 Task: Look for Airbnb options in Baghdad' Iraq from 3rd November, 2023 to 9th November, 2023 for 2 adults.1  bedroom having 1 bed and 1 bathroom. Property type can be flat. Amenities needed are: washing machine. Booking option can be shelf check-in. Look for 3 properties as per requirement.
Action: Mouse moved to (544, 74)
Screenshot: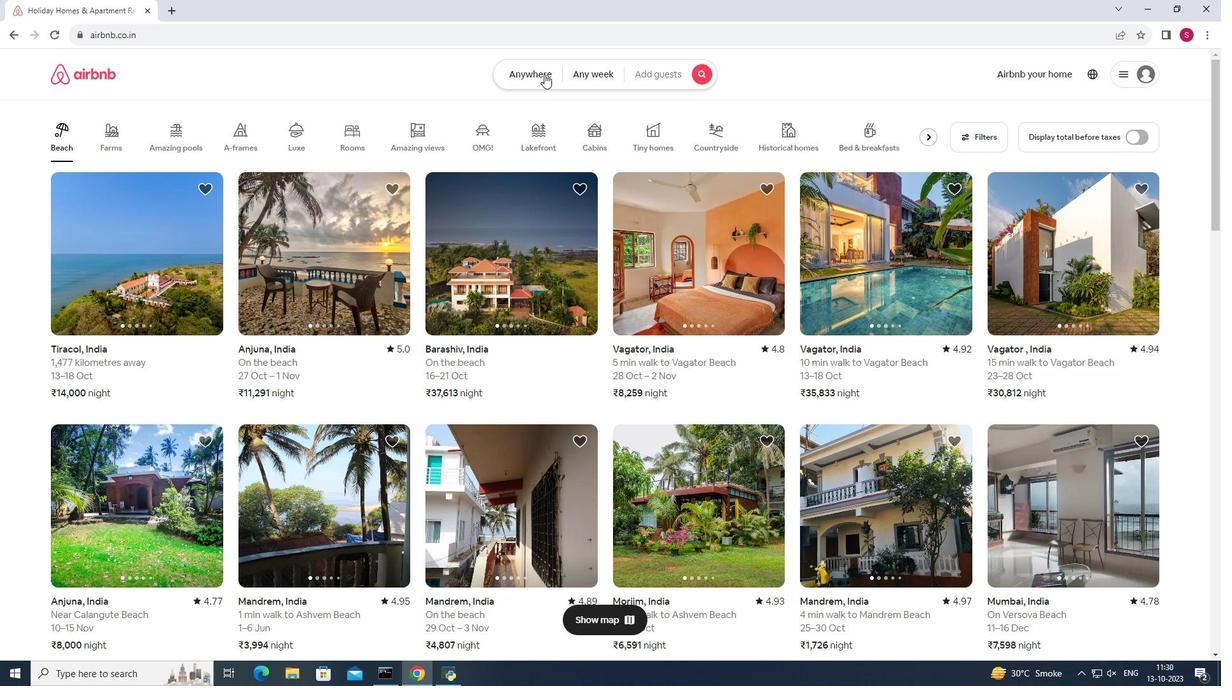 
Action: Mouse pressed left at (544, 74)
Screenshot: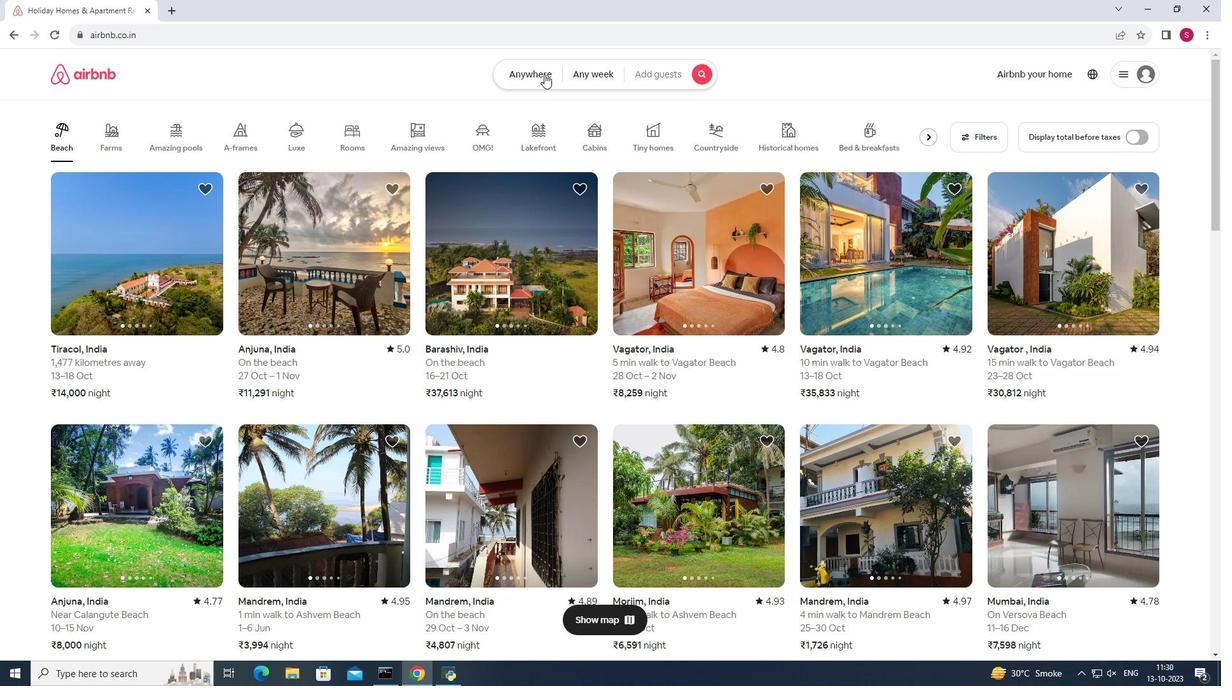 
Action: Mouse moved to (476, 117)
Screenshot: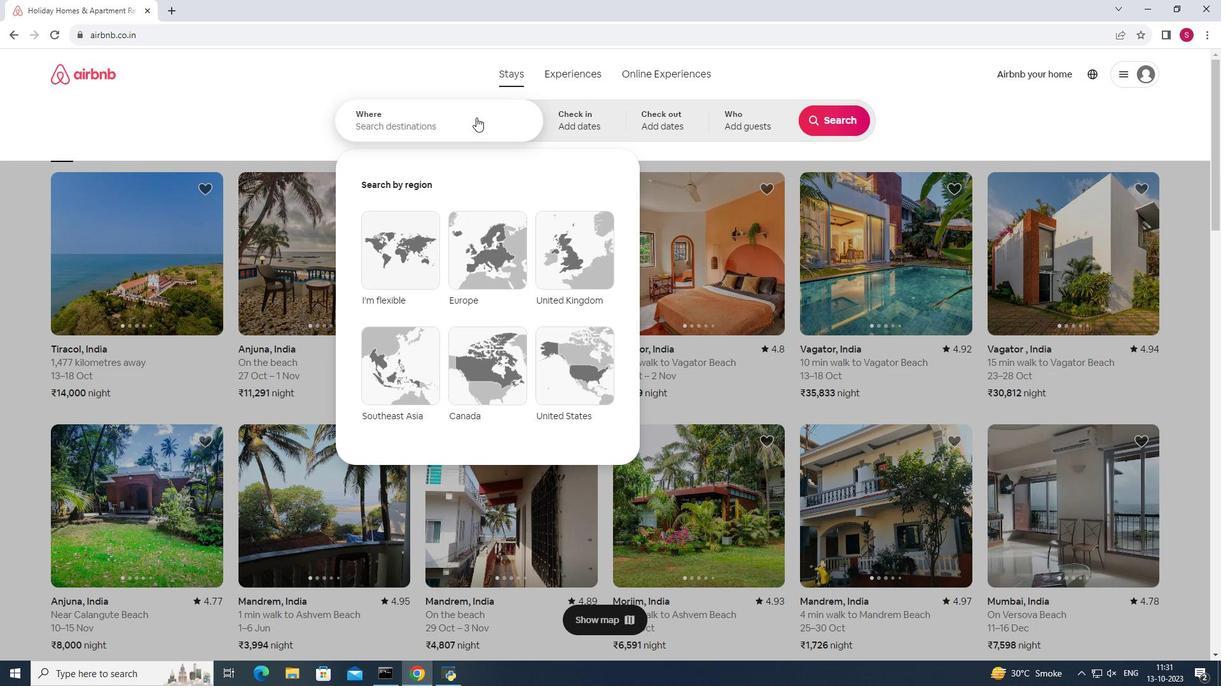 
Action: Mouse pressed left at (476, 117)
Screenshot: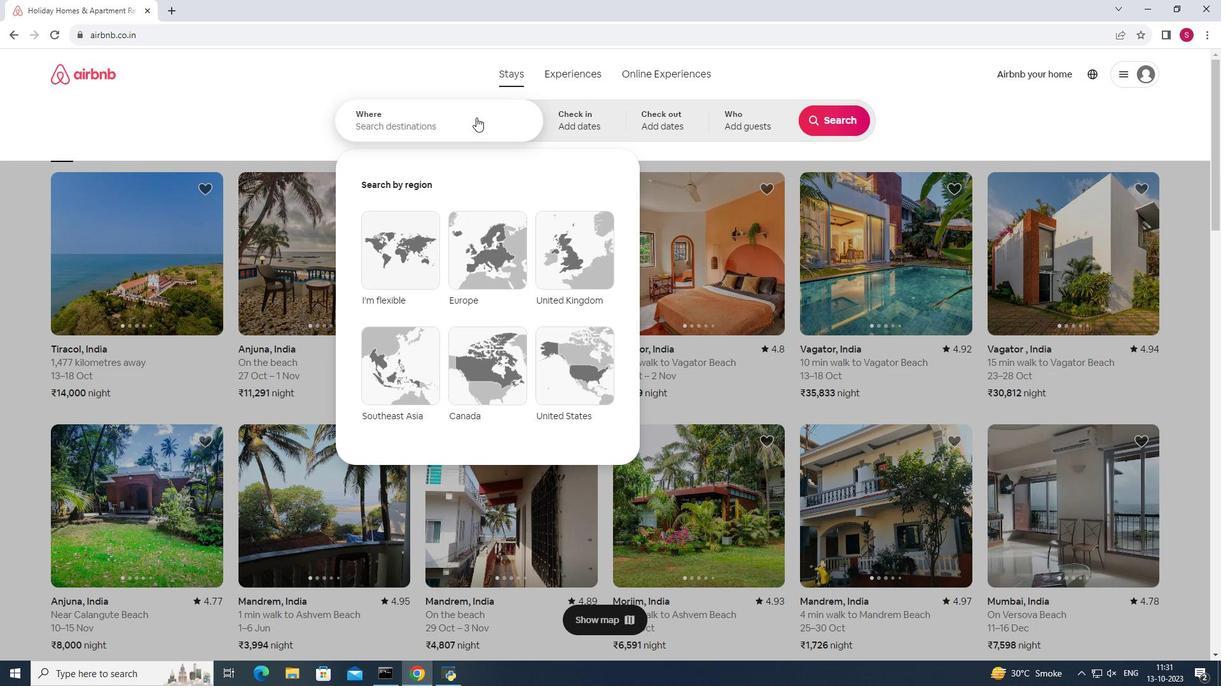 
Action: Mouse moved to (475, 121)
Screenshot: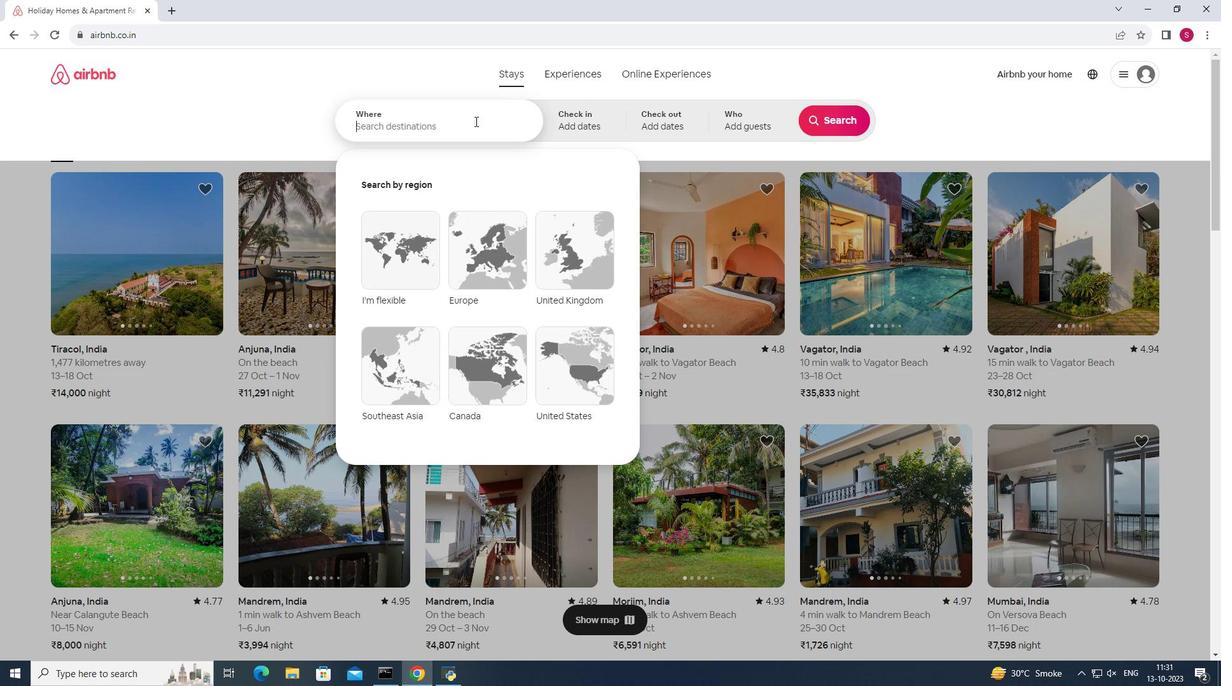 
Action: Key pressed <Key.shift><Key.shift>Baghdad
Screenshot: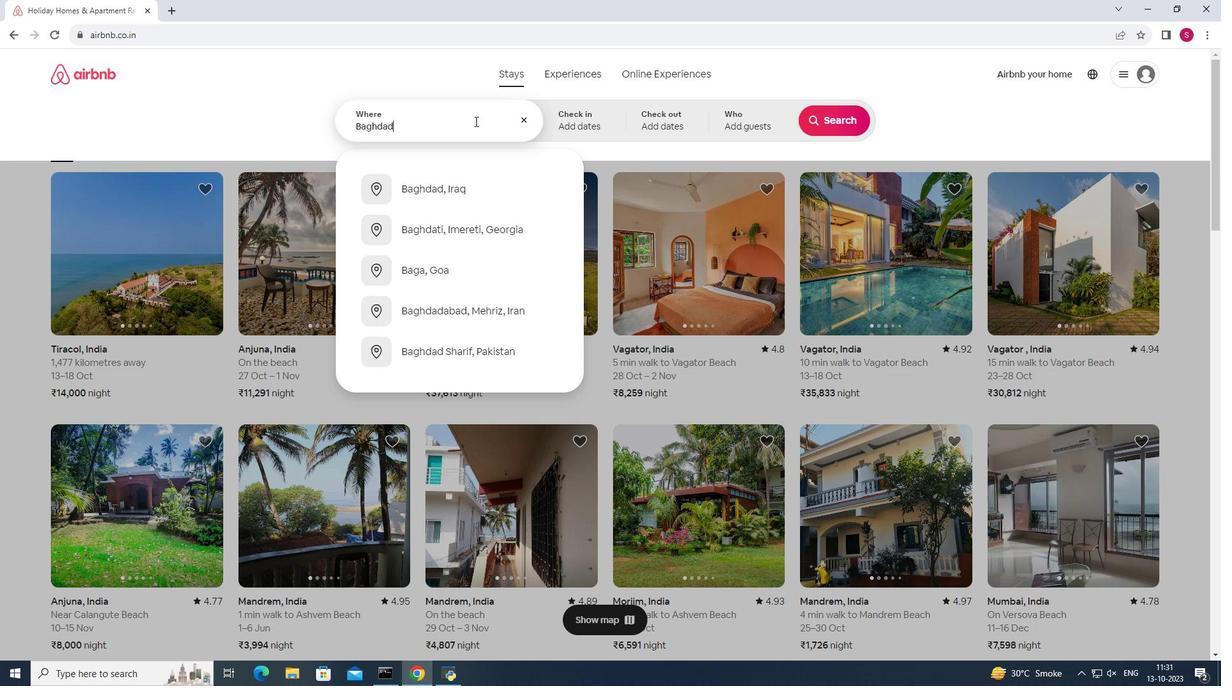 
Action: Mouse moved to (456, 185)
Screenshot: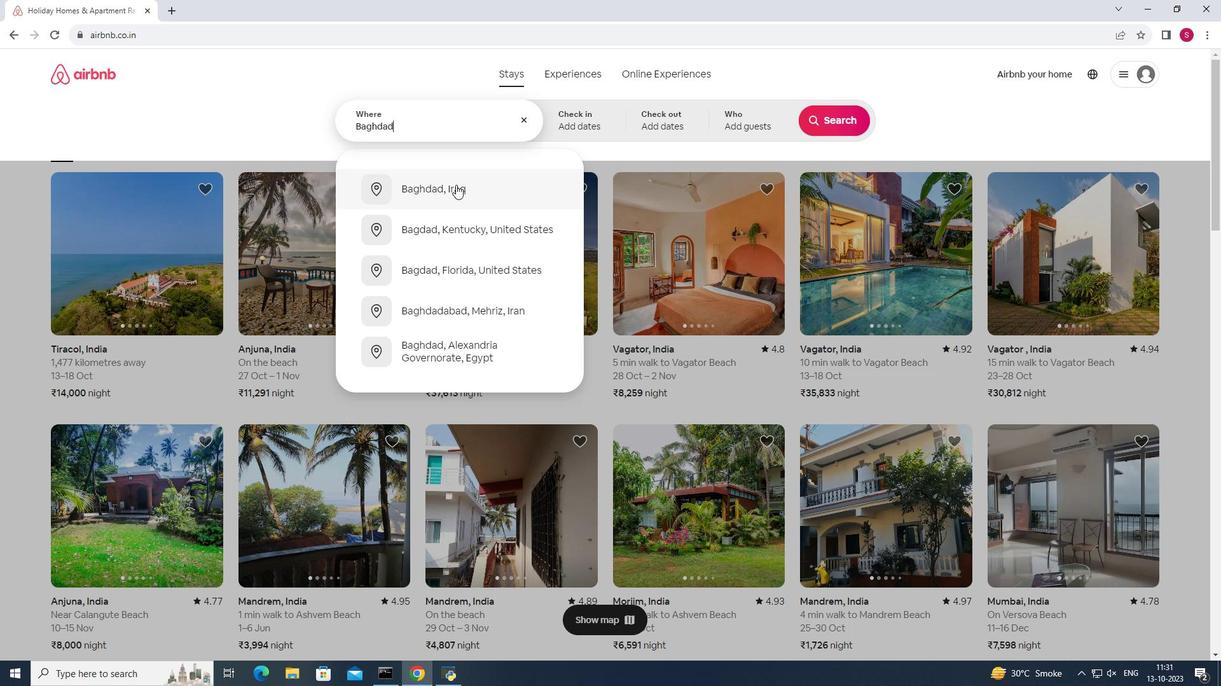 
Action: Mouse pressed left at (456, 185)
Screenshot: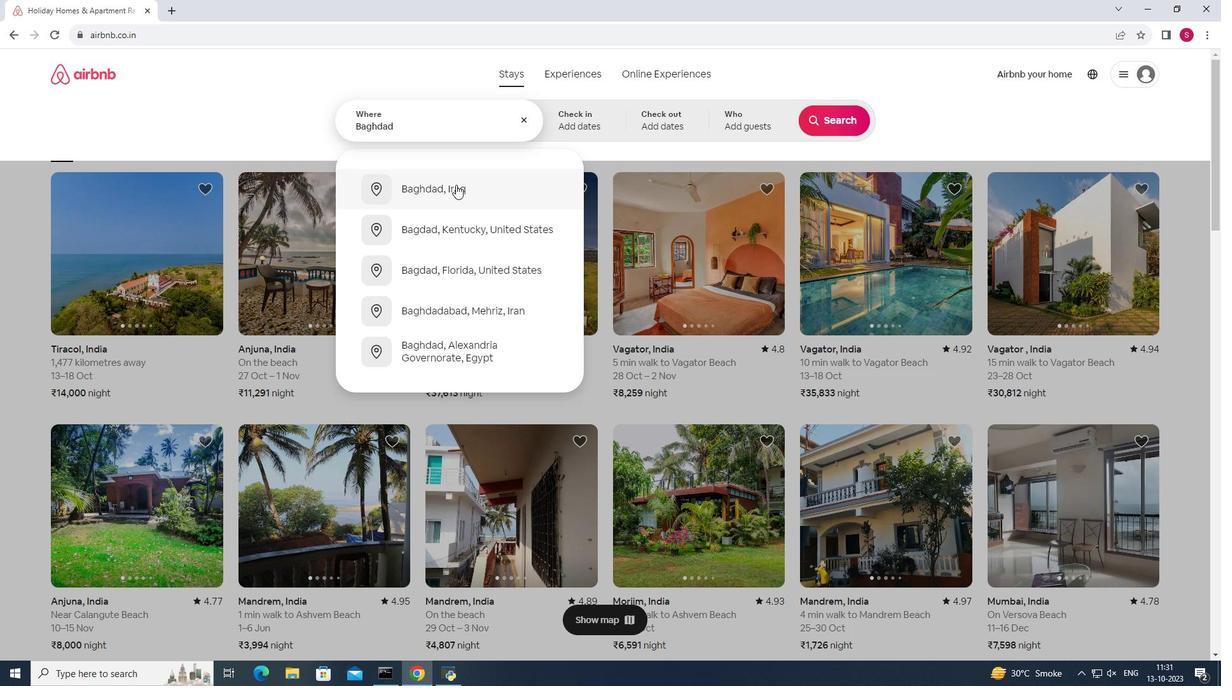 
Action: Mouse moved to (784, 274)
Screenshot: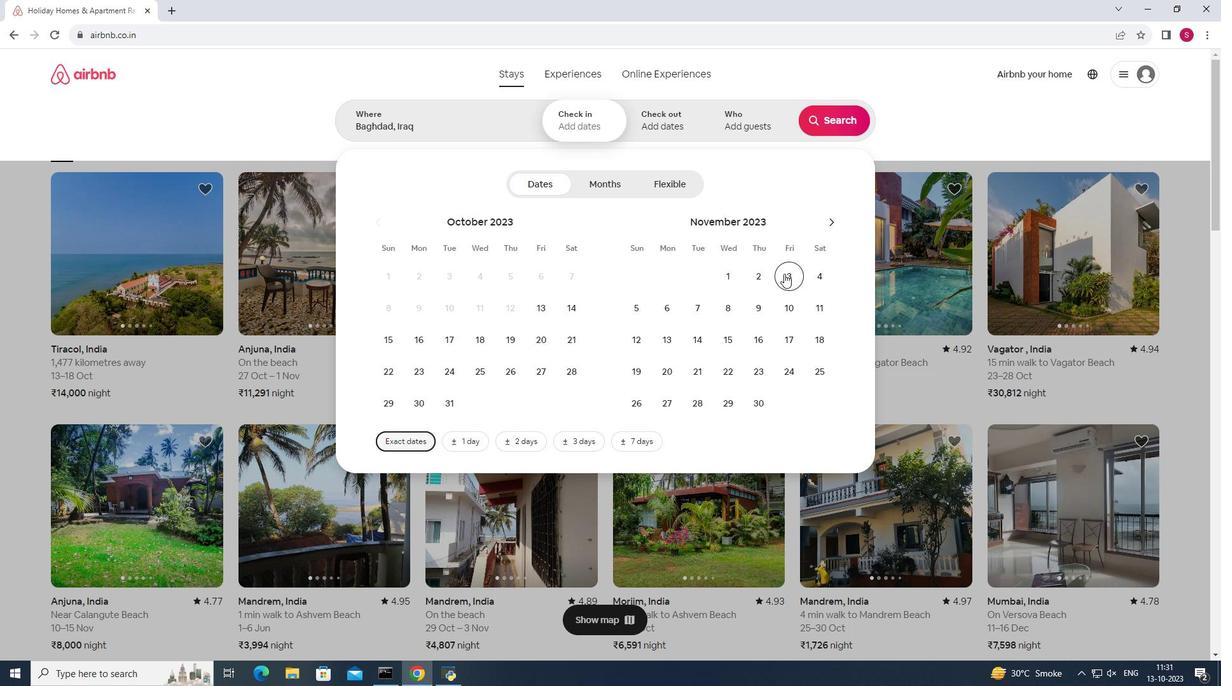 
Action: Mouse pressed left at (784, 274)
Screenshot: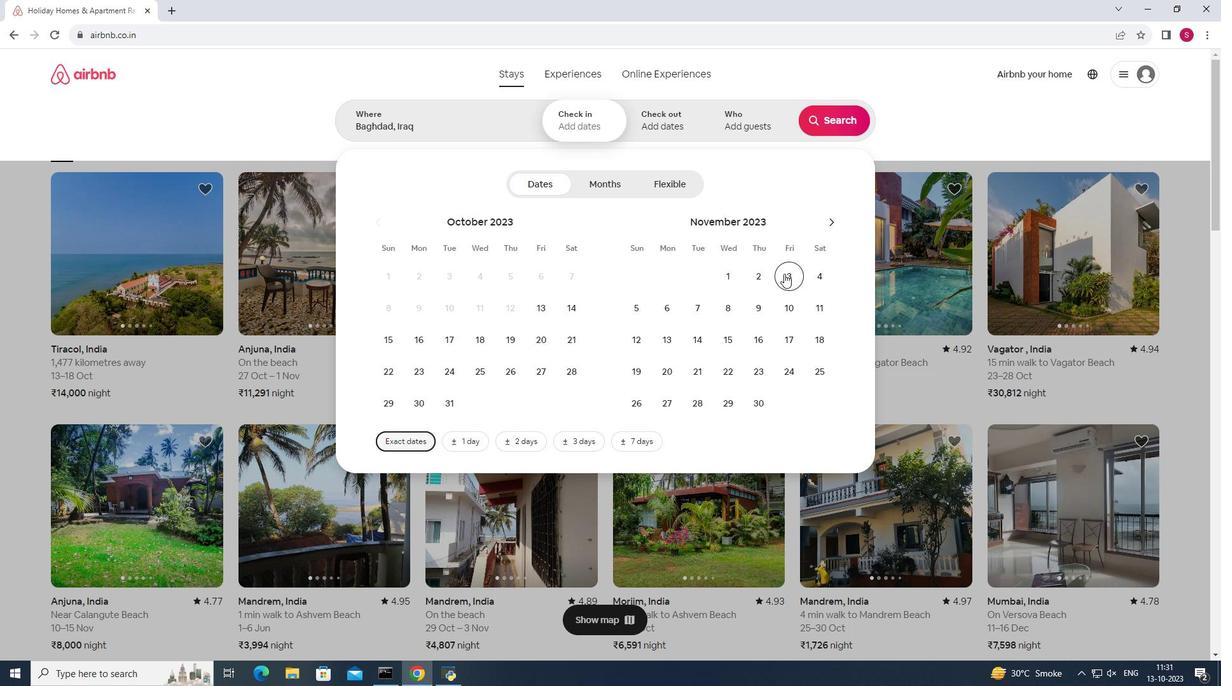
Action: Mouse pressed left at (784, 274)
Screenshot: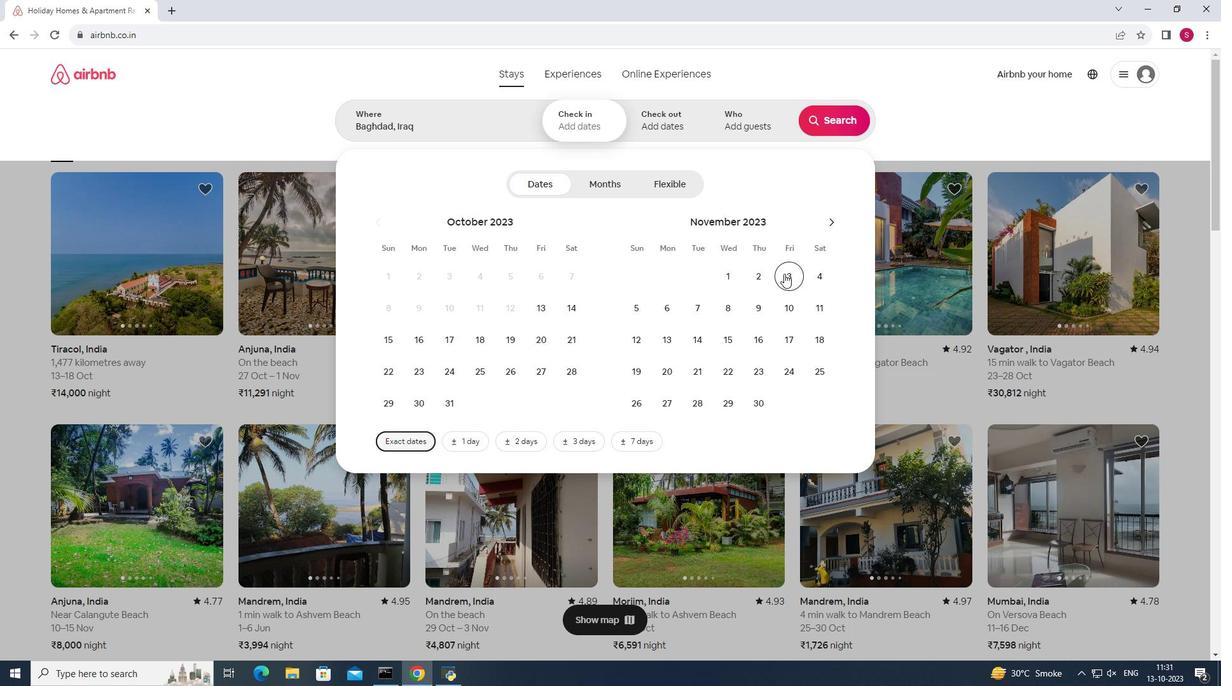 
Action: Mouse moved to (755, 304)
Screenshot: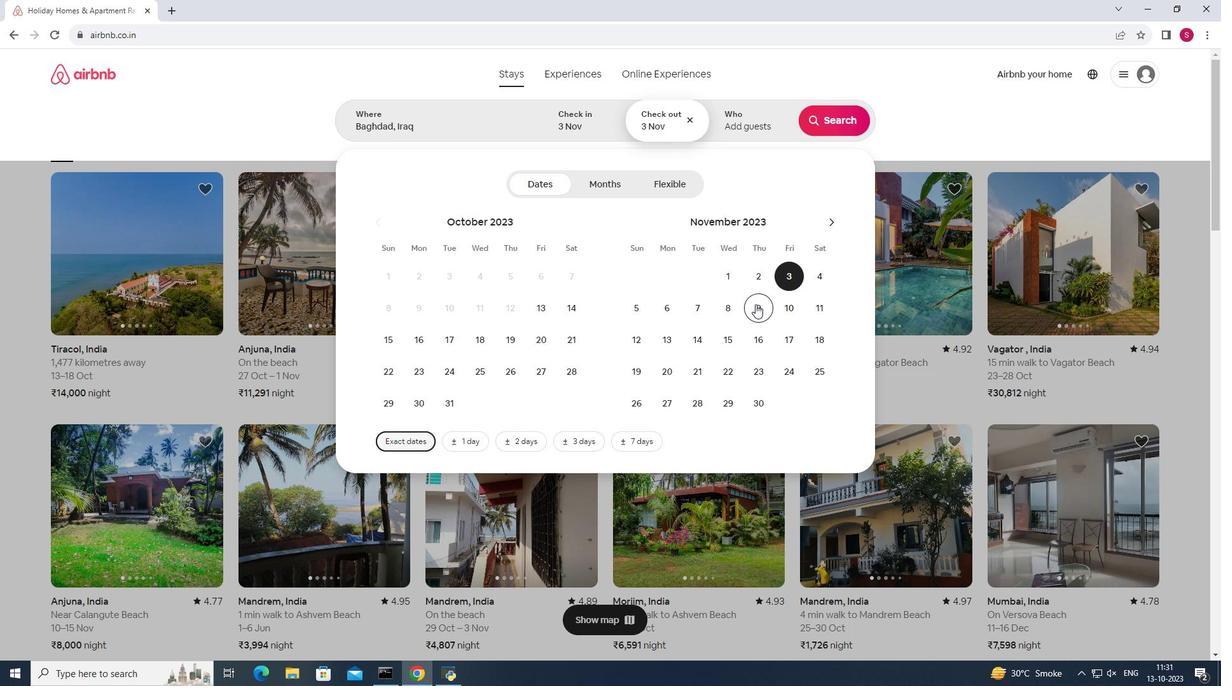 
Action: Mouse pressed left at (755, 304)
Screenshot: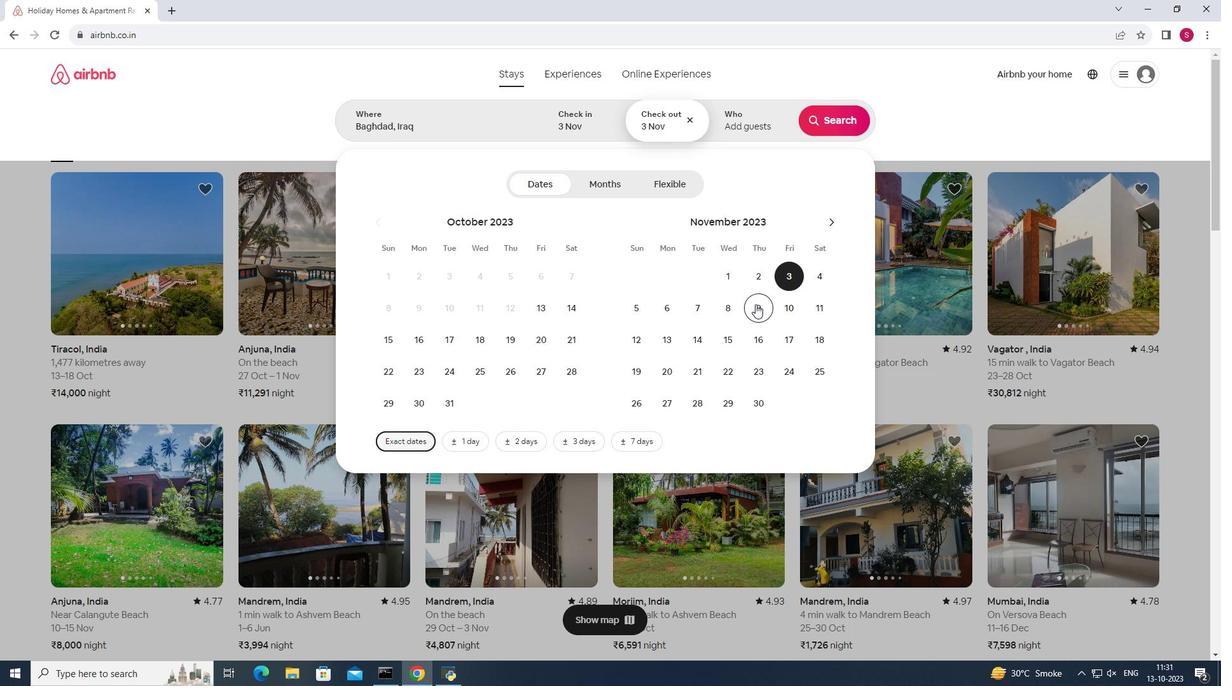 
Action: Mouse moved to (755, 304)
Screenshot: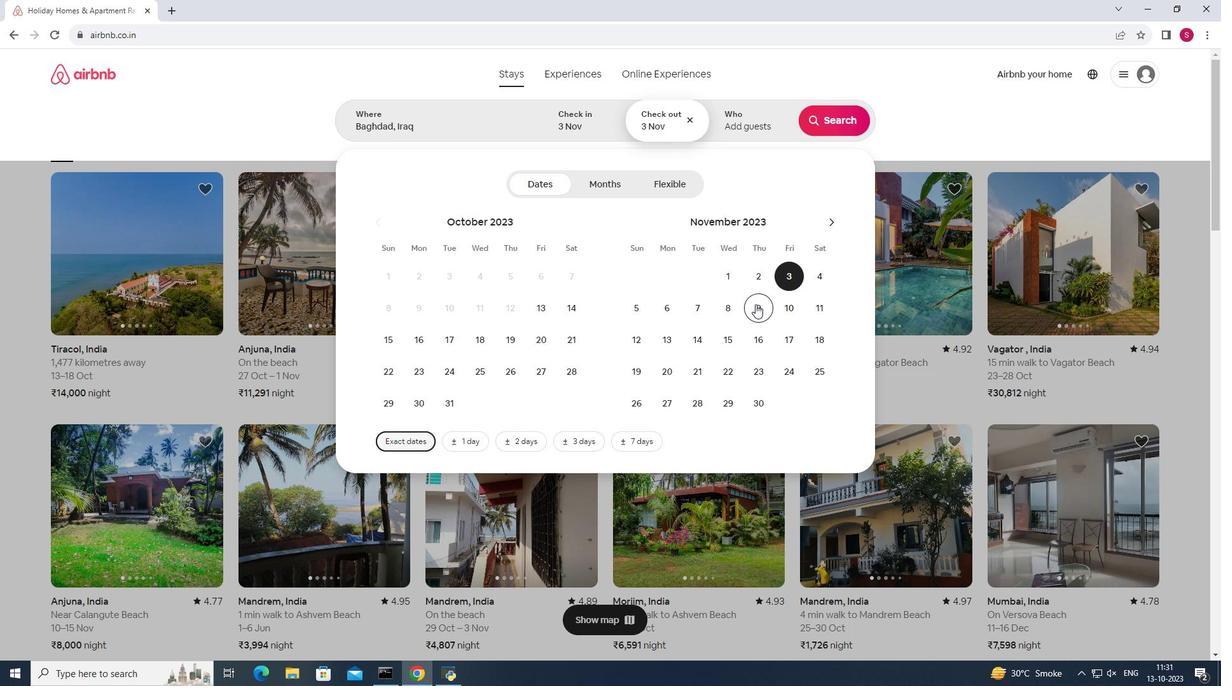 
Action: Mouse pressed left at (755, 304)
Screenshot: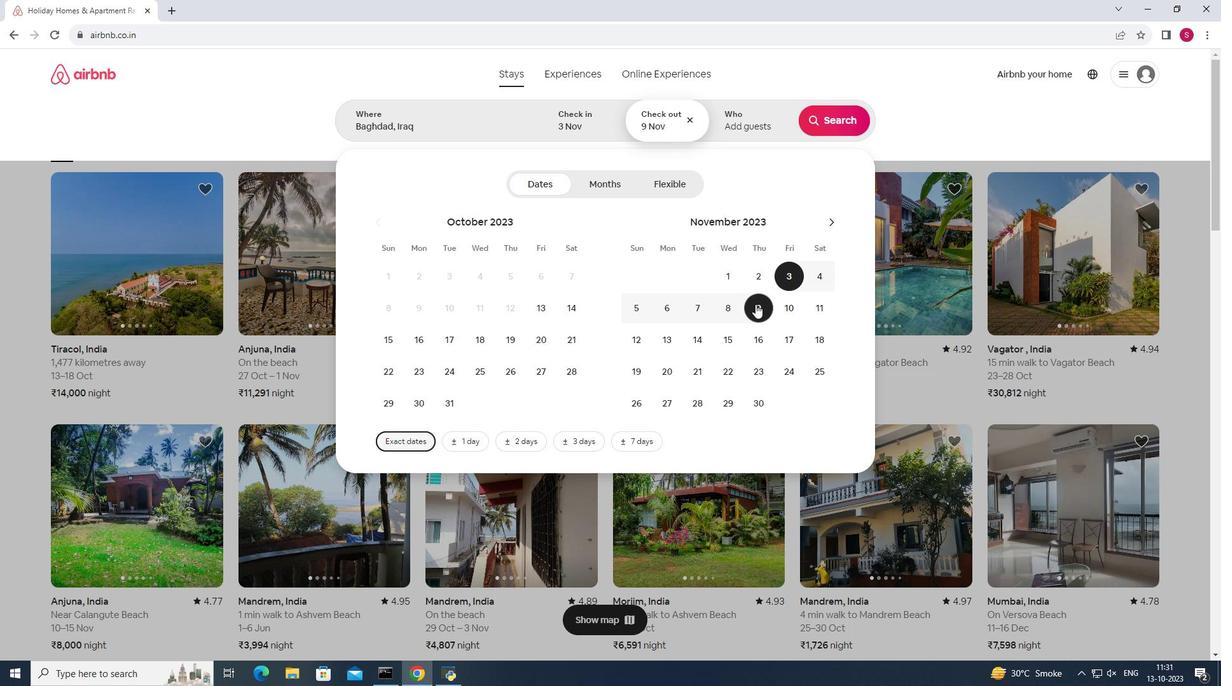 
Action: Mouse moved to (749, 123)
Screenshot: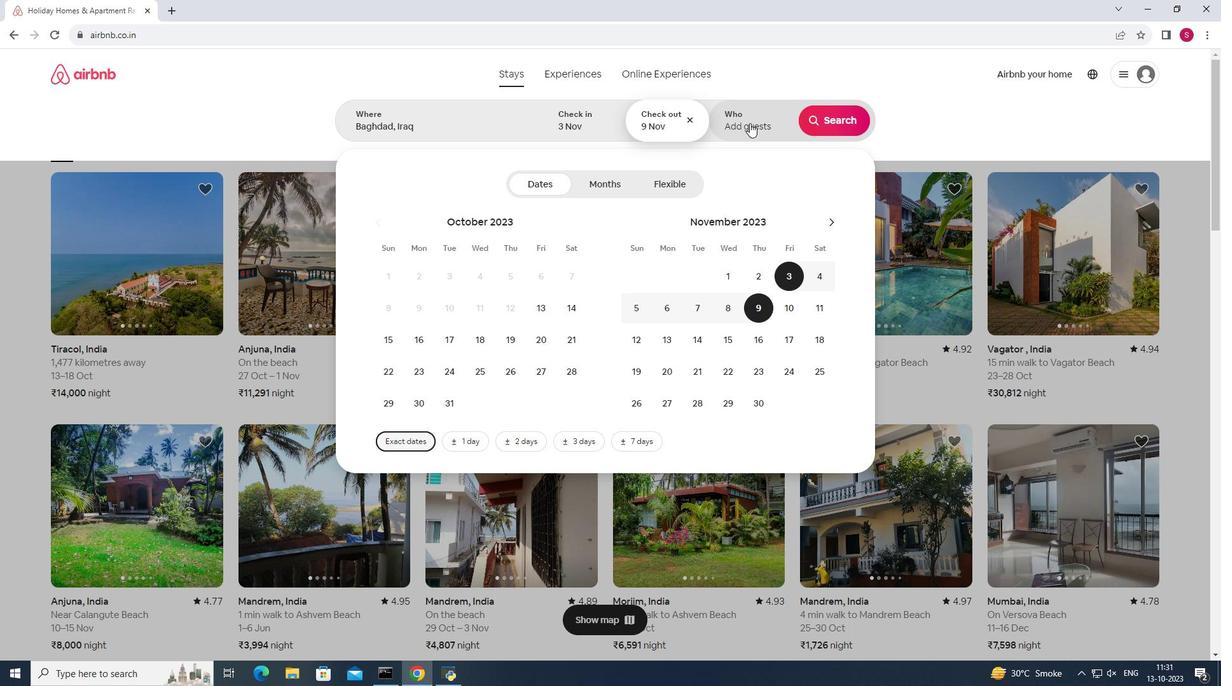 
Action: Mouse pressed left at (749, 123)
Screenshot: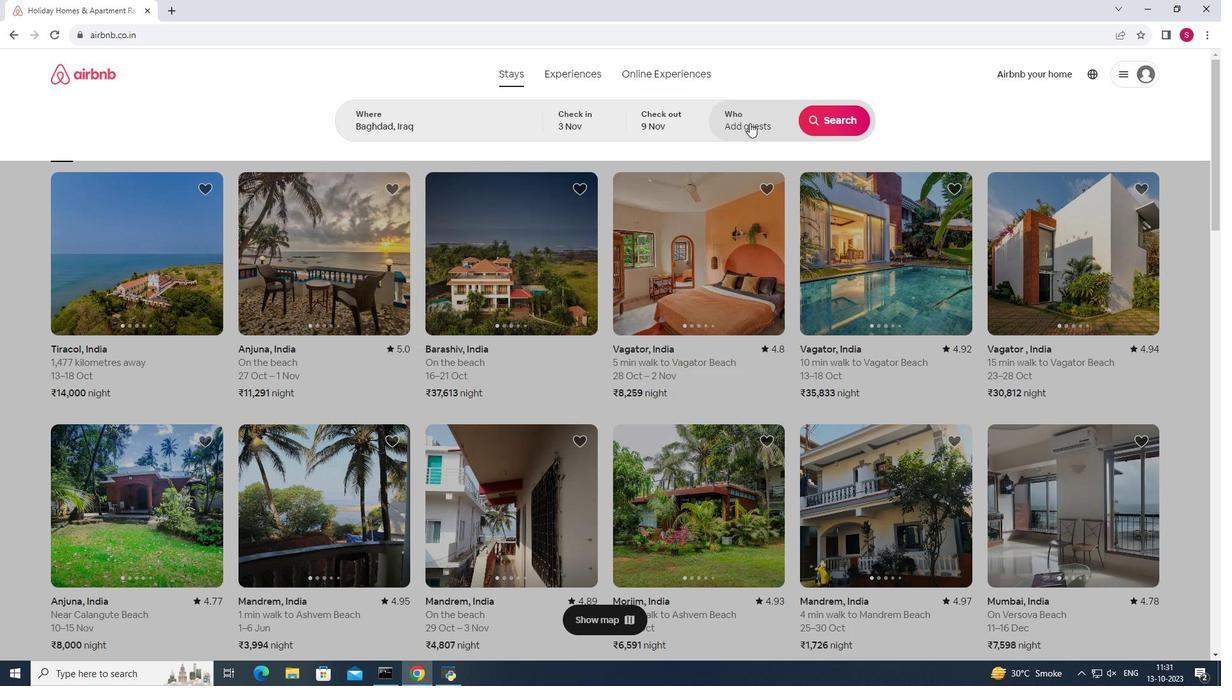 
Action: Mouse pressed left at (749, 123)
Screenshot: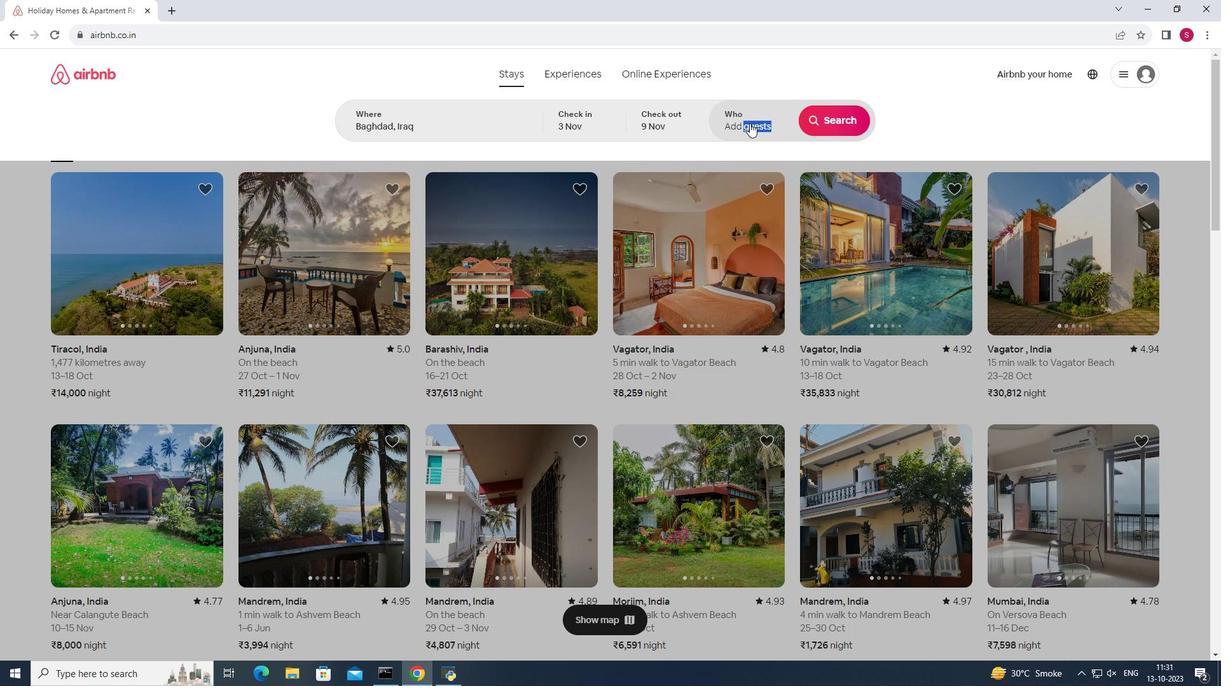 
Action: Mouse moved to (743, 113)
Screenshot: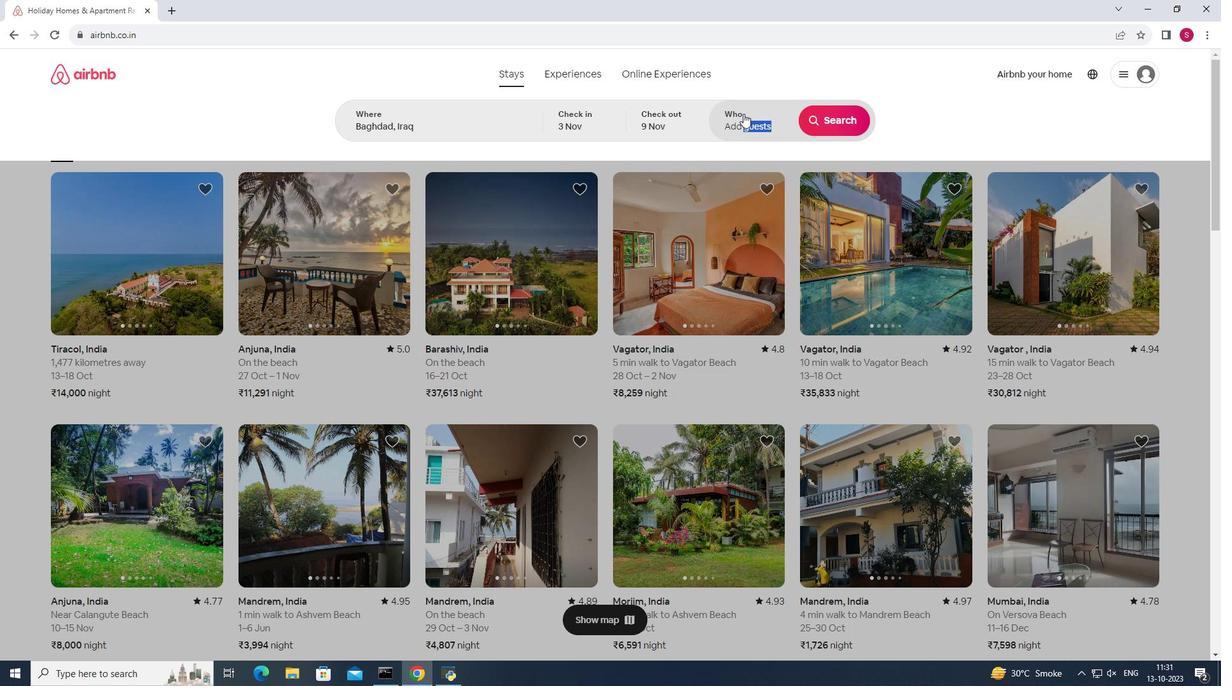 
Action: Mouse pressed left at (743, 113)
Screenshot: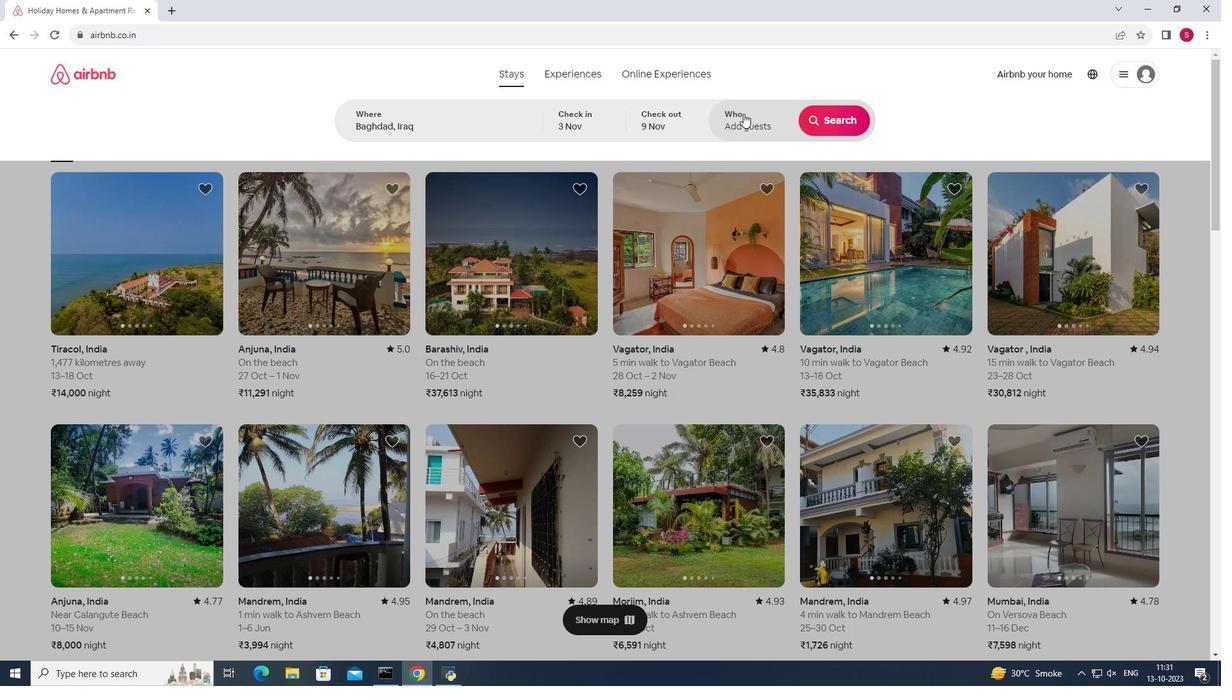 
Action: Mouse moved to (836, 190)
Screenshot: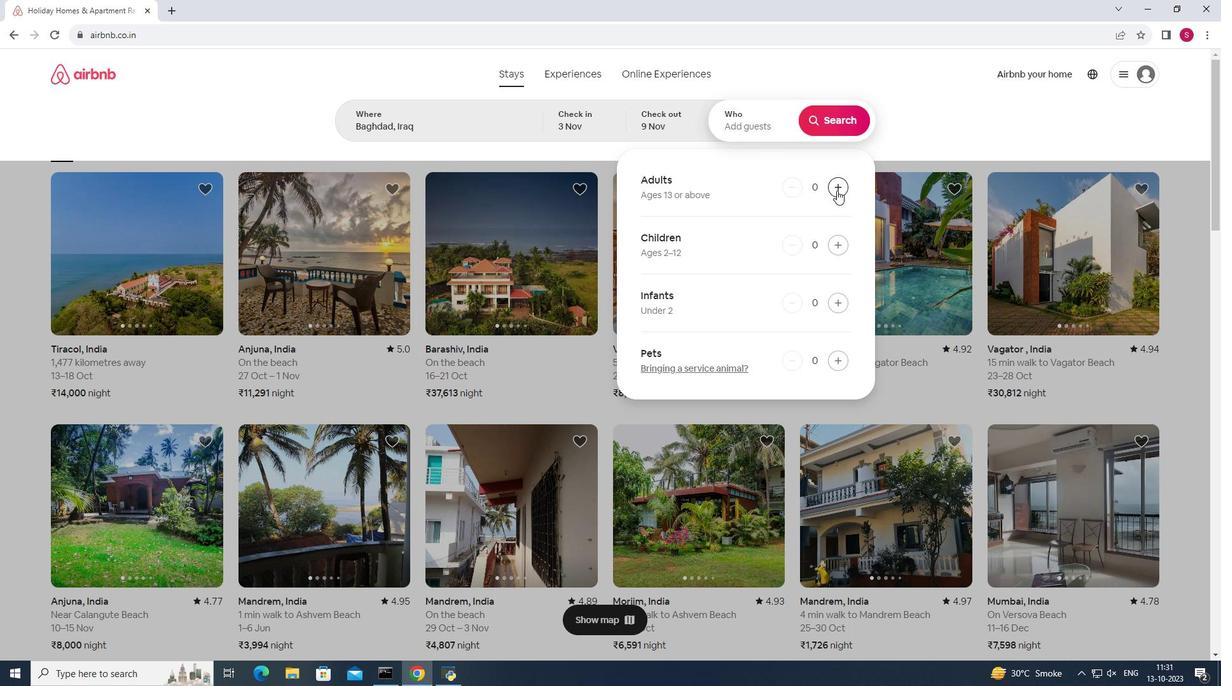 
Action: Mouse pressed left at (836, 190)
Screenshot: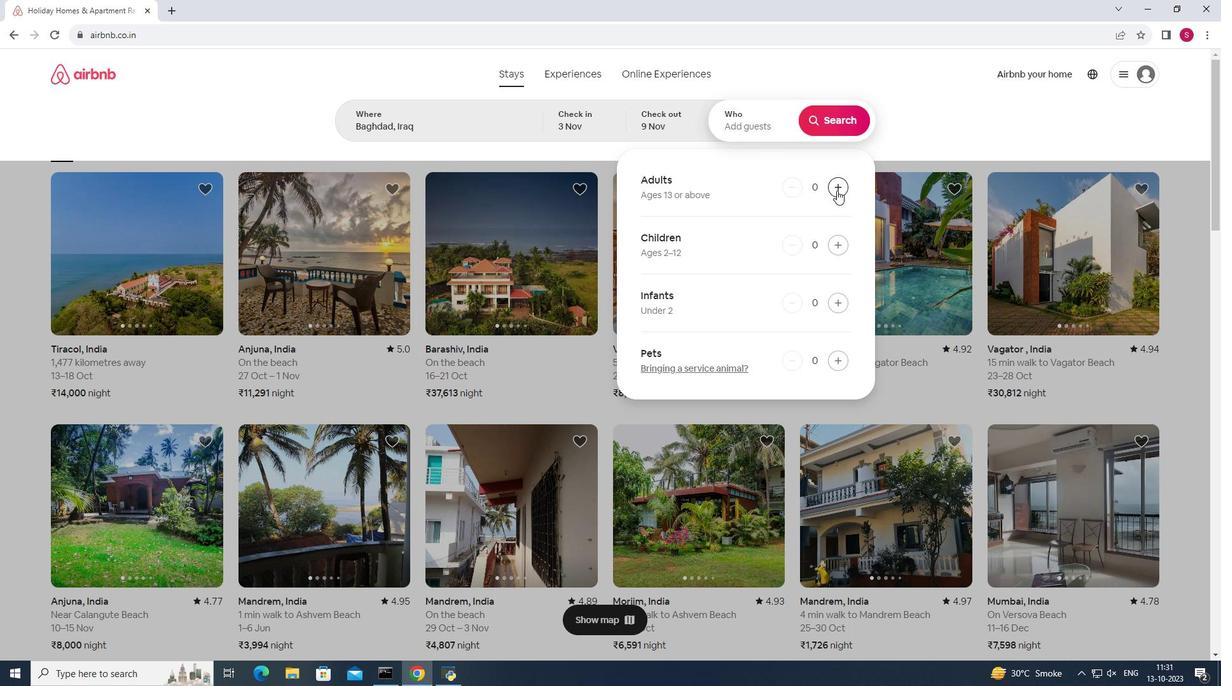 
Action: Mouse pressed left at (836, 190)
Screenshot: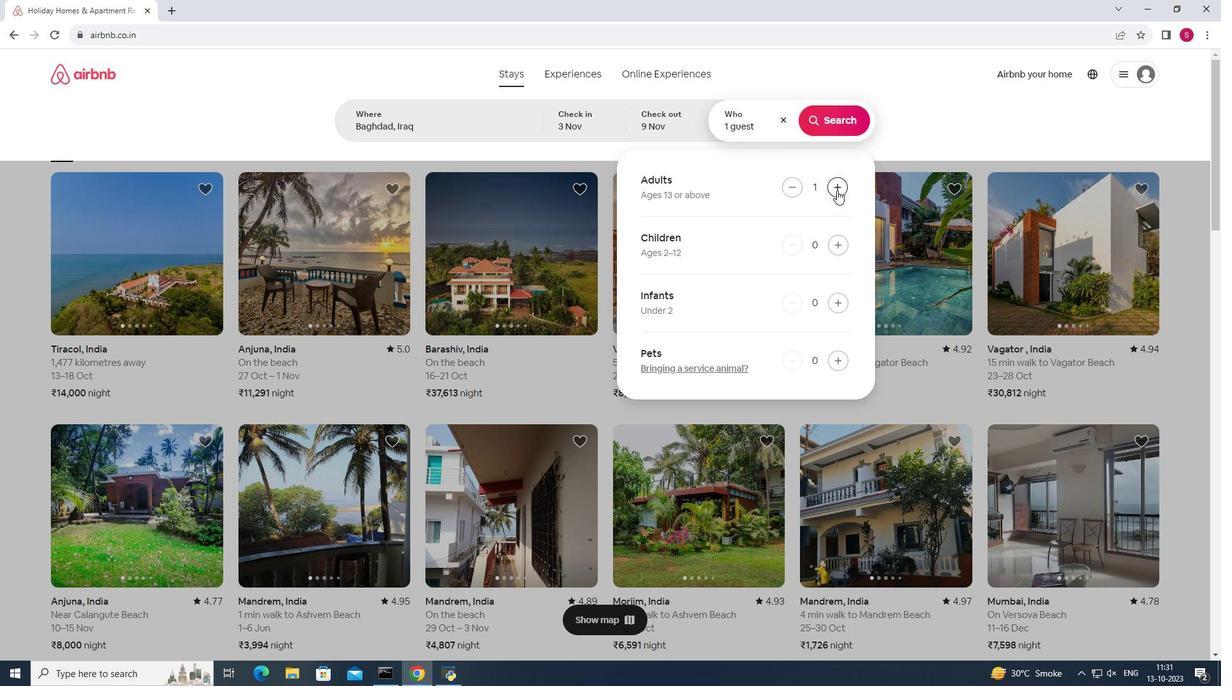 
Action: Mouse pressed left at (836, 190)
Screenshot: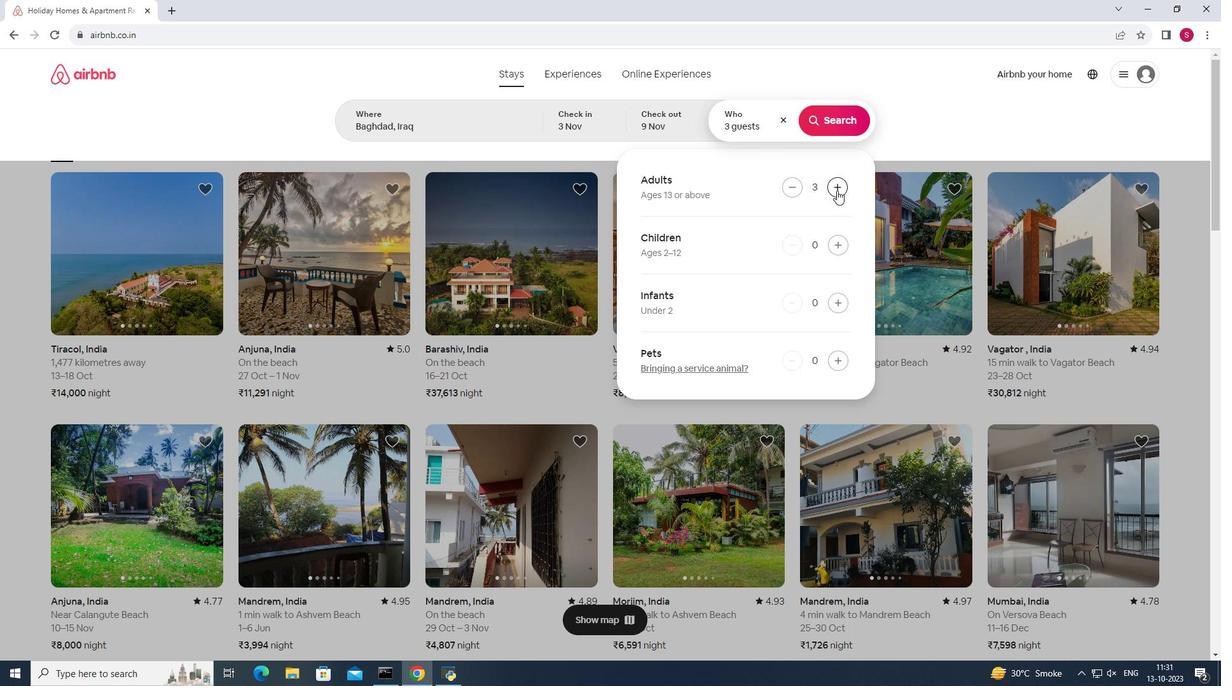 
Action: Mouse moved to (791, 190)
Screenshot: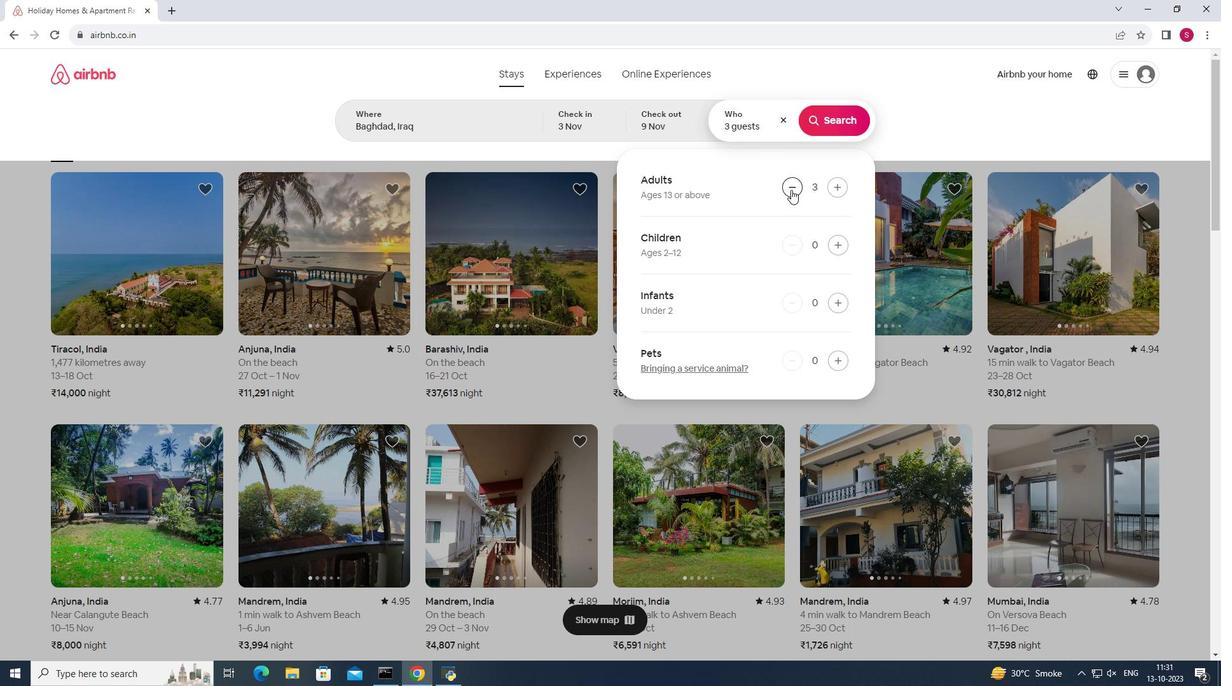 
Action: Mouse pressed left at (791, 190)
Screenshot: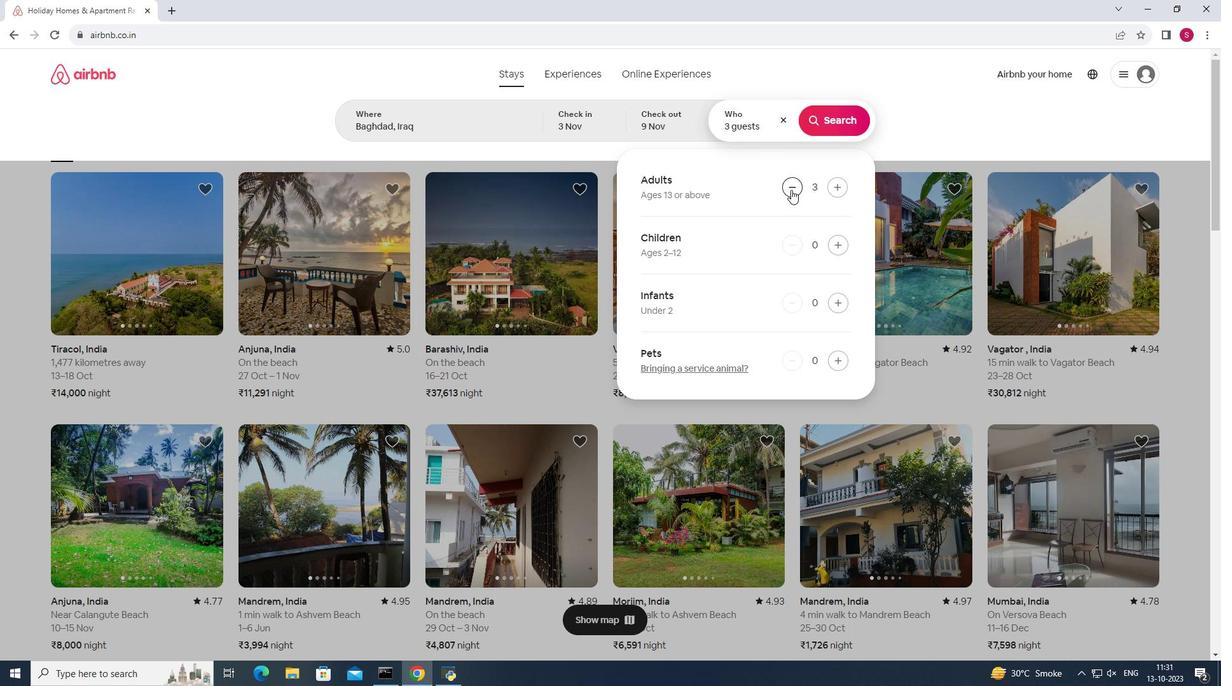 
Action: Mouse moved to (849, 123)
Screenshot: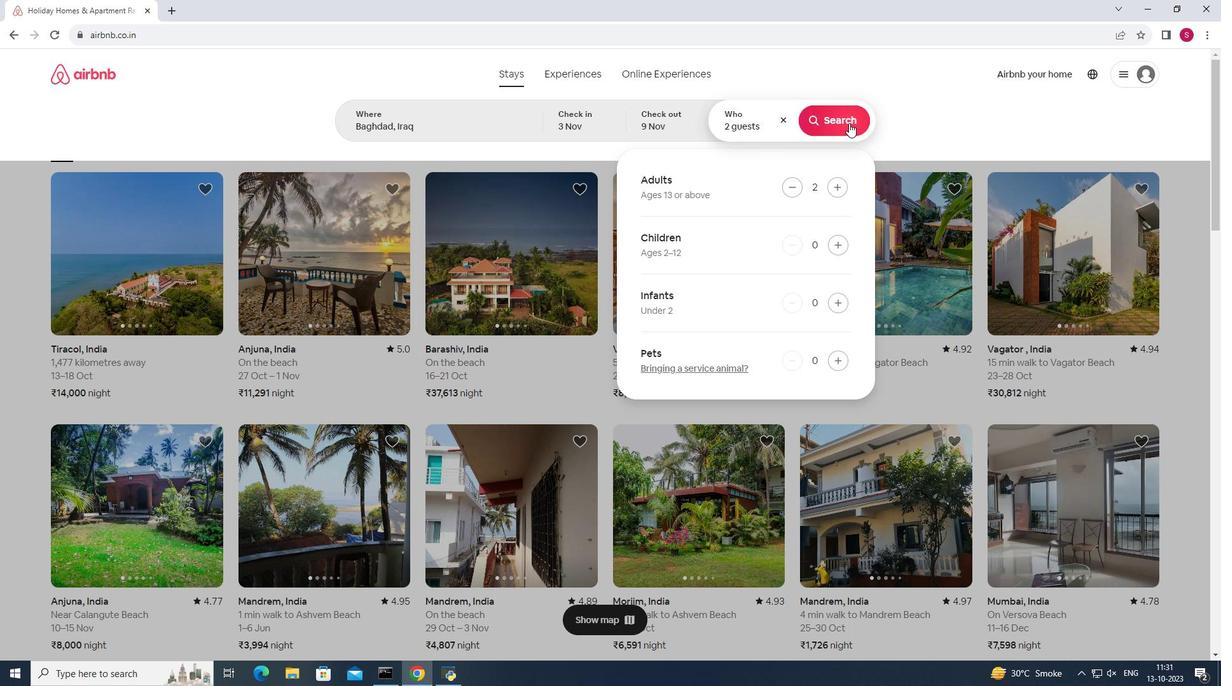 
Action: Mouse pressed left at (849, 123)
Screenshot: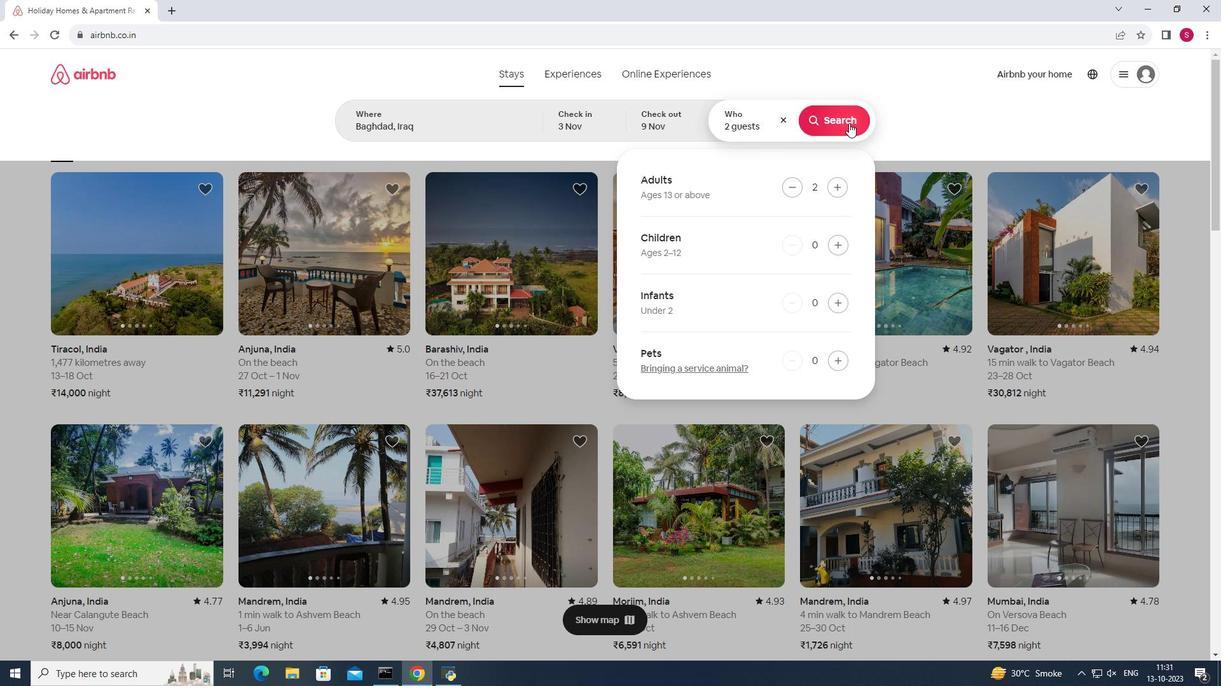 
Action: Mouse pressed left at (849, 123)
Screenshot: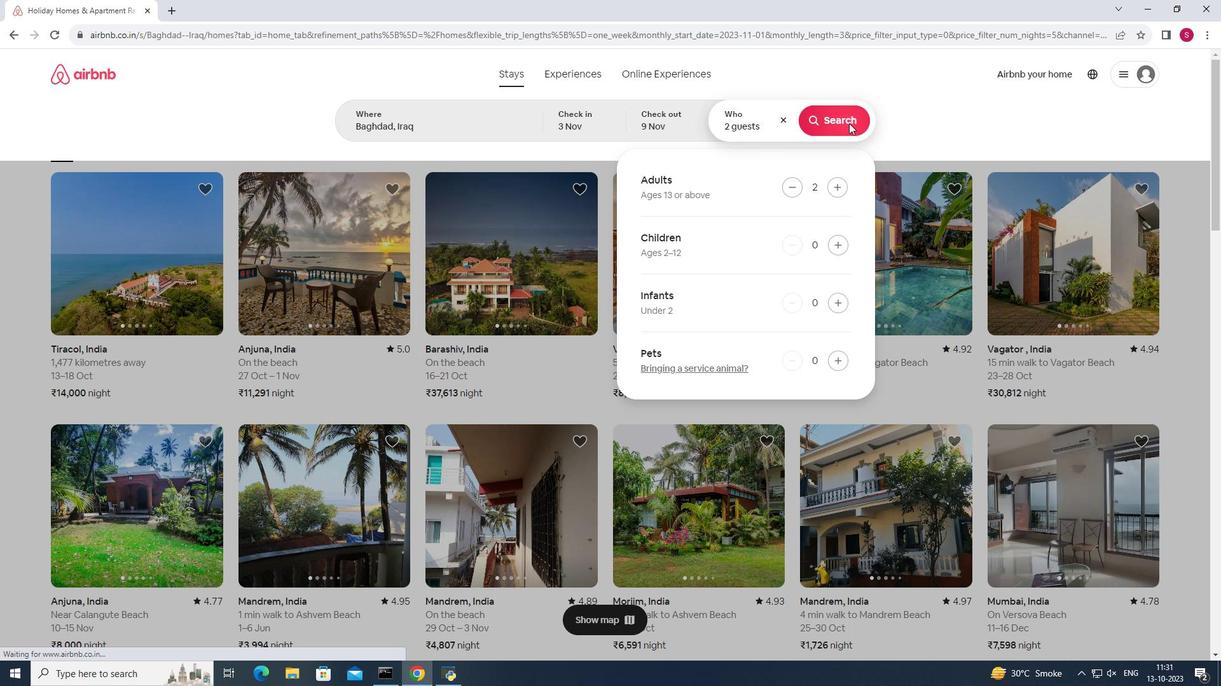 
Action: Mouse moved to (936, 89)
Screenshot: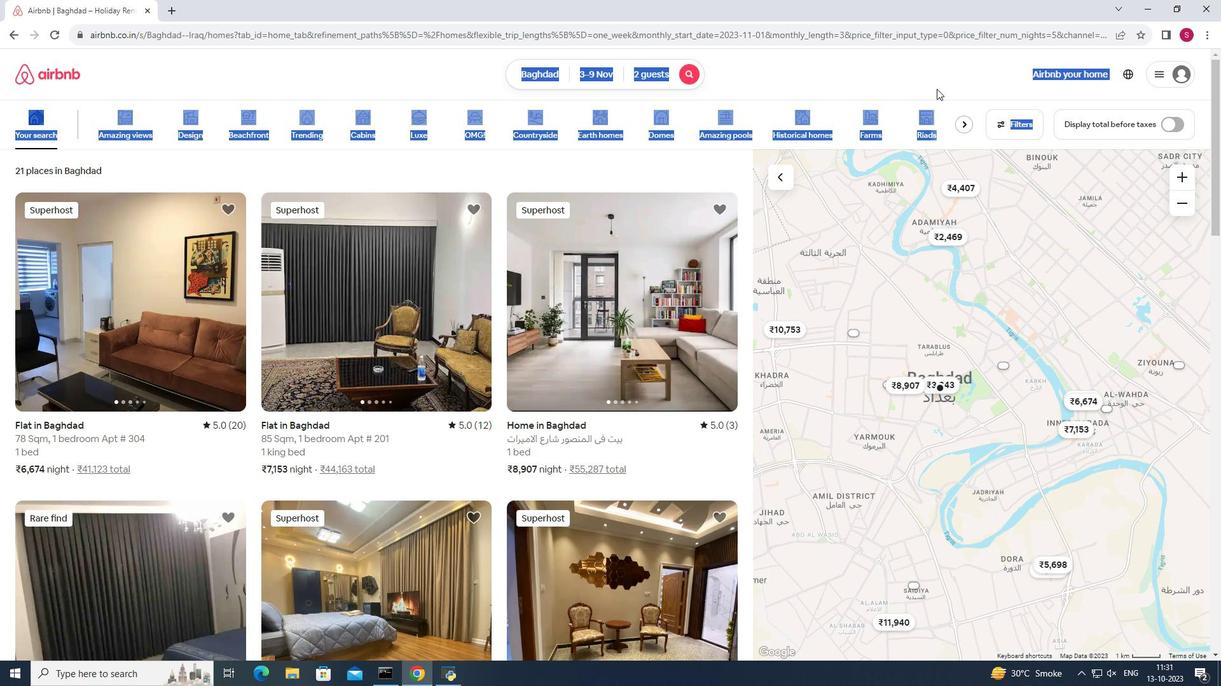 
Action: Mouse pressed left at (936, 89)
Screenshot: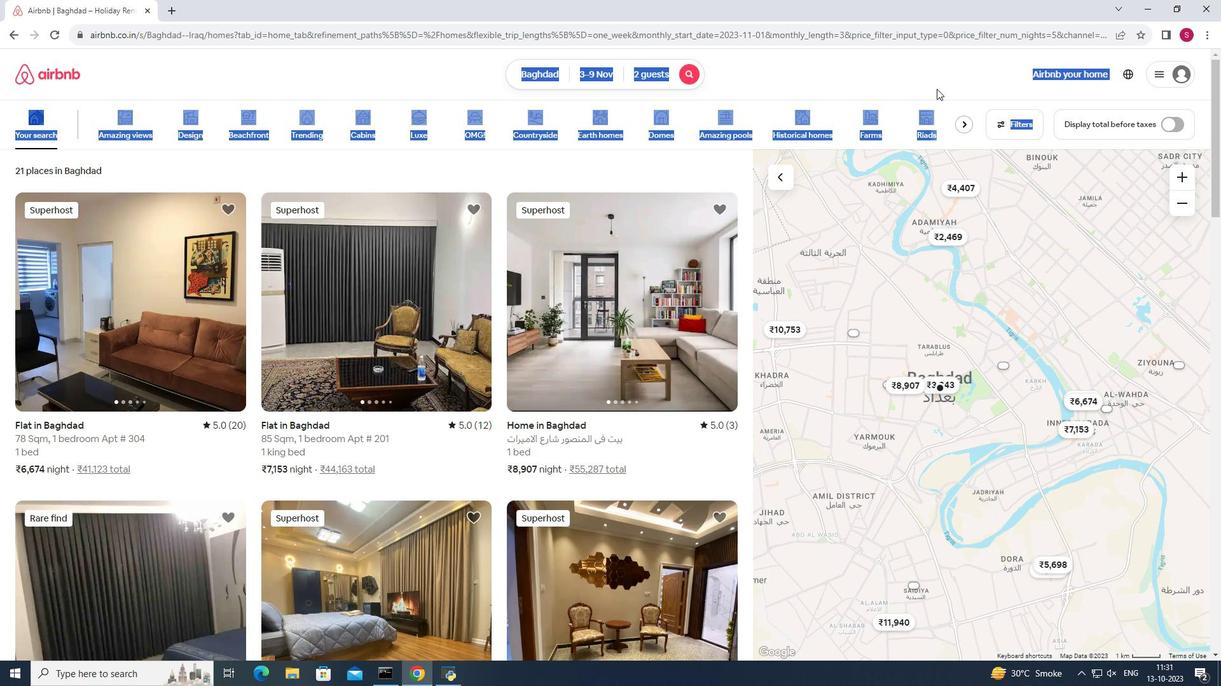
Action: Mouse moved to (1016, 128)
Screenshot: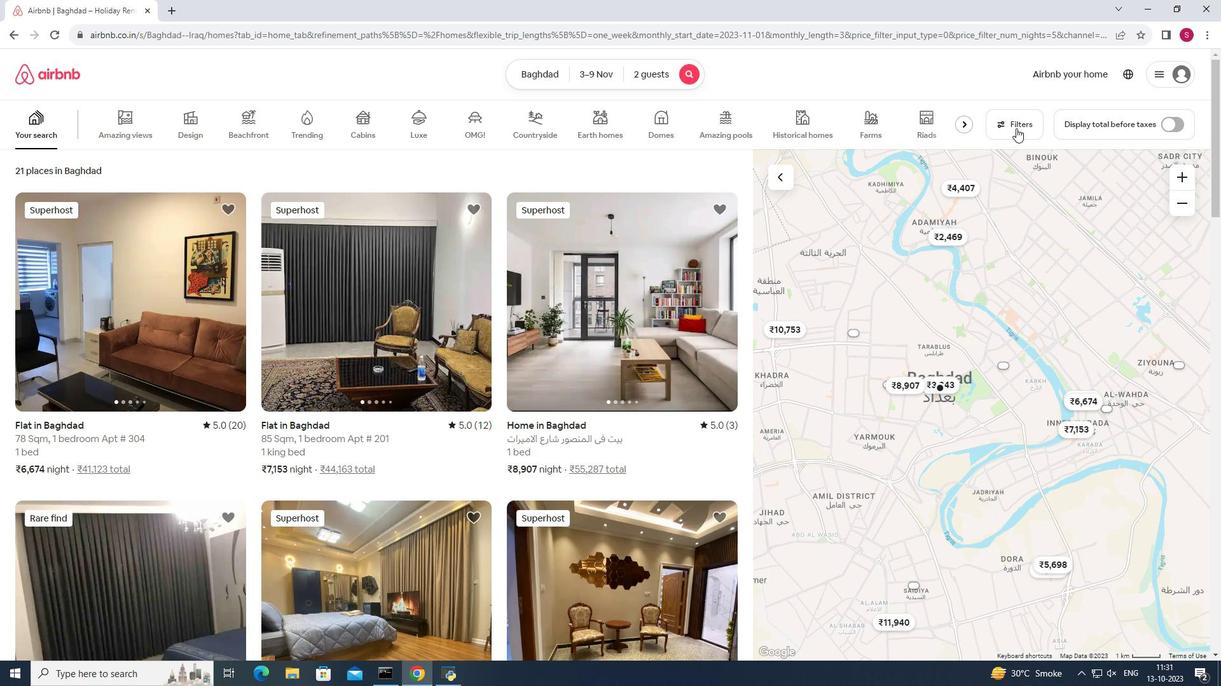 
Action: Mouse pressed left at (1016, 128)
Screenshot: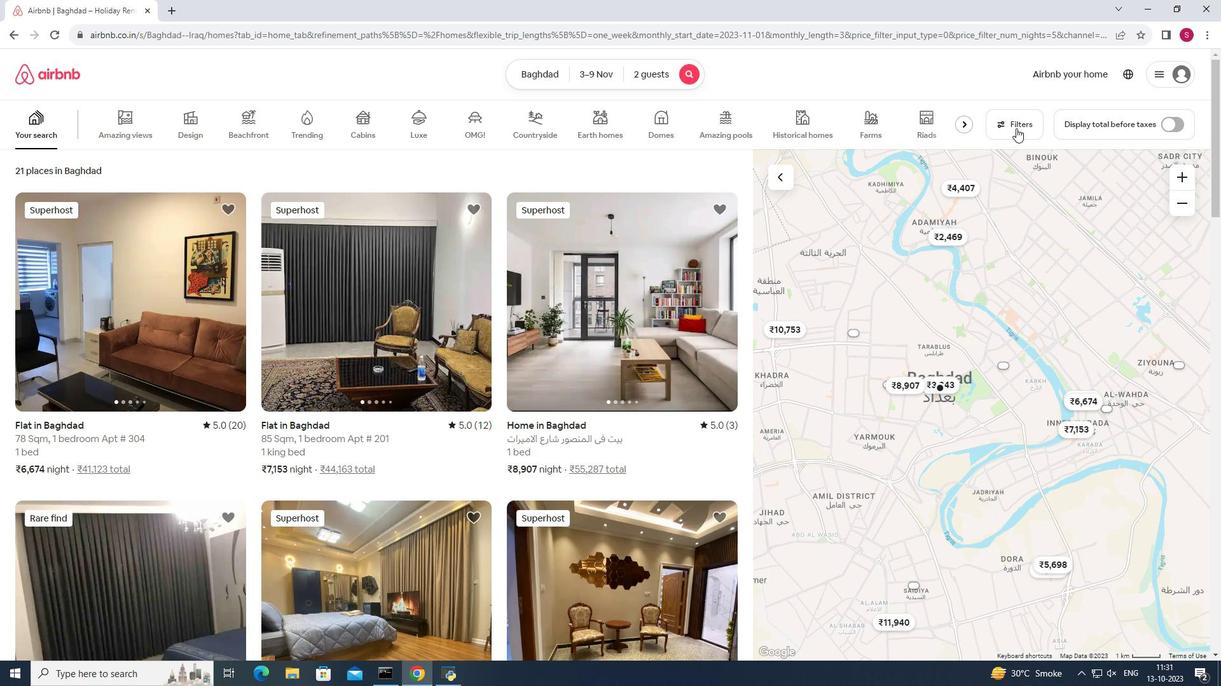 
Action: Mouse pressed left at (1016, 128)
Screenshot: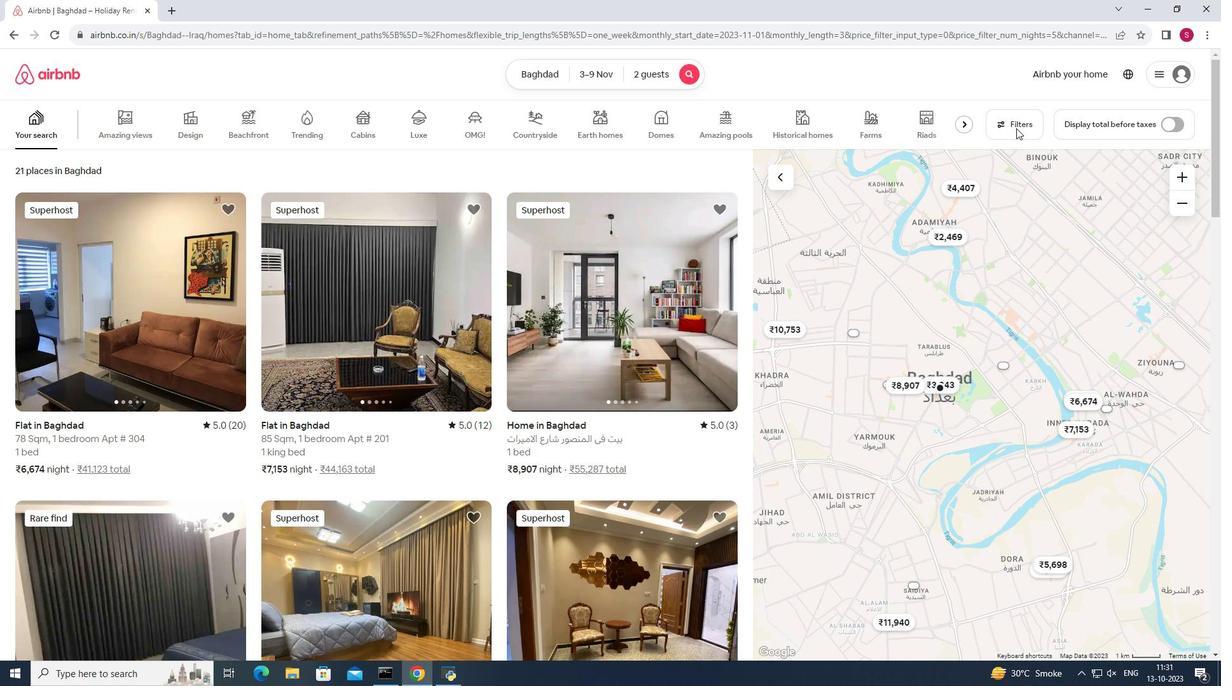 
Action: Mouse moved to (1014, 127)
Screenshot: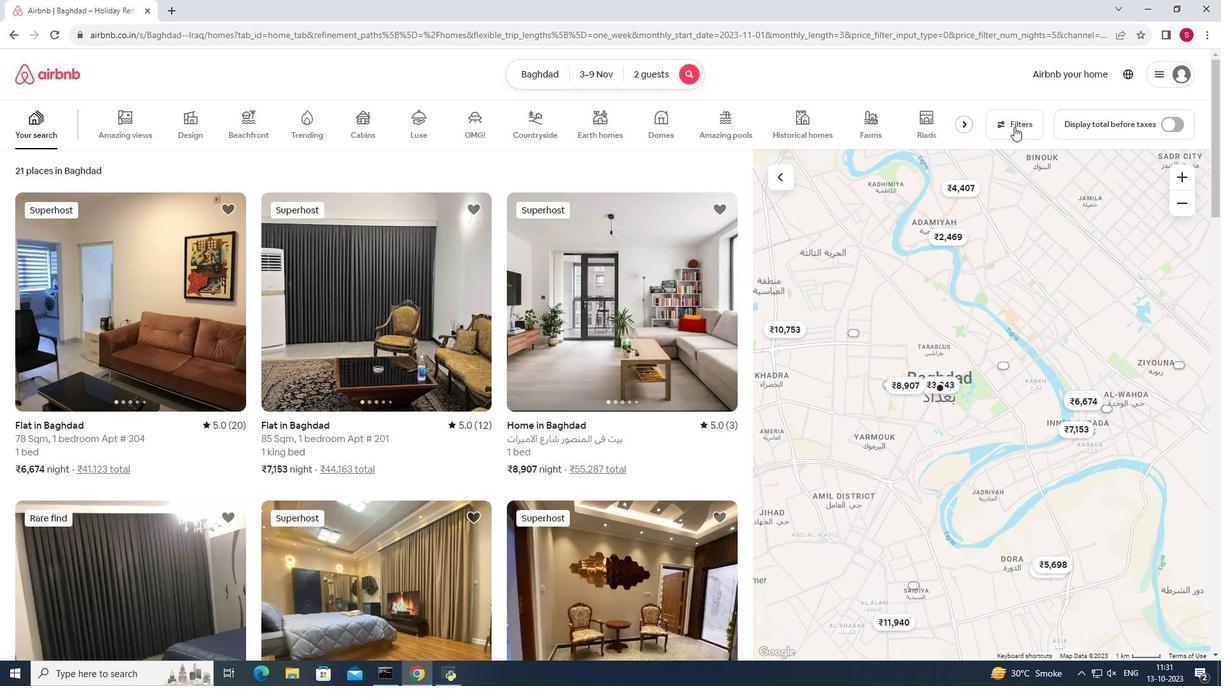 
Action: Mouse pressed left at (1014, 127)
Screenshot: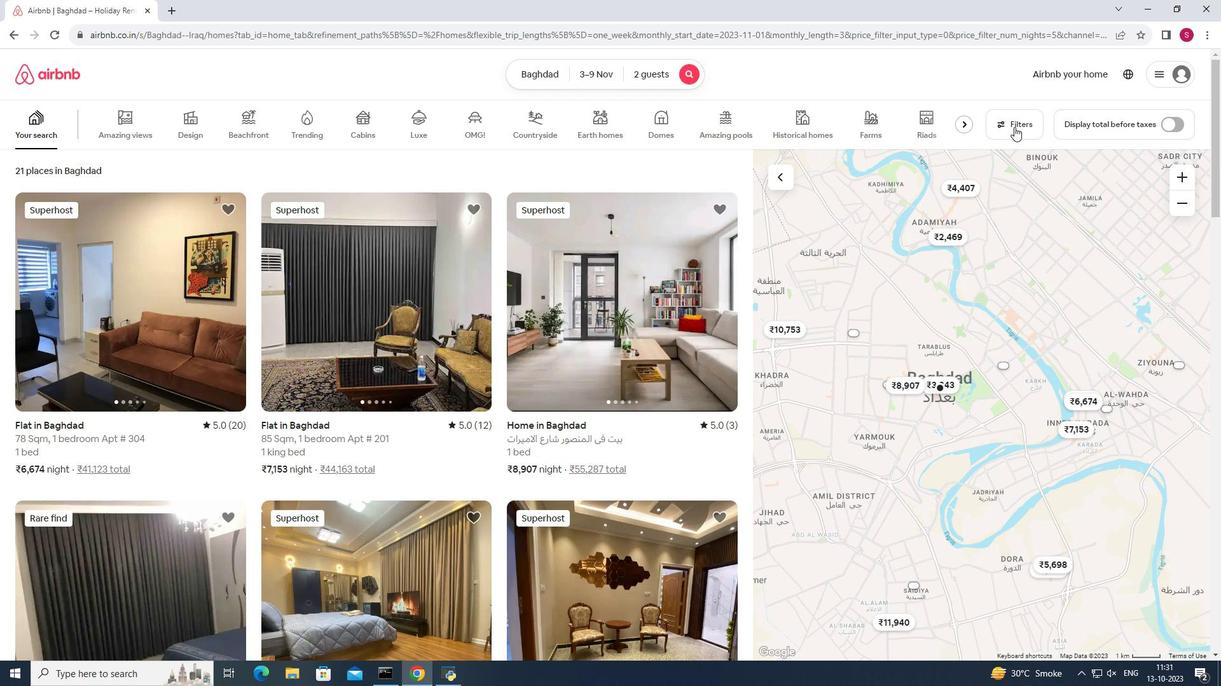 
Action: Mouse moved to (669, 405)
Screenshot: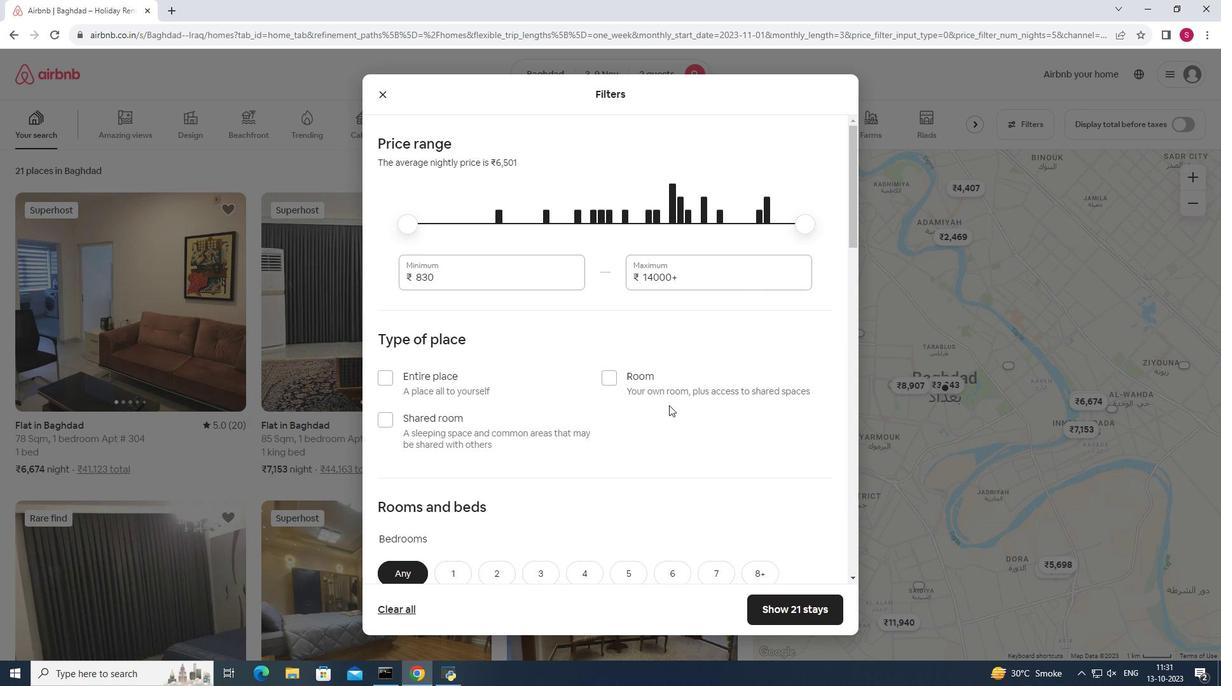 
Action: Mouse scrolled (669, 405) with delta (0, 0)
Screenshot: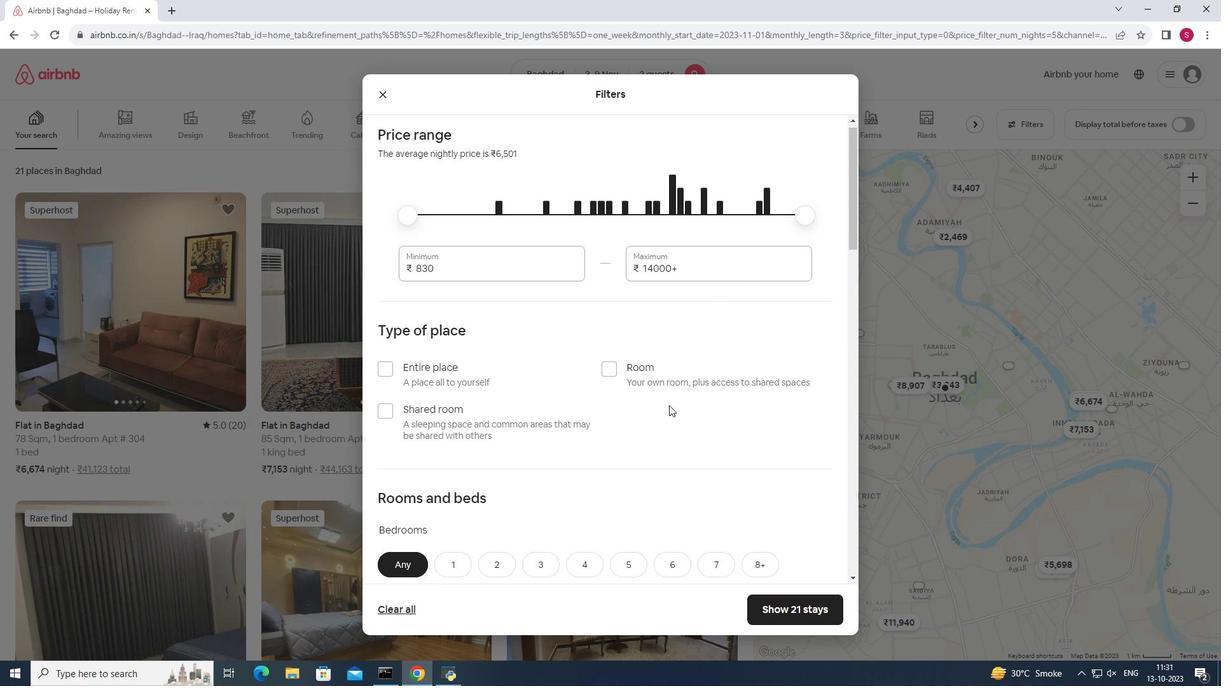 
Action: Mouse scrolled (669, 405) with delta (0, 0)
Screenshot: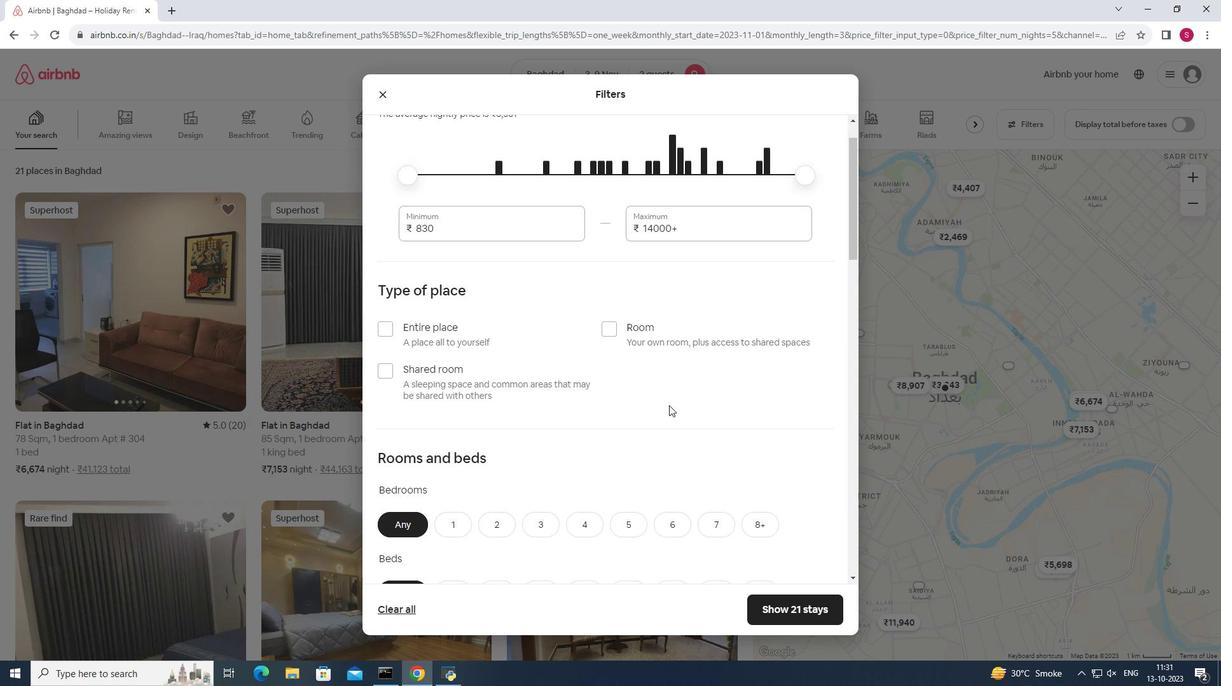 
Action: Mouse scrolled (669, 405) with delta (0, 0)
Screenshot: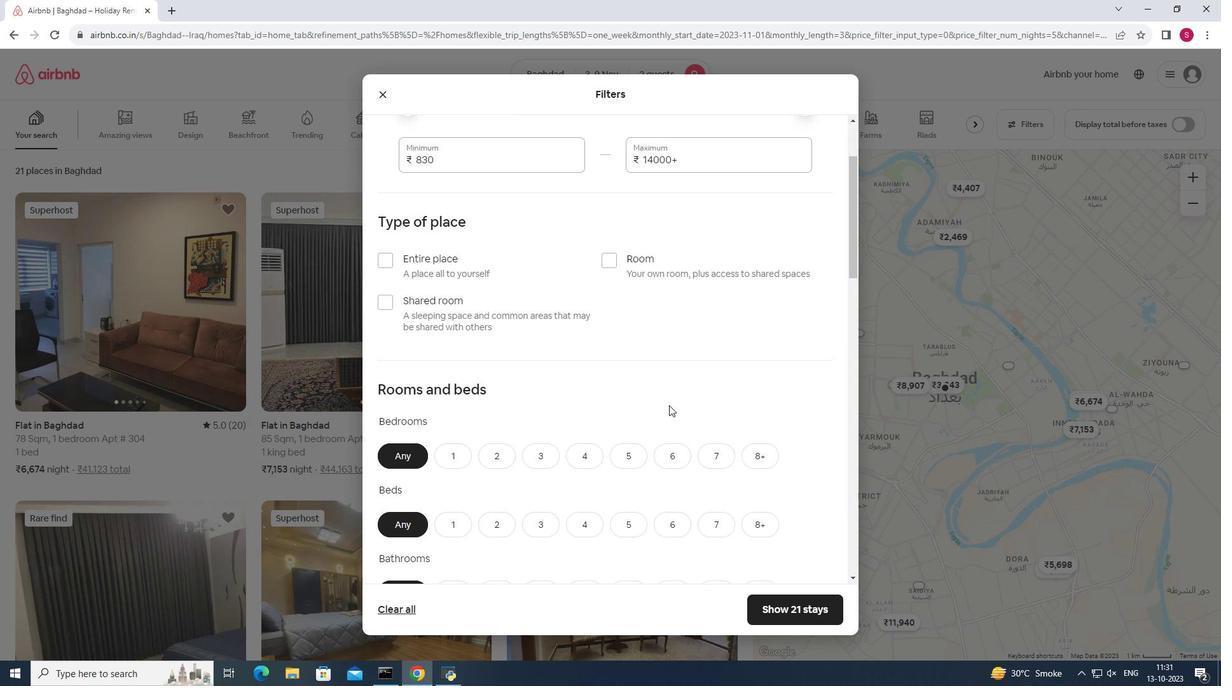 
Action: Mouse scrolled (669, 405) with delta (0, 0)
Screenshot: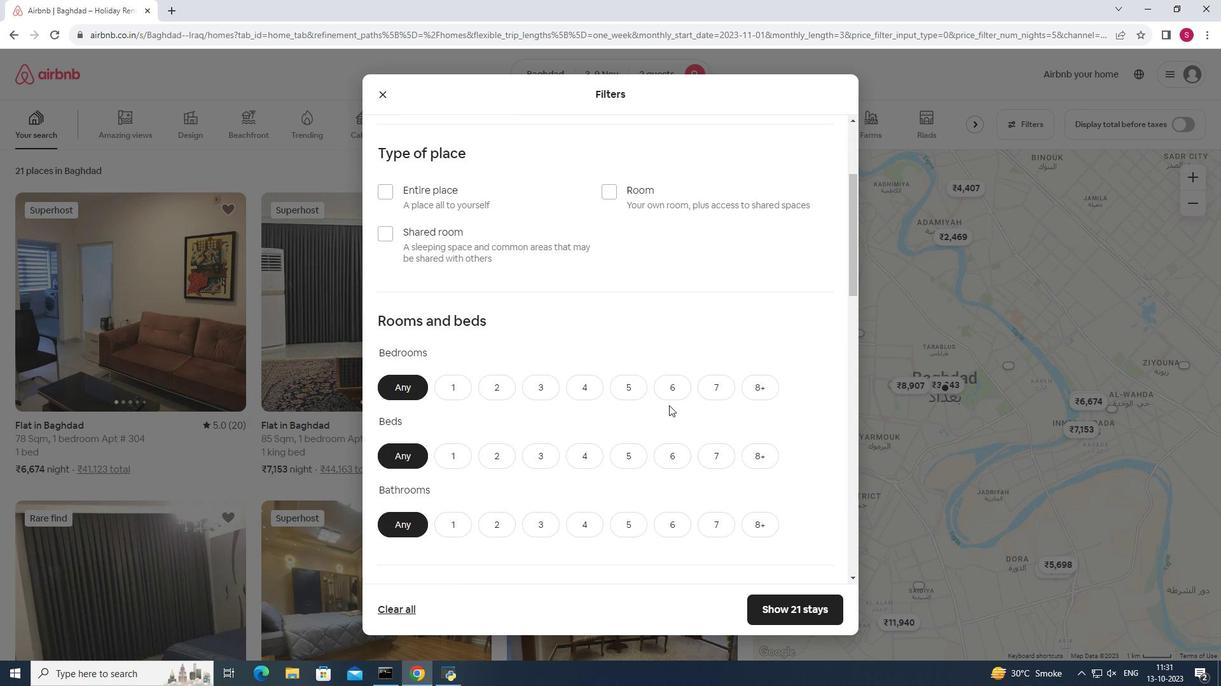 
Action: Mouse moved to (455, 318)
Screenshot: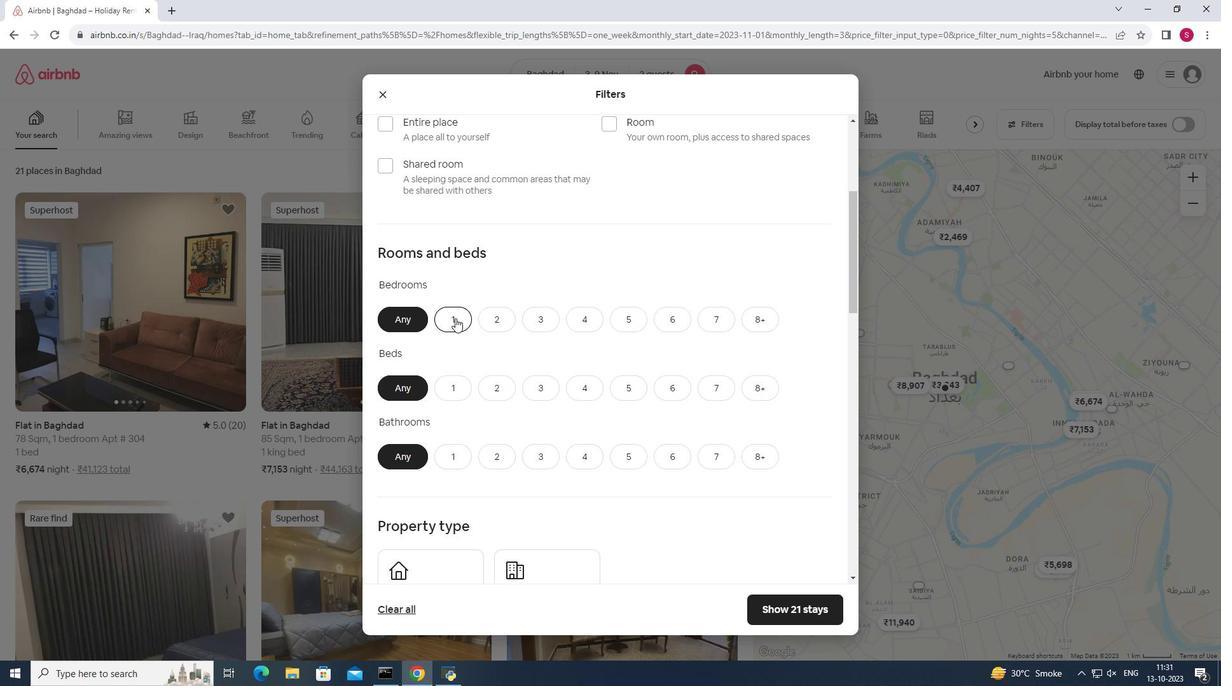 
Action: Mouse pressed left at (455, 318)
Screenshot: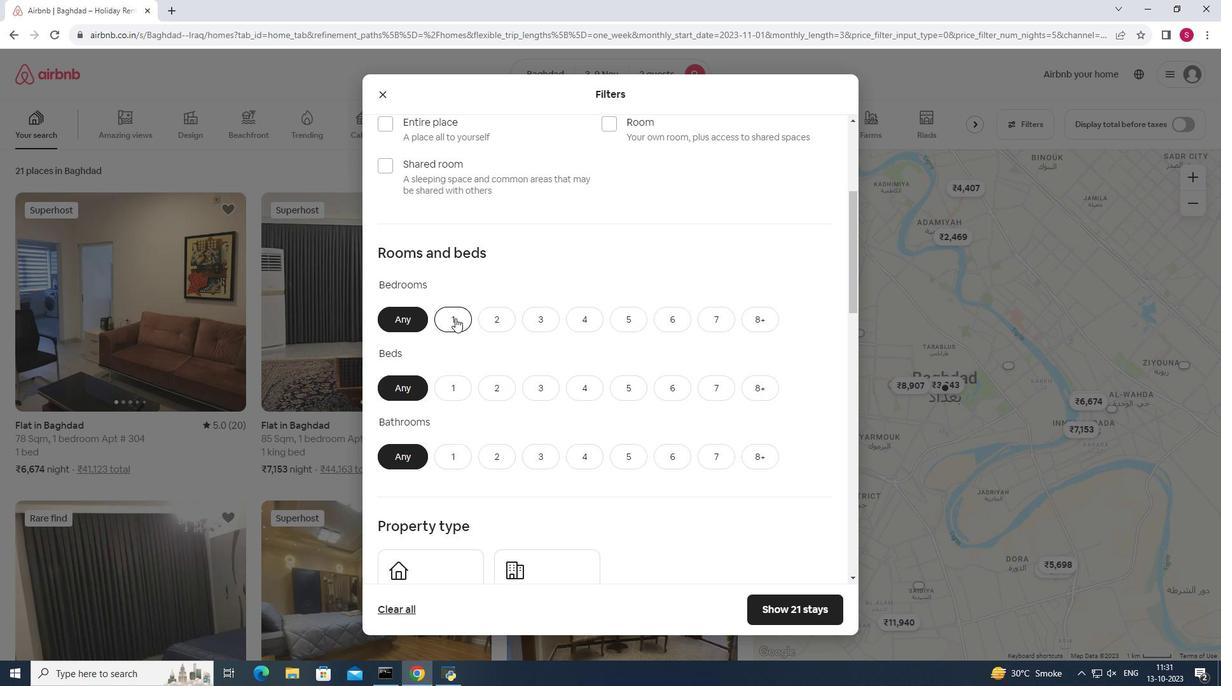 
Action: Mouse pressed left at (455, 318)
Screenshot: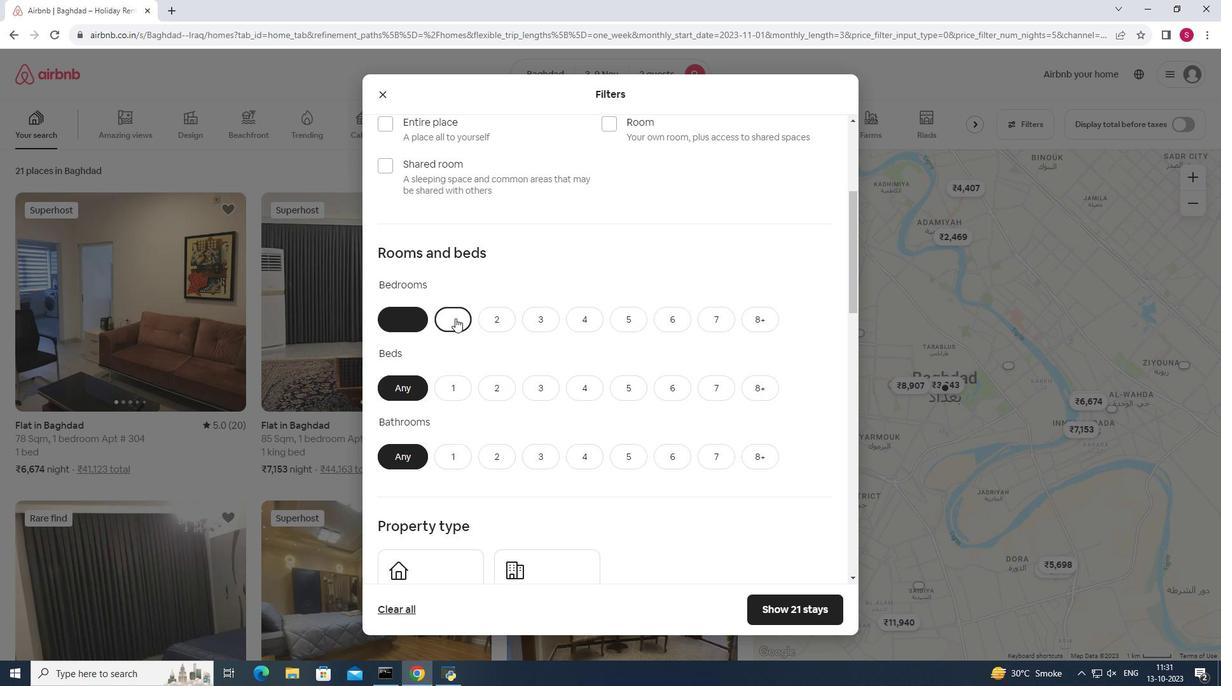 
Action: Mouse moved to (443, 316)
Screenshot: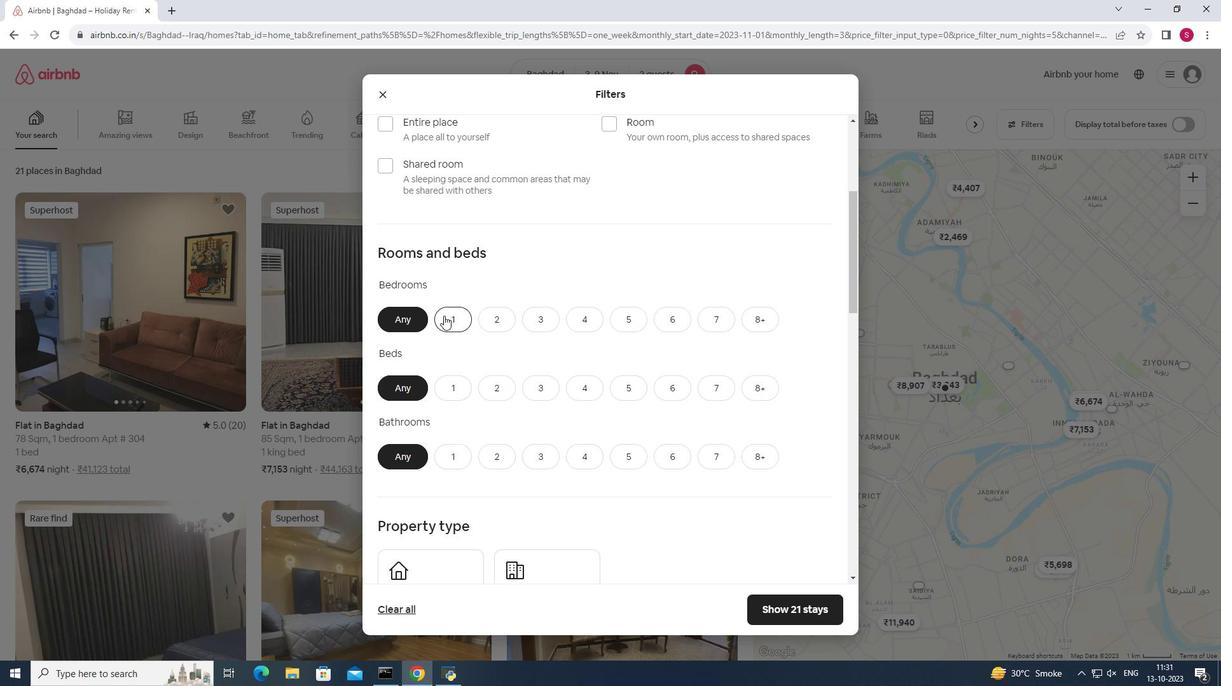 
Action: Mouse pressed left at (443, 316)
Screenshot: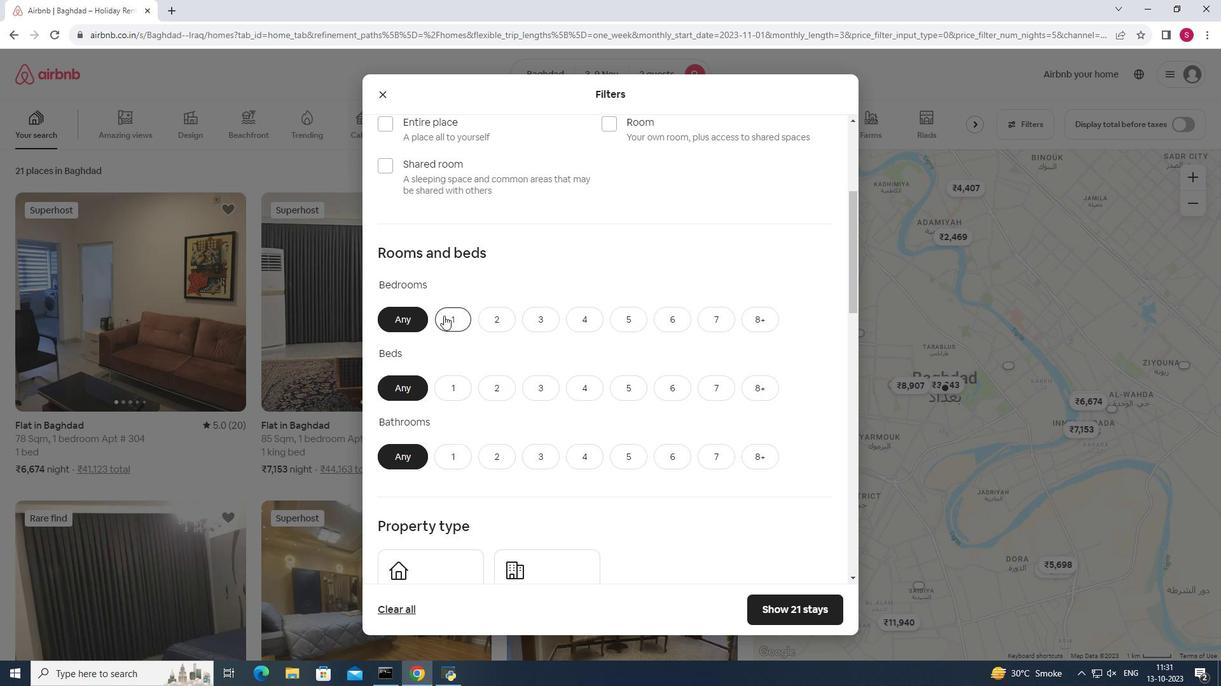 
Action: Mouse moved to (461, 389)
Screenshot: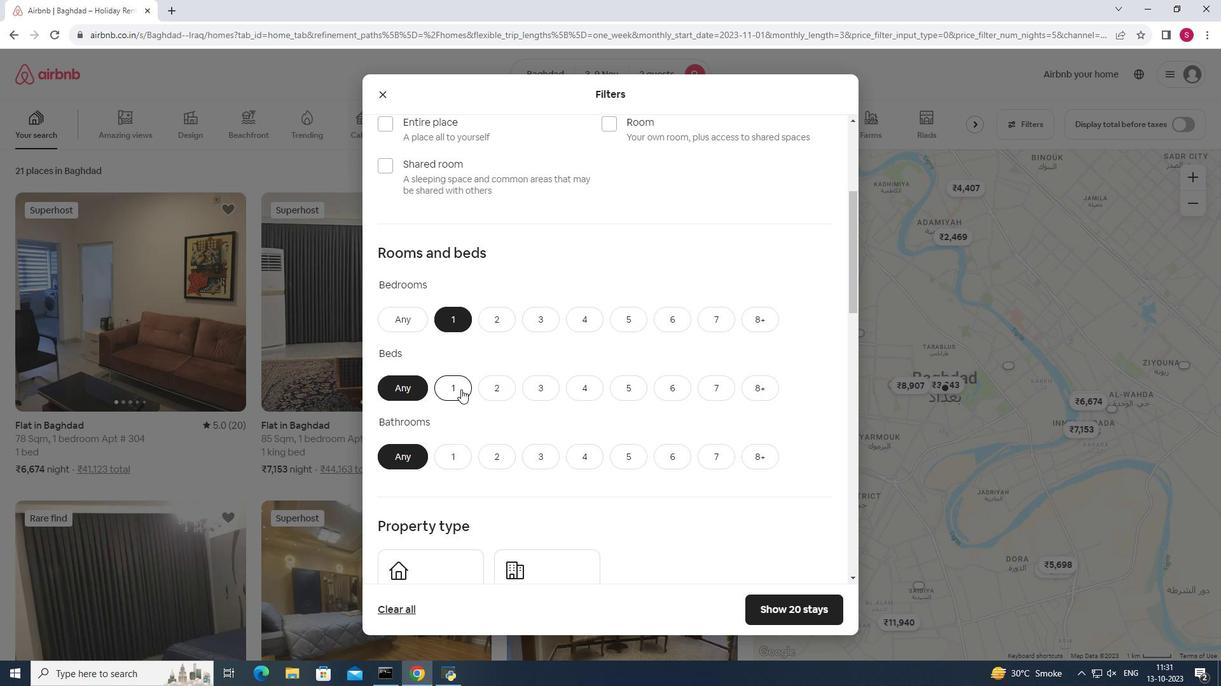 
Action: Mouse pressed left at (461, 389)
Screenshot: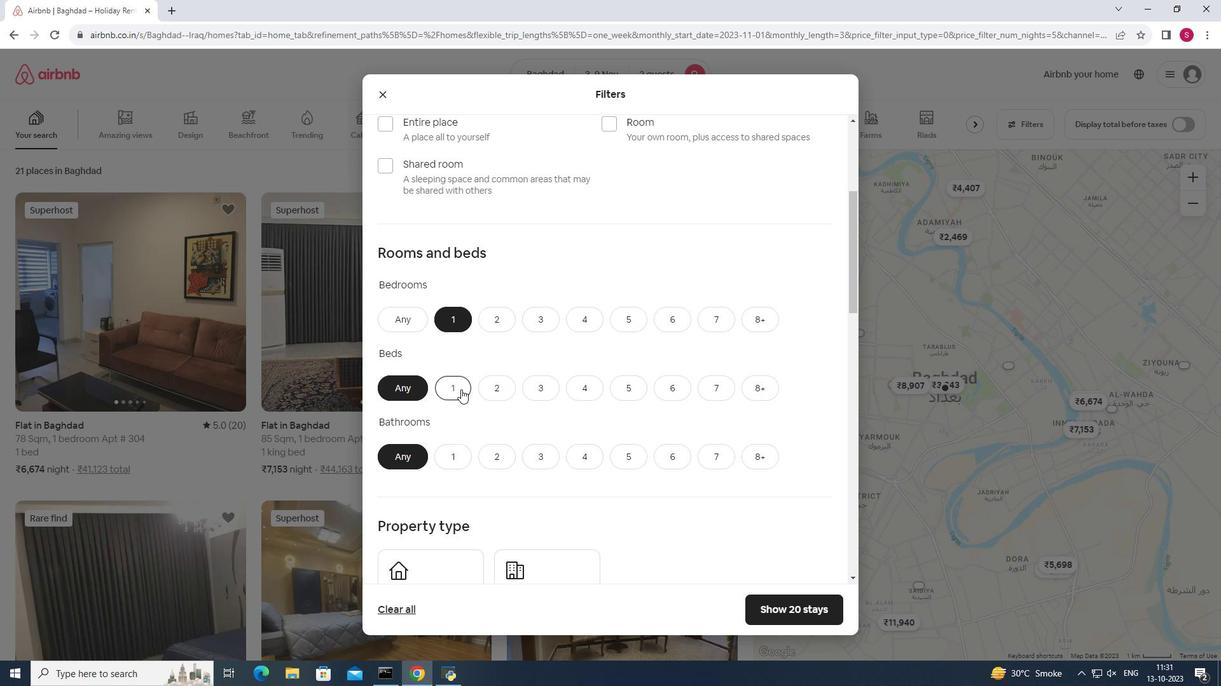 
Action: Mouse moved to (450, 462)
Screenshot: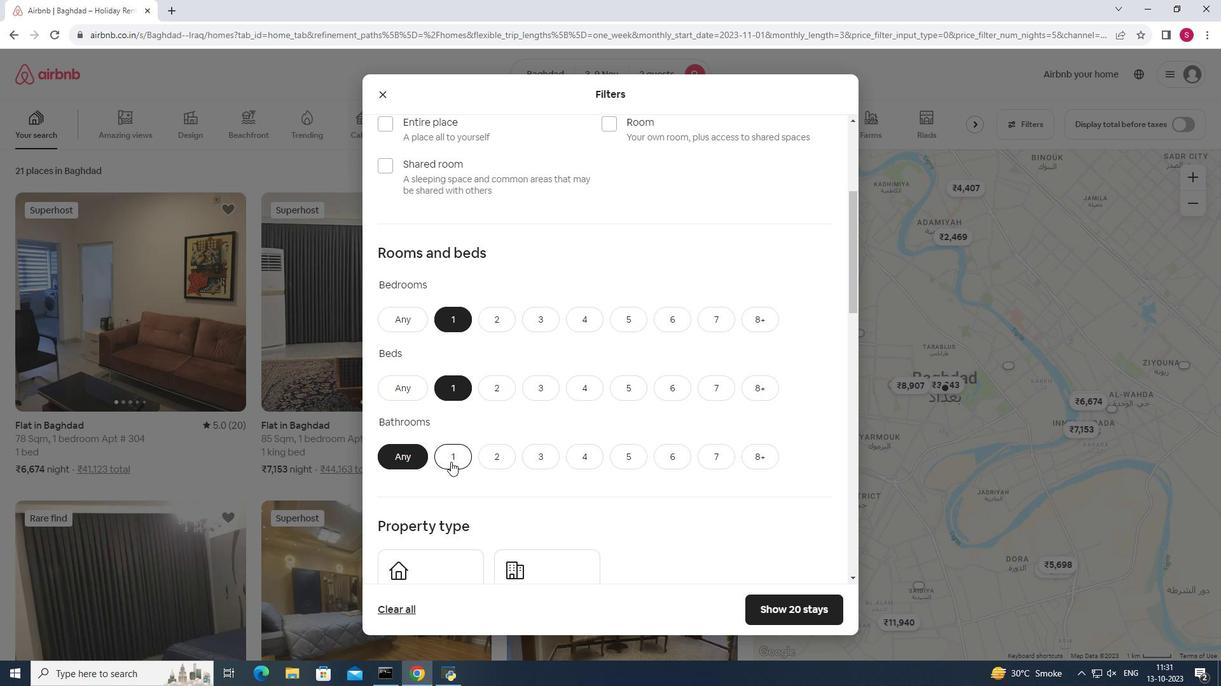 
Action: Mouse pressed left at (450, 462)
Screenshot: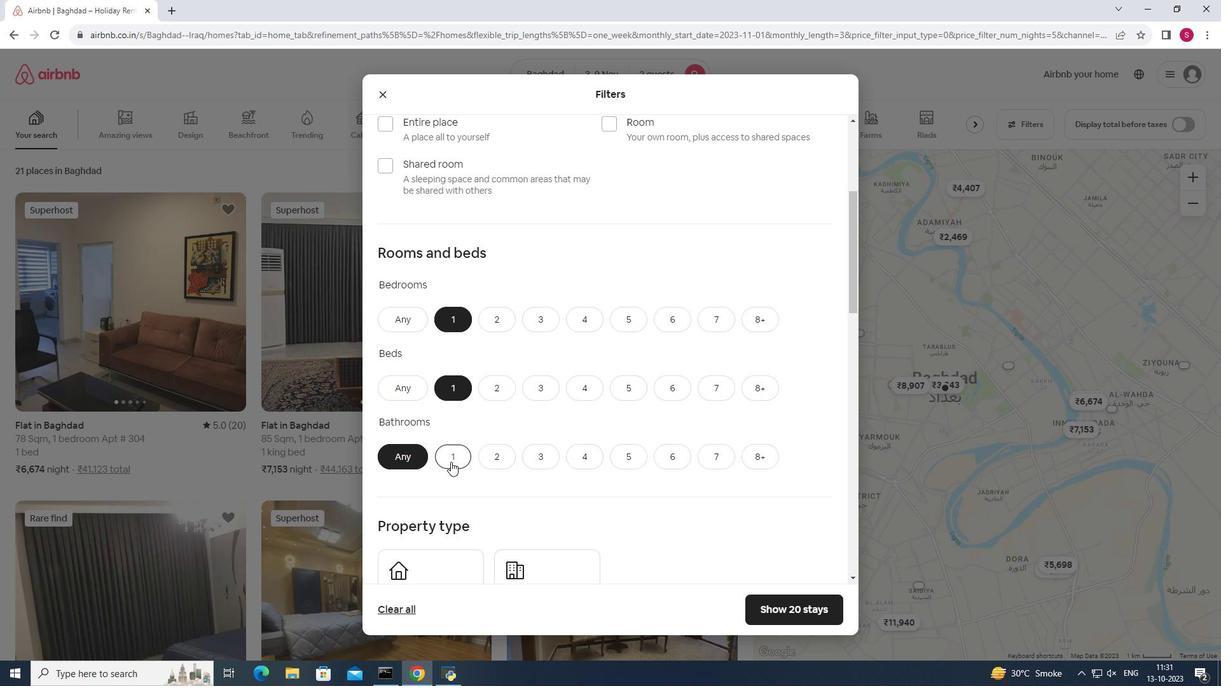 
Action: Mouse moved to (730, 484)
Screenshot: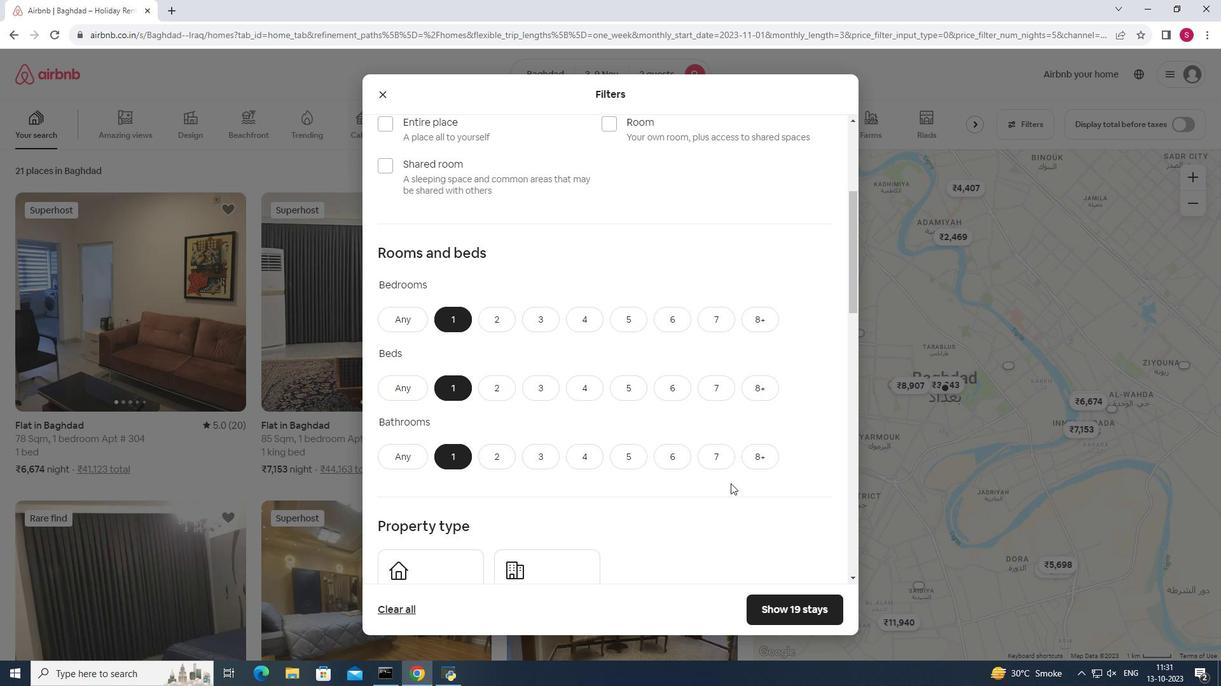 
Action: Mouse scrolled (730, 483) with delta (0, 0)
Screenshot: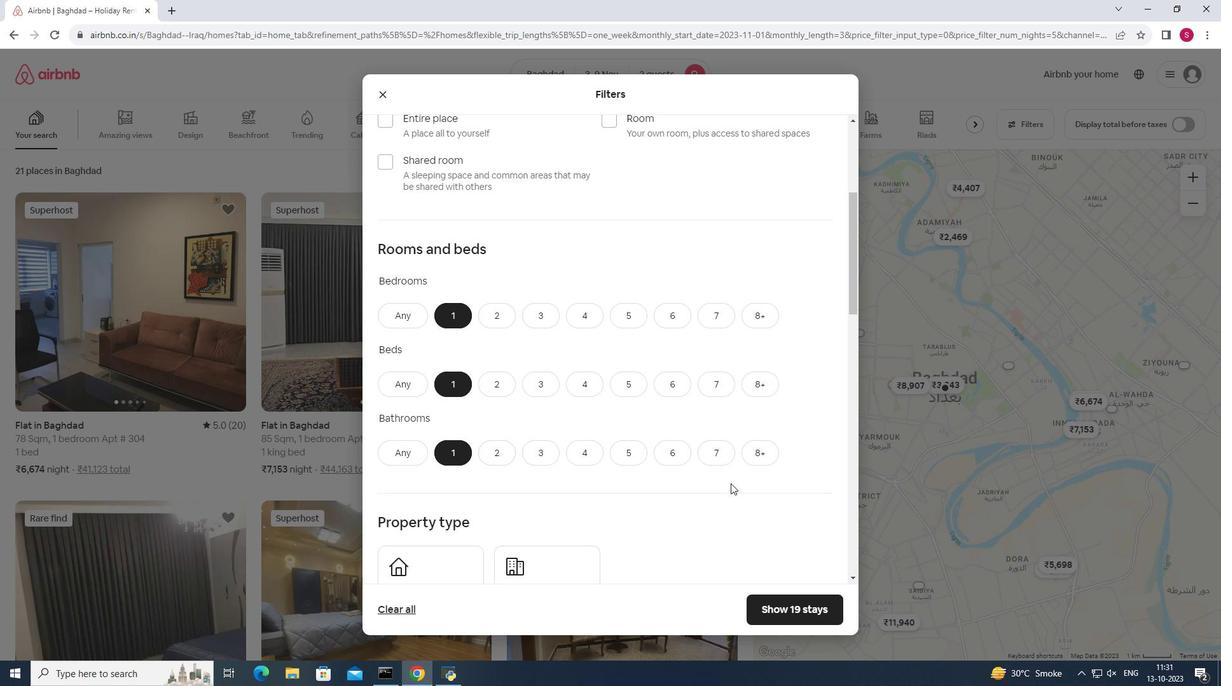 
Action: Mouse scrolled (730, 483) with delta (0, 0)
Screenshot: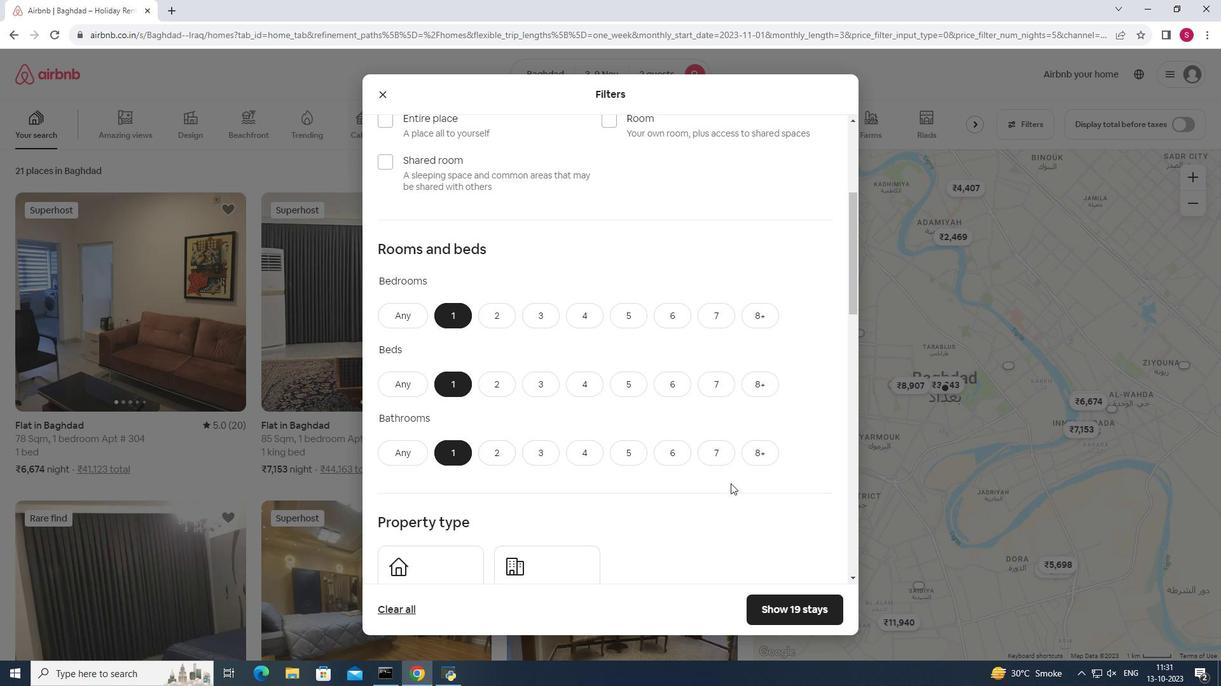 
Action: Mouse scrolled (730, 483) with delta (0, 0)
Screenshot: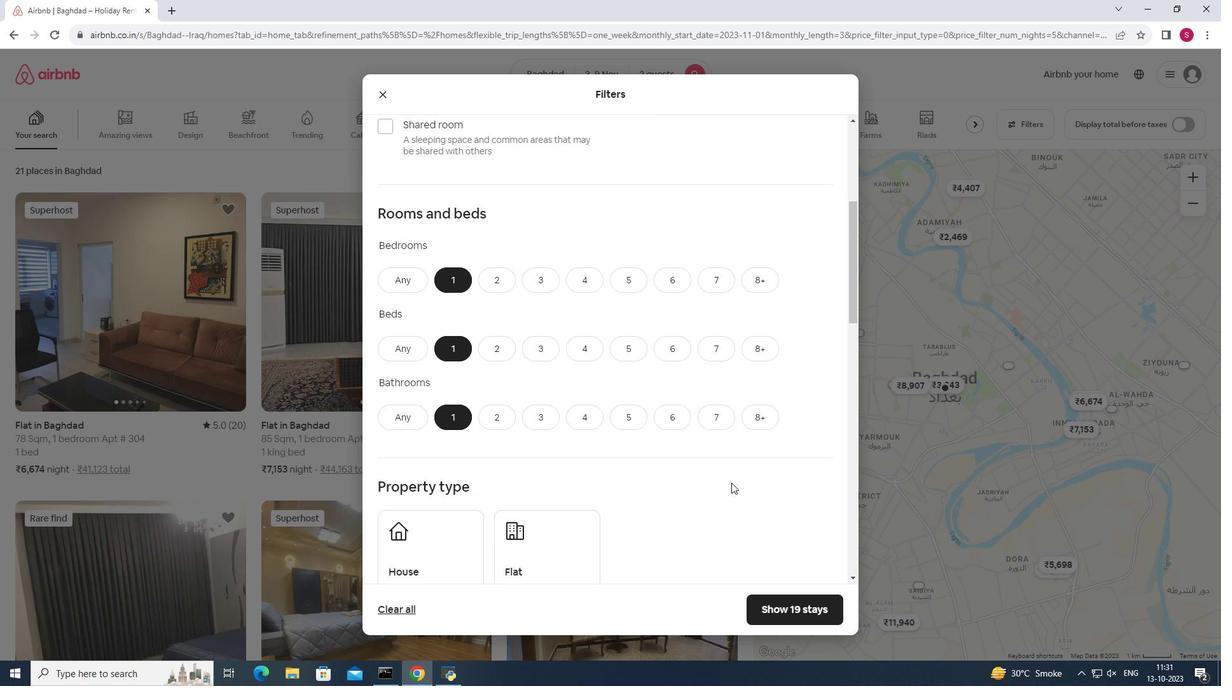 
Action: Mouse moved to (558, 411)
Screenshot: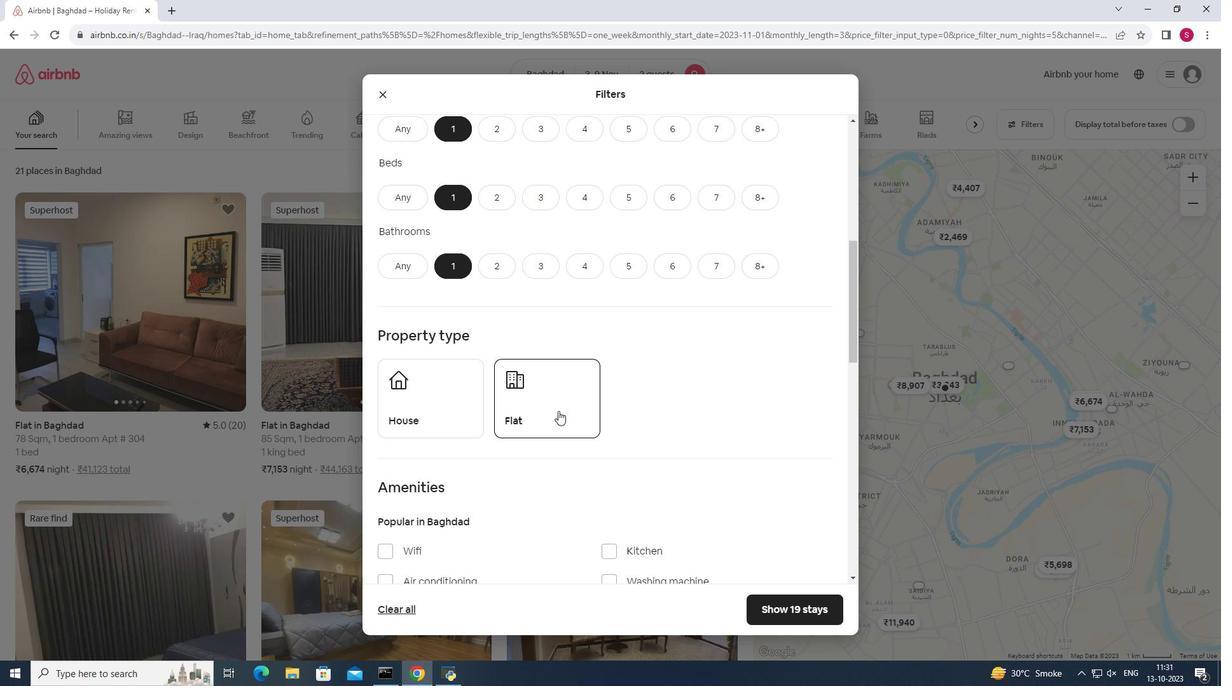 
Action: Mouse pressed left at (558, 411)
Screenshot: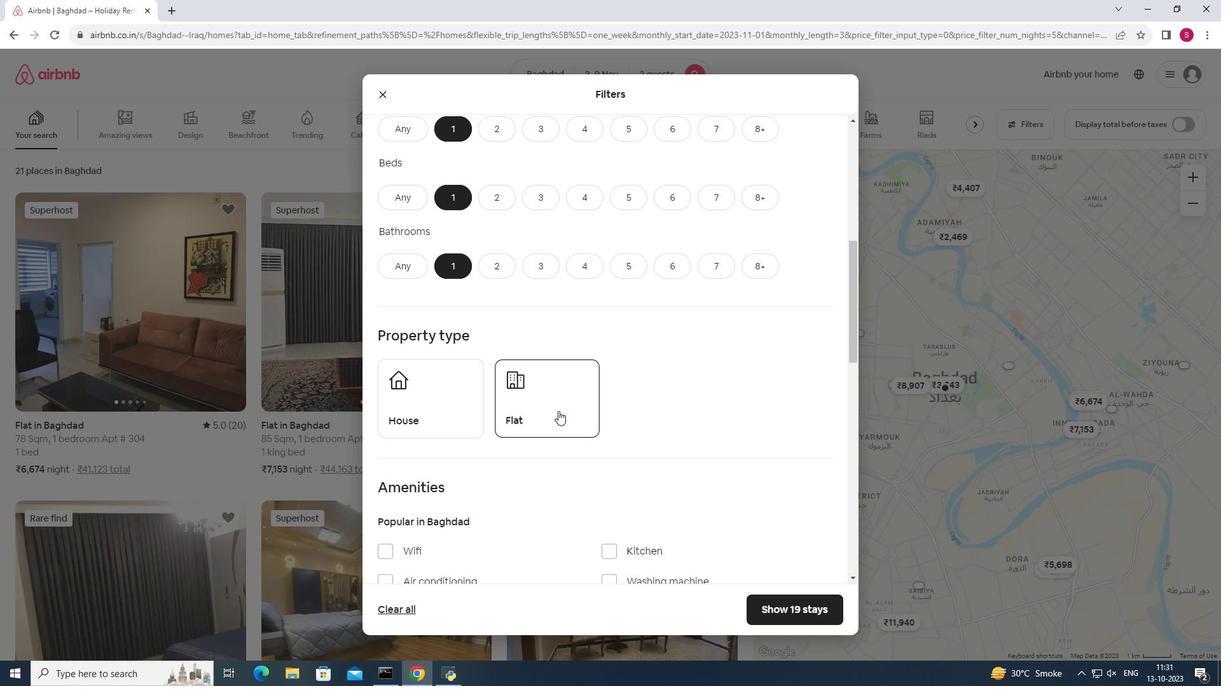 
Action: Mouse moved to (645, 421)
Screenshot: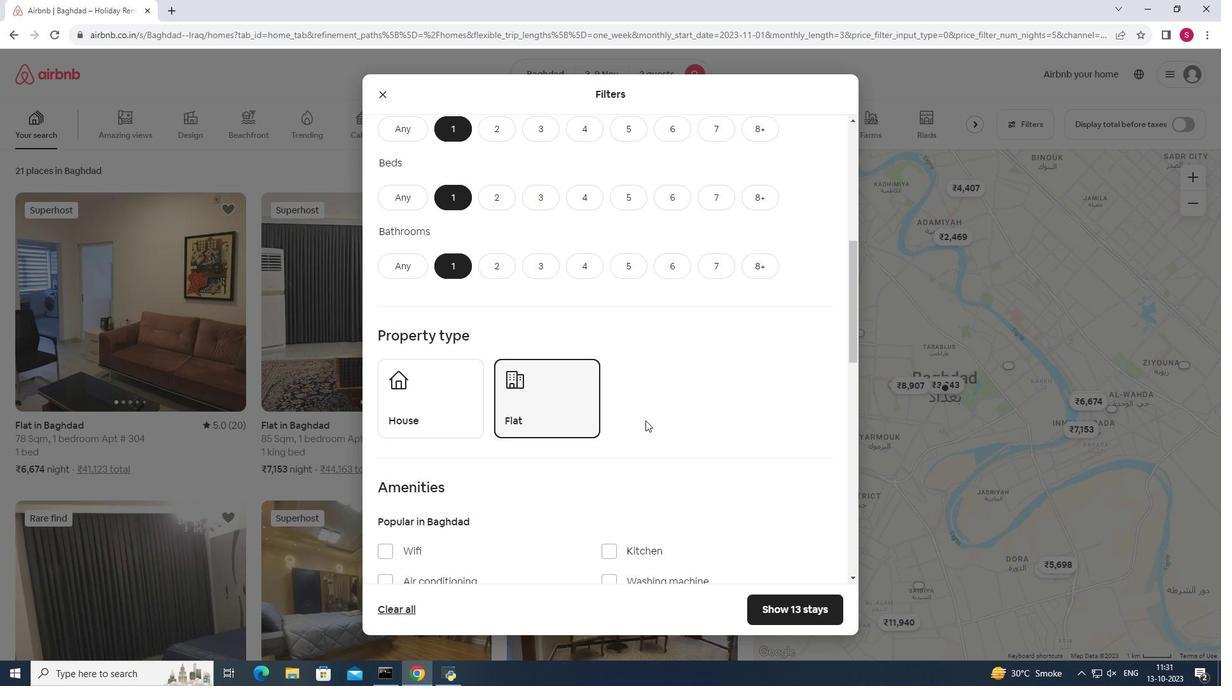 
Action: Mouse scrolled (645, 420) with delta (0, 0)
Screenshot: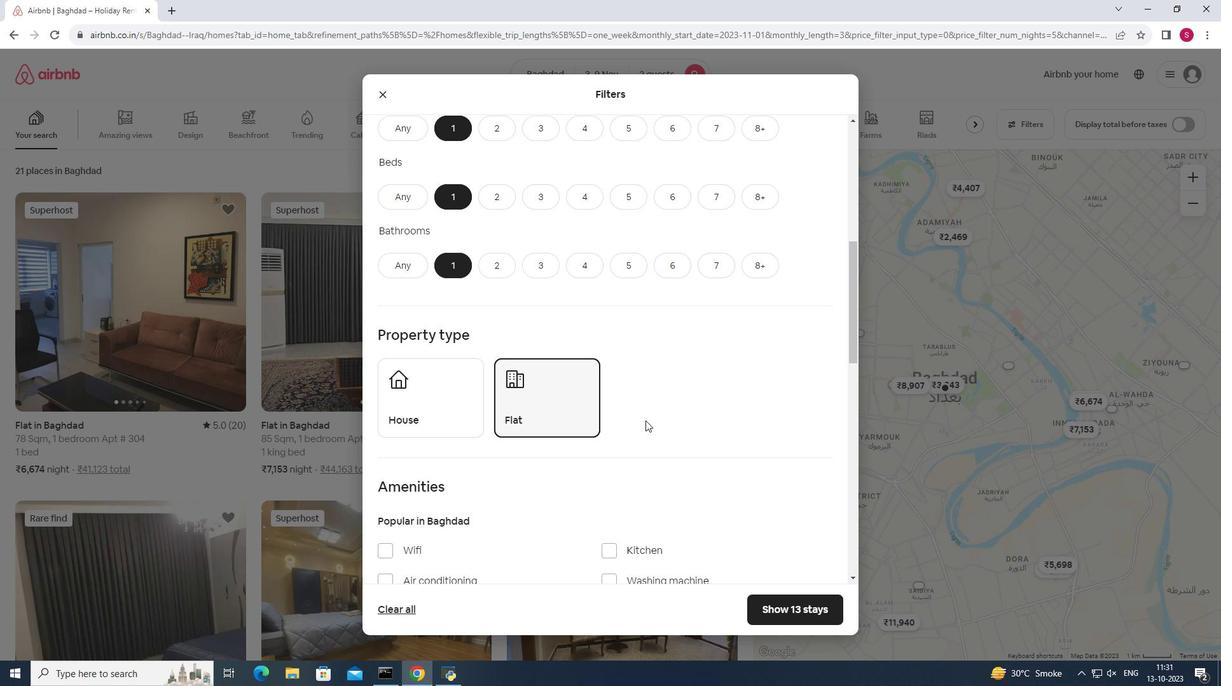 
Action: Mouse scrolled (645, 420) with delta (0, 0)
Screenshot: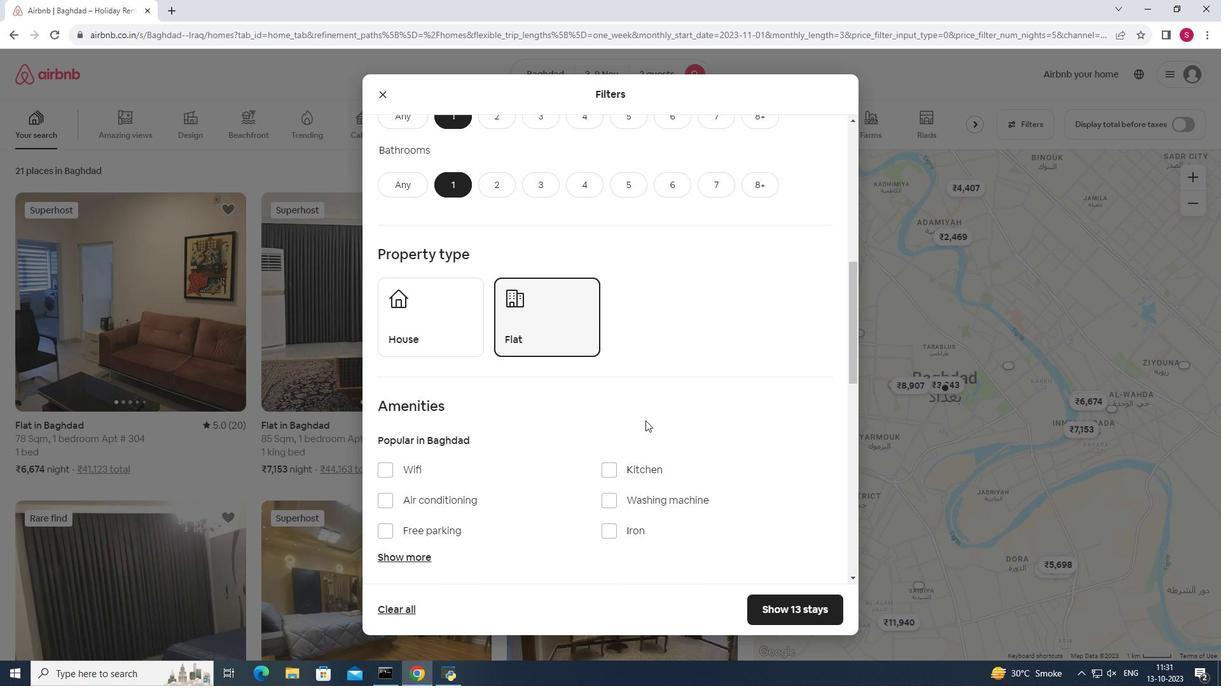 
Action: Mouse scrolled (645, 420) with delta (0, 0)
Screenshot: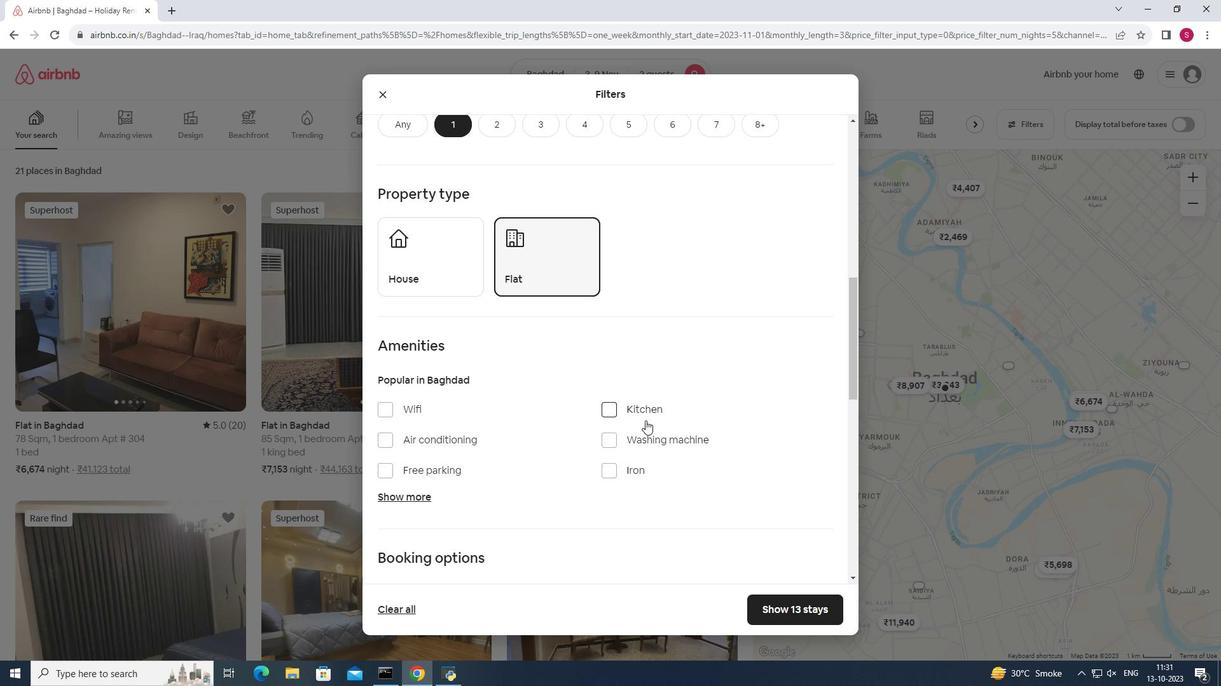 
Action: Mouse moved to (603, 391)
Screenshot: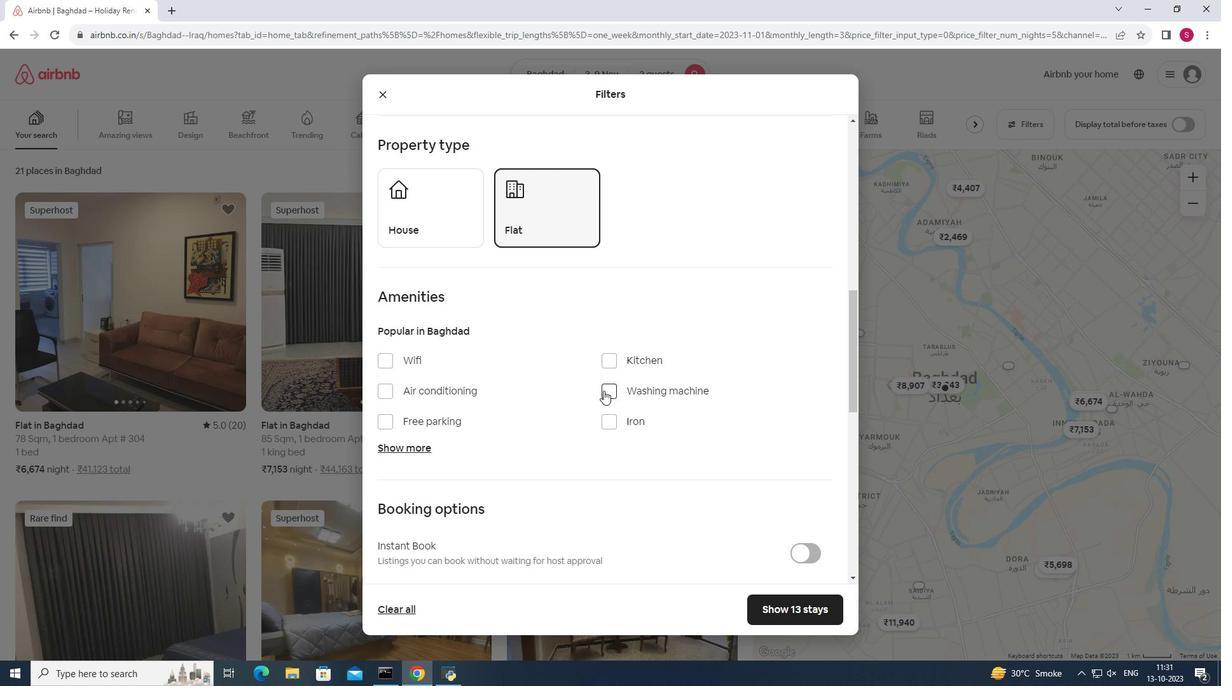 
Action: Mouse pressed left at (603, 391)
Screenshot: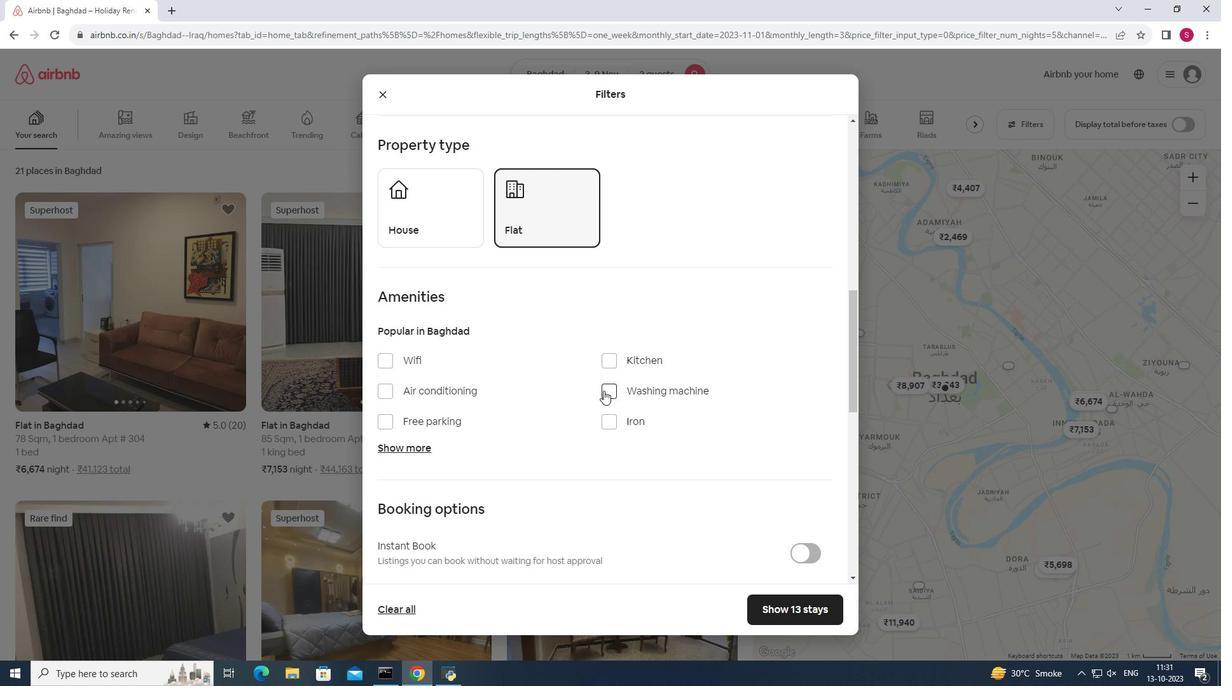 
Action: Mouse moved to (684, 434)
Screenshot: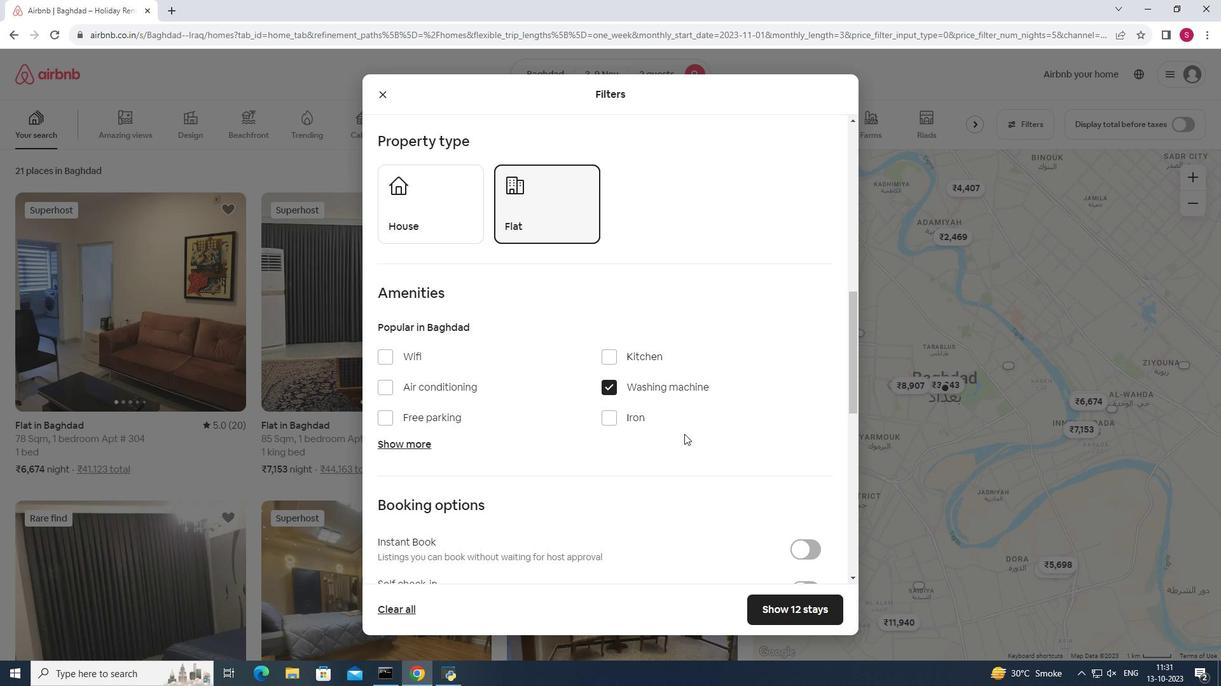 
Action: Mouse scrolled (684, 433) with delta (0, 0)
Screenshot: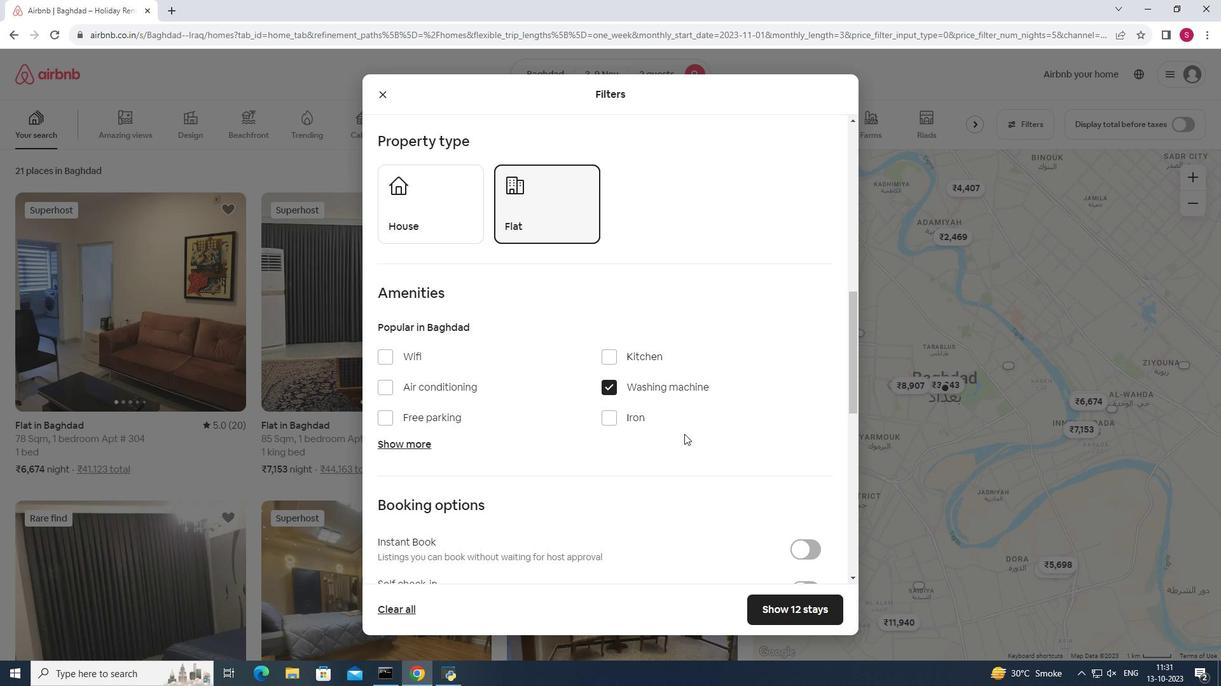 
Action: Mouse scrolled (684, 433) with delta (0, 0)
Screenshot: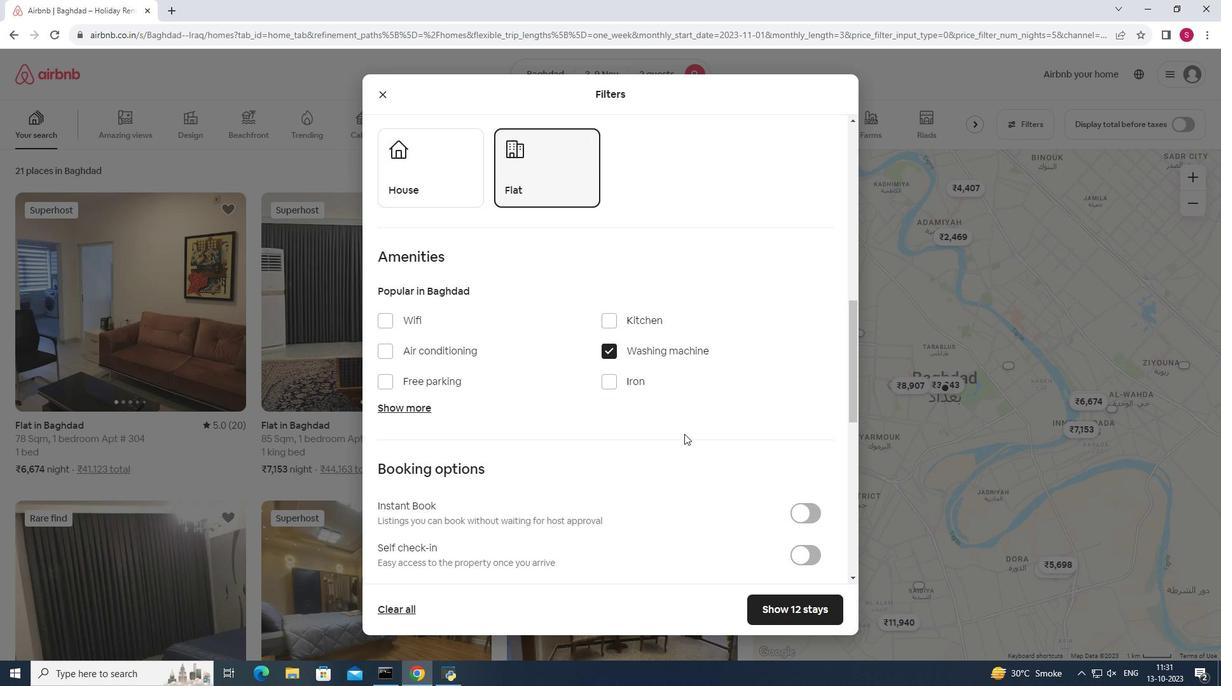 
Action: Mouse moved to (807, 470)
Screenshot: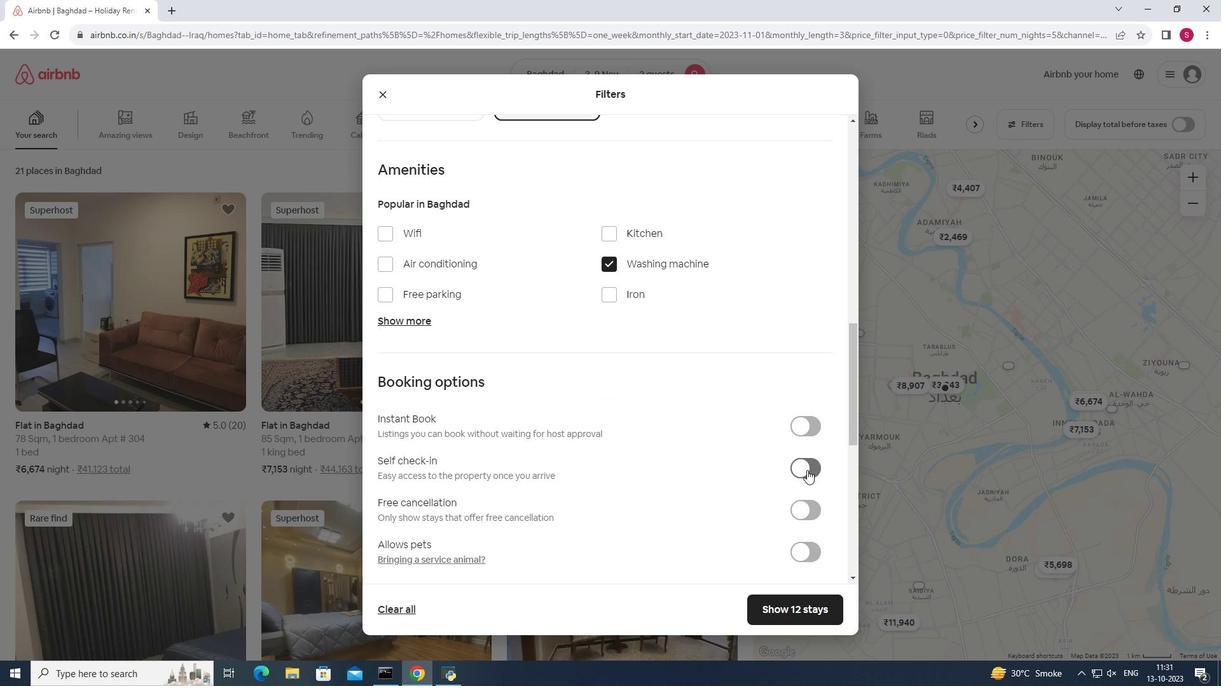 
Action: Mouse pressed left at (807, 470)
Screenshot: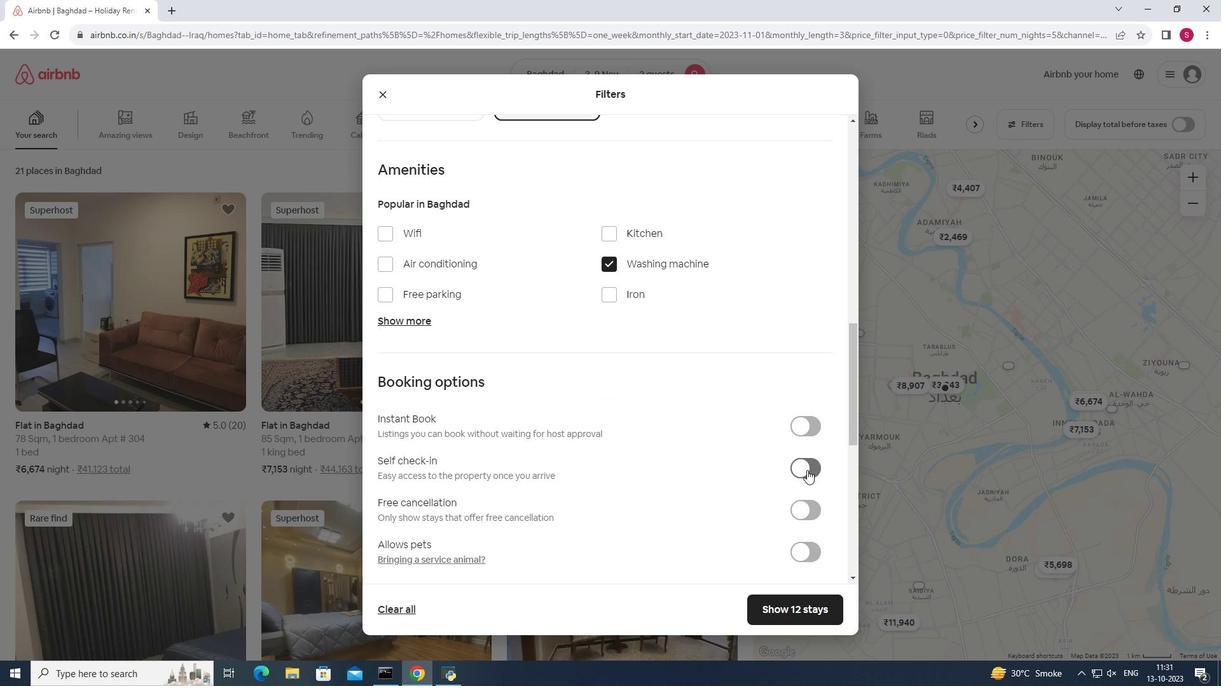 
Action: Mouse moved to (752, 490)
Screenshot: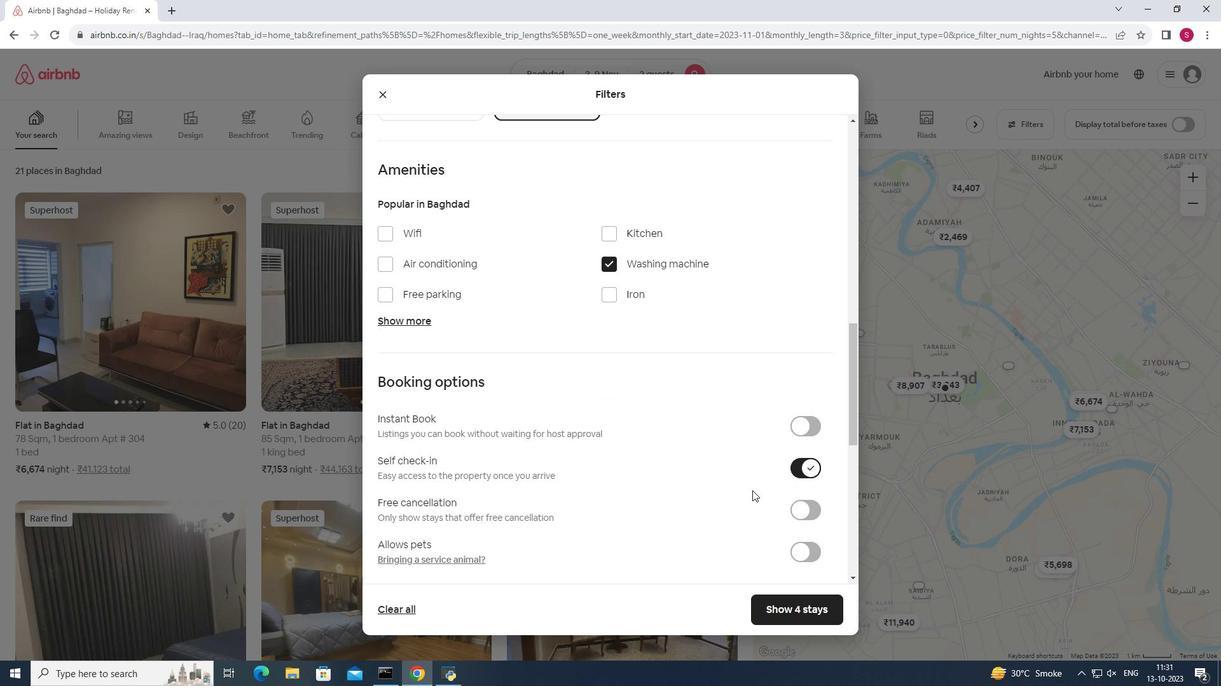 
Action: Mouse scrolled (752, 490) with delta (0, 0)
Screenshot: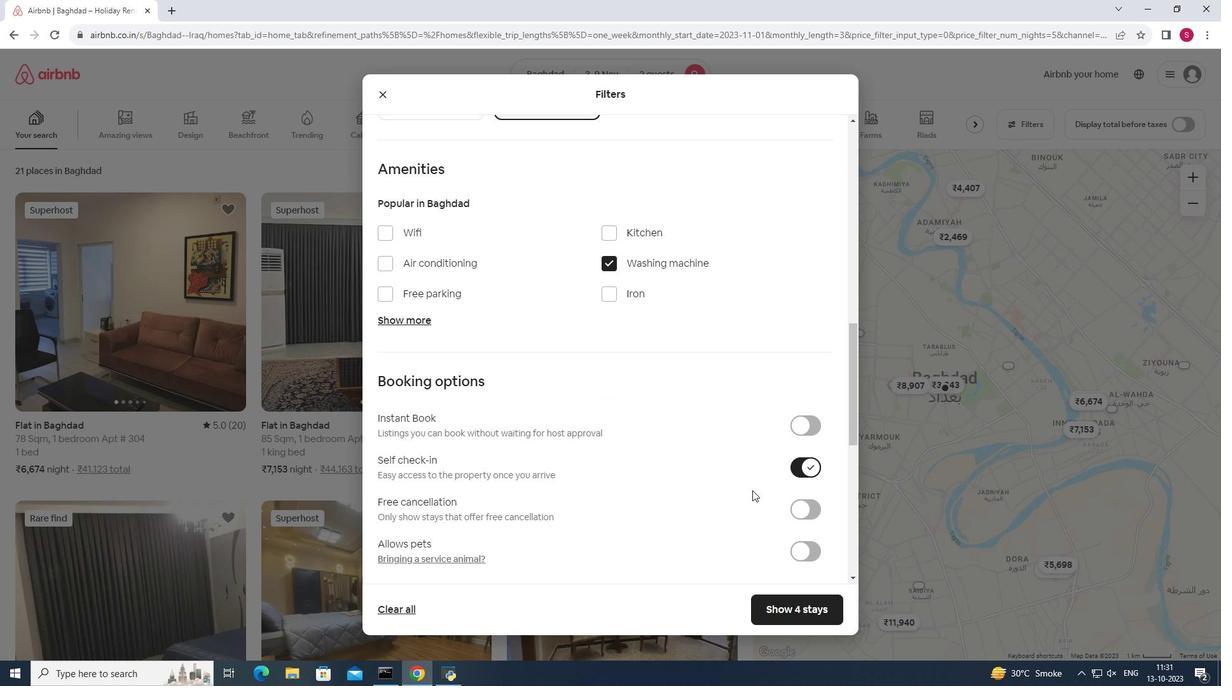 
Action: Mouse scrolled (752, 490) with delta (0, 0)
Screenshot: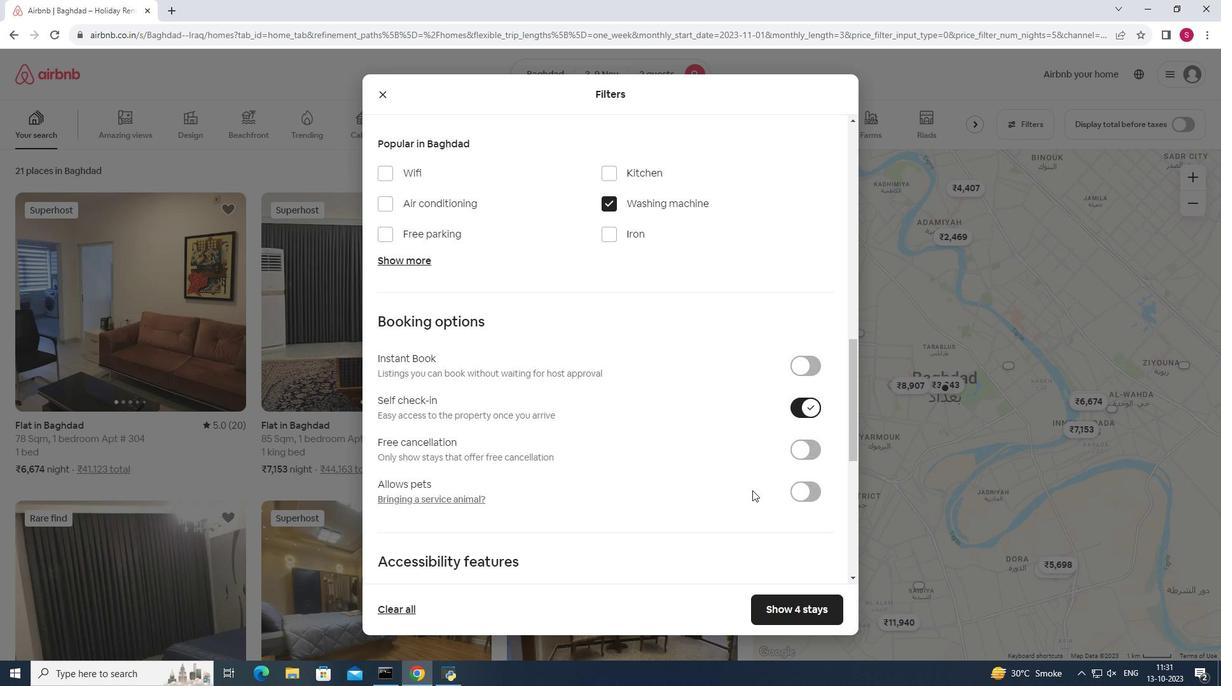 
Action: Mouse moved to (791, 612)
Screenshot: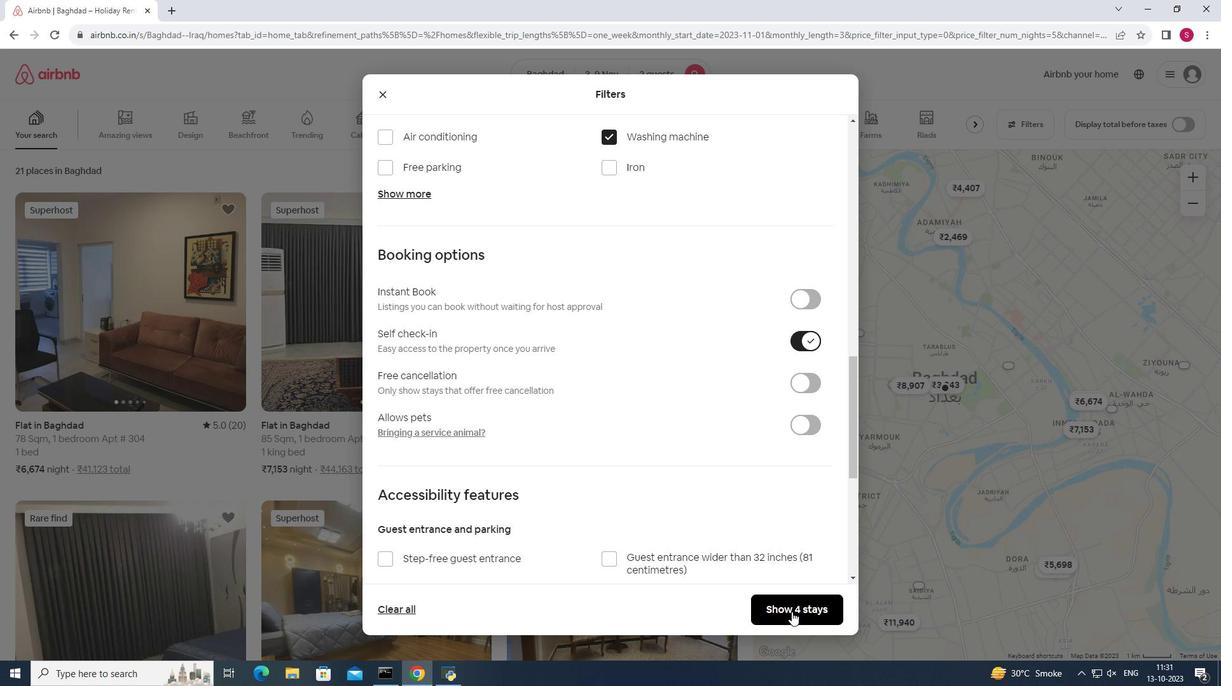 
Action: Mouse pressed left at (791, 612)
Screenshot: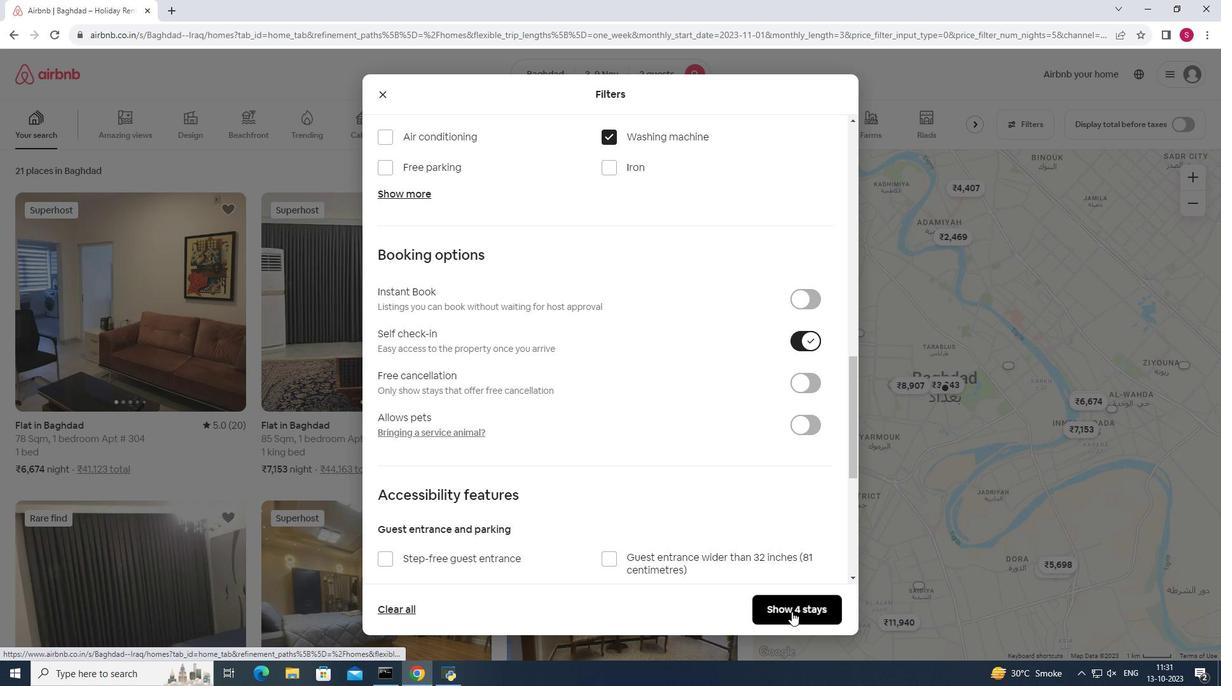 
Action: Mouse moved to (132, 314)
Screenshot: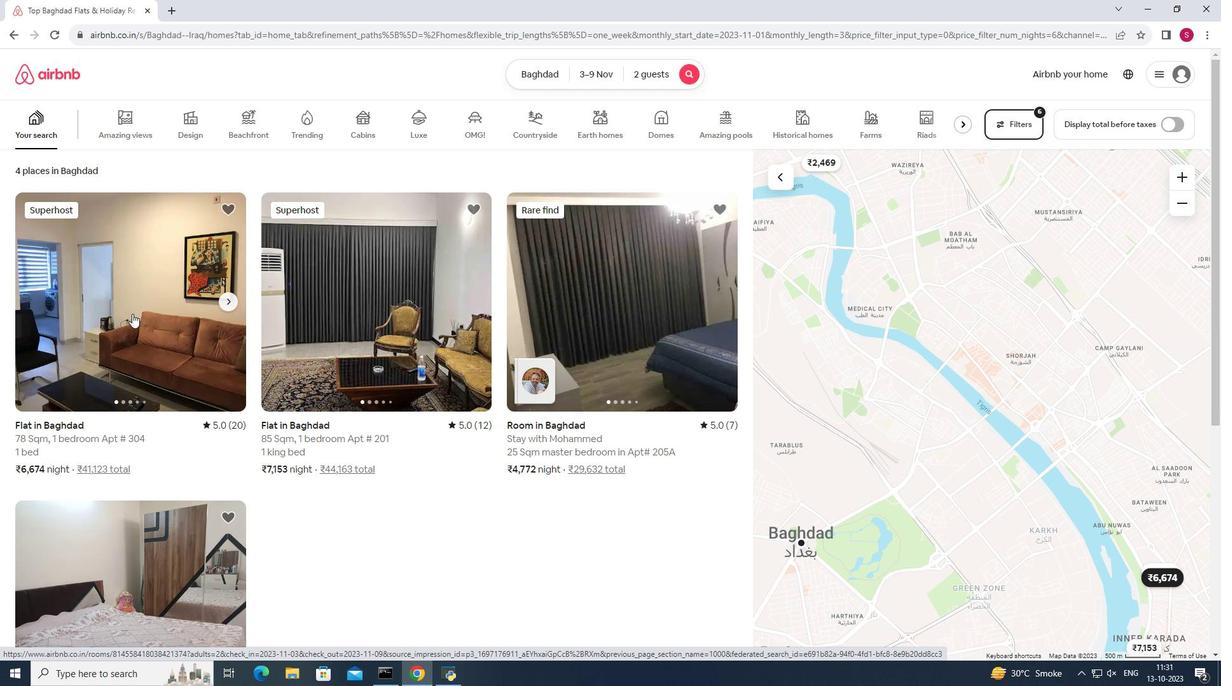 
Action: Mouse pressed left at (132, 314)
Screenshot: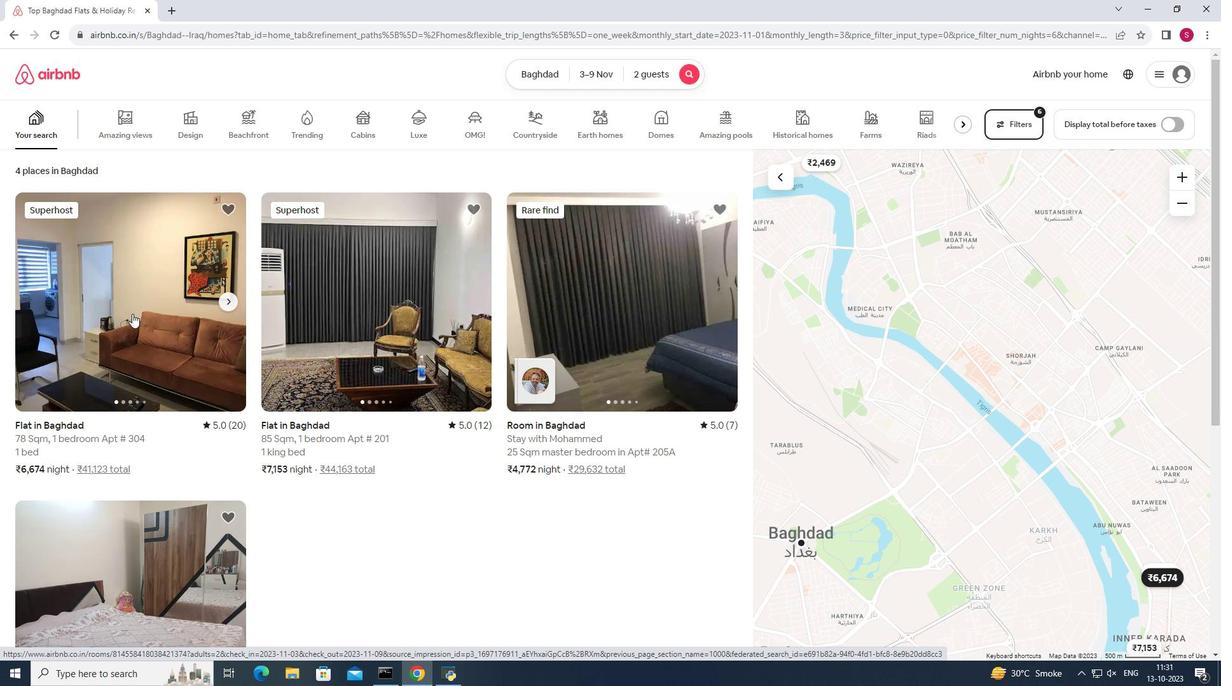 
Action: Mouse moved to (885, 469)
Screenshot: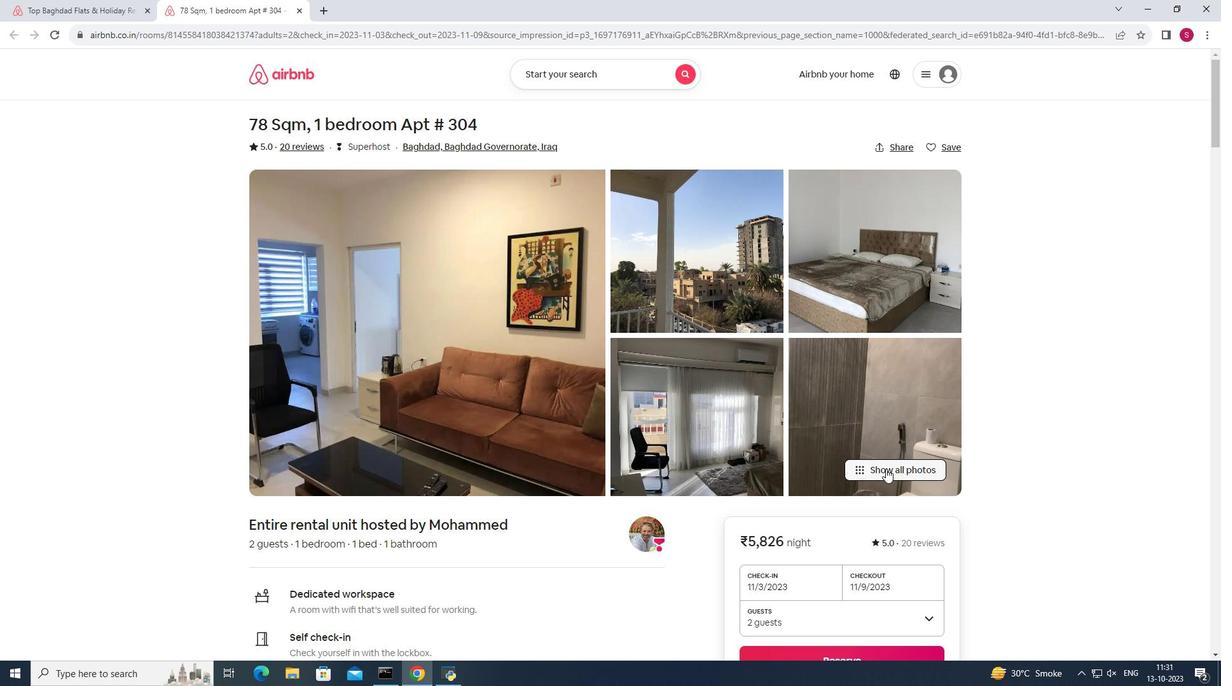 
Action: Mouse pressed left at (885, 469)
Screenshot: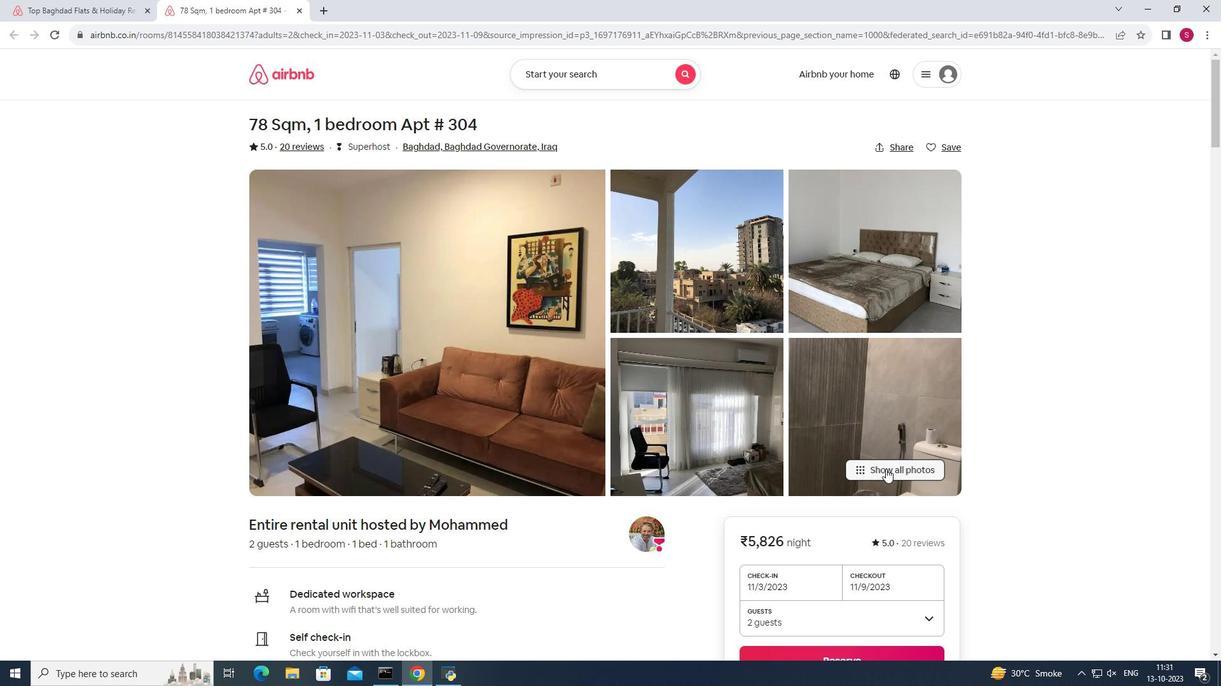 
Action: Mouse moved to (1048, 351)
Screenshot: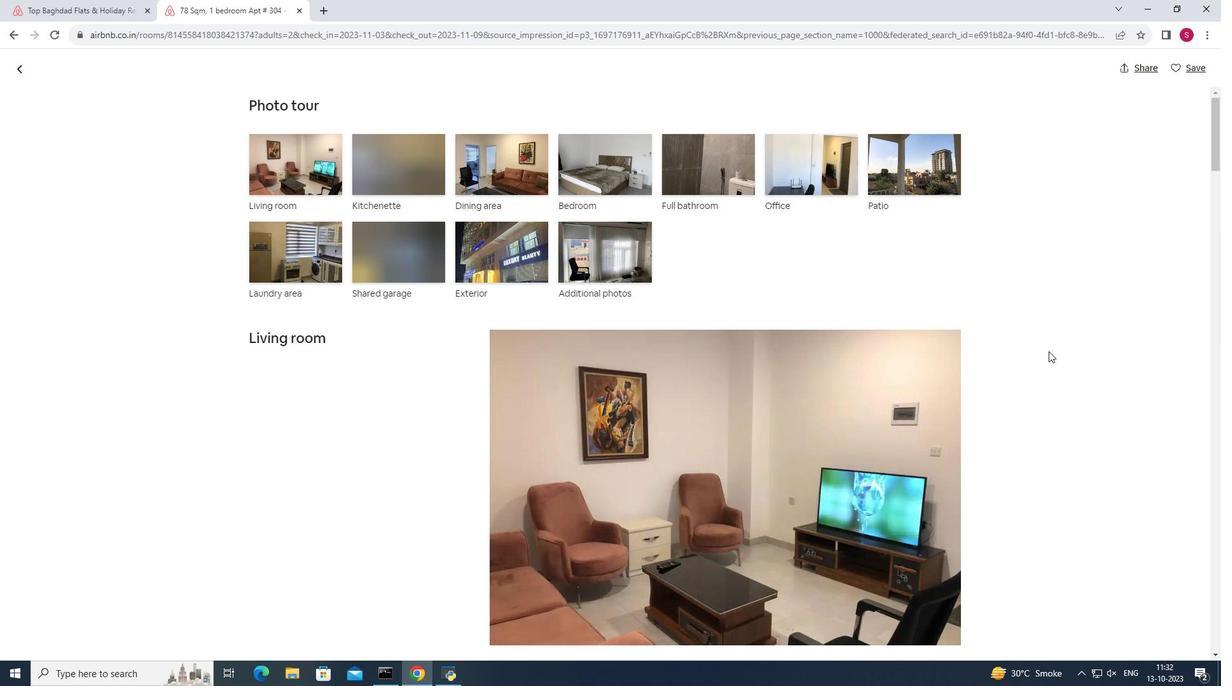
Action: Mouse scrolled (1048, 351) with delta (0, 0)
Screenshot: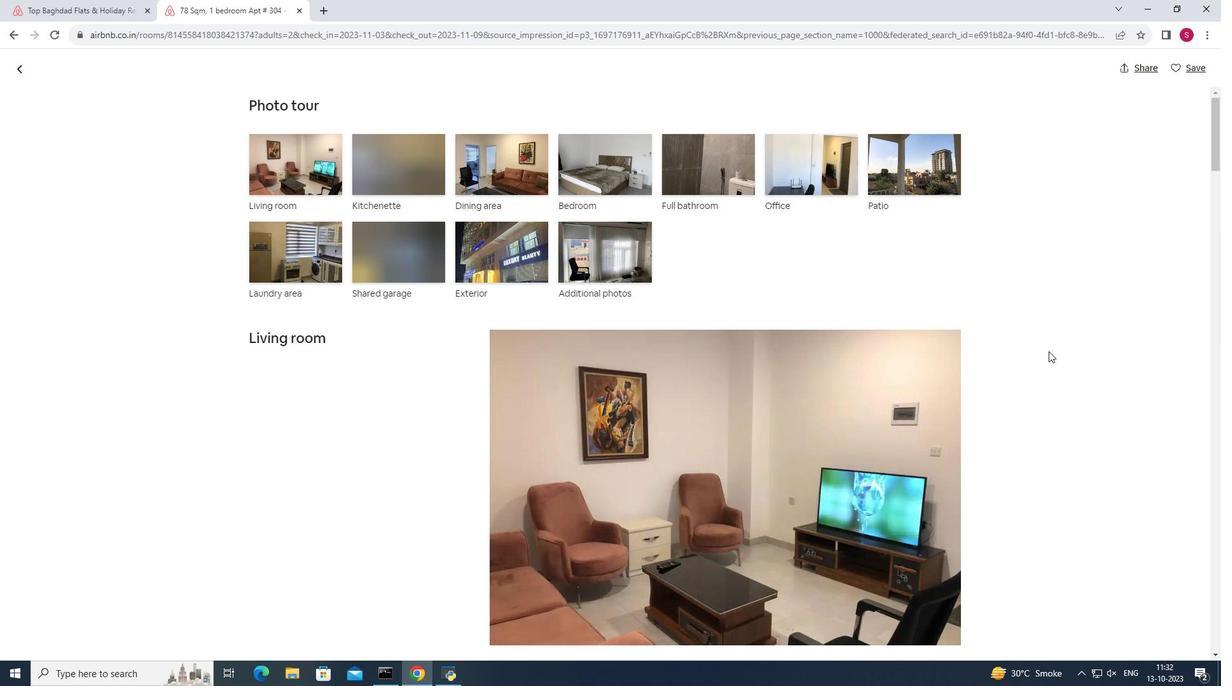 
Action: Mouse moved to (1050, 351)
Screenshot: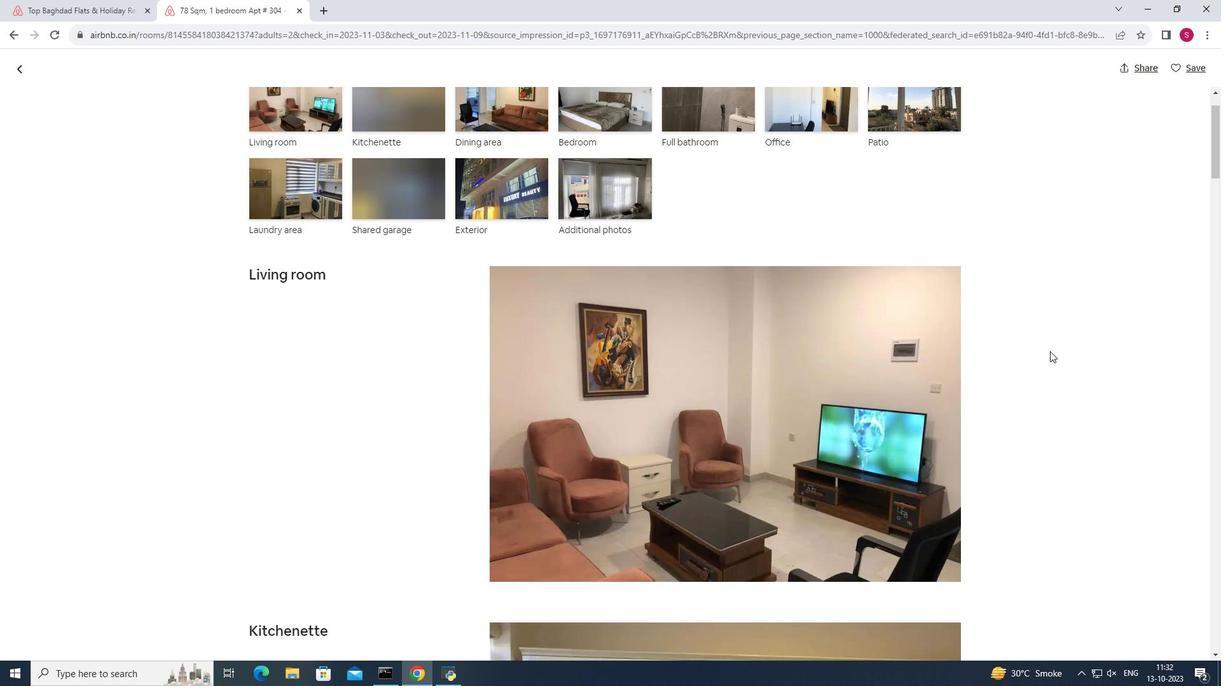 
Action: Mouse scrolled (1050, 351) with delta (0, 0)
Screenshot: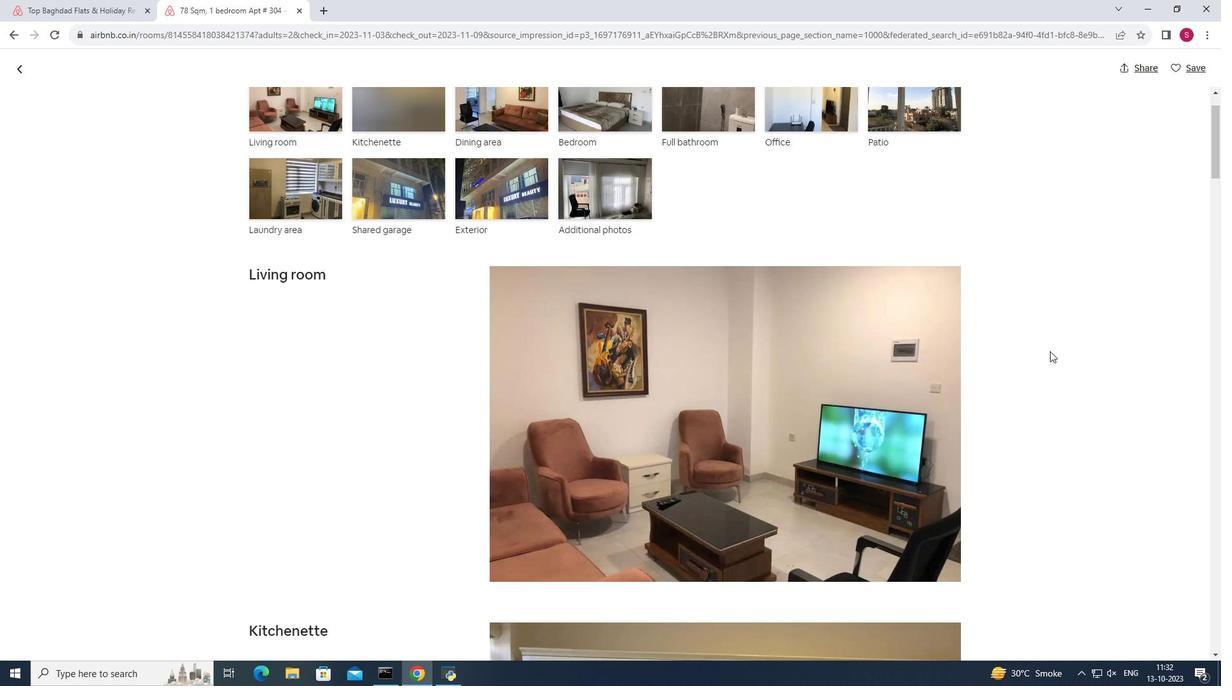 
Action: Mouse scrolled (1050, 351) with delta (0, 0)
Screenshot: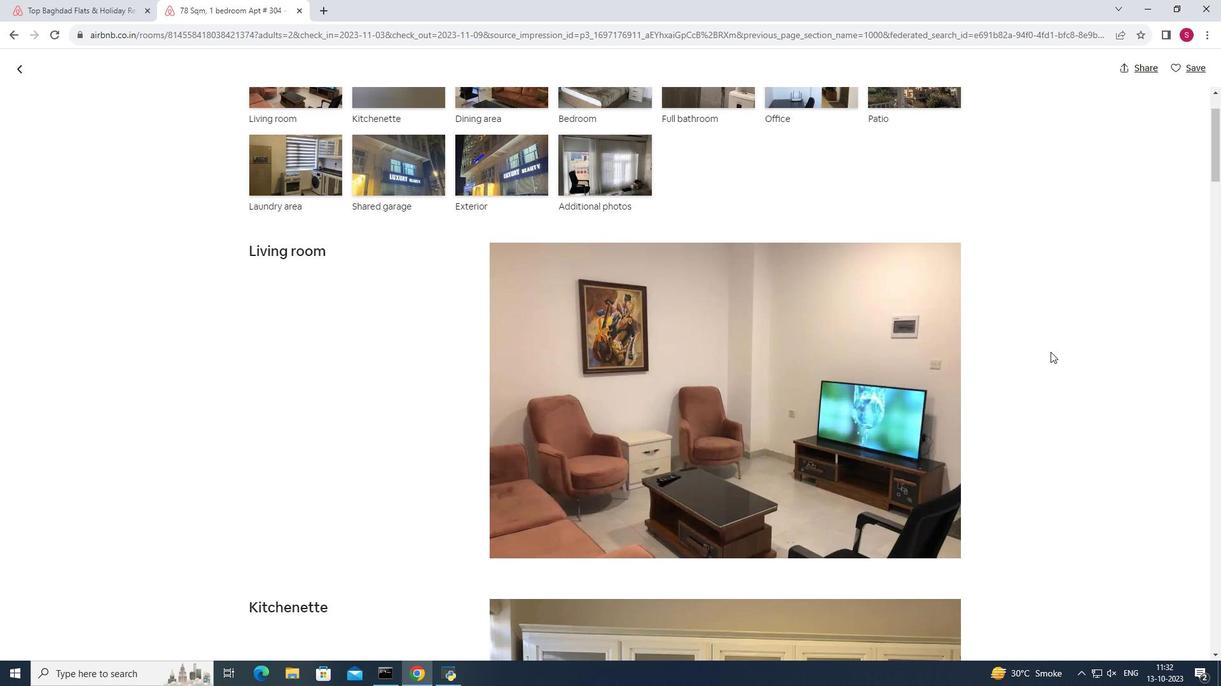 
Action: Mouse moved to (1050, 352)
Screenshot: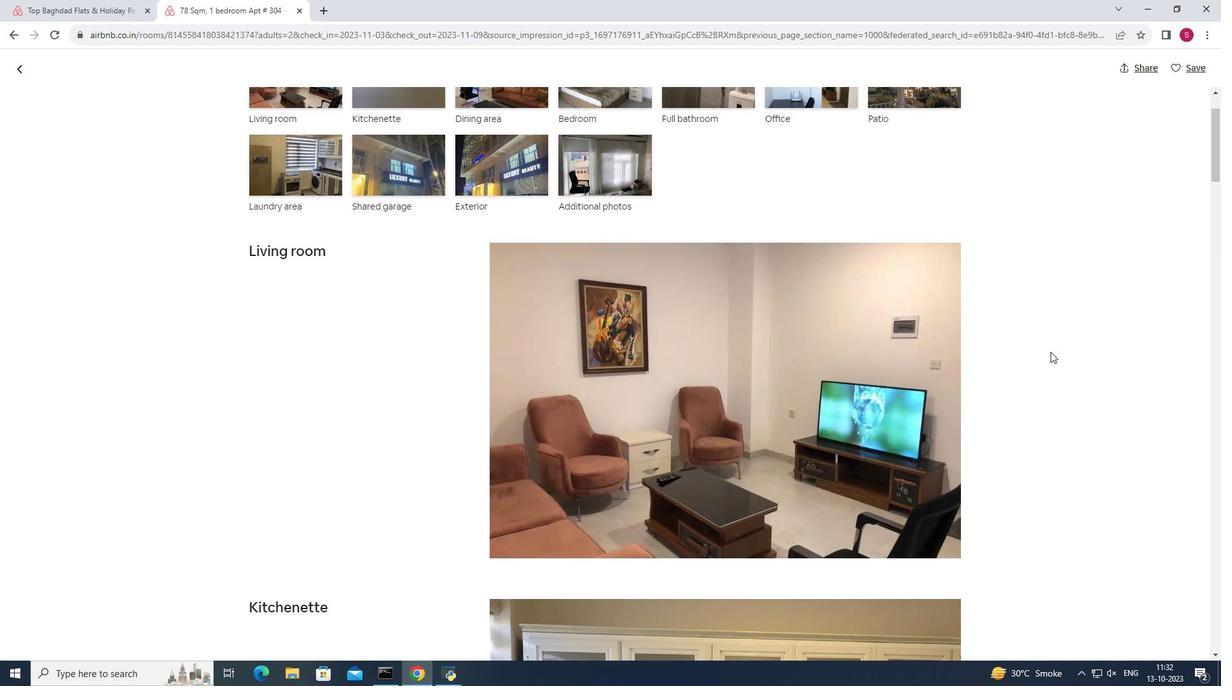 
Action: Mouse scrolled (1050, 351) with delta (0, 0)
Screenshot: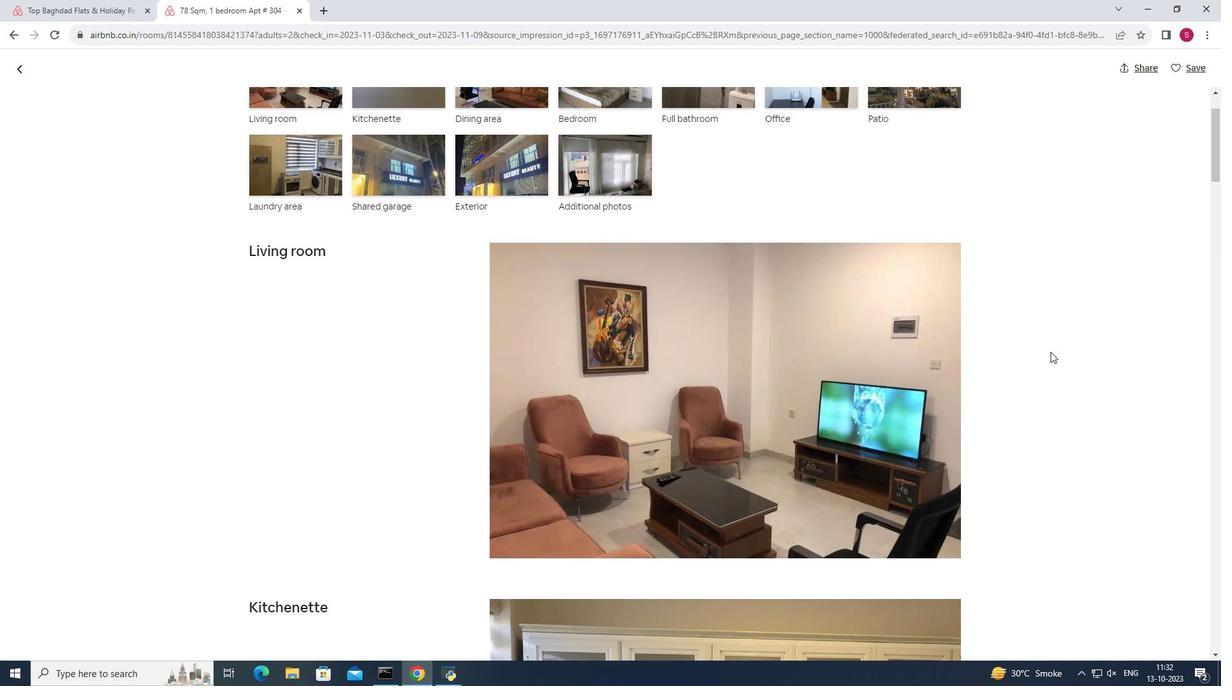 
Action: Mouse moved to (1050, 352)
Screenshot: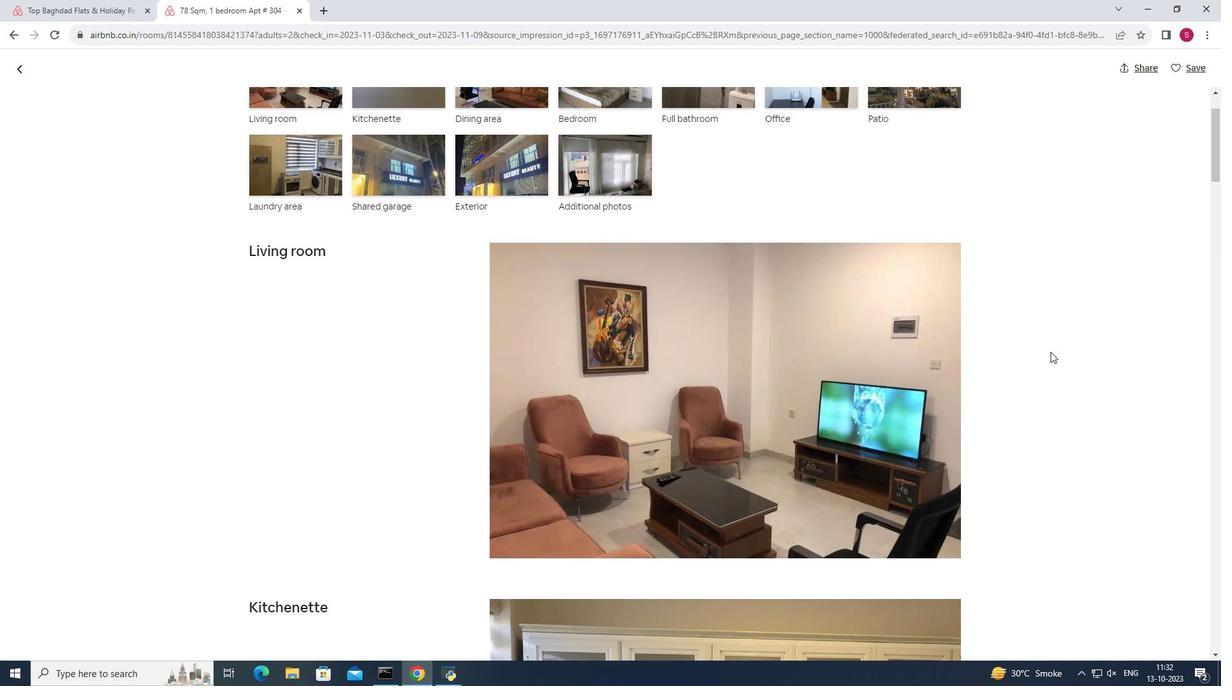 
Action: Mouse scrolled (1050, 351) with delta (0, 0)
Screenshot: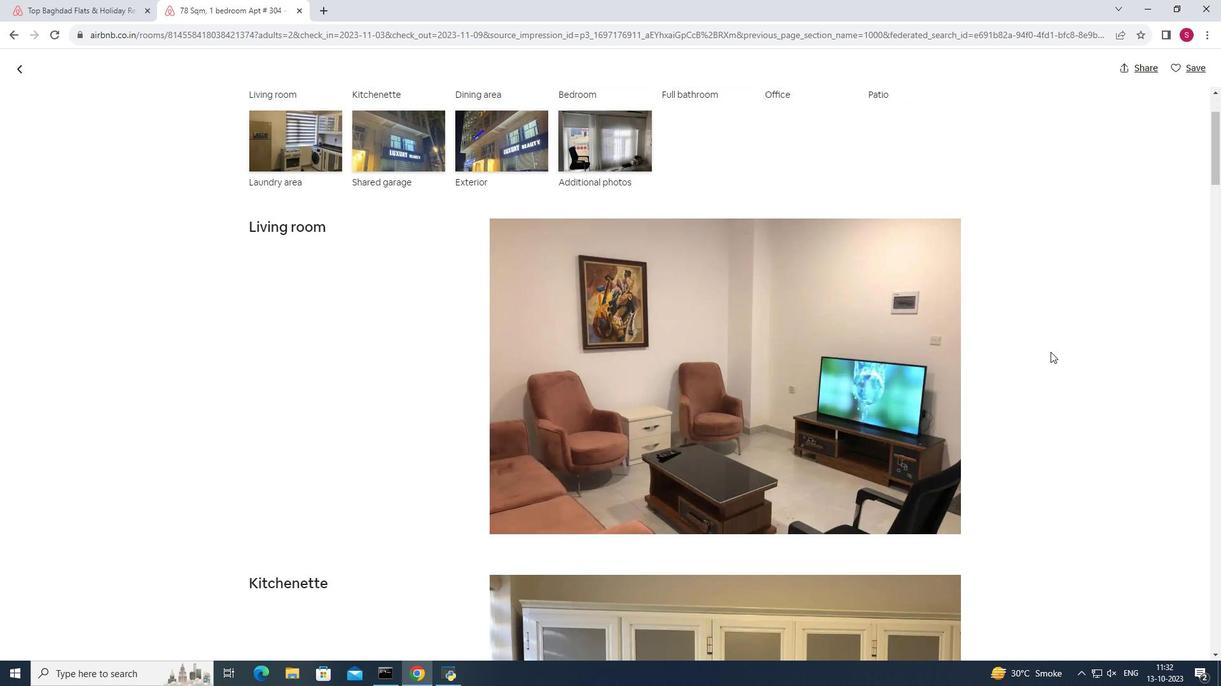 
Action: Mouse moved to (1050, 352)
Screenshot: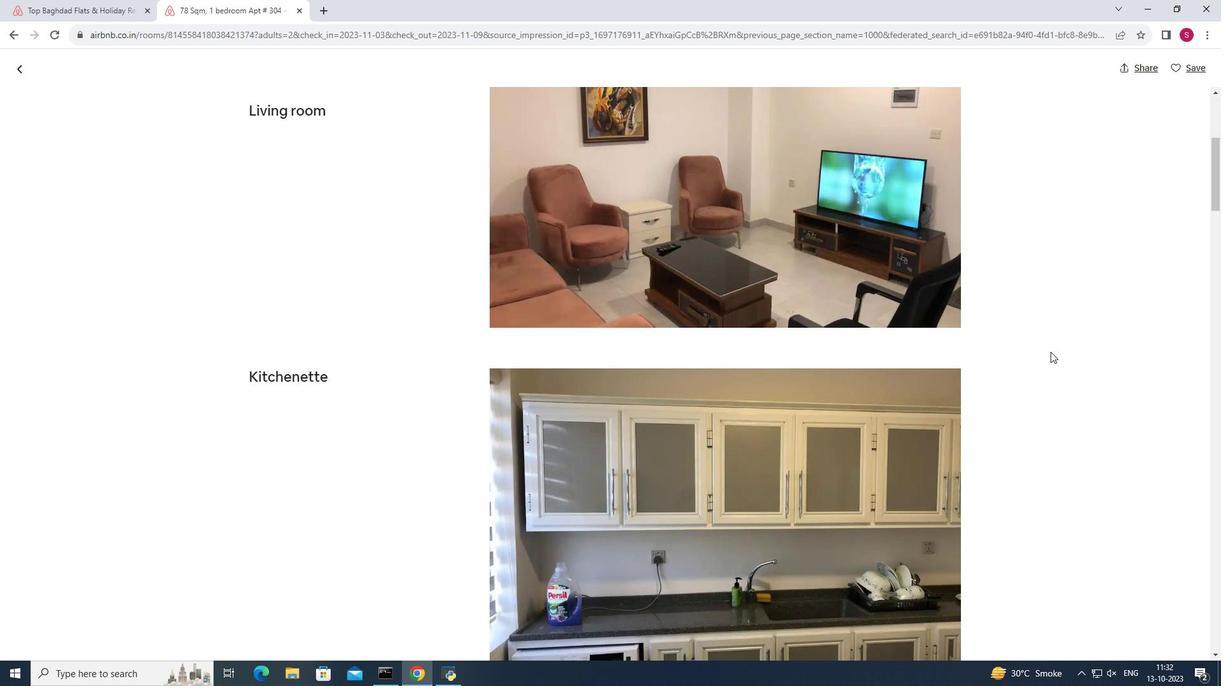 
Action: Mouse scrolled (1050, 351) with delta (0, 0)
Screenshot: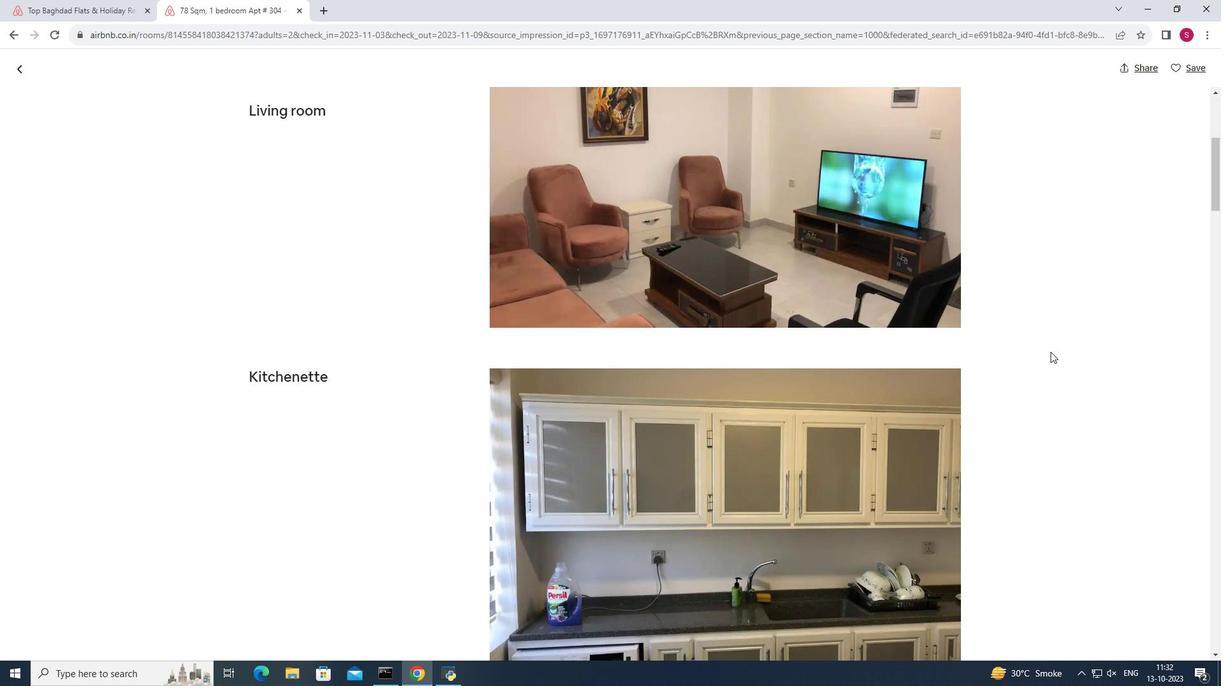 
Action: Mouse scrolled (1050, 351) with delta (0, 0)
Screenshot: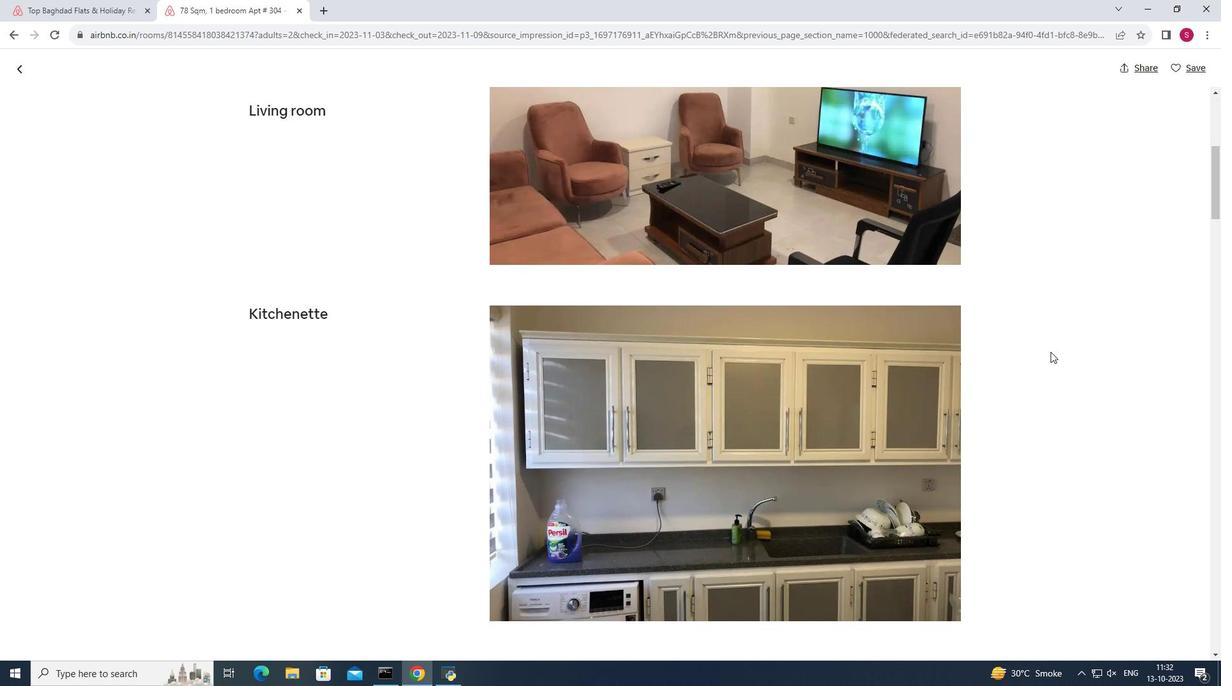 
Action: Mouse scrolled (1050, 351) with delta (0, 0)
Screenshot: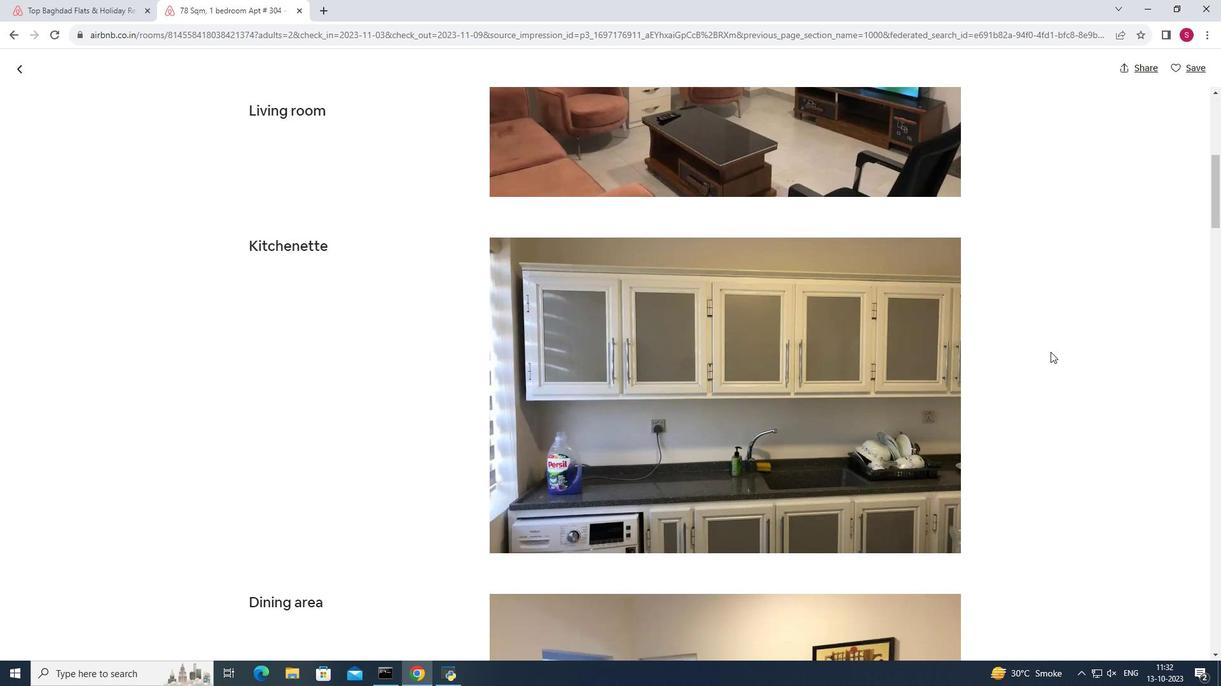 
Action: Mouse scrolled (1050, 351) with delta (0, 0)
Screenshot: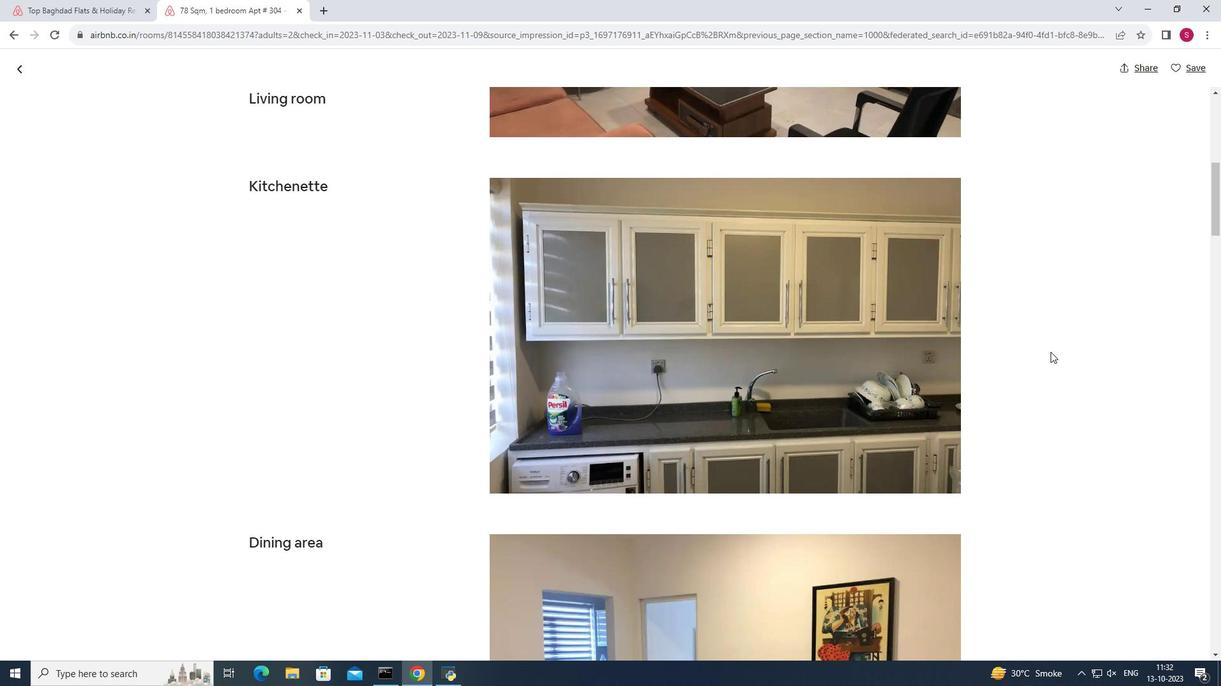 
Action: Mouse scrolled (1050, 351) with delta (0, 0)
Screenshot: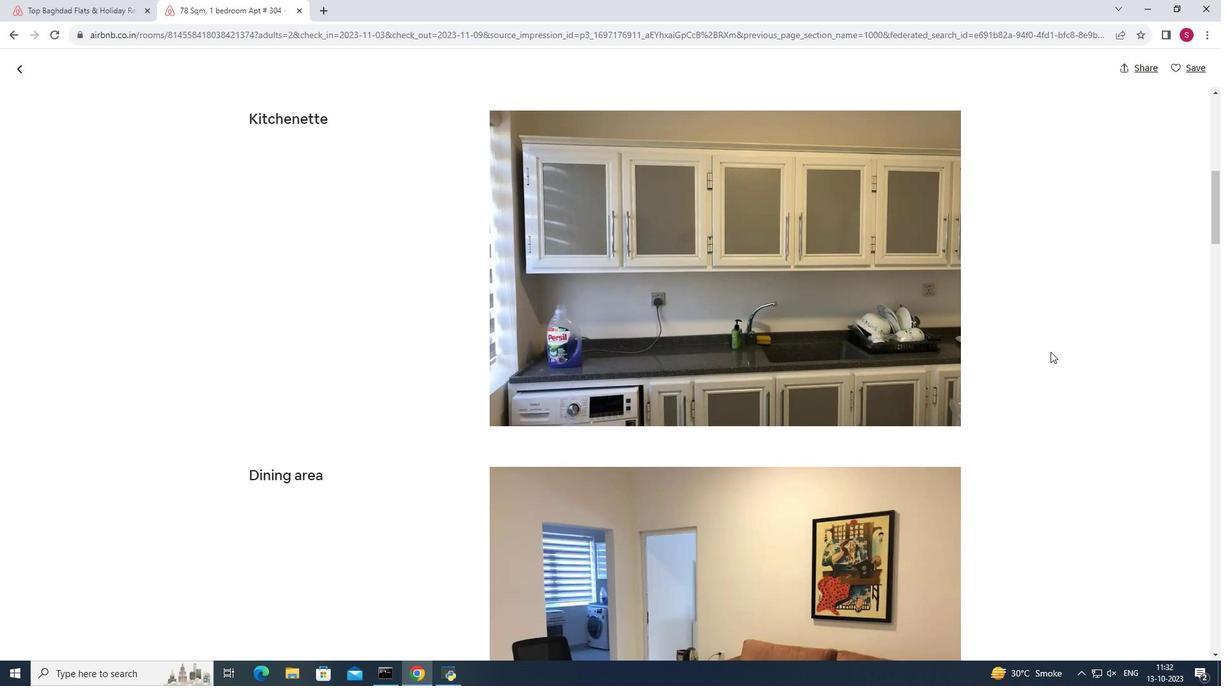 
Action: Mouse scrolled (1050, 351) with delta (0, 0)
Screenshot: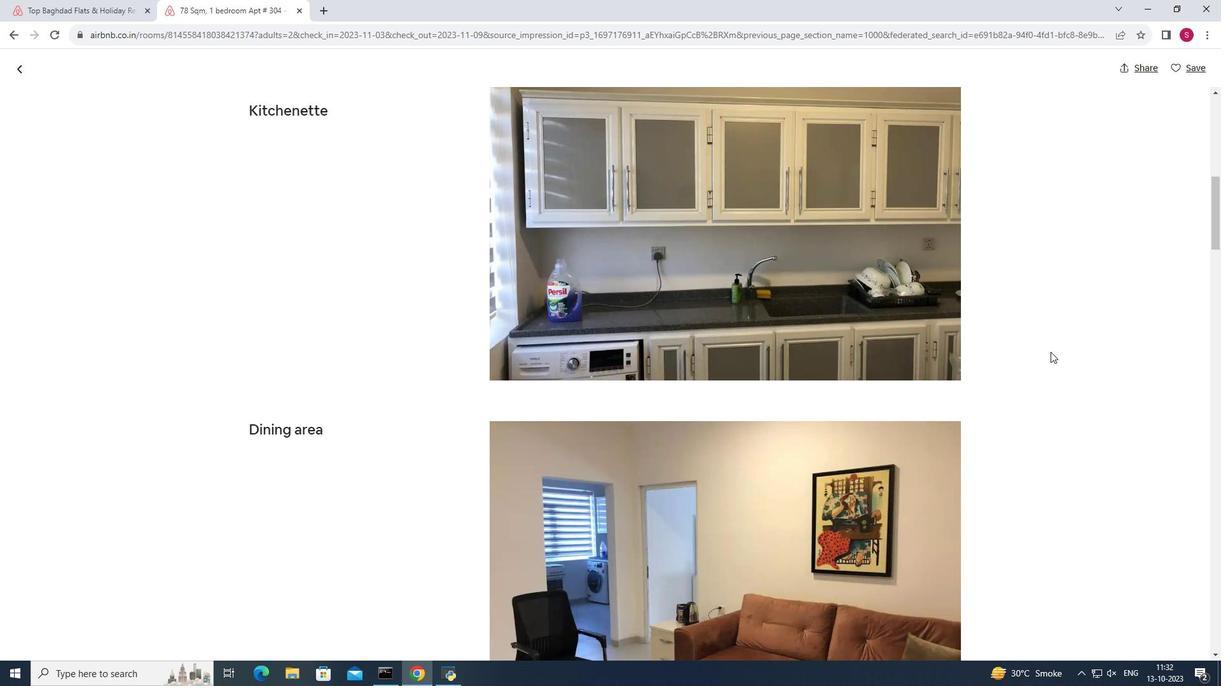 
Action: Mouse moved to (1050, 352)
Screenshot: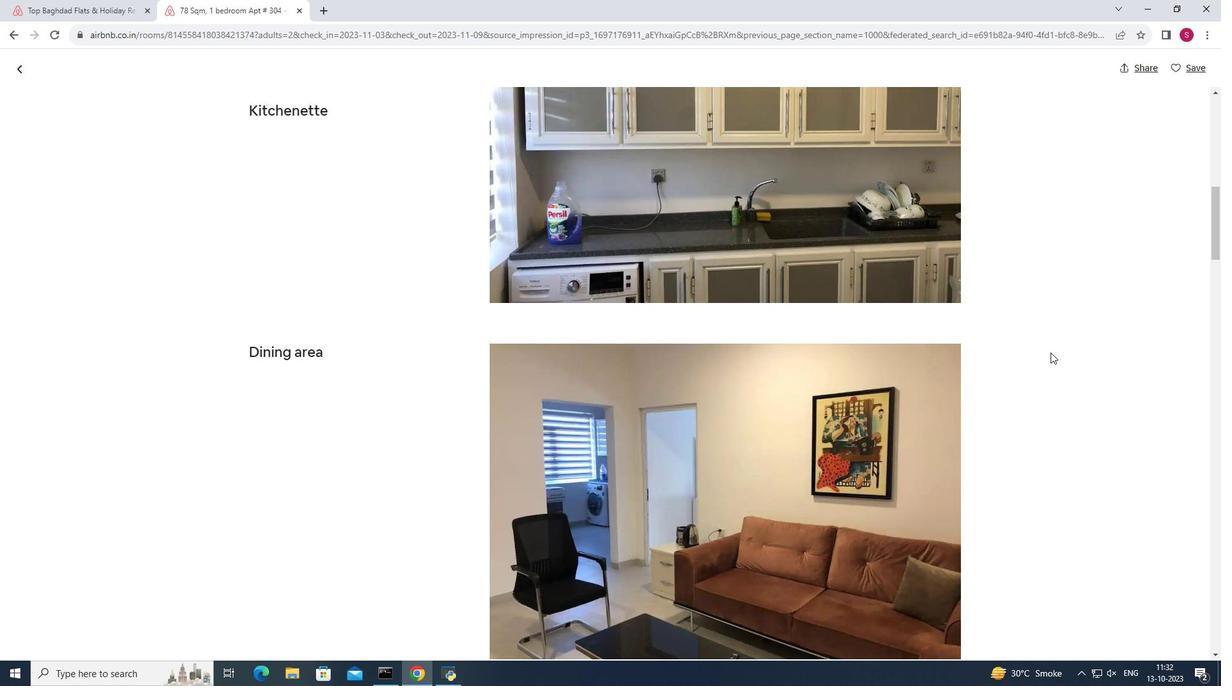 
Action: Mouse scrolled (1050, 352) with delta (0, 0)
Screenshot: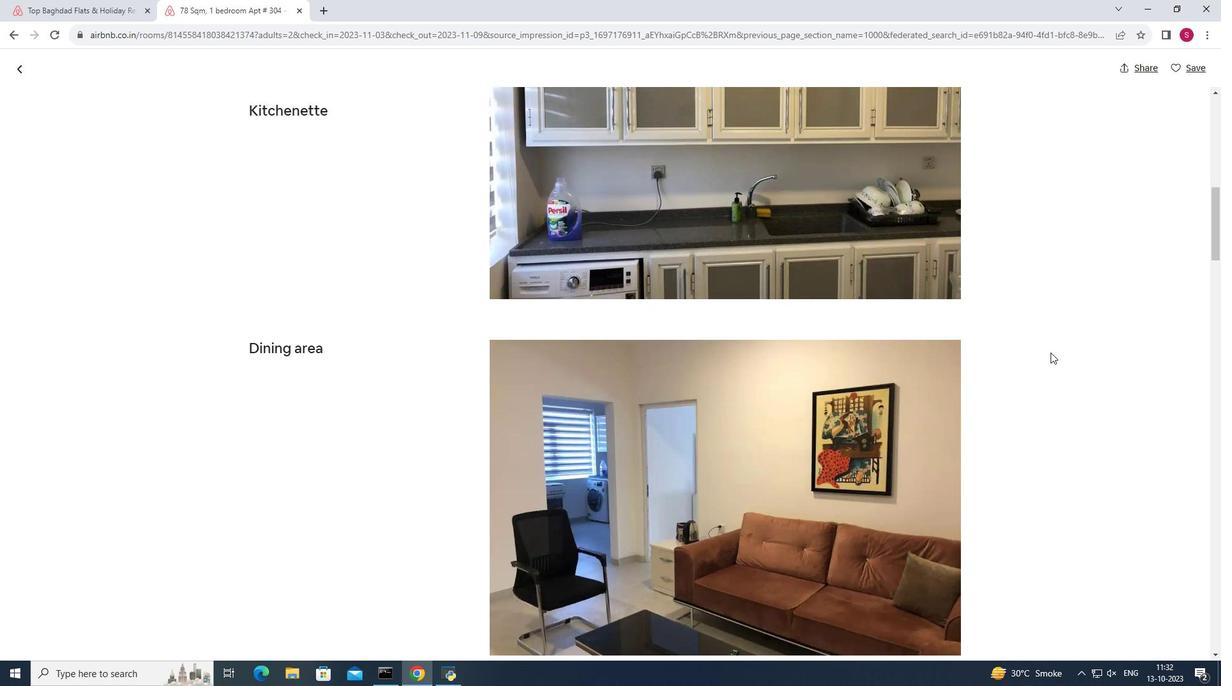 
Action: Mouse scrolled (1050, 352) with delta (0, 0)
Screenshot: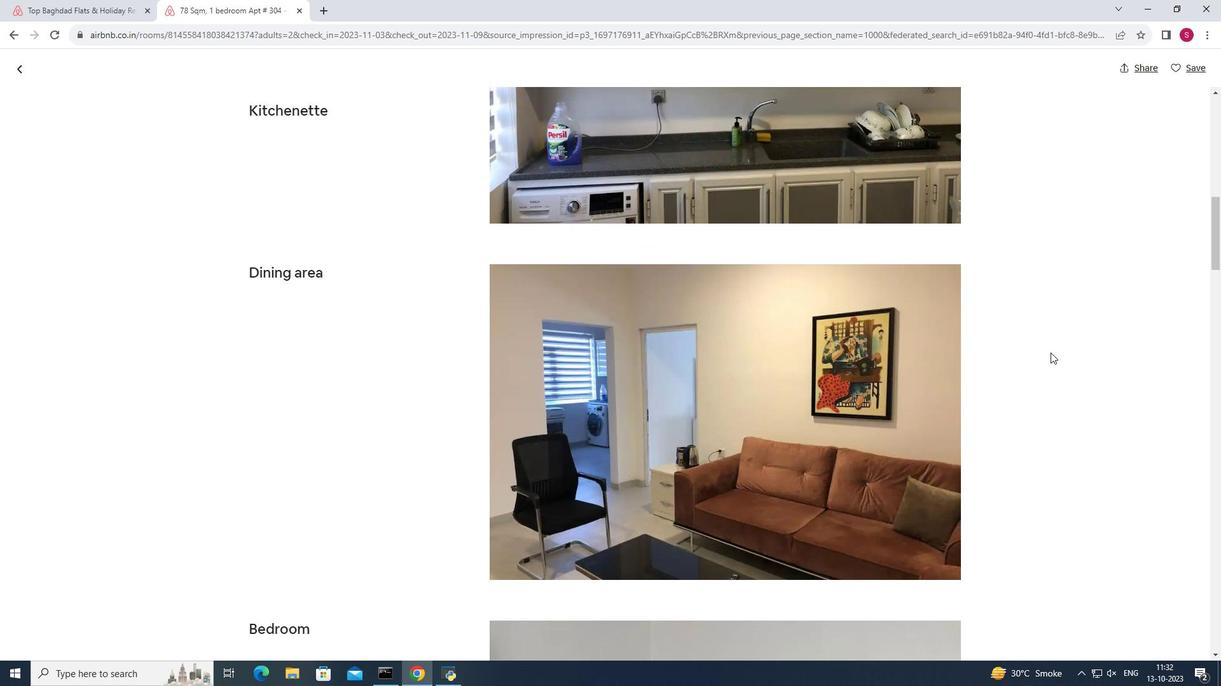 
Action: Mouse scrolled (1050, 352) with delta (0, 0)
Screenshot: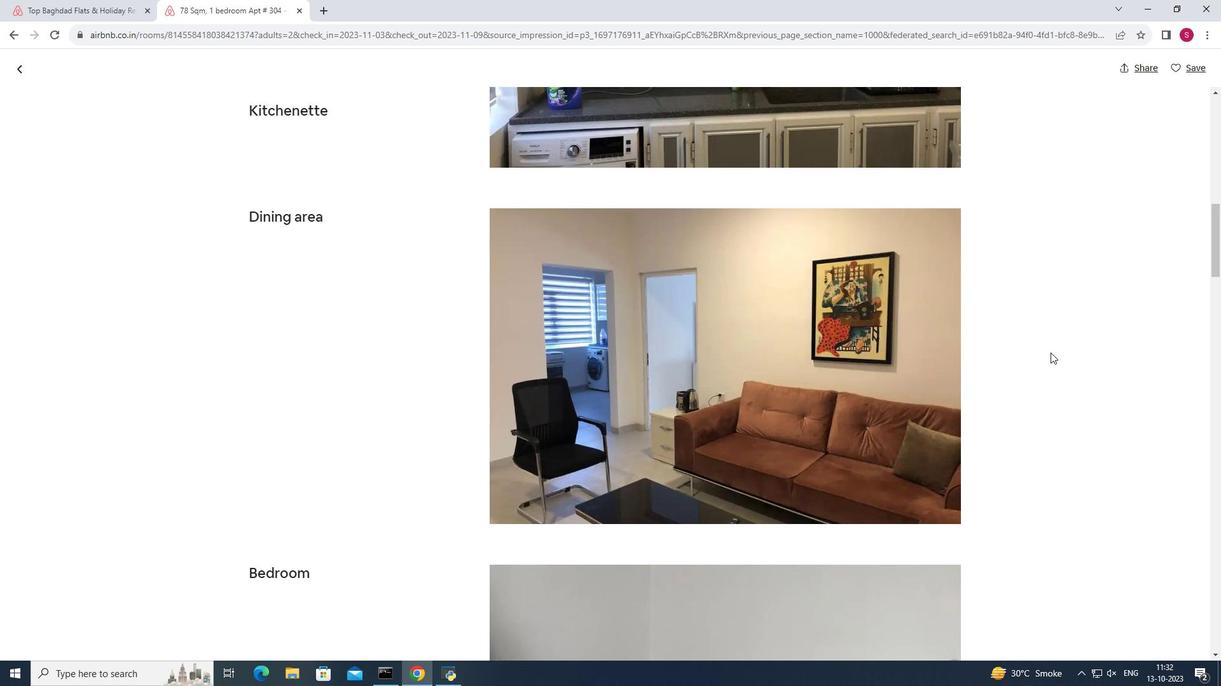 
Action: Mouse scrolled (1050, 352) with delta (0, 0)
Screenshot: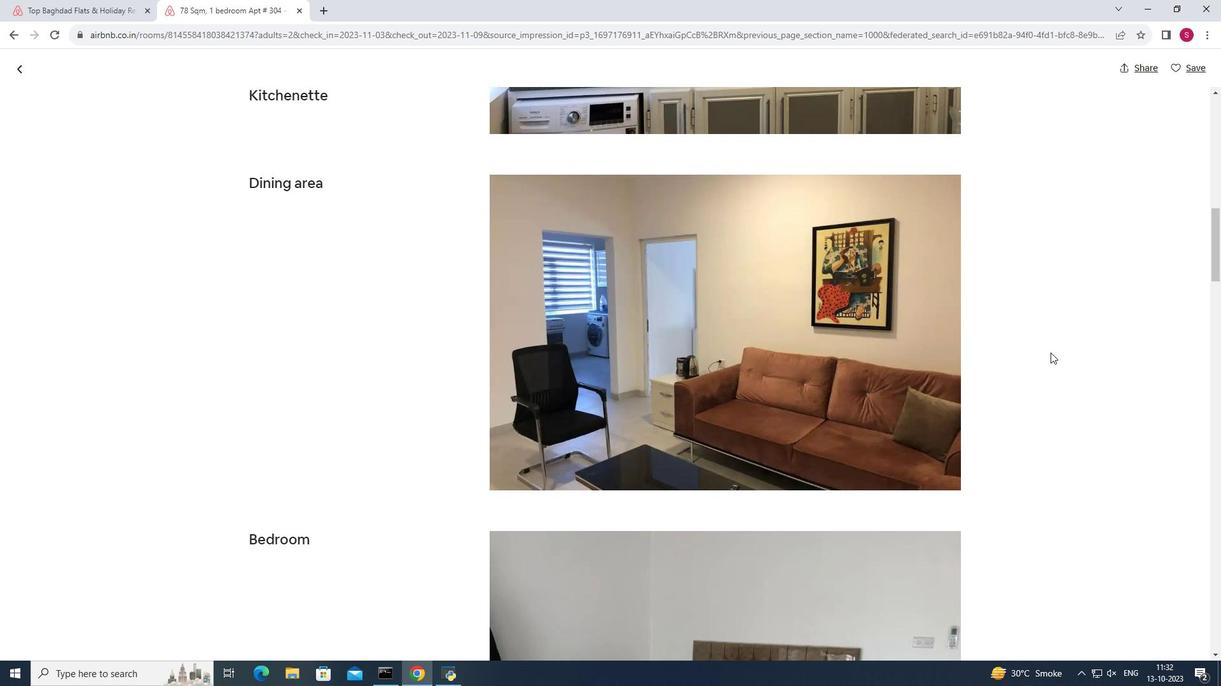 
Action: Mouse scrolled (1050, 352) with delta (0, 0)
Screenshot: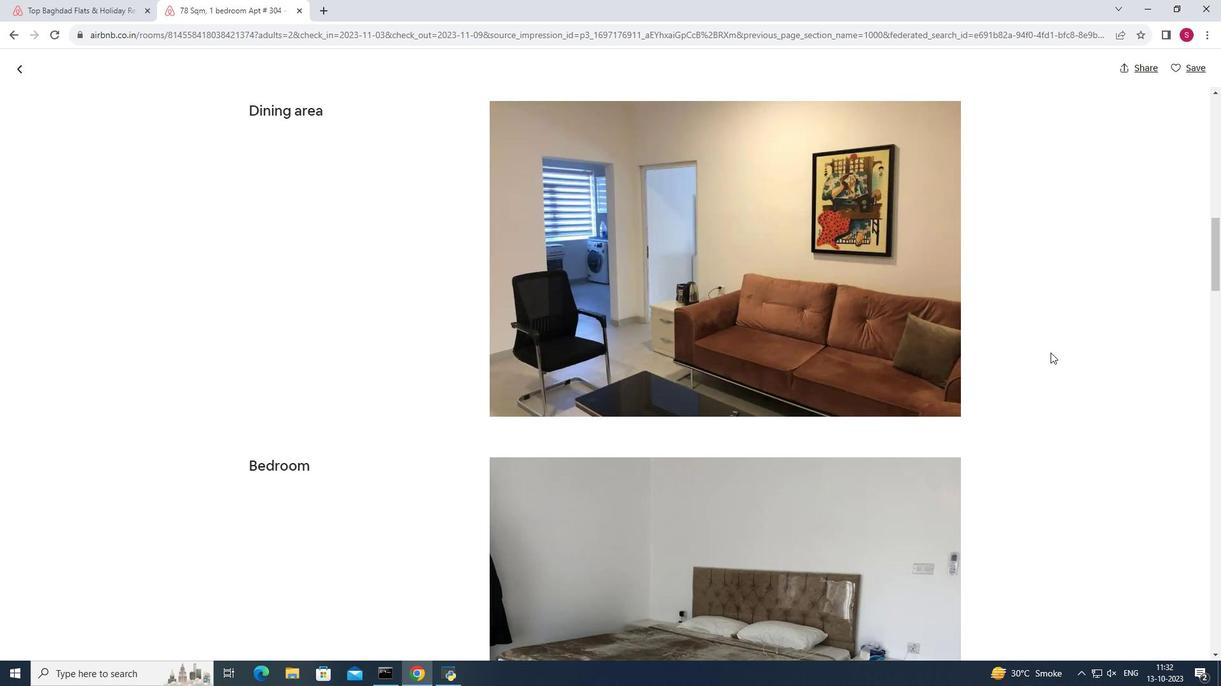 
Action: Mouse scrolled (1050, 352) with delta (0, 0)
Screenshot: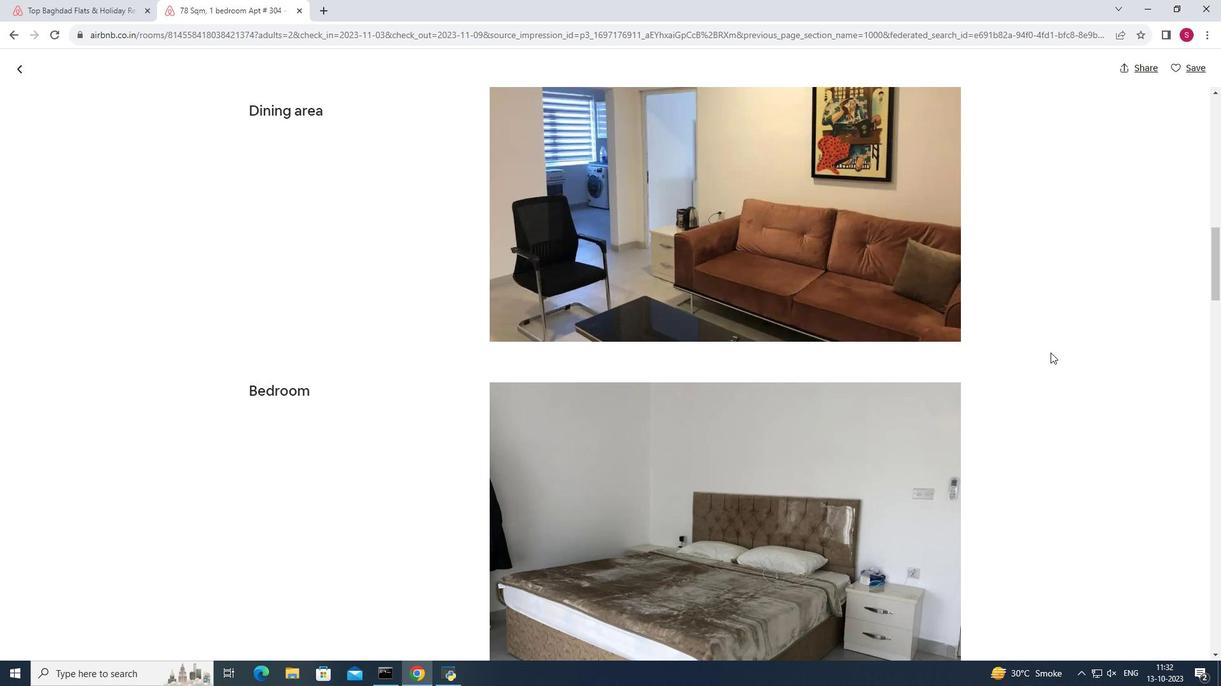 
Action: Mouse scrolled (1050, 352) with delta (0, 0)
Screenshot: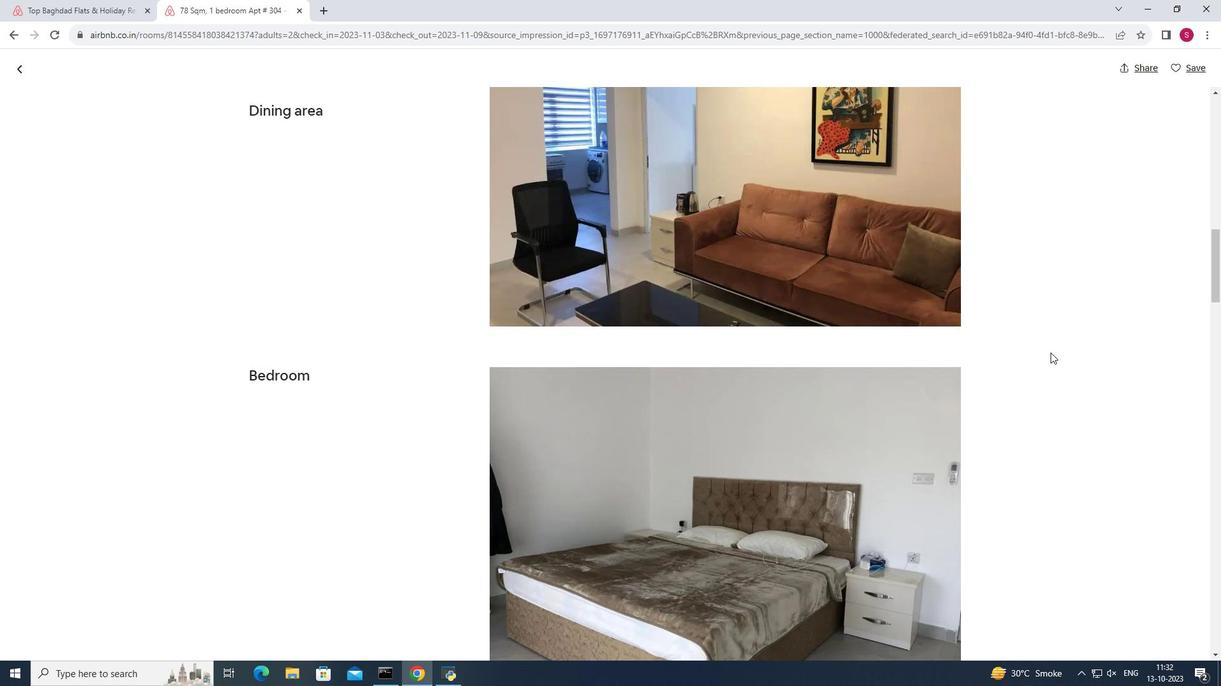 
Action: Mouse scrolled (1050, 352) with delta (0, 0)
Screenshot: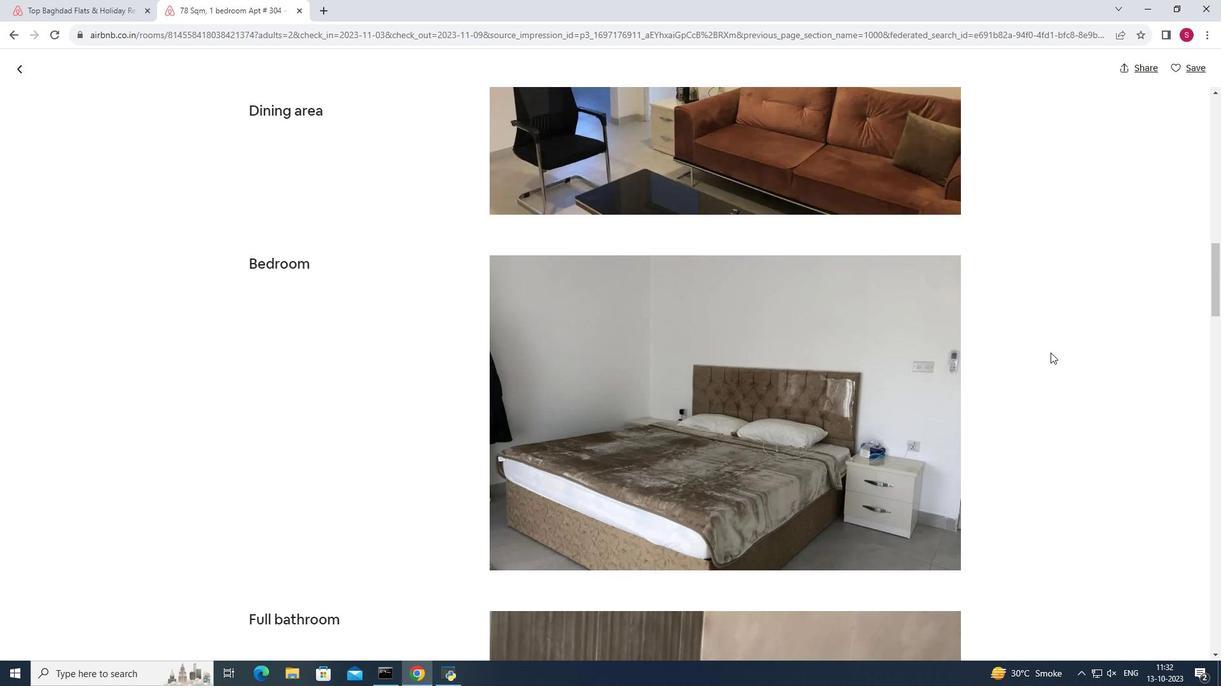 
Action: Mouse scrolled (1050, 352) with delta (0, 0)
Screenshot: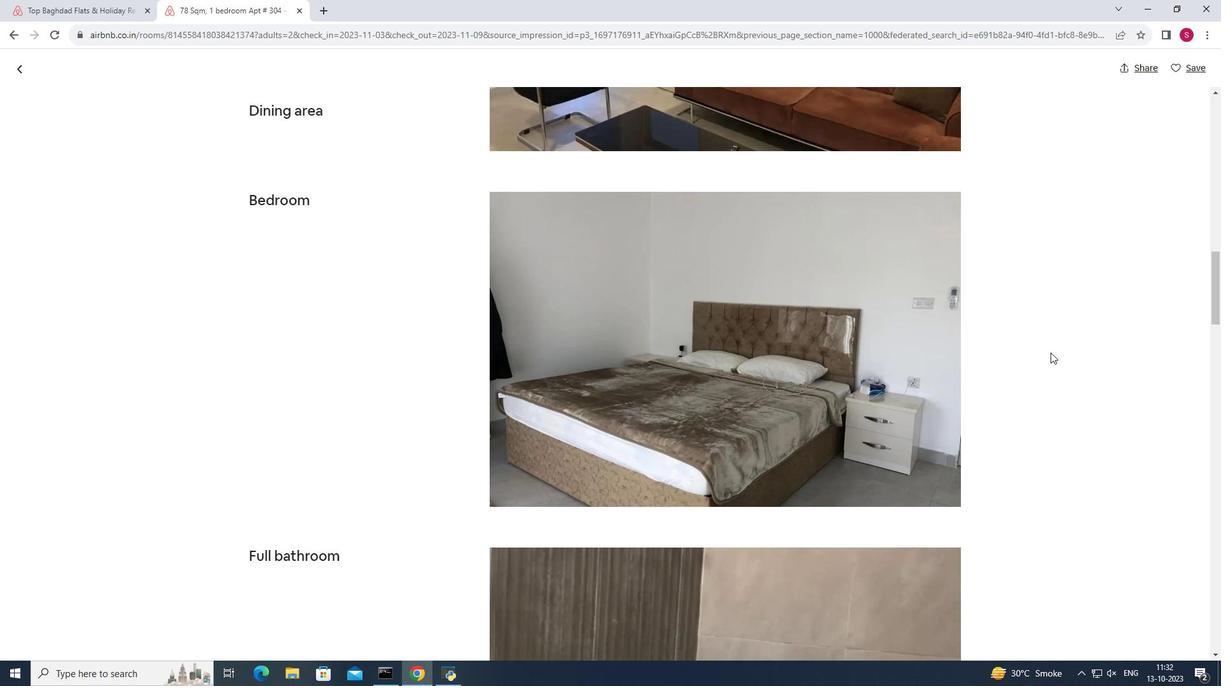 
Action: Mouse scrolled (1050, 352) with delta (0, 0)
Screenshot: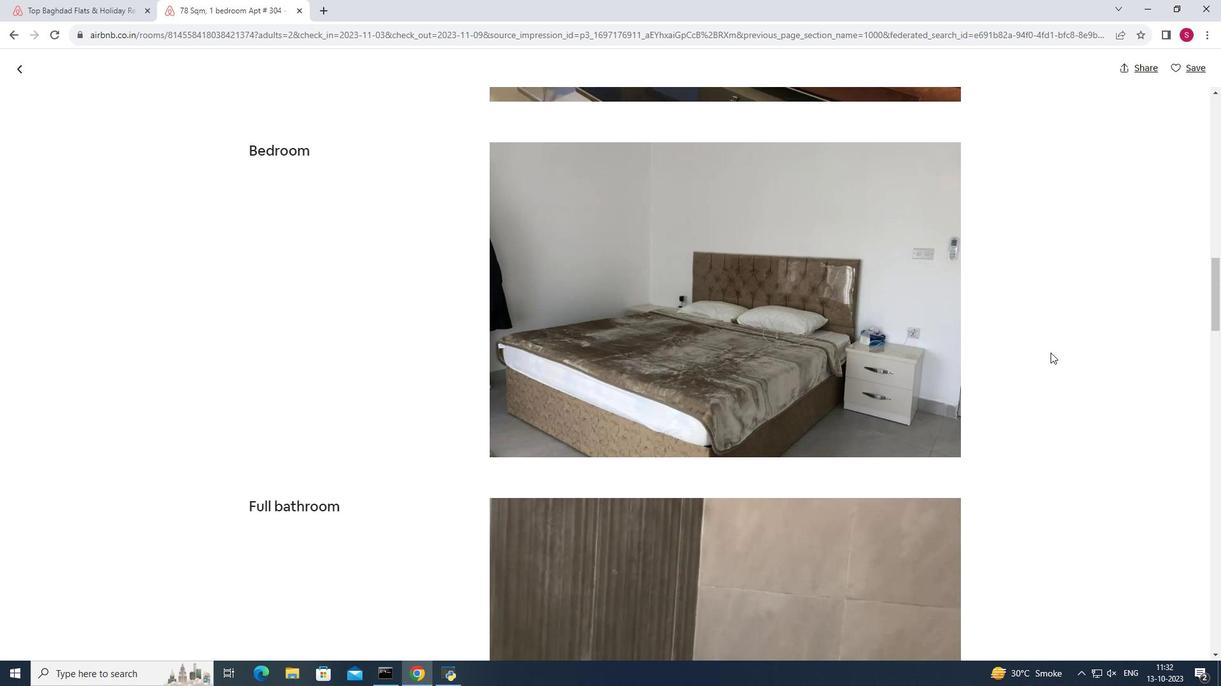 
Action: Mouse scrolled (1050, 352) with delta (0, 0)
Screenshot: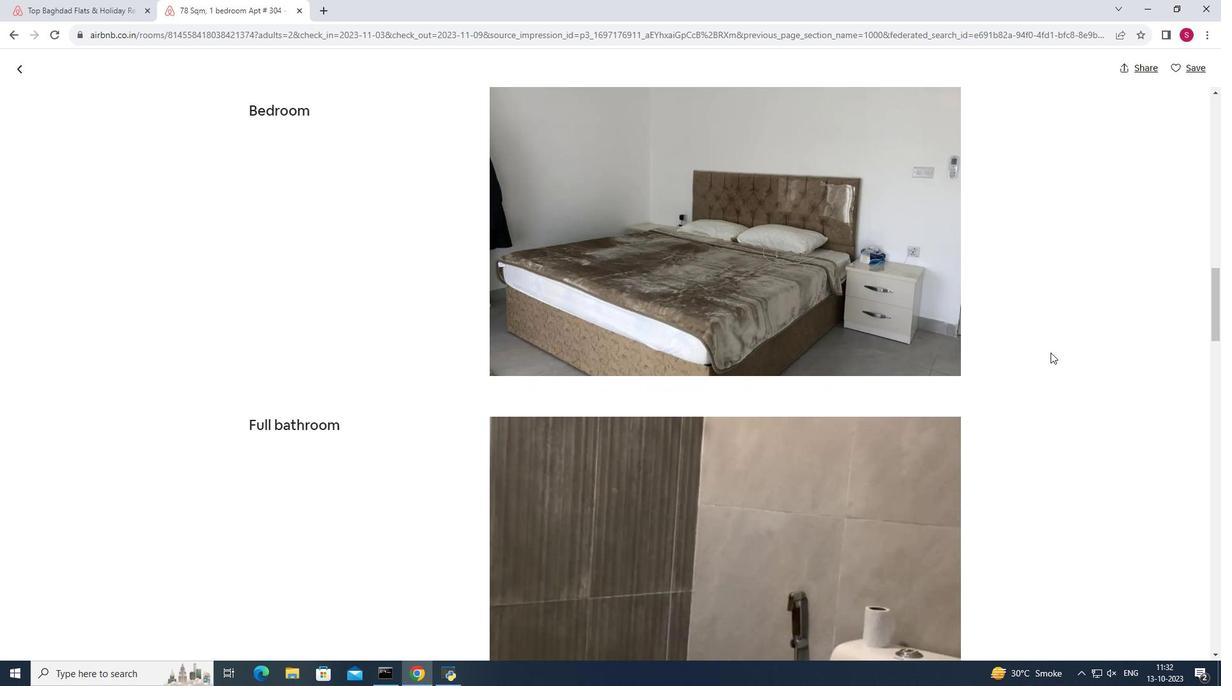 
Action: Mouse scrolled (1050, 352) with delta (0, 0)
Screenshot: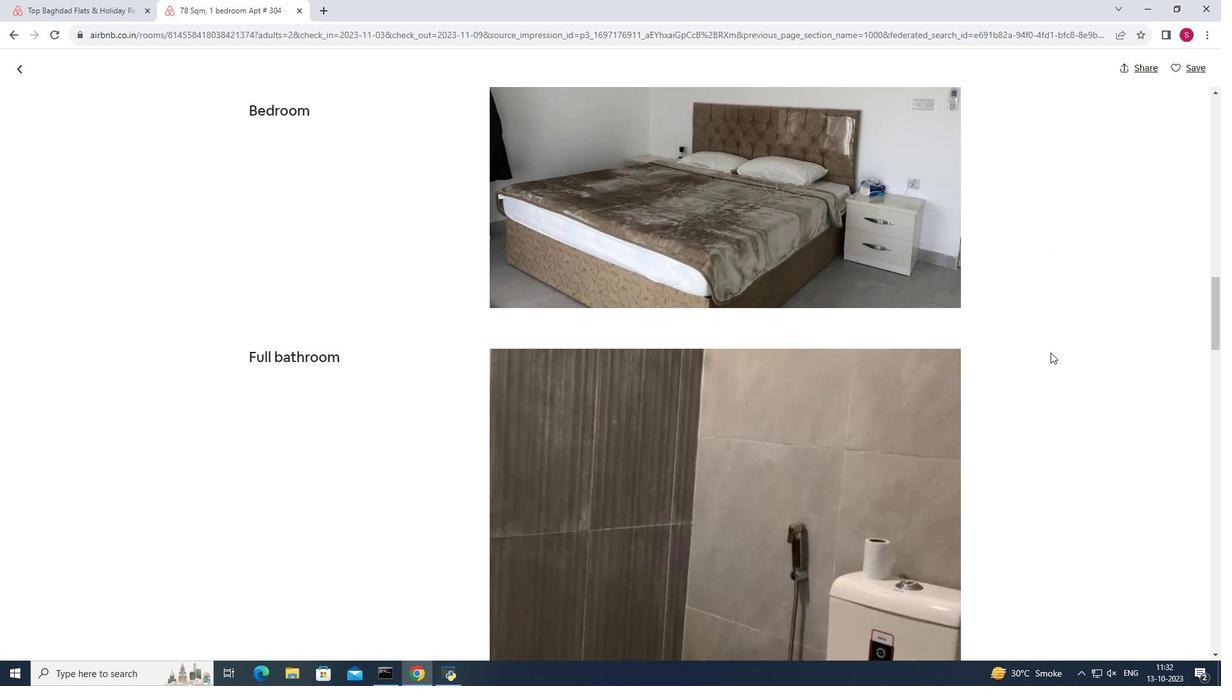 
Action: Mouse moved to (1055, 352)
Screenshot: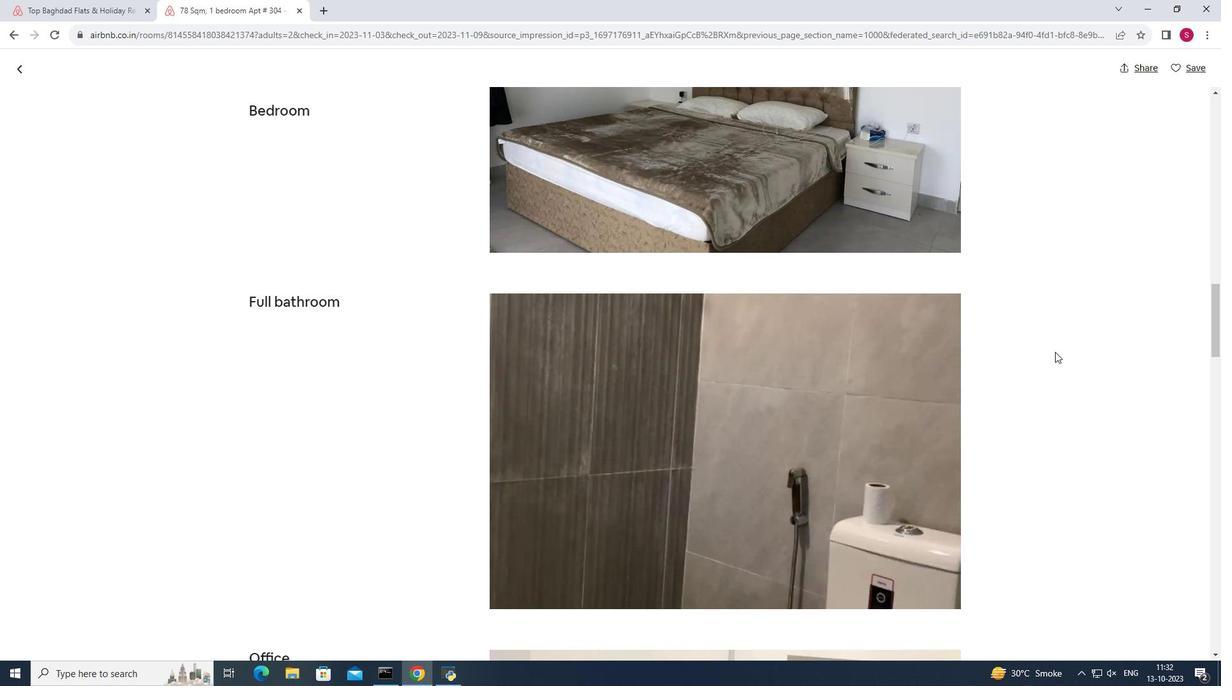 
Action: Mouse scrolled (1055, 351) with delta (0, 0)
Screenshot: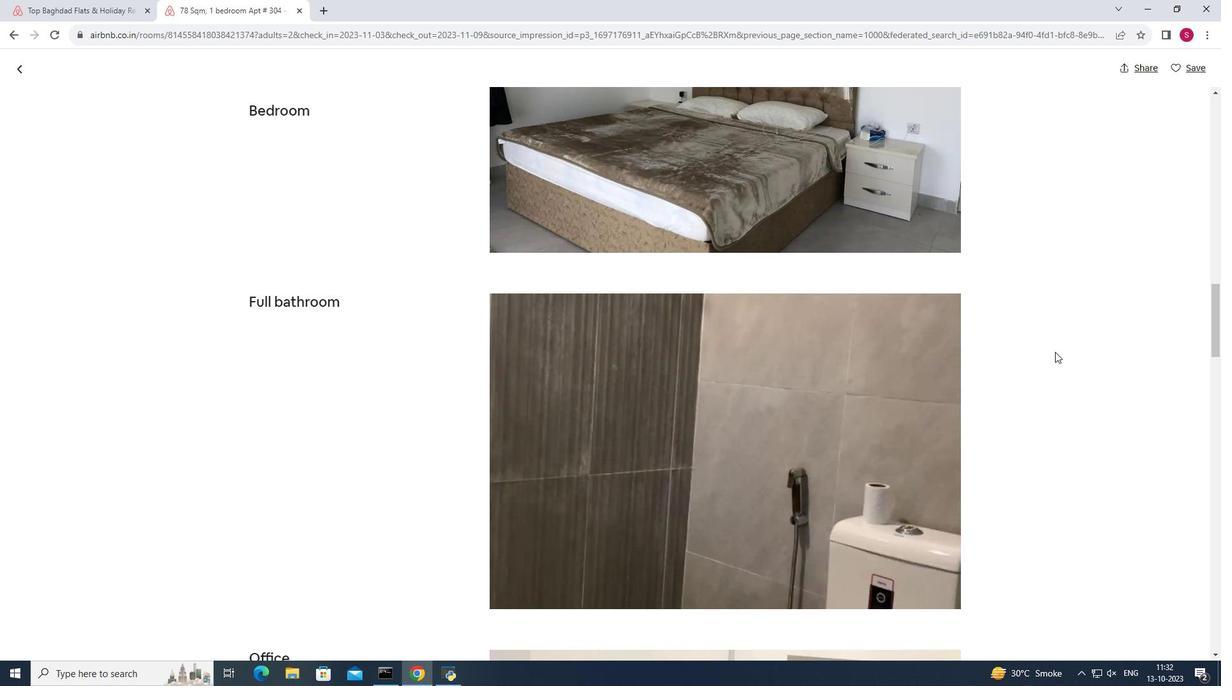 
Action: Mouse scrolled (1055, 351) with delta (0, 0)
Screenshot: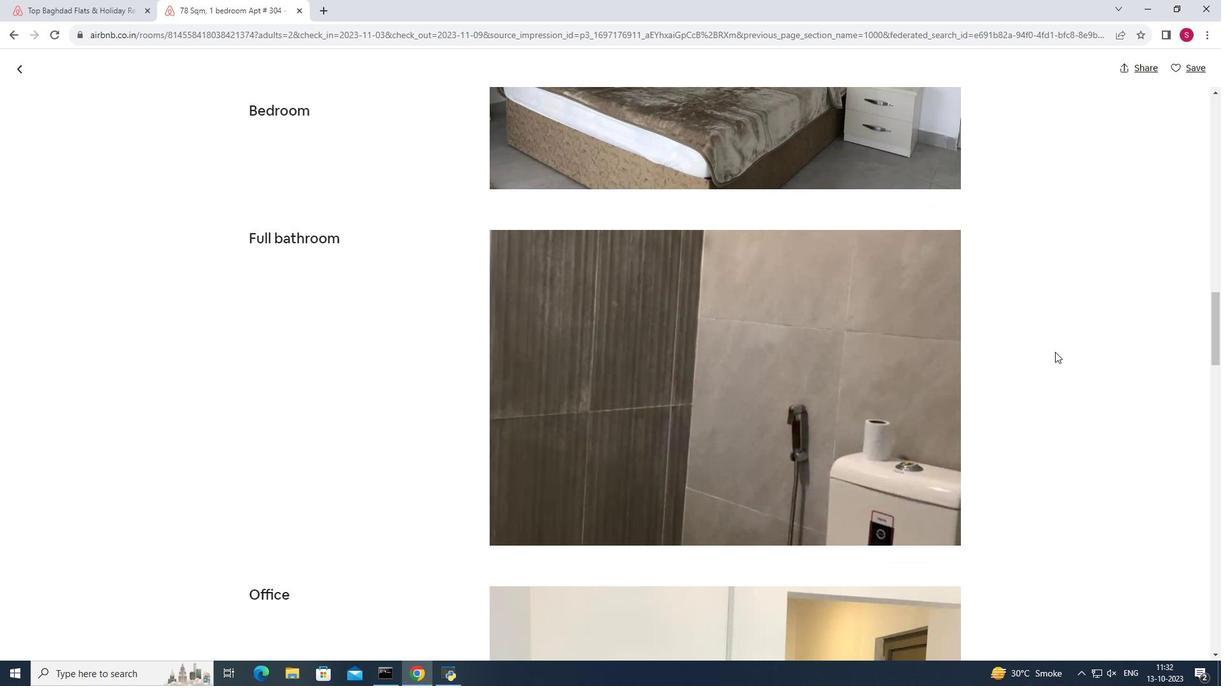 
Action: Mouse scrolled (1055, 351) with delta (0, 0)
Screenshot: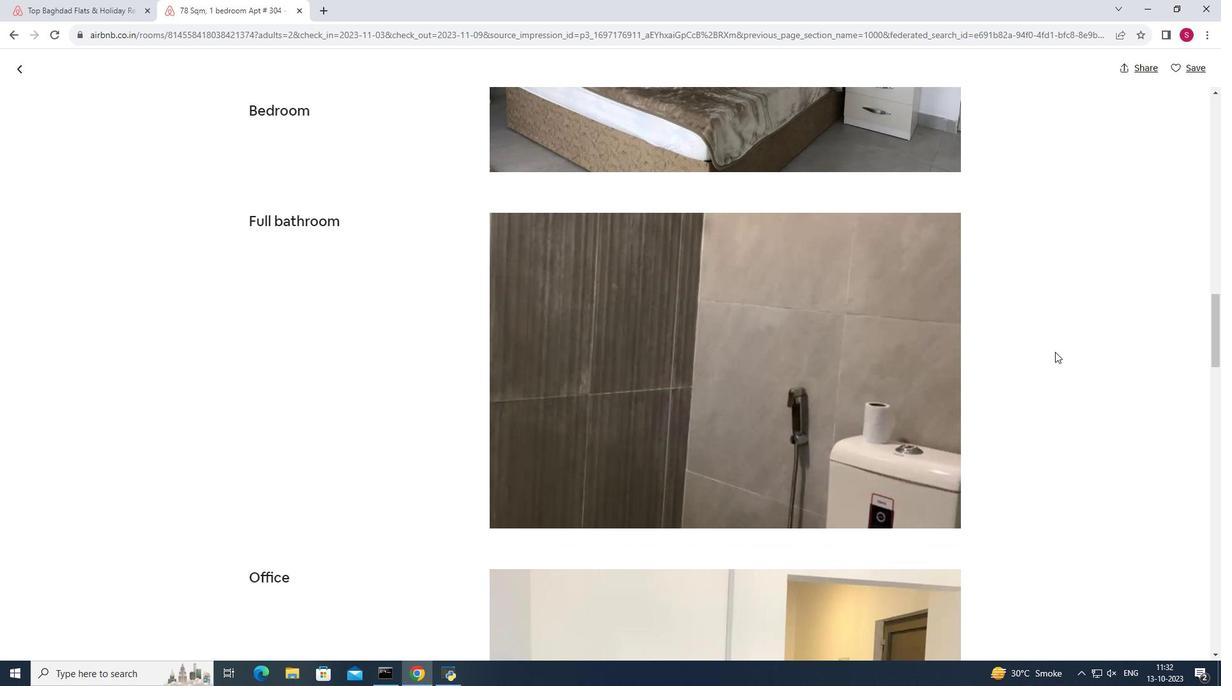 
Action: Mouse scrolled (1055, 351) with delta (0, 0)
Screenshot: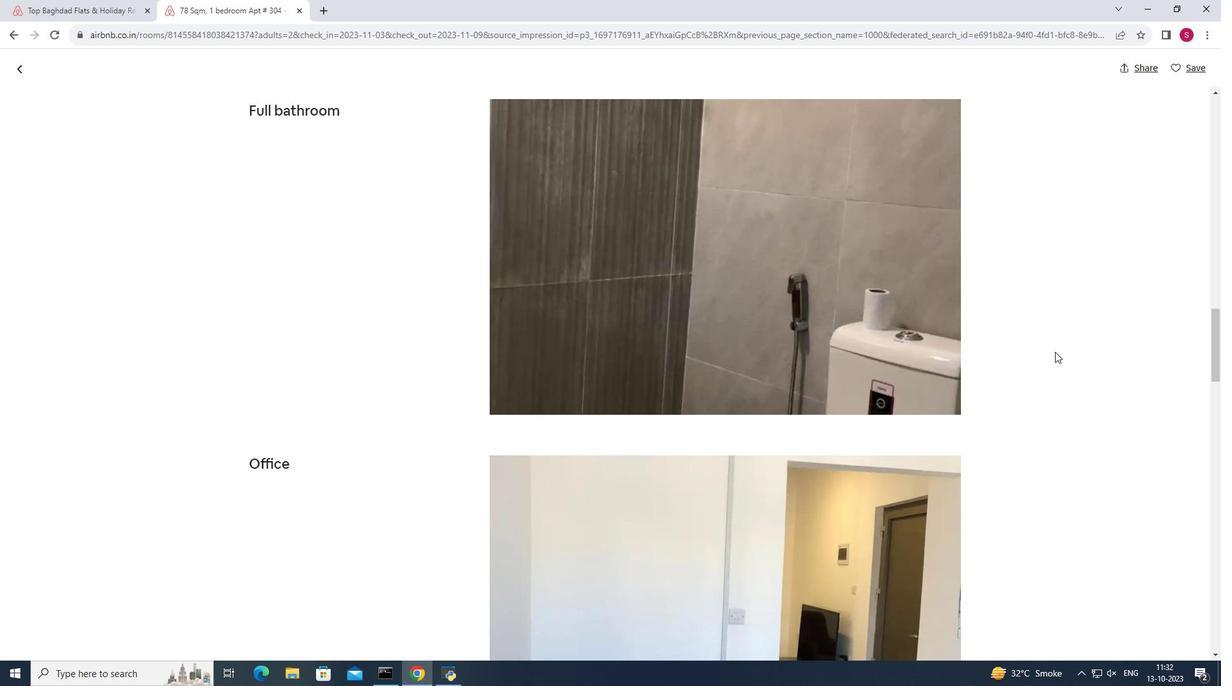 
Action: Mouse scrolled (1055, 351) with delta (0, 0)
Screenshot: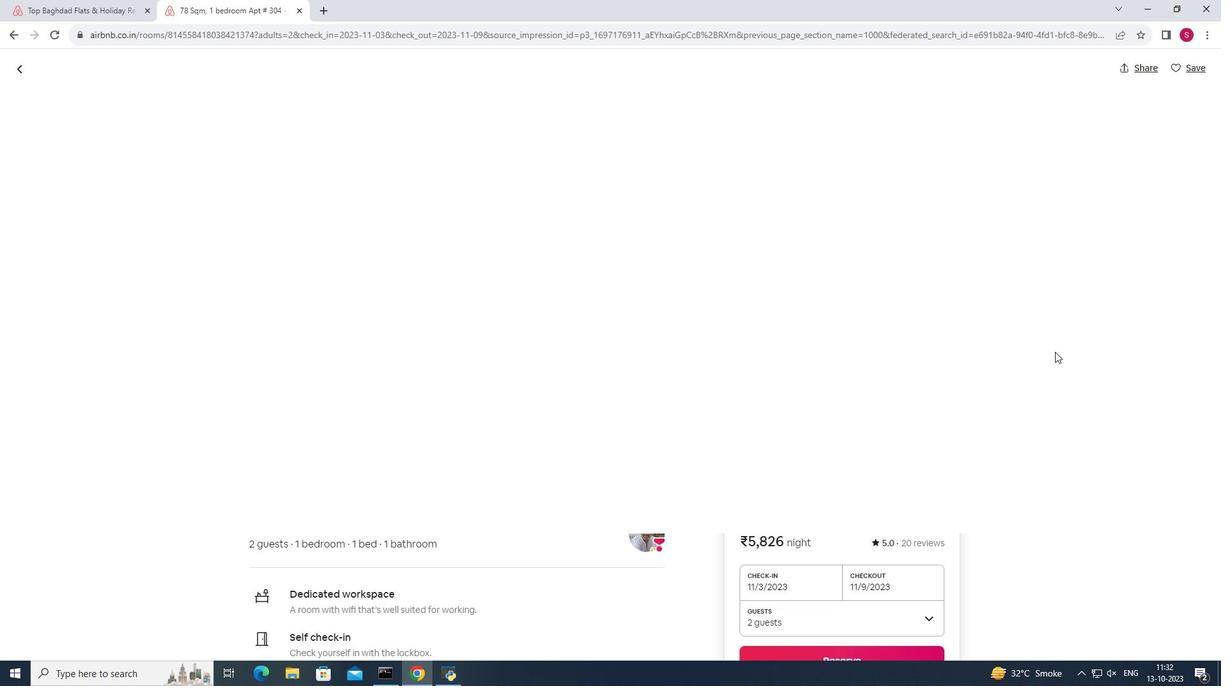 
Action: Mouse moved to (1057, 348)
Screenshot: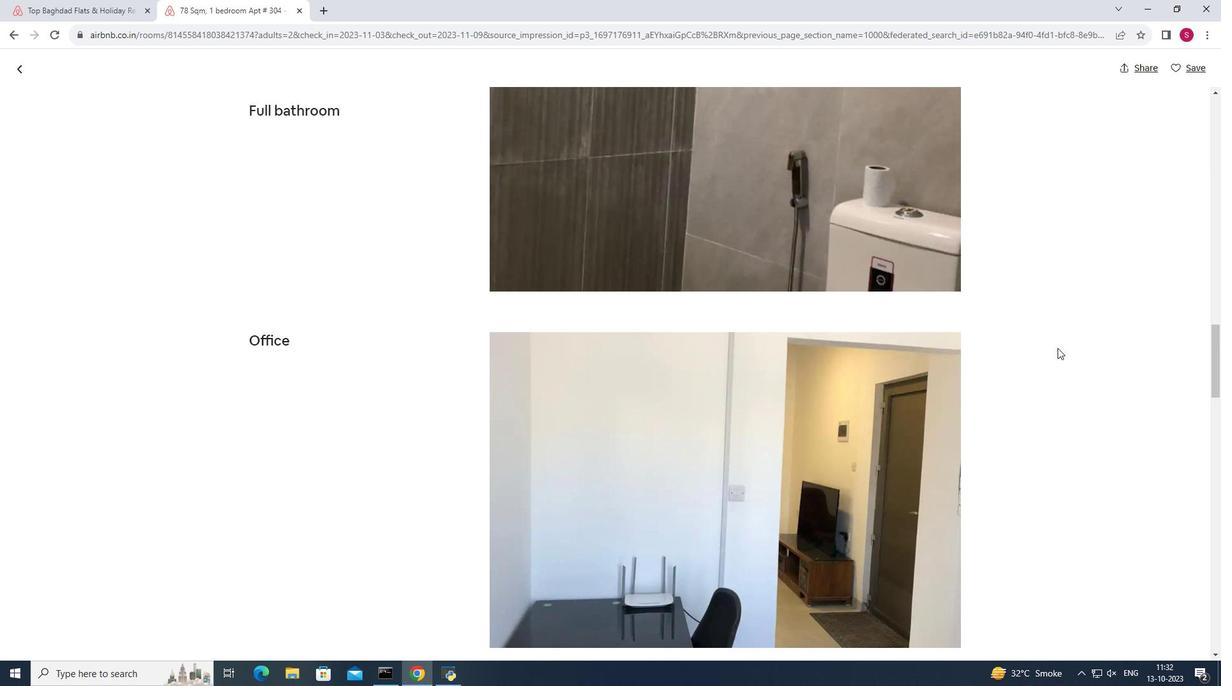 
Action: Mouse scrolled (1057, 347) with delta (0, 0)
Screenshot: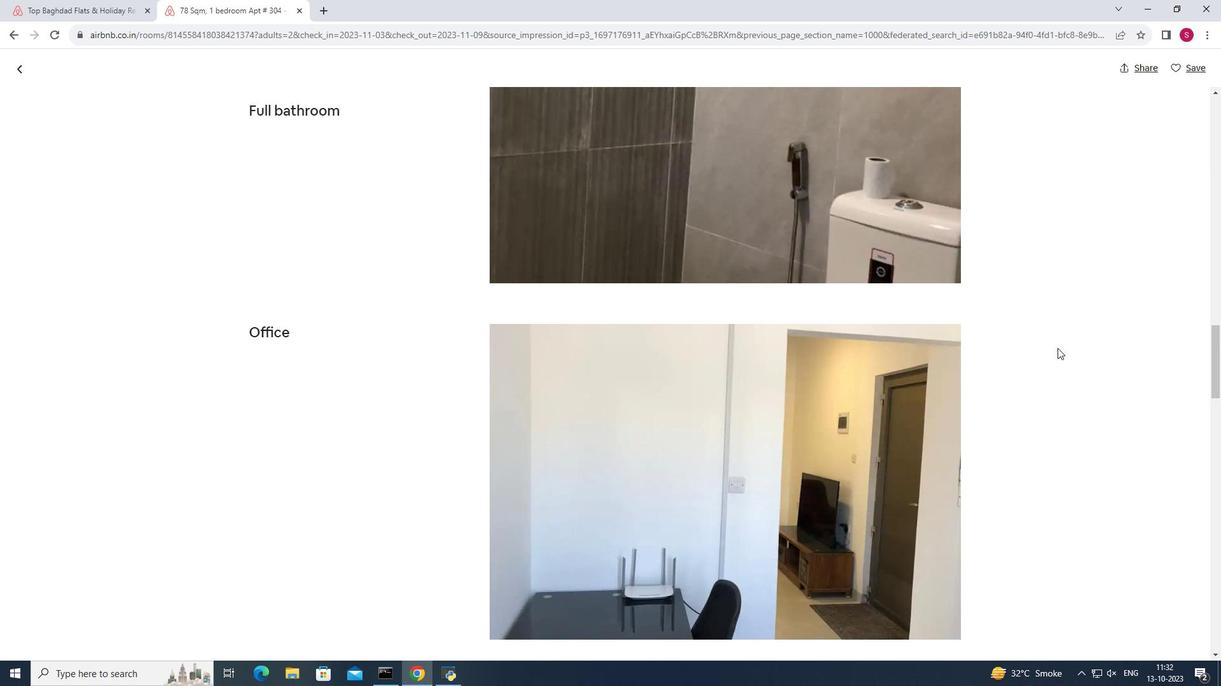 
Action: Mouse scrolled (1057, 347) with delta (0, 0)
Screenshot: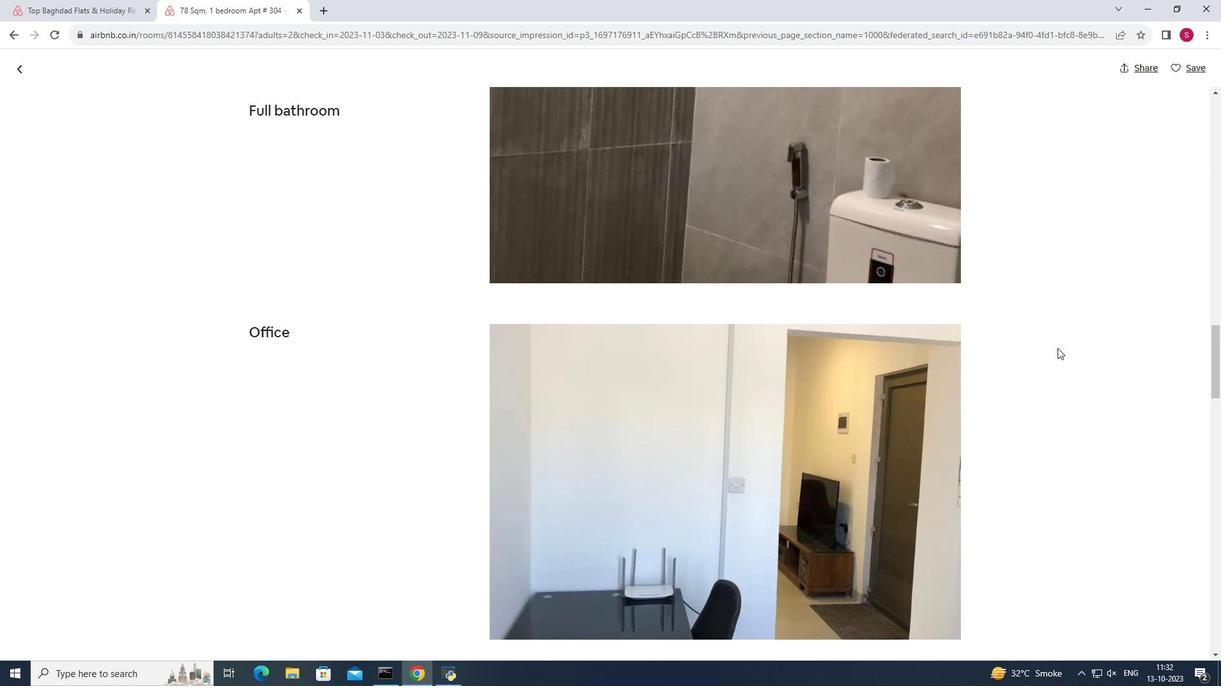 
Action: Mouse scrolled (1057, 347) with delta (0, 0)
Screenshot: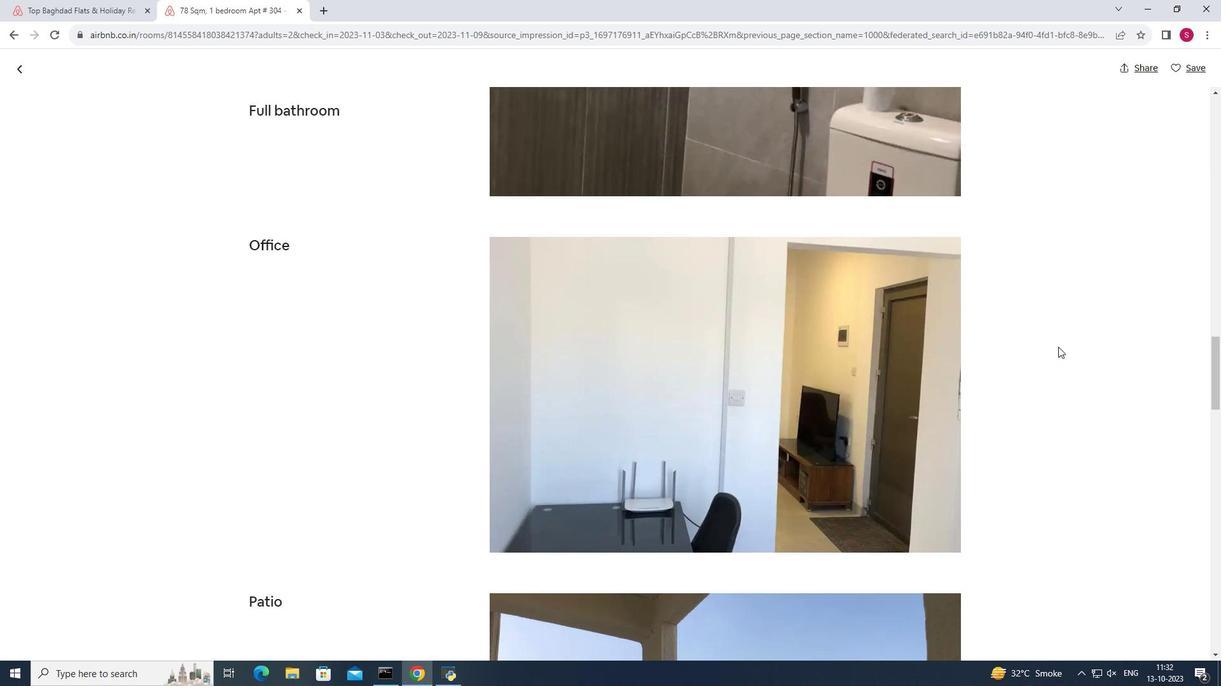 
Action: Mouse moved to (1059, 344)
Screenshot: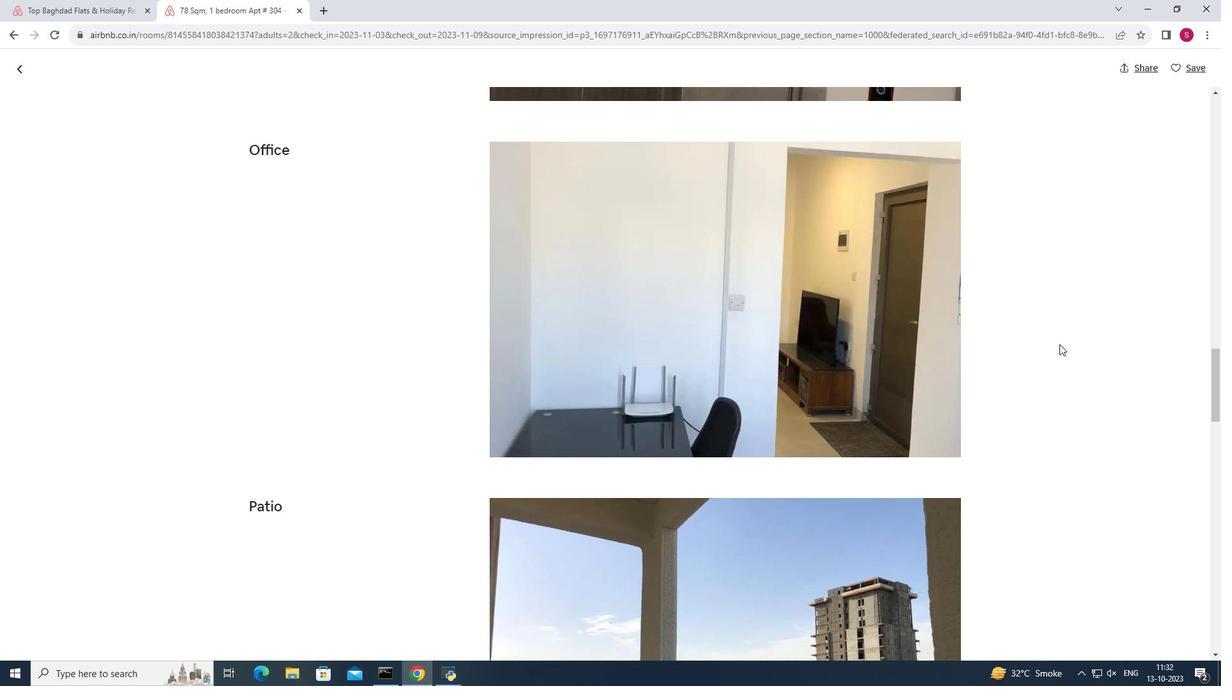
Action: Mouse scrolled (1059, 344) with delta (0, 0)
Screenshot: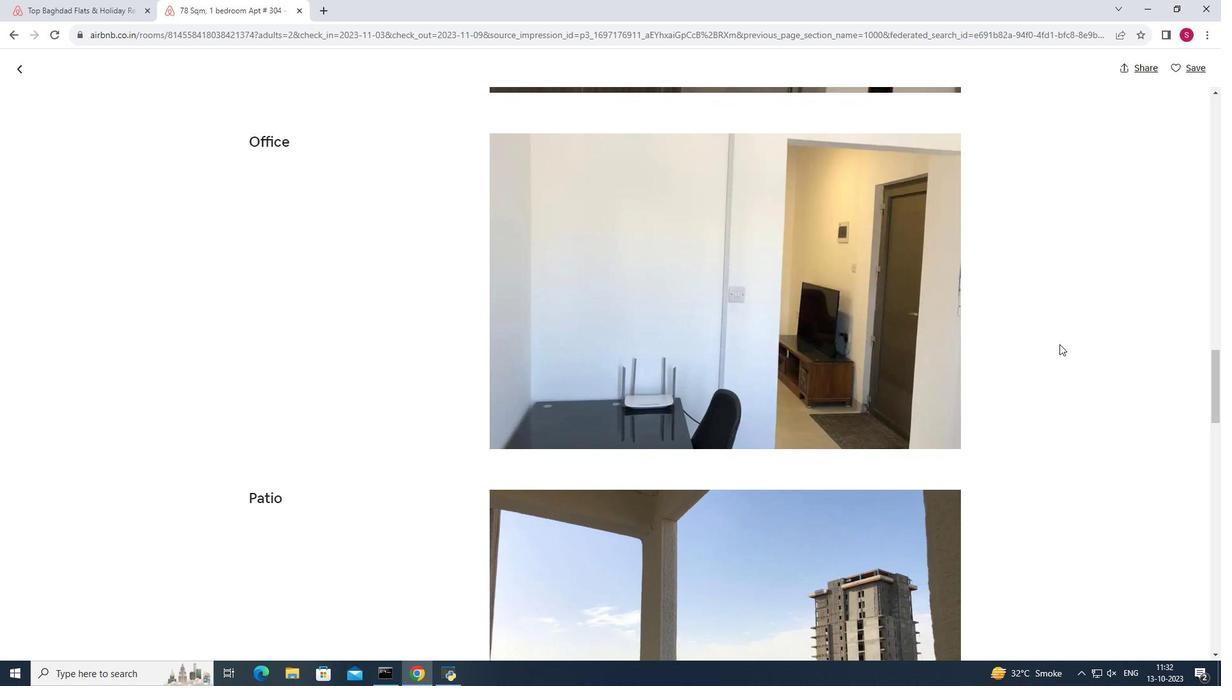 
Action: Mouse scrolled (1059, 344) with delta (0, 0)
Screenshot: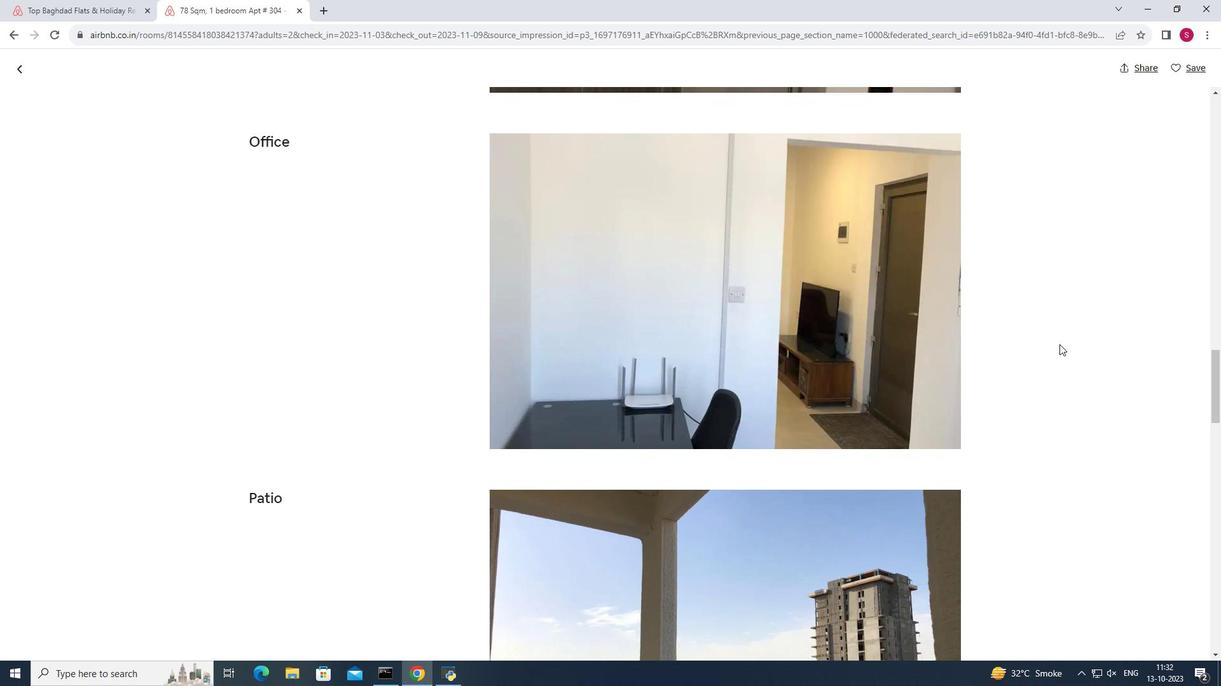 
Action: Mouse scrolled (1059, 344) with delta (0, 0)
Screenshot: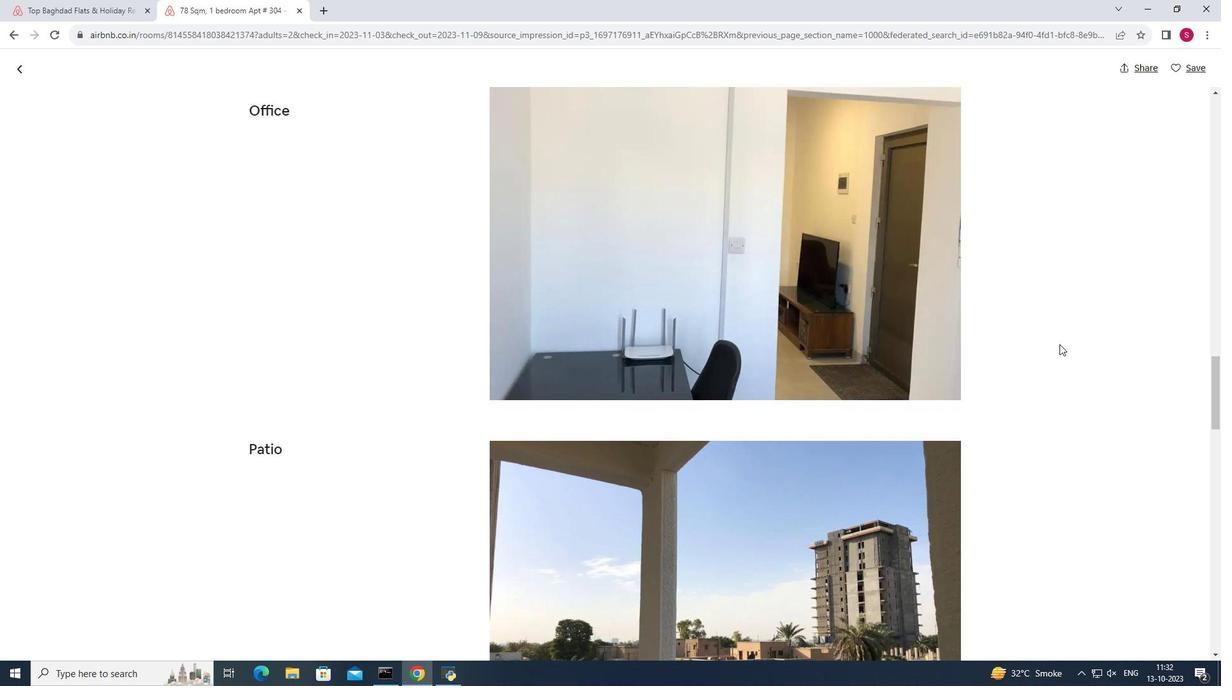 
Action: Mouse moved to (17, 69)
Screenshot: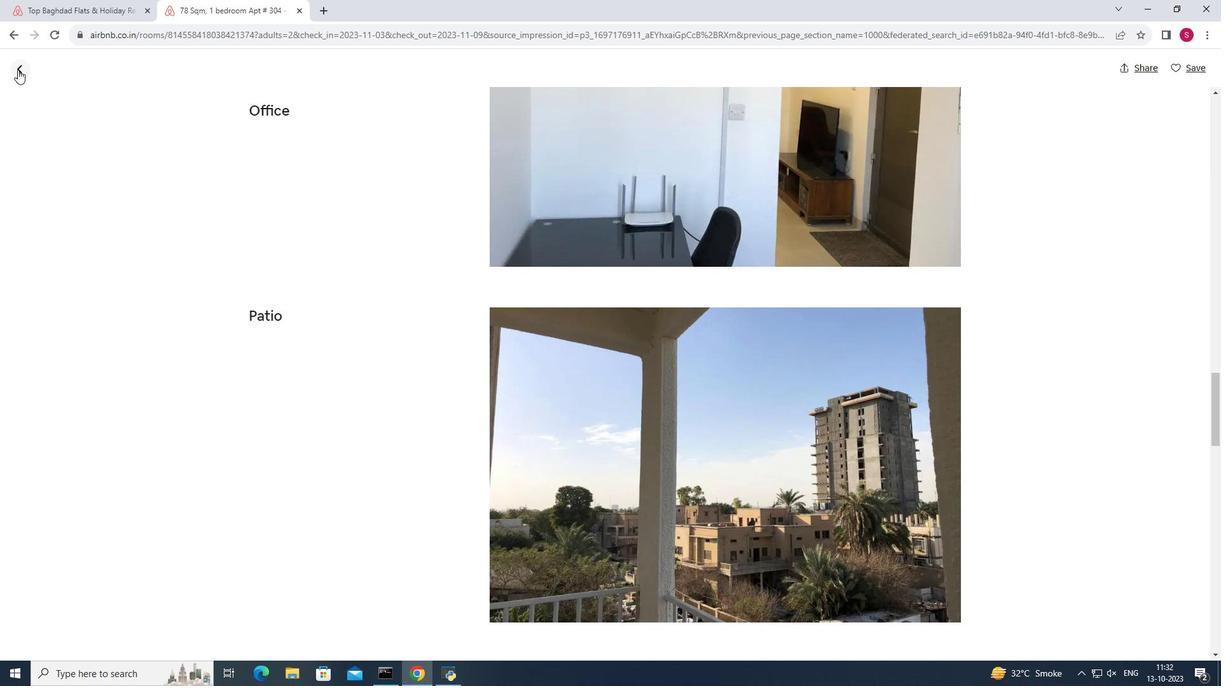 
Action: Mouse pressed left at (17, 69)
Screenshot: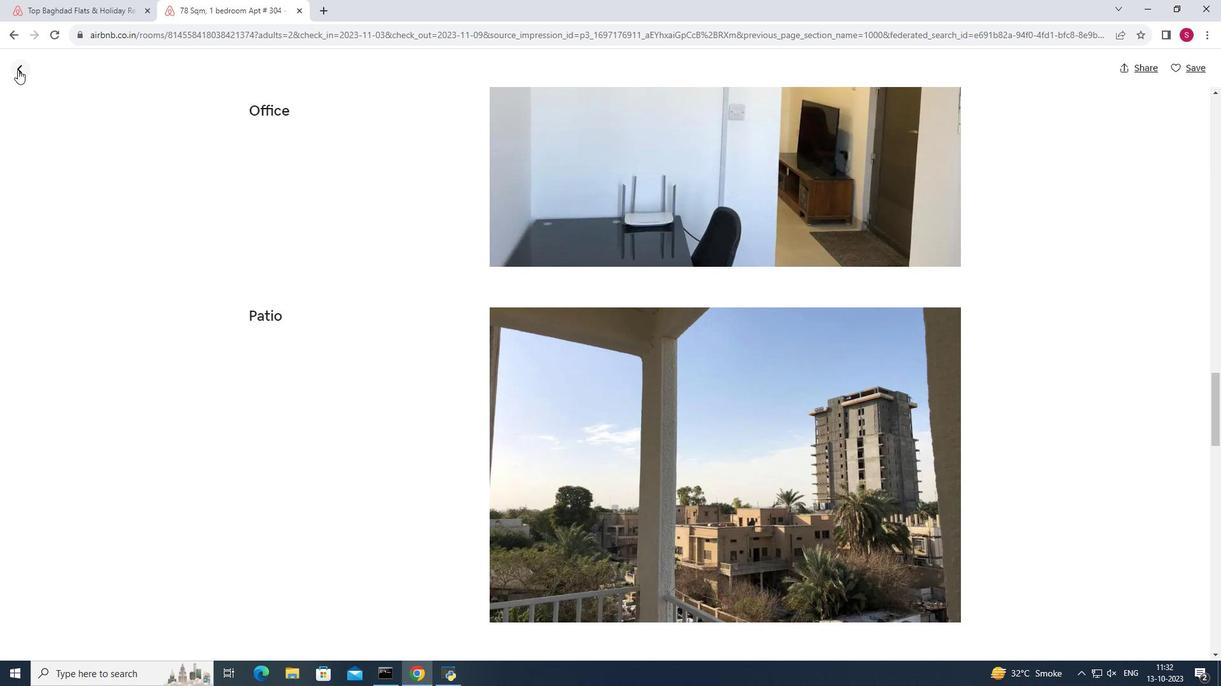 
Action: Mouse moved to (1051, 317)
Screenshot: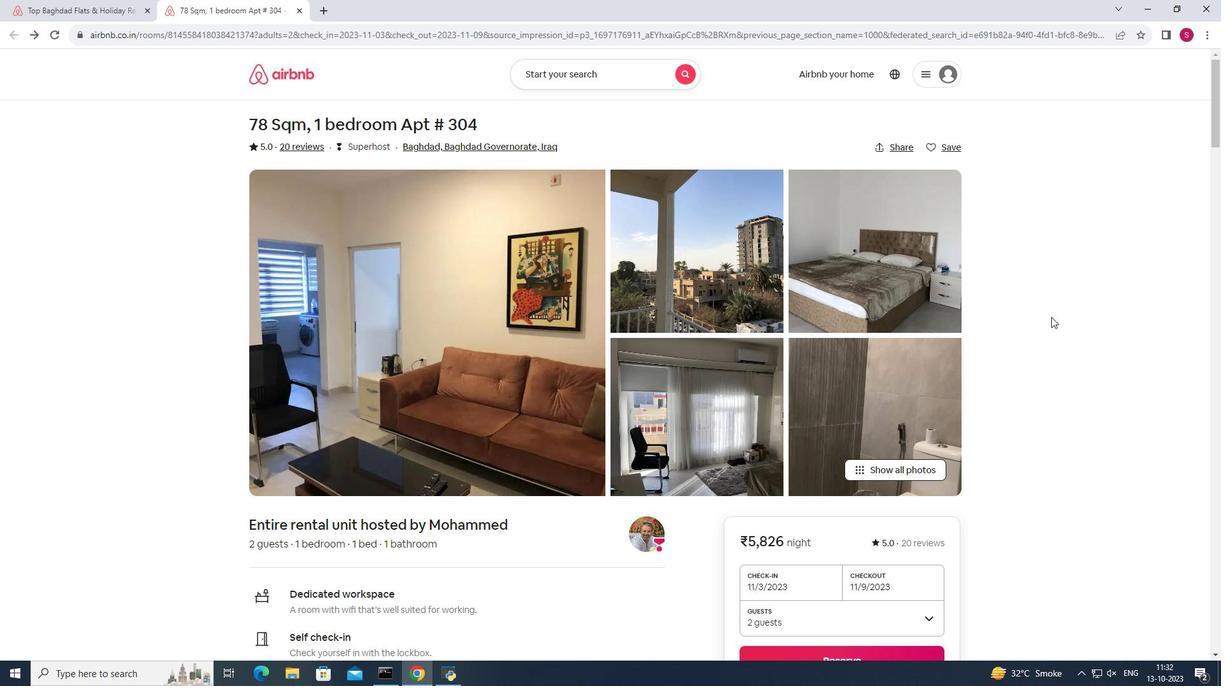 
Action: Mouse scrolled (1051, 316) with delta (0, 0)
Screenshot: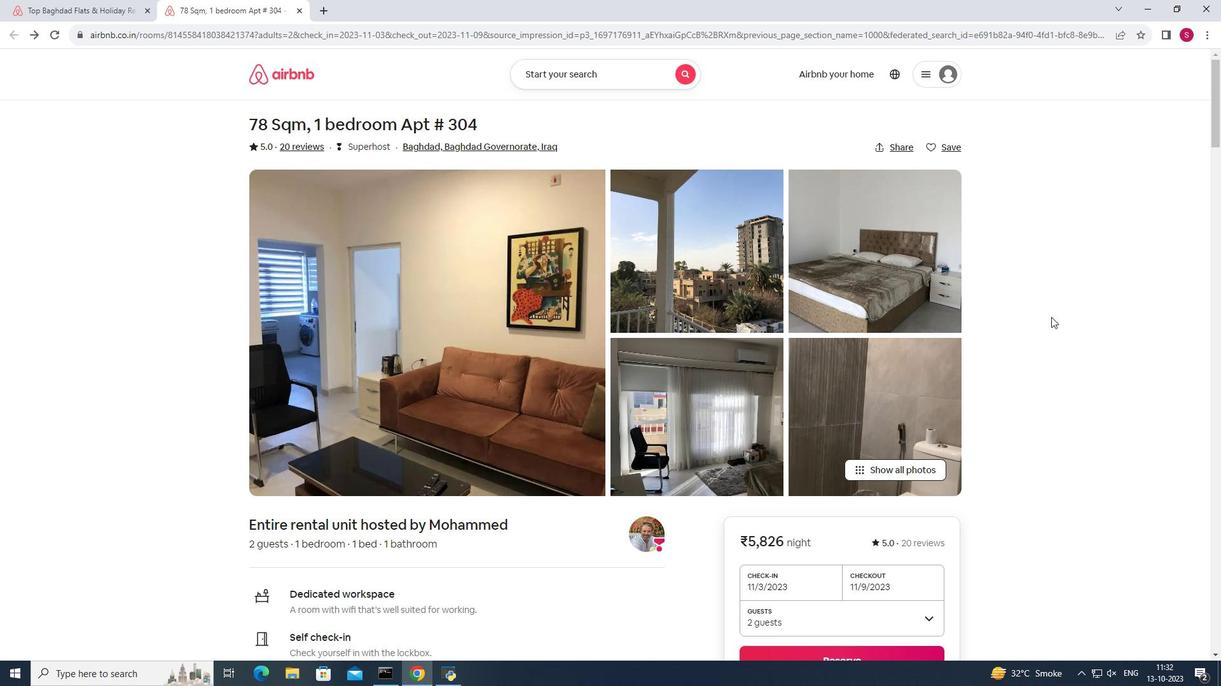 
Action: Mouse moved to (1053, 318)
Screenshot: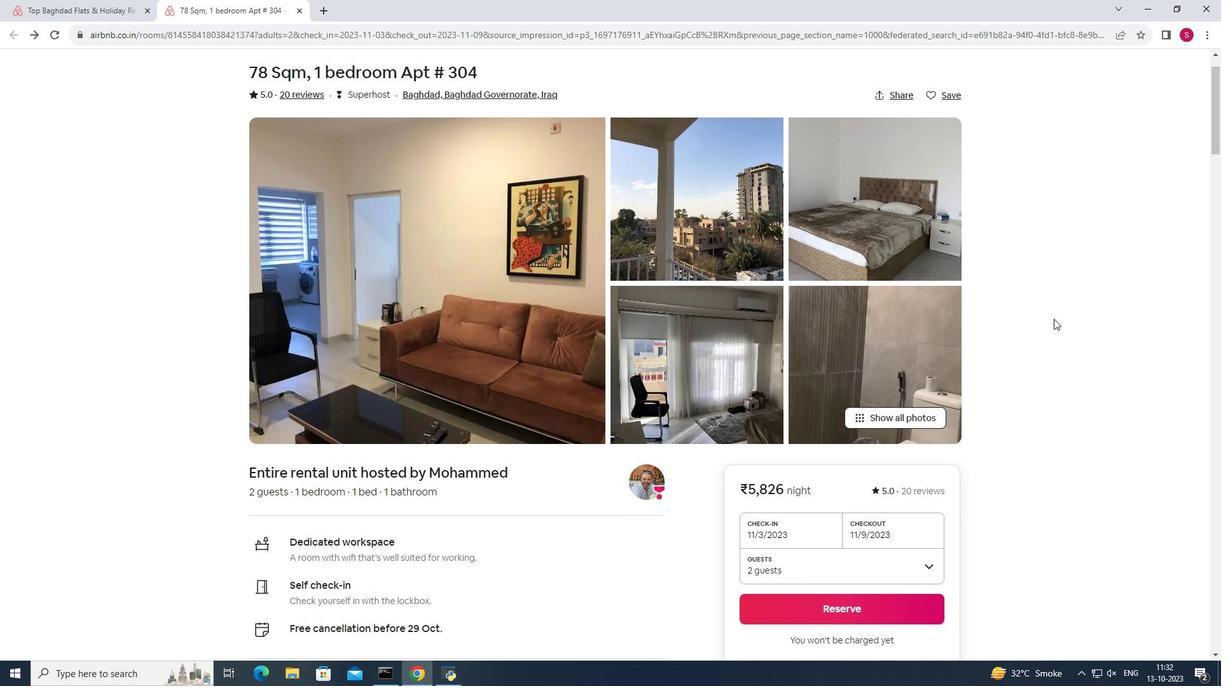 
Action: Mouse scrolled (1053, 317) with delta (0, 0)
Screenshot: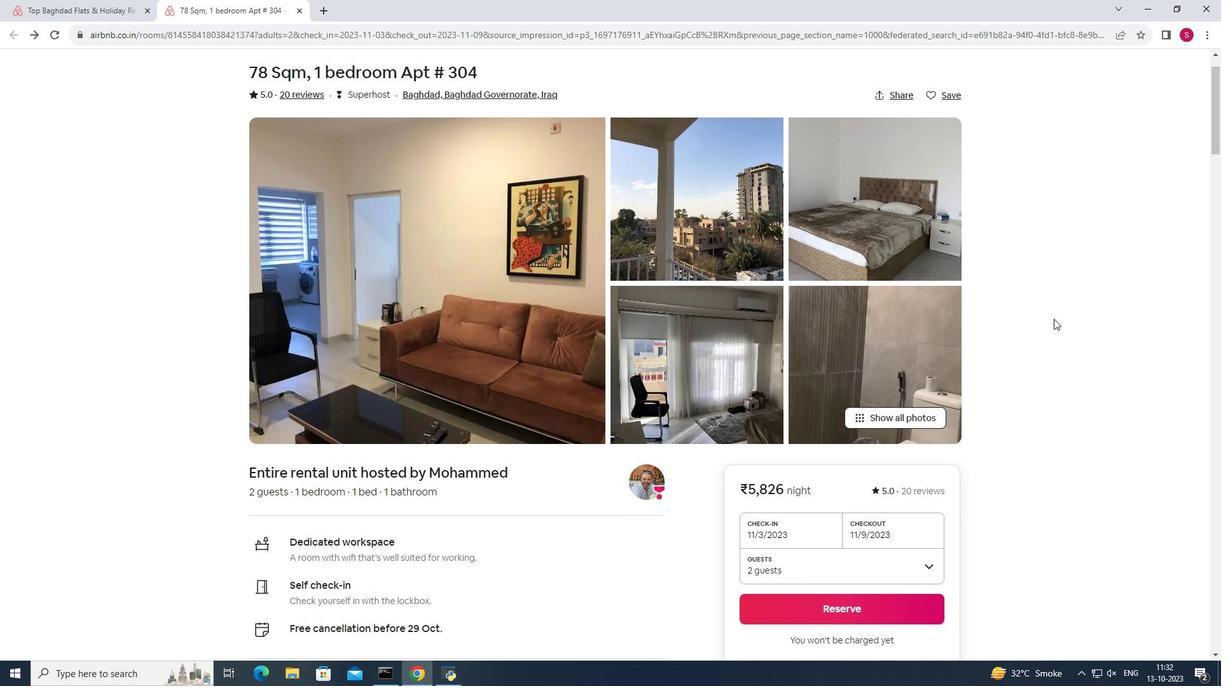 
Action: Mouse moved to (1053, 319)
Screenshot: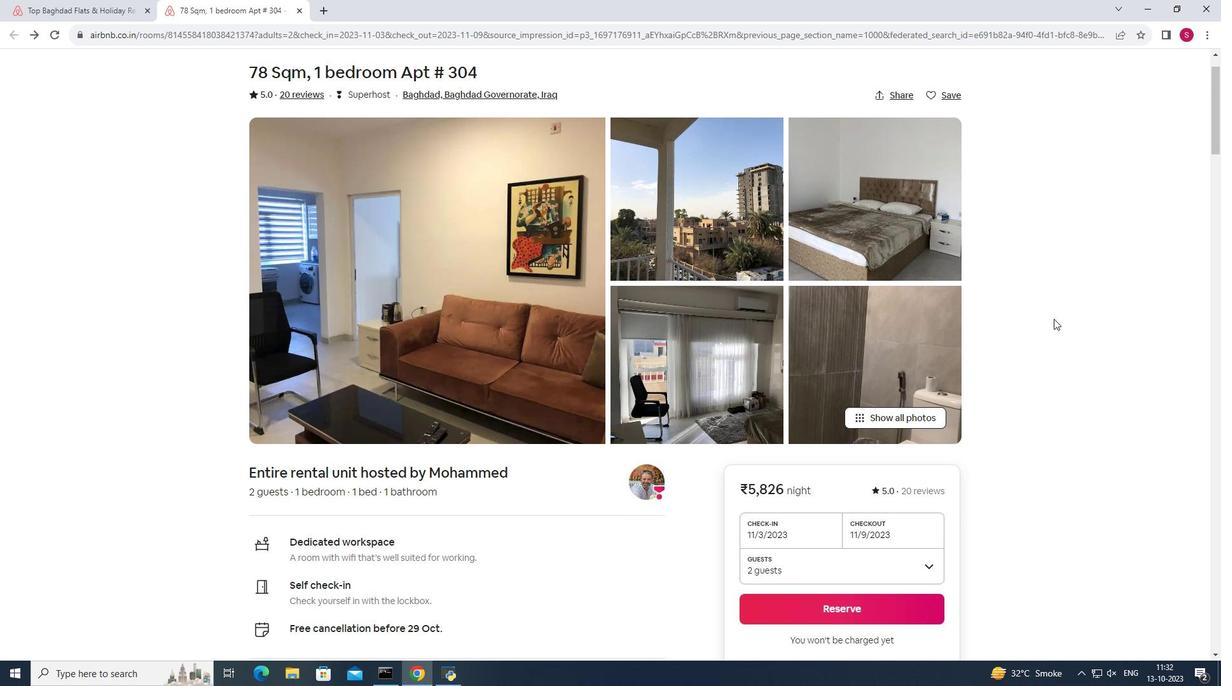 
Action: Mouse scrolled (1053, 318) with delta (0, 0)
Screenshot: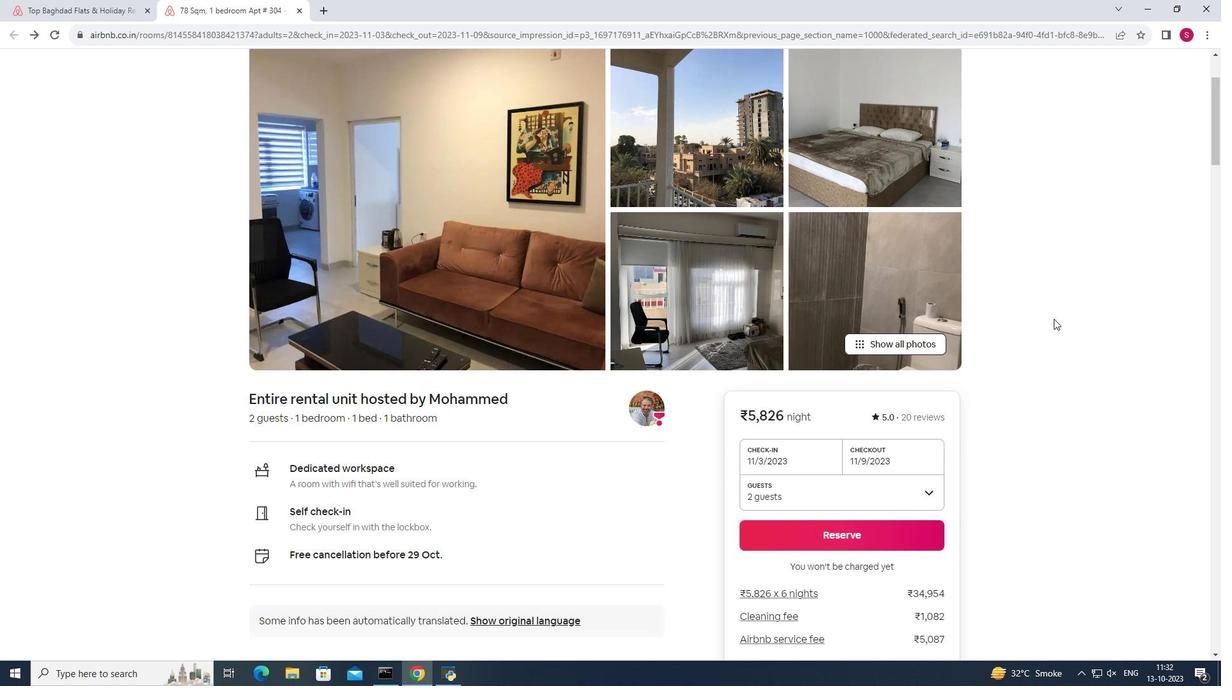
Action: Mouse scrolled (1053, 318) with delta (0, 0)
Screenshot: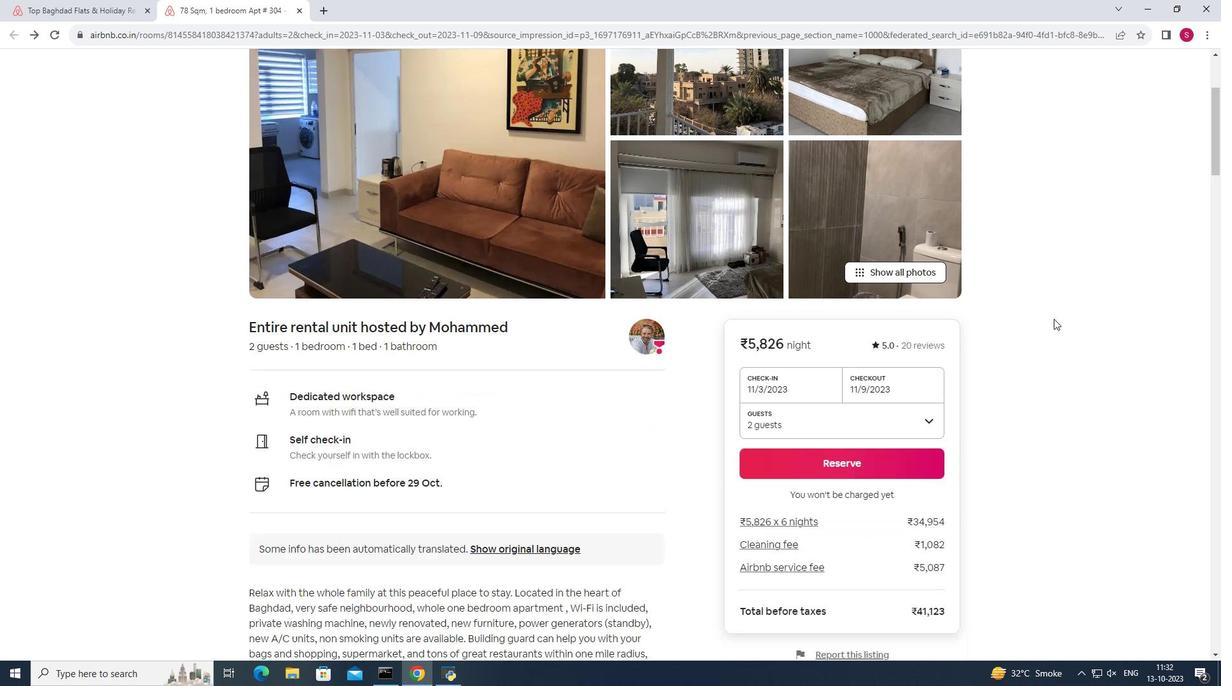 
Action: Mouse moved to (1055, 321)
Screenshot: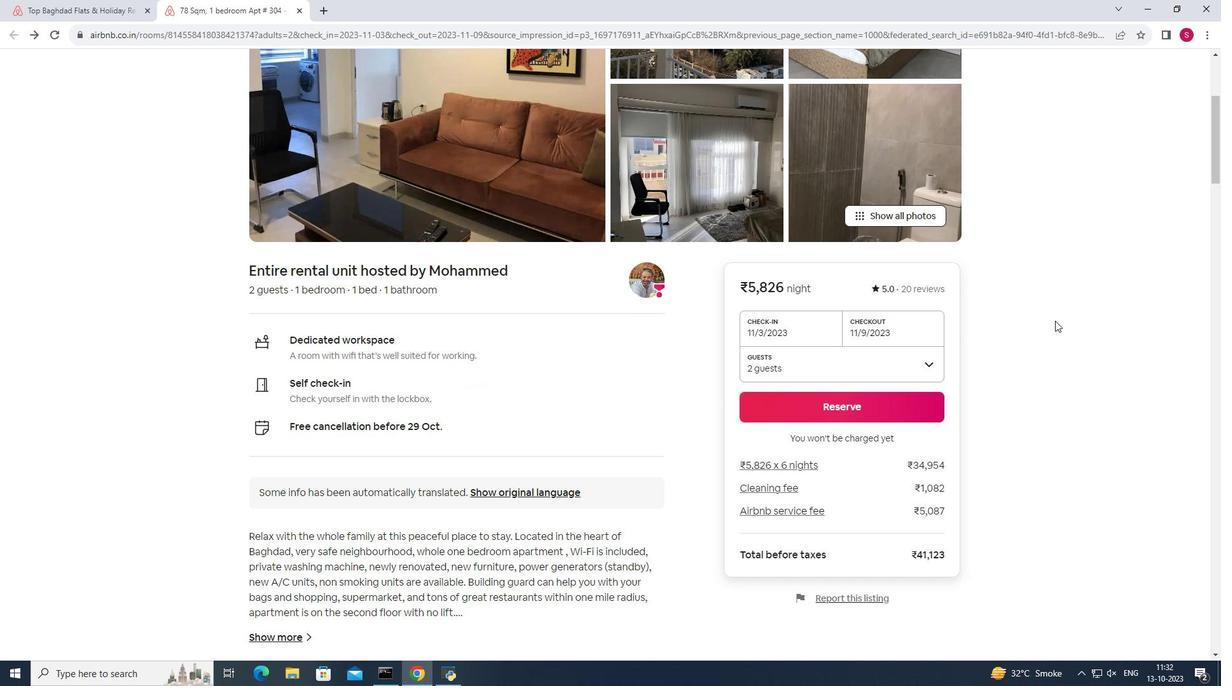 
Action: Mouse scrolled (1055, 320) with delta (0, 0)
Screenshot: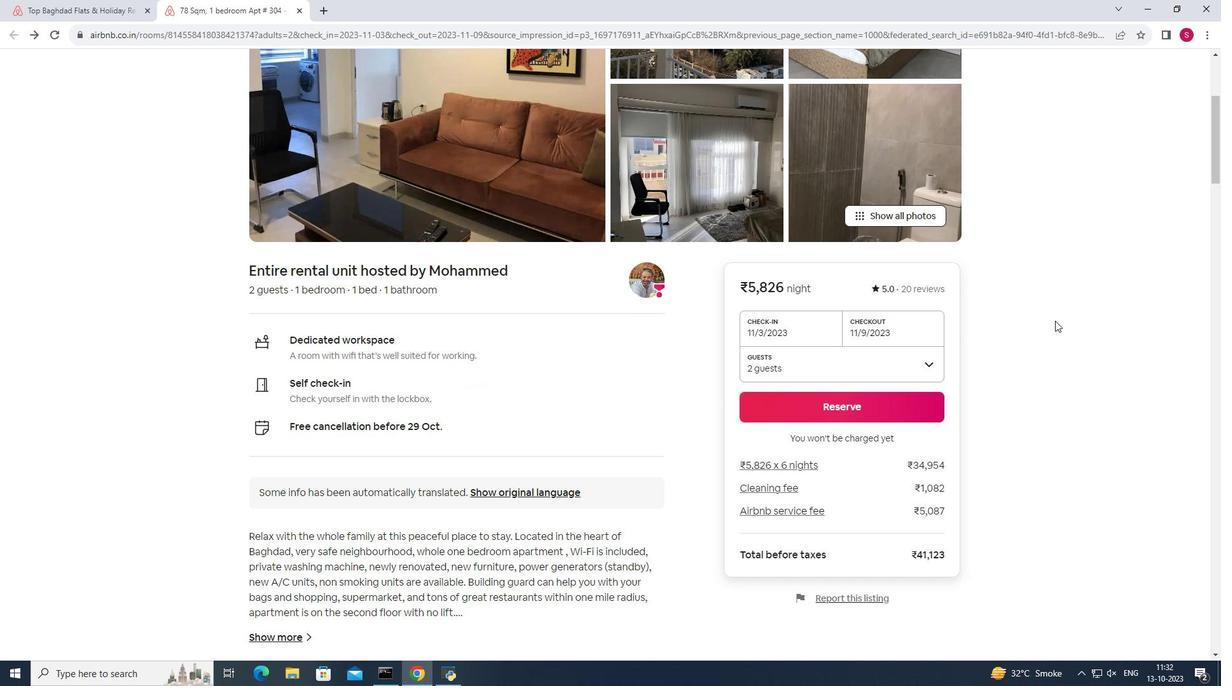 
Action: Mouse scrolled (1055, 320) with delta (0, 0)
Screenshot: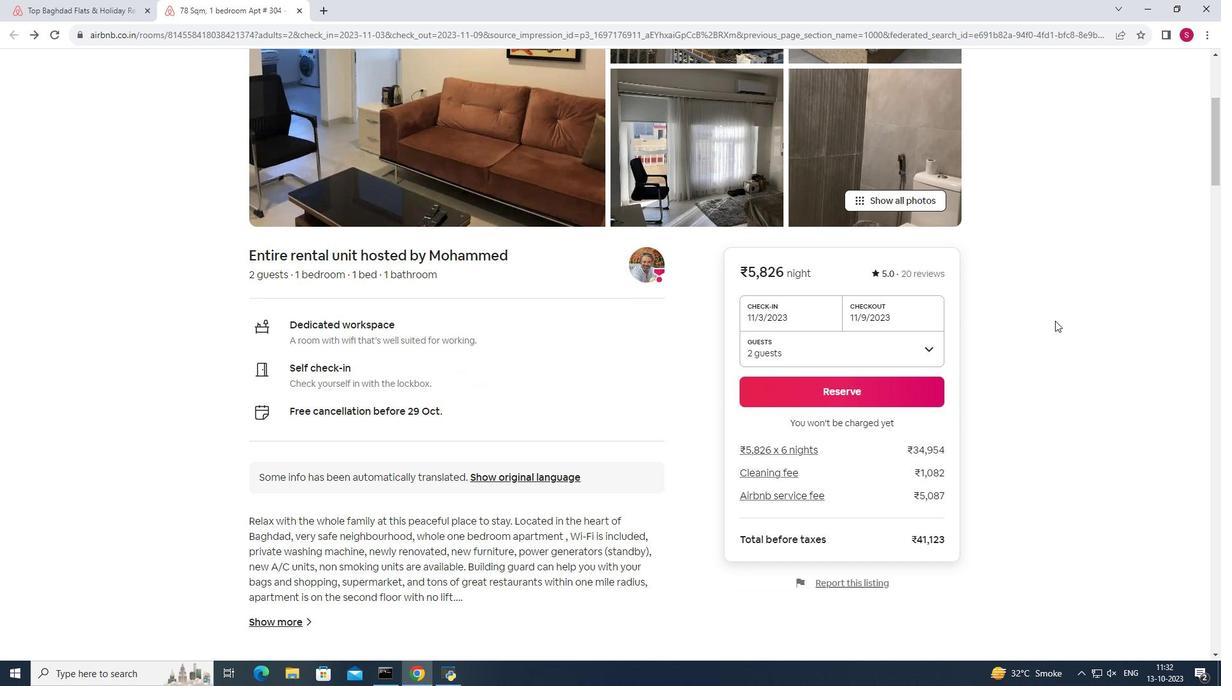 
Action: Mouse moved to (1049, 332)
Screenshot: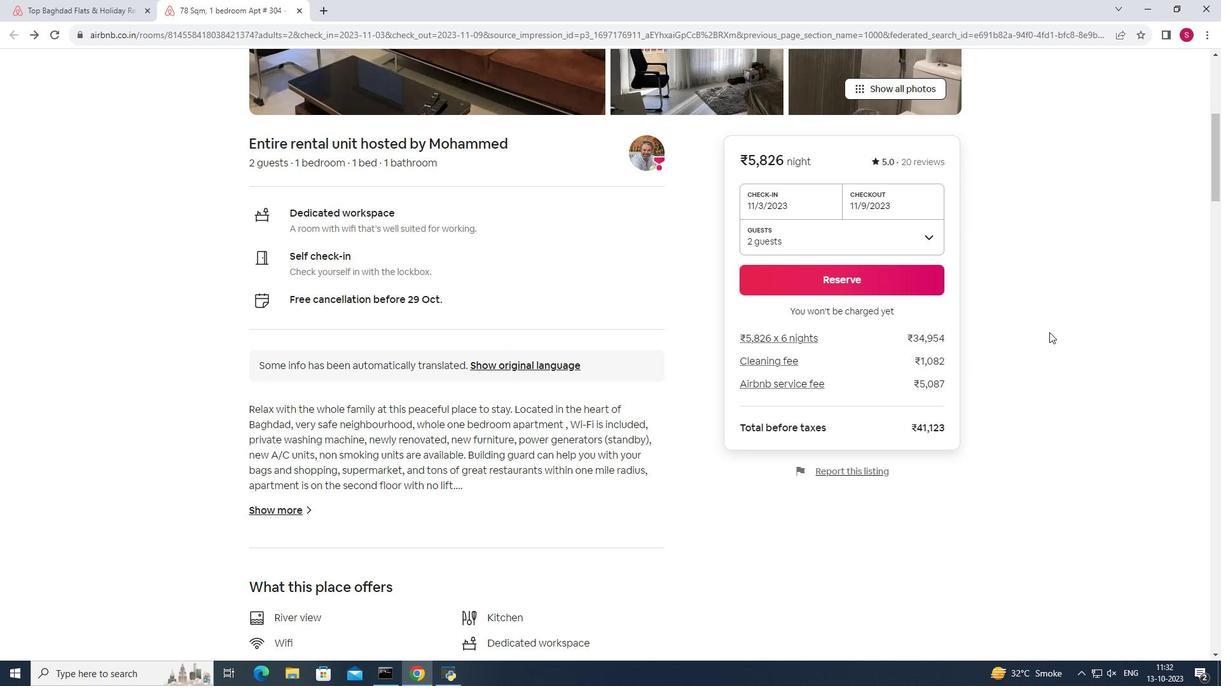 
Action: Mouse scrolled (1049, 331) with delta (0, 0)
Screenshot: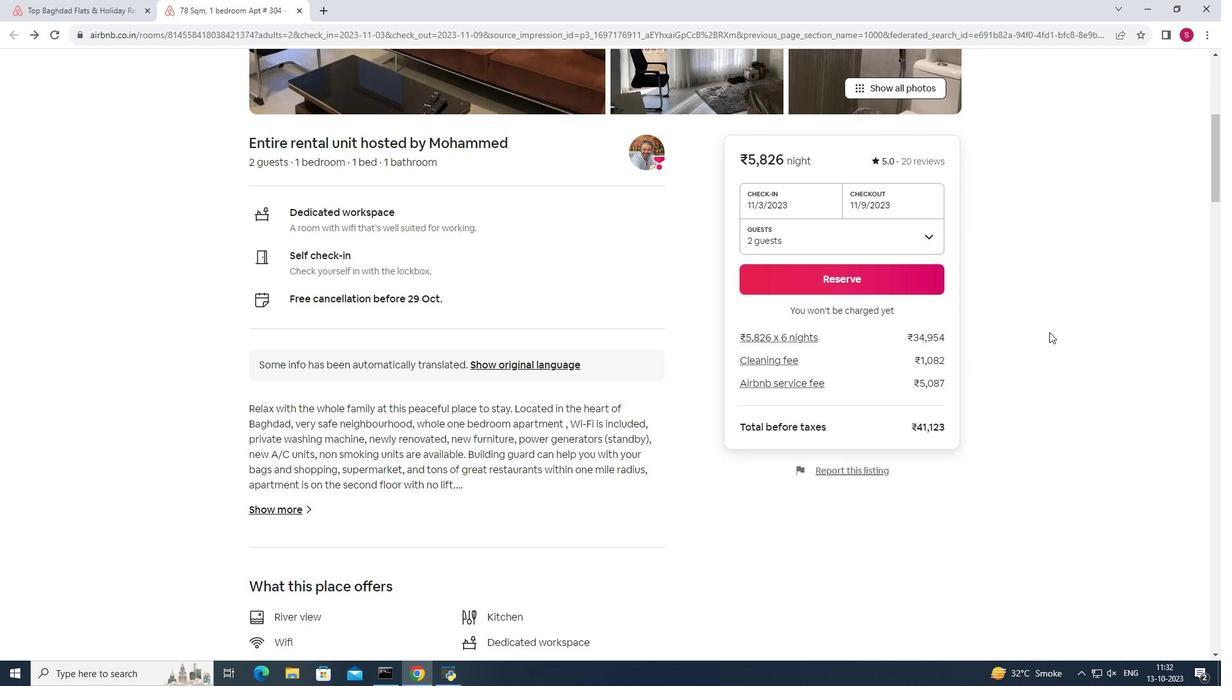 
Action: Mouse scrolled (1049, 331) with delta (0, 0)
Screenshot: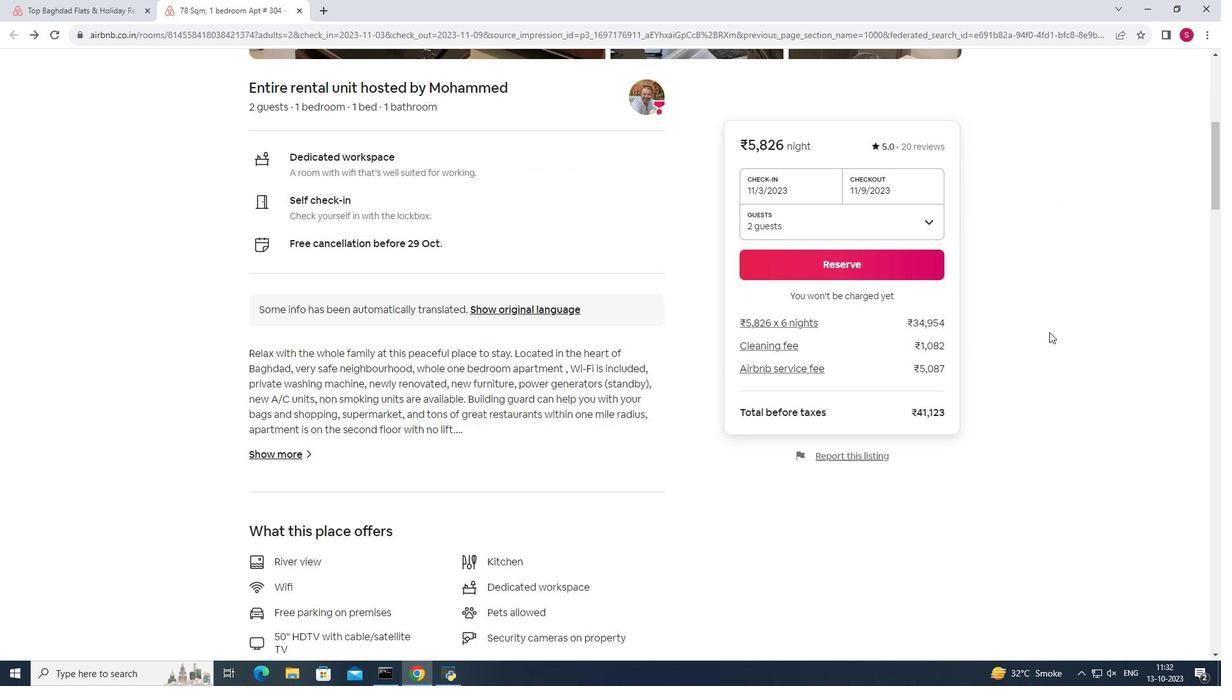 
Action: Mouse scrolled (1049, 331) with delta (0, 0)
Screenshot: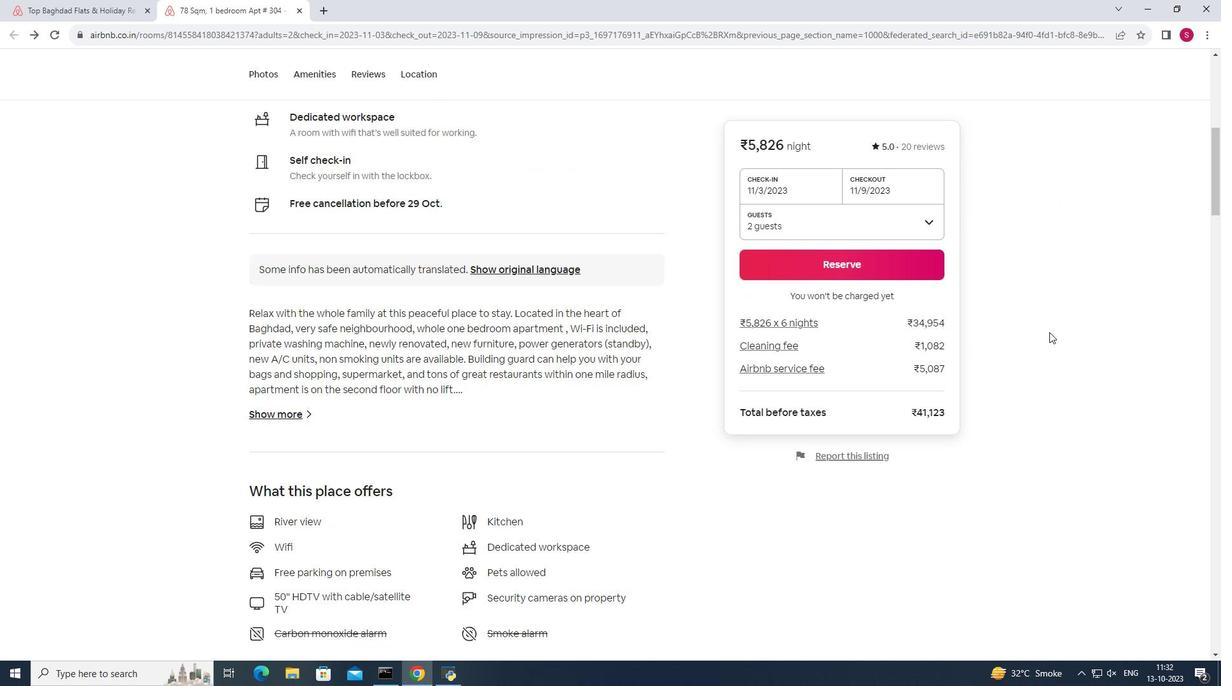 
Action: Mouse moved to (290, 317)
Screenshot: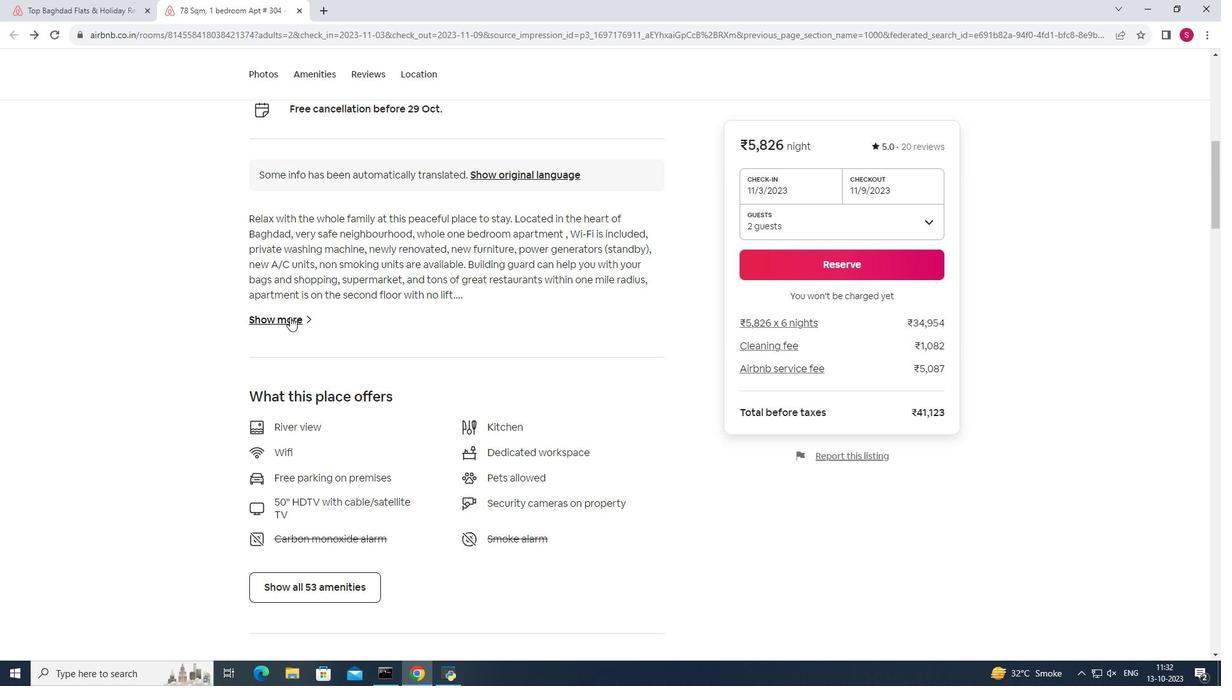 
Action: Mouse pressed left at (290, 317)
Screenshot: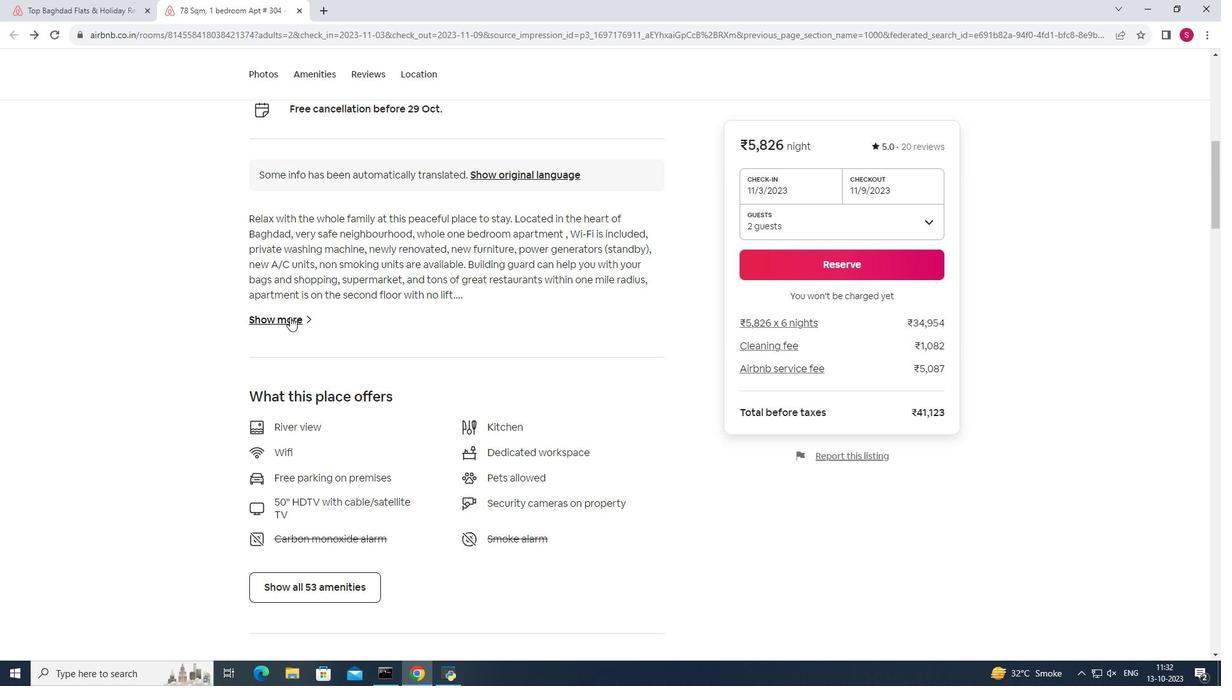 
Action: Mouse moved to (775, 387)
Screenshot: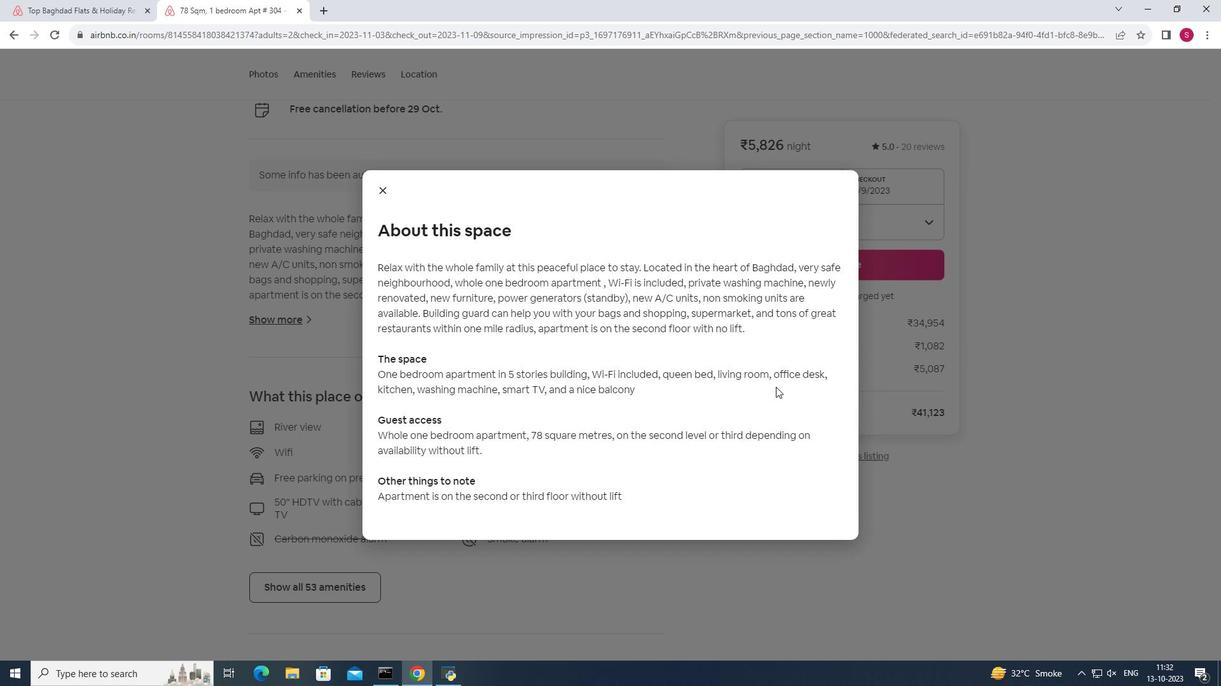 
Action: Mouse scrolled (775, 386) with delta (0, 0)
Screenshot: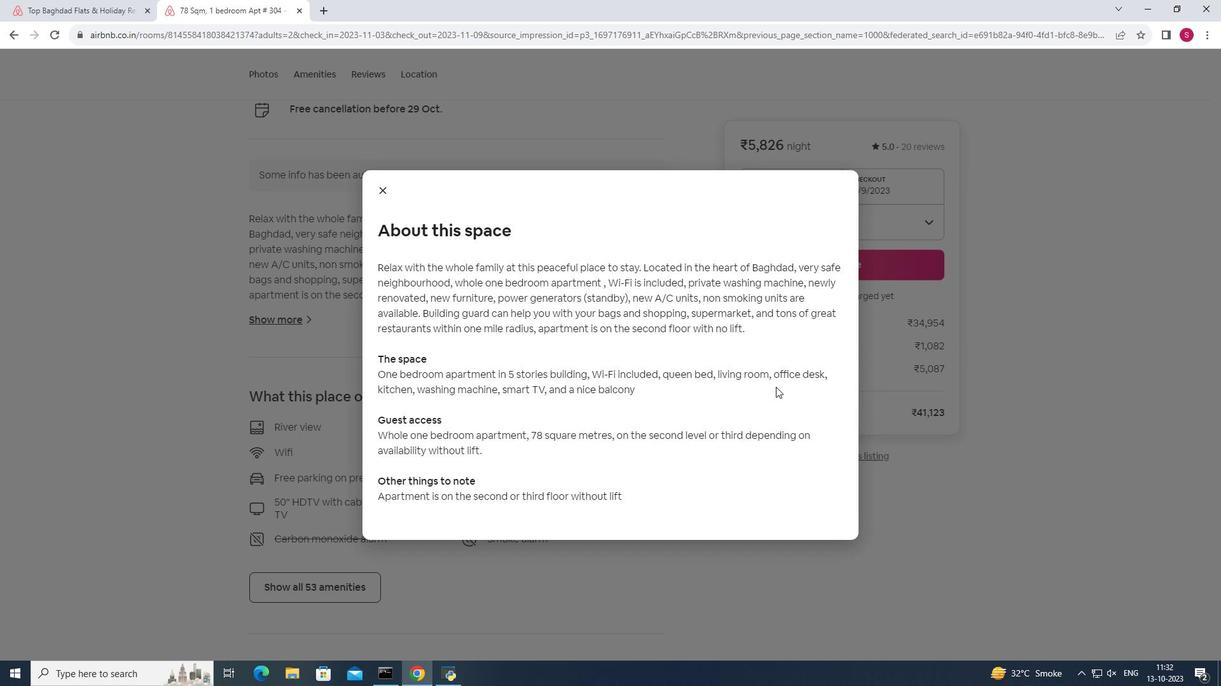 
Action: Mouse scrolled (775, 386) with delta (0, 0)
Screenshot: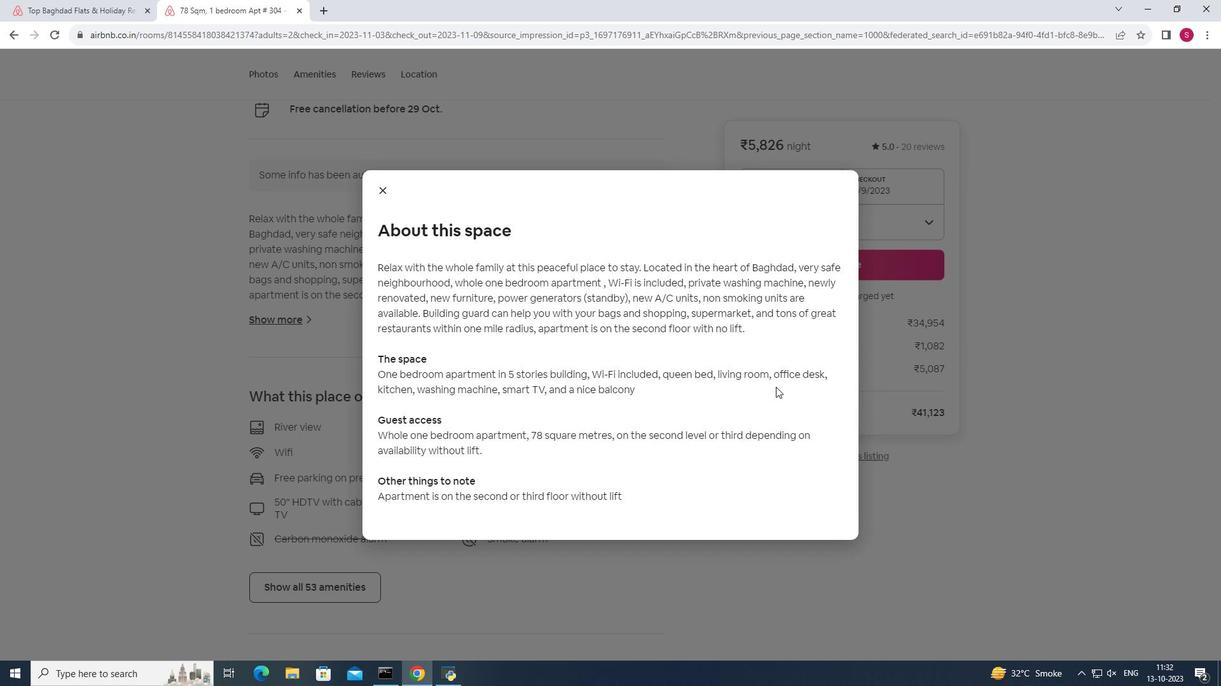 
Action: Mouse moved to (384, 190)
Screenshot: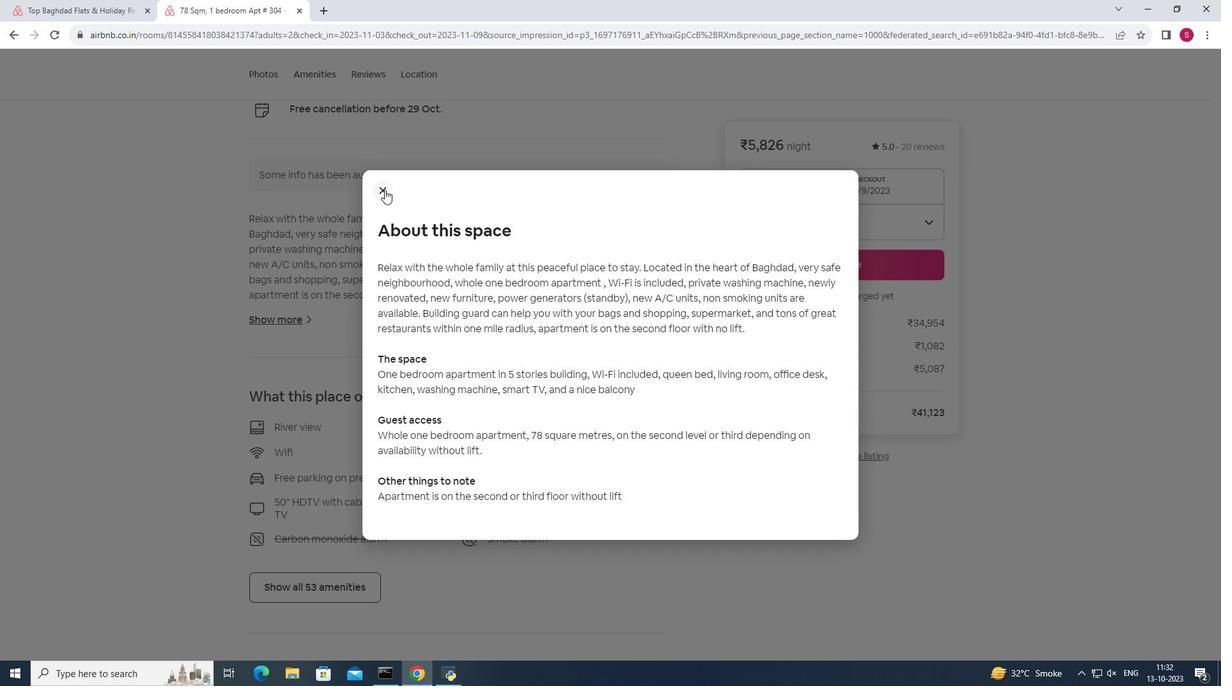 
Action: Mouse pressed left at (384, 190)
Screenshot: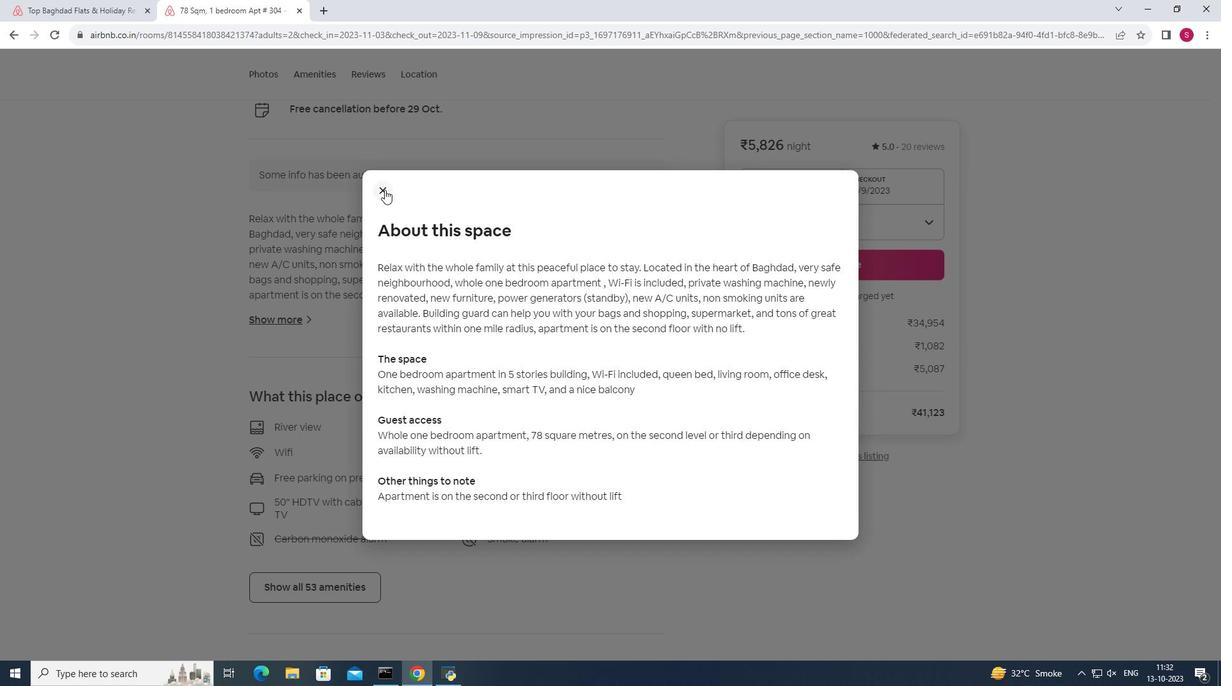 
Action: Mouse moved to (1108, 505)
Screenshot: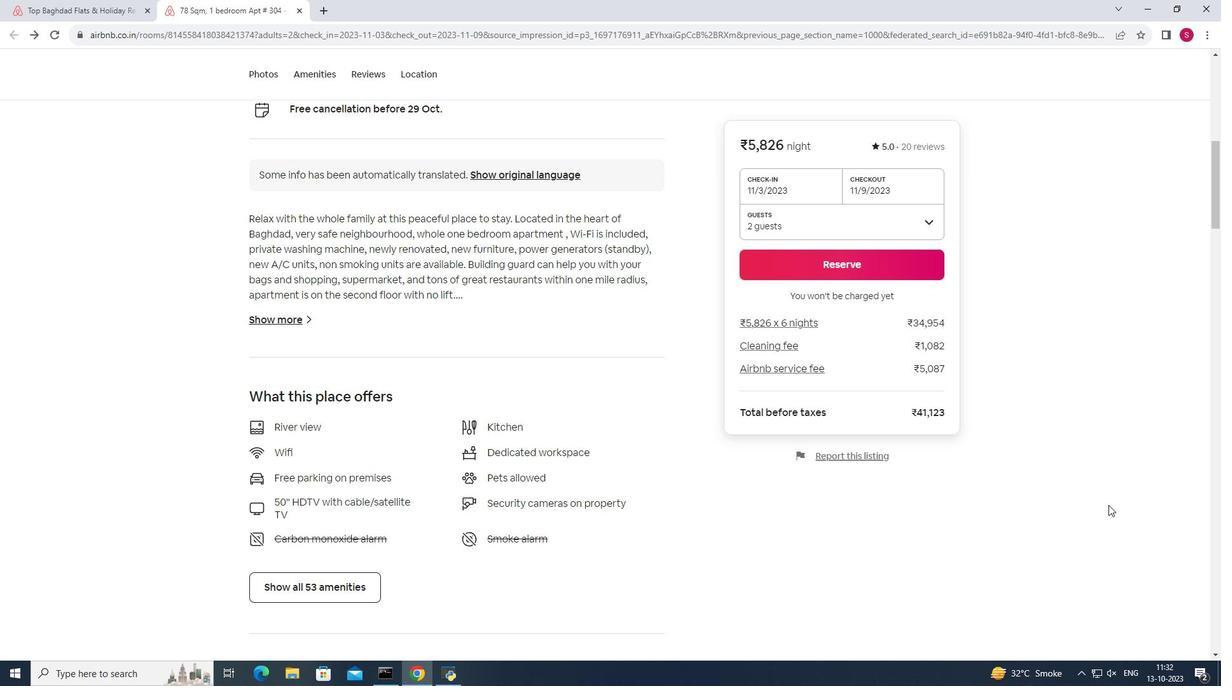 
Action: Mouse scrolled (1108, 504) with delta (0, 0)
Screenshot: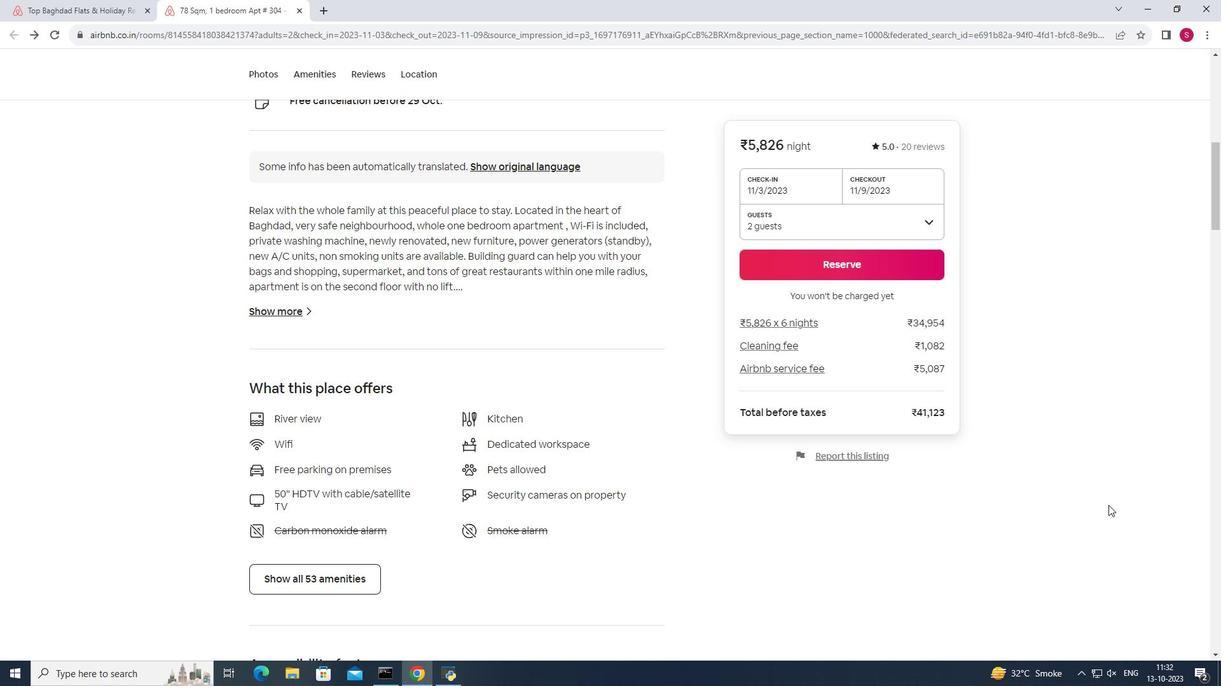 
Action: Mouse scrolled (1108, 504) with delta (0, 0)
Screenshot: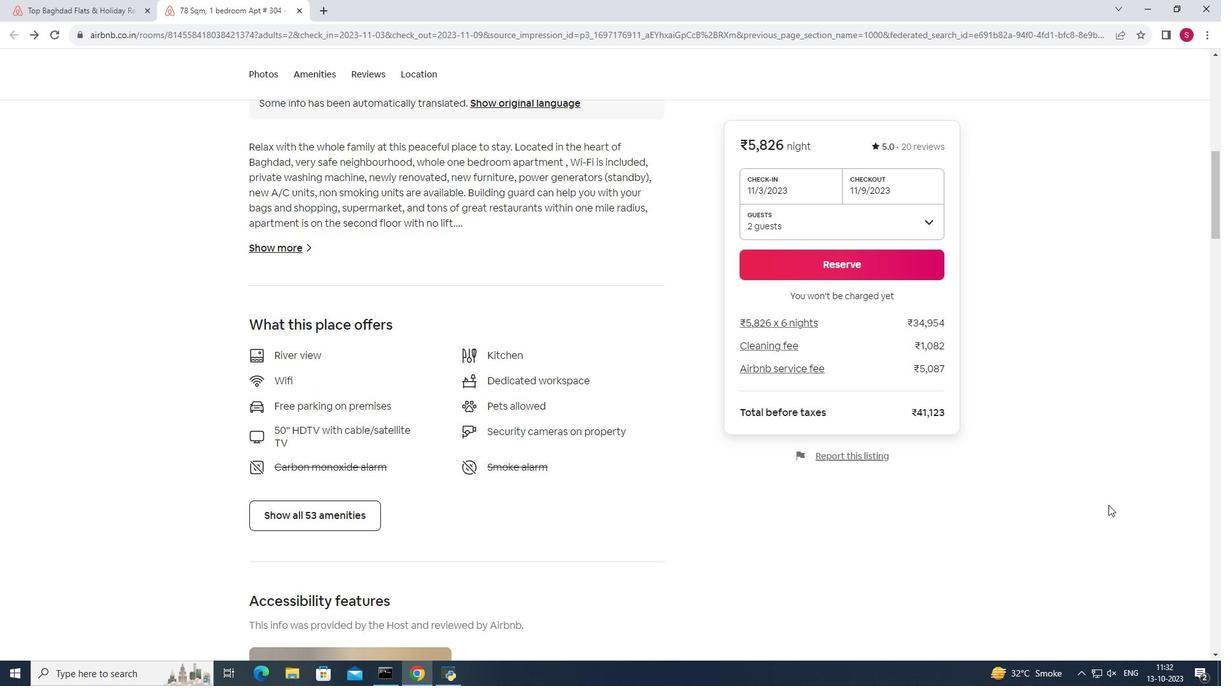 
Action: Mouse scrolled (1108, 504) with delta (0, 0)
Screenshot: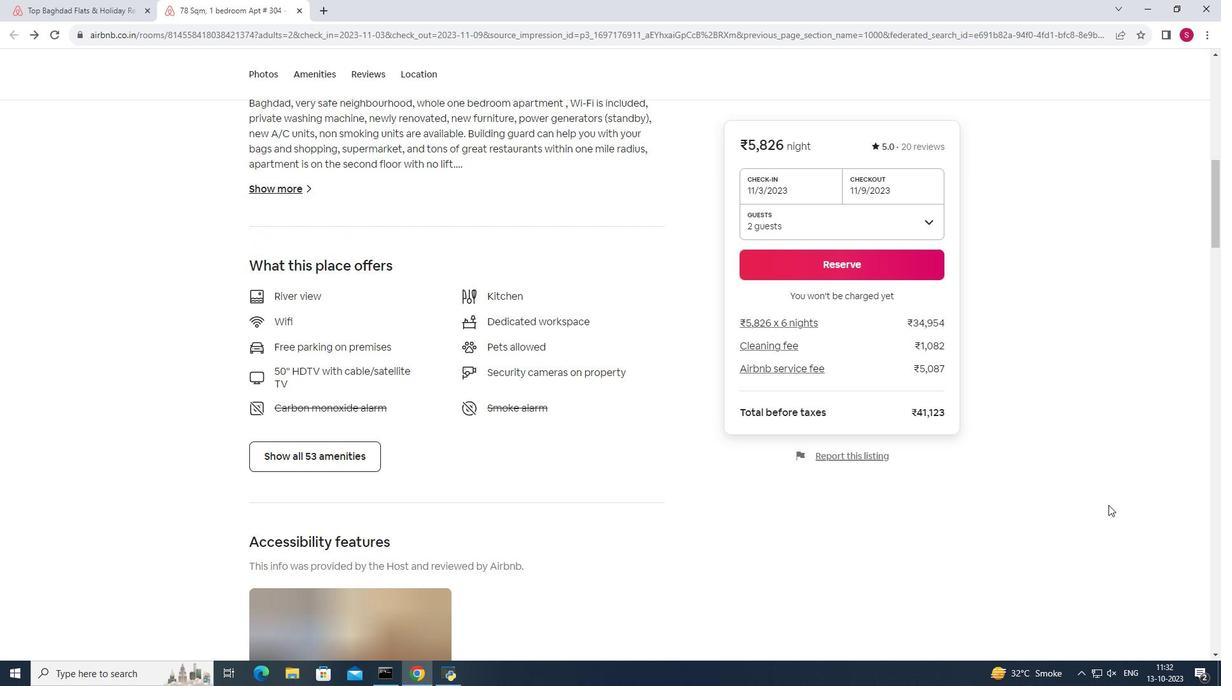 
Action: Mouse moved to (350, 398)
Screenshot: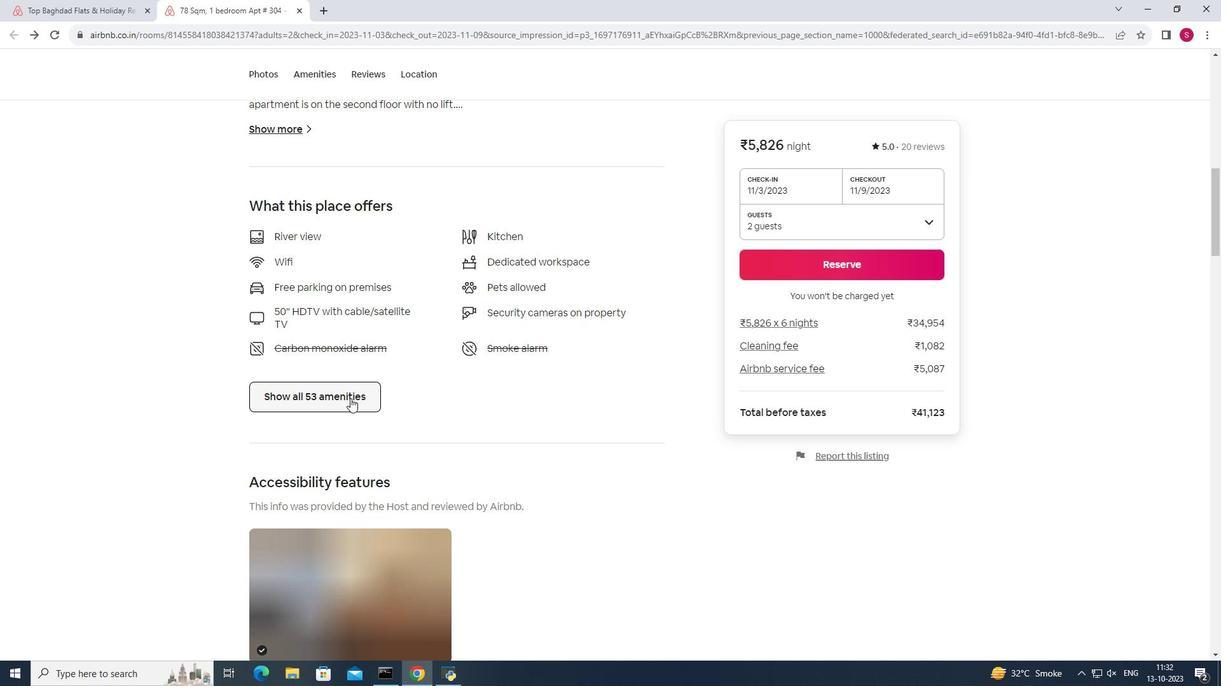
Action: Mouse pressed left at (350, 398)
Screenshot: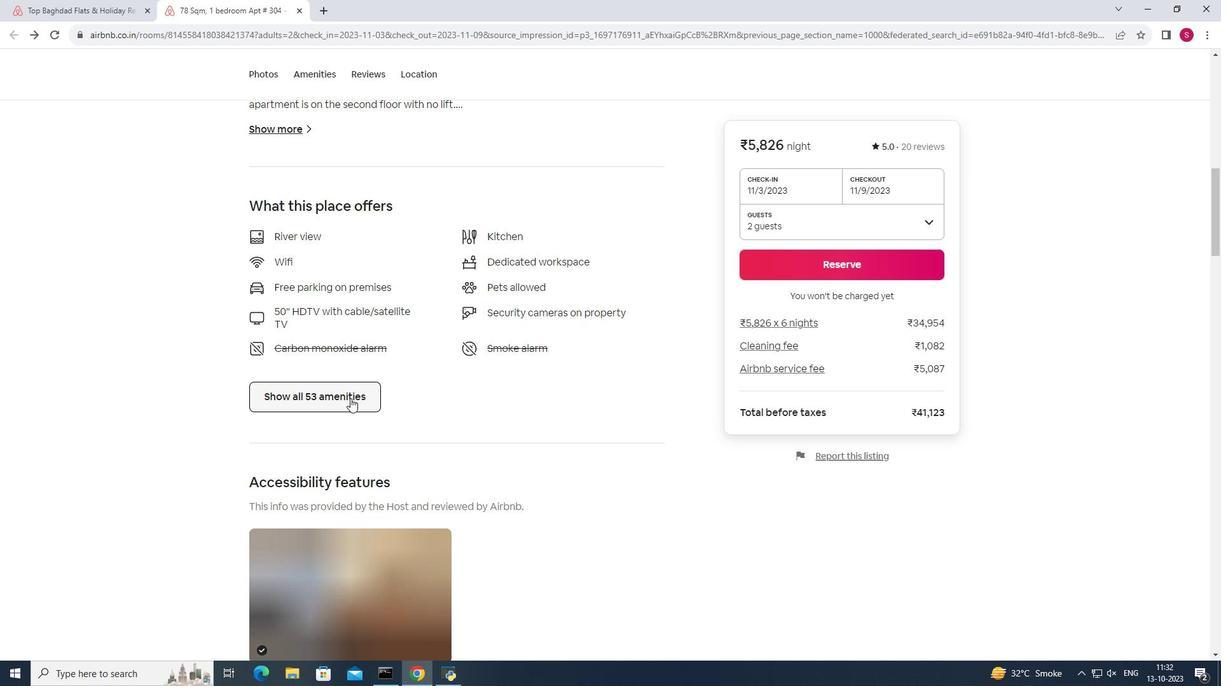 
Action: Mouse moved to (704, 442)
Screenshot: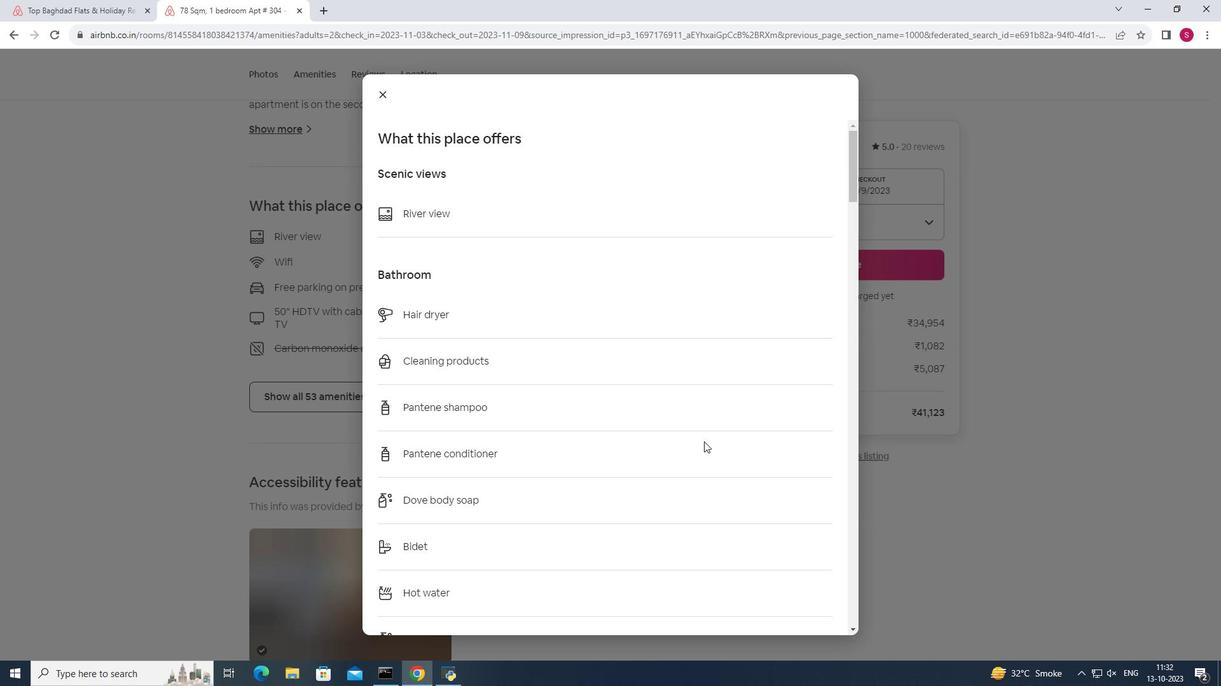 
Action: Mouse scrolled (704, 441) with delta (0, 0)
Screenshot: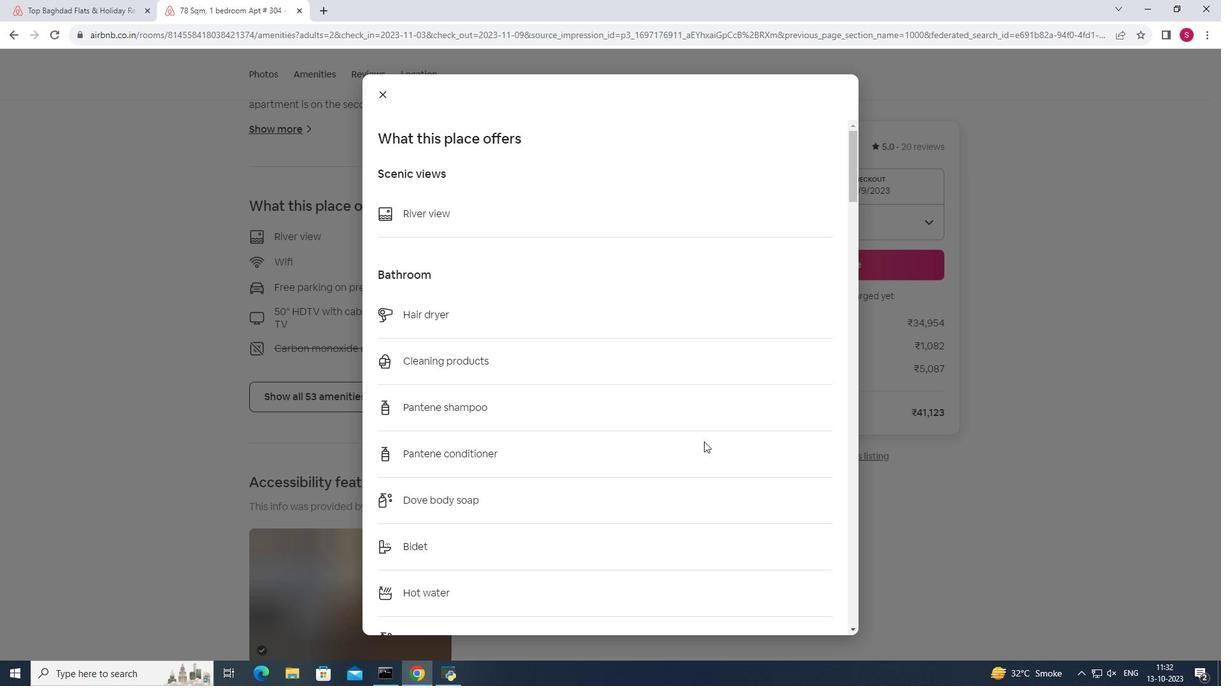 
Action: Mouse scrolled (704, 441) with delta (0, 0)
Screenshot: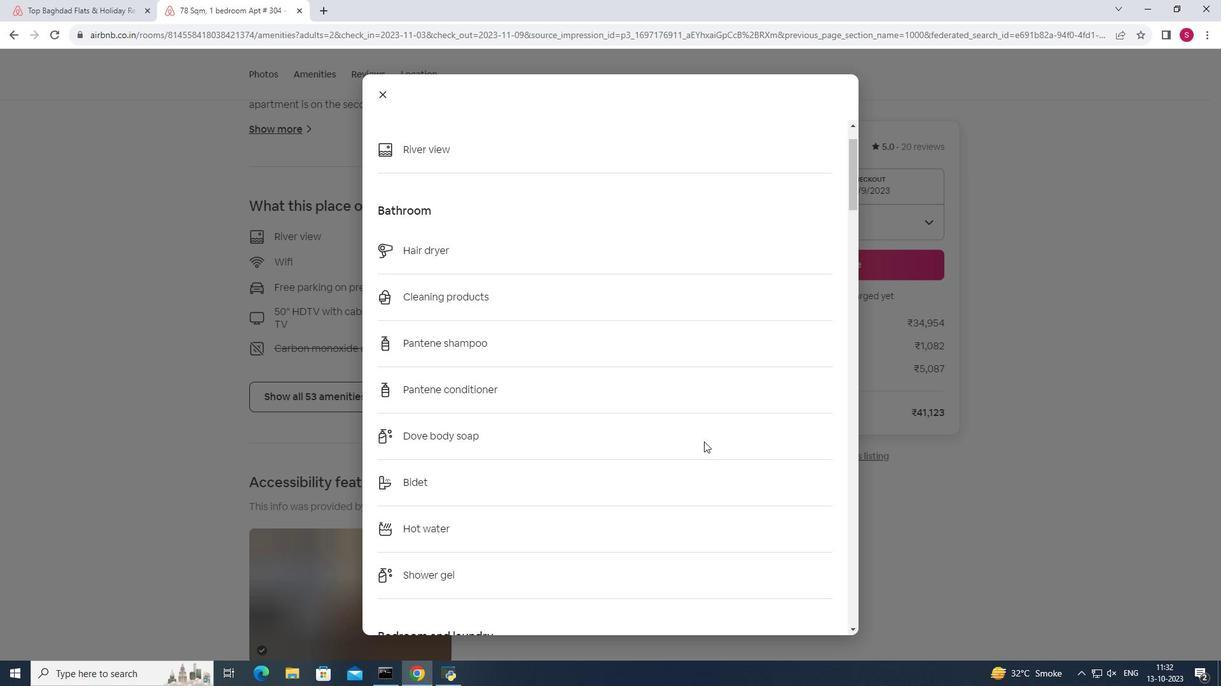 
Action: Mouse scrolled (704, 441) with delta (0, 0)
Screenshot: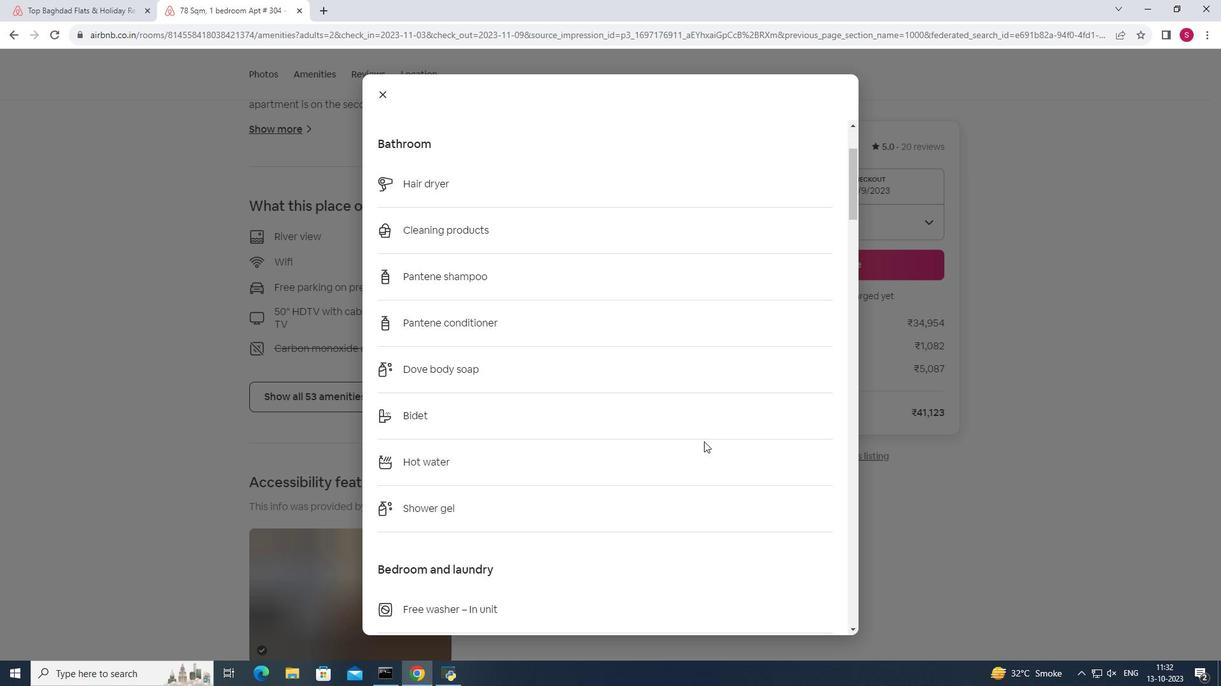 
Action: Mouse scrolled (704, 441) with delta (0, 0)
Screenshot: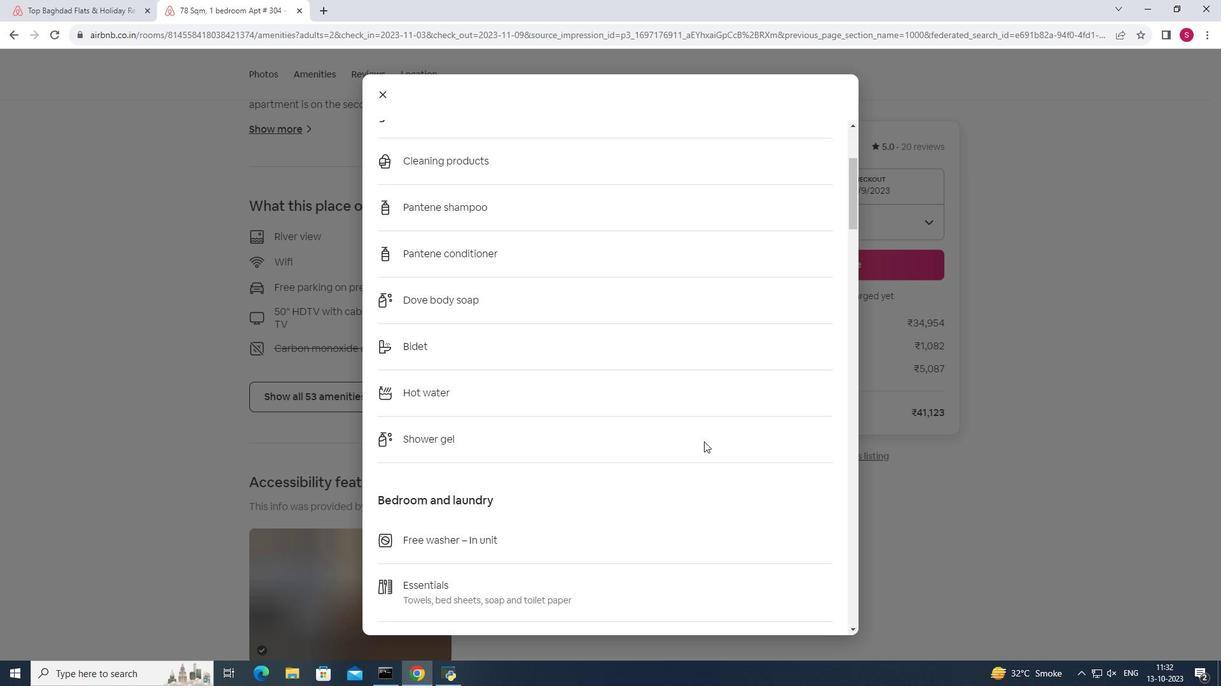 
Action: Mouse scrolled (704, 441) with delta (0, 0)
Screenshot: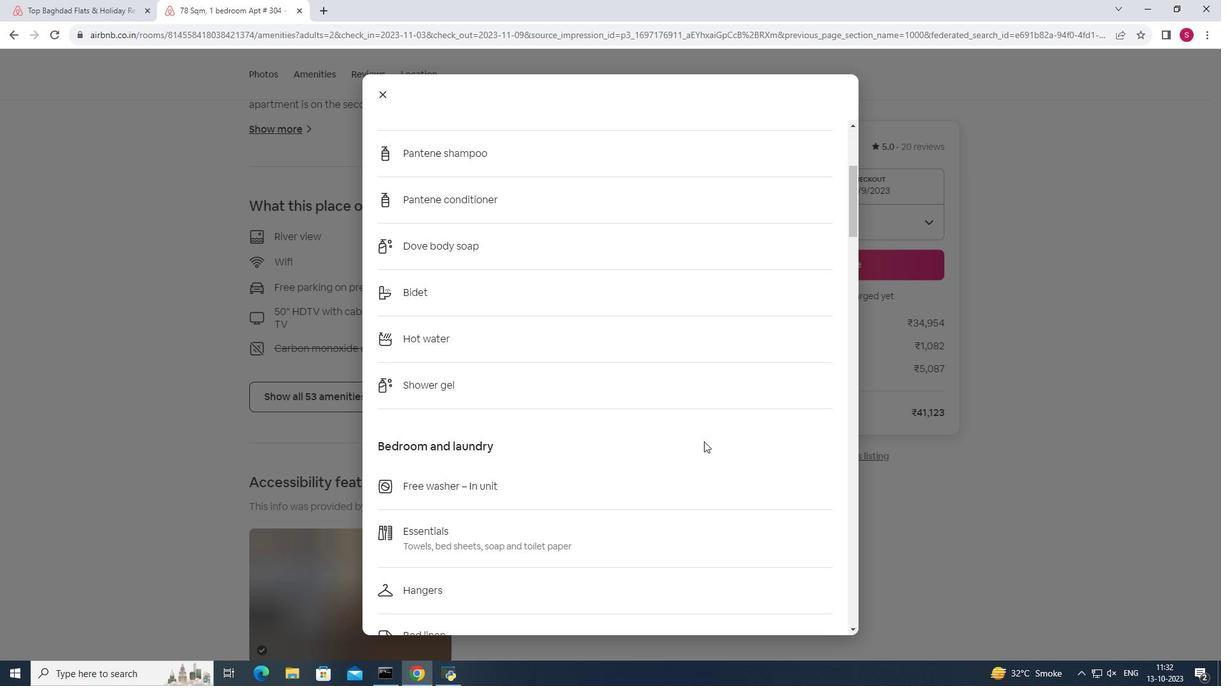 
Action: Mouse scrolled (704, 441) with delta (0, 0)
Screenshot: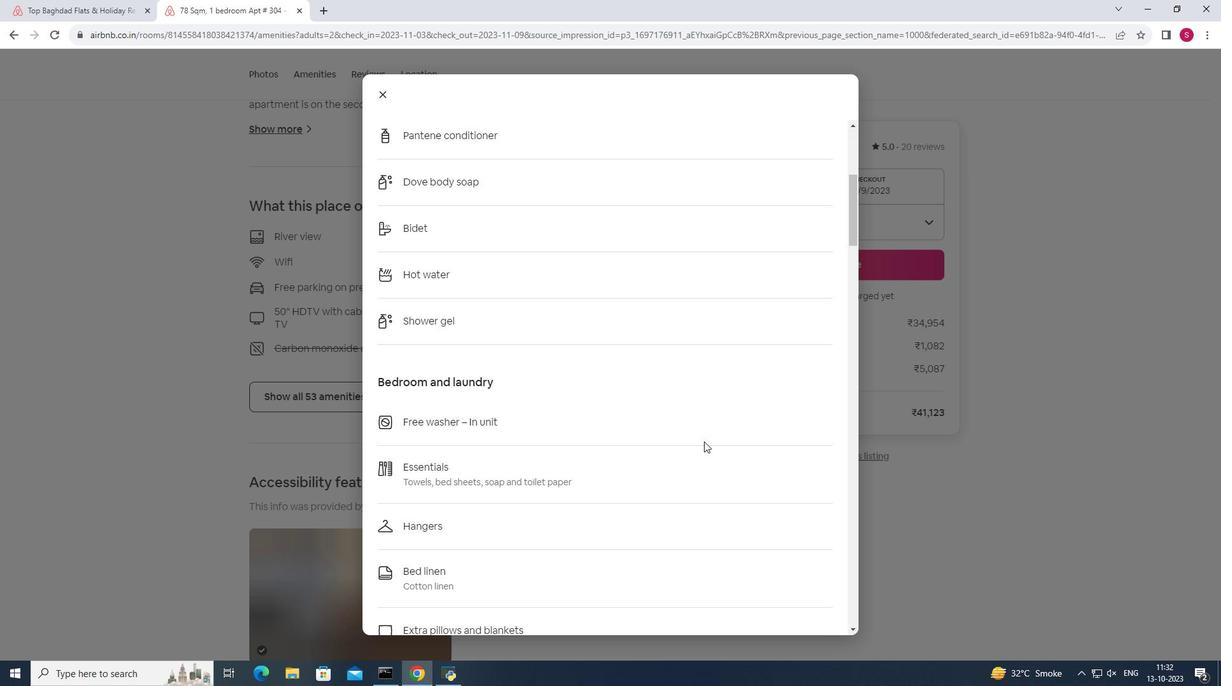 
Action: Mouse scrolled (704, 441) with delta (0, 0)
Screenshot: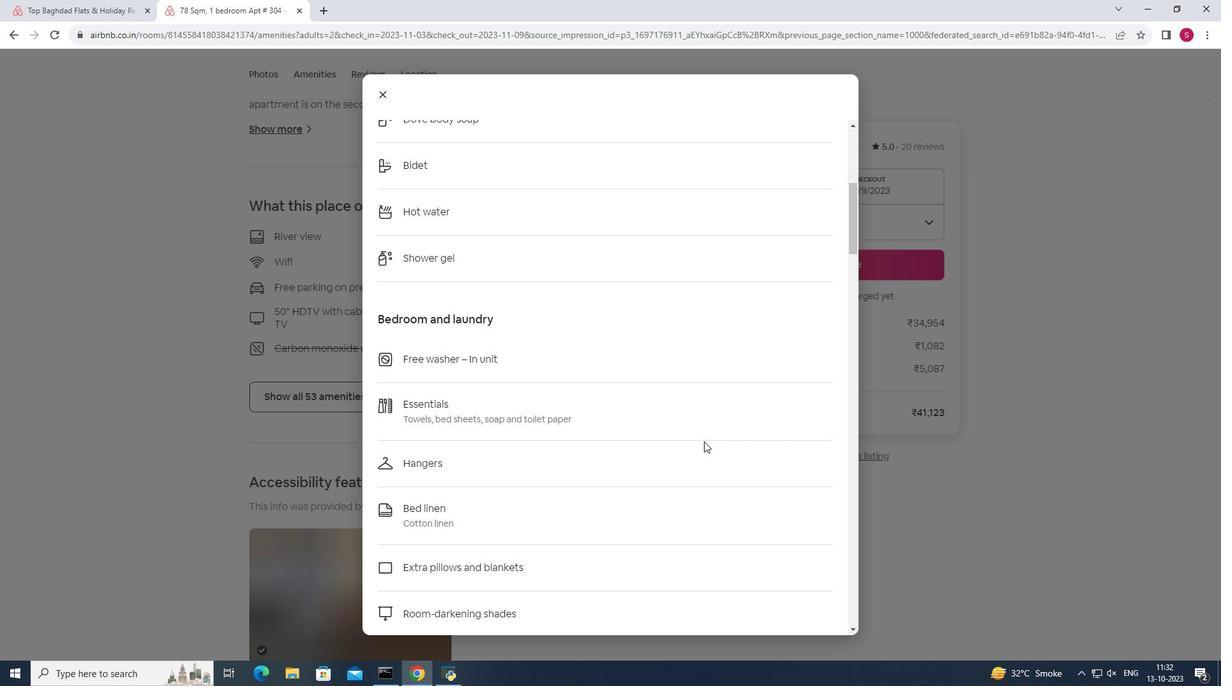 
Action: Mouse scrolled (704, 441) with delta (0, 0)
Screenshot: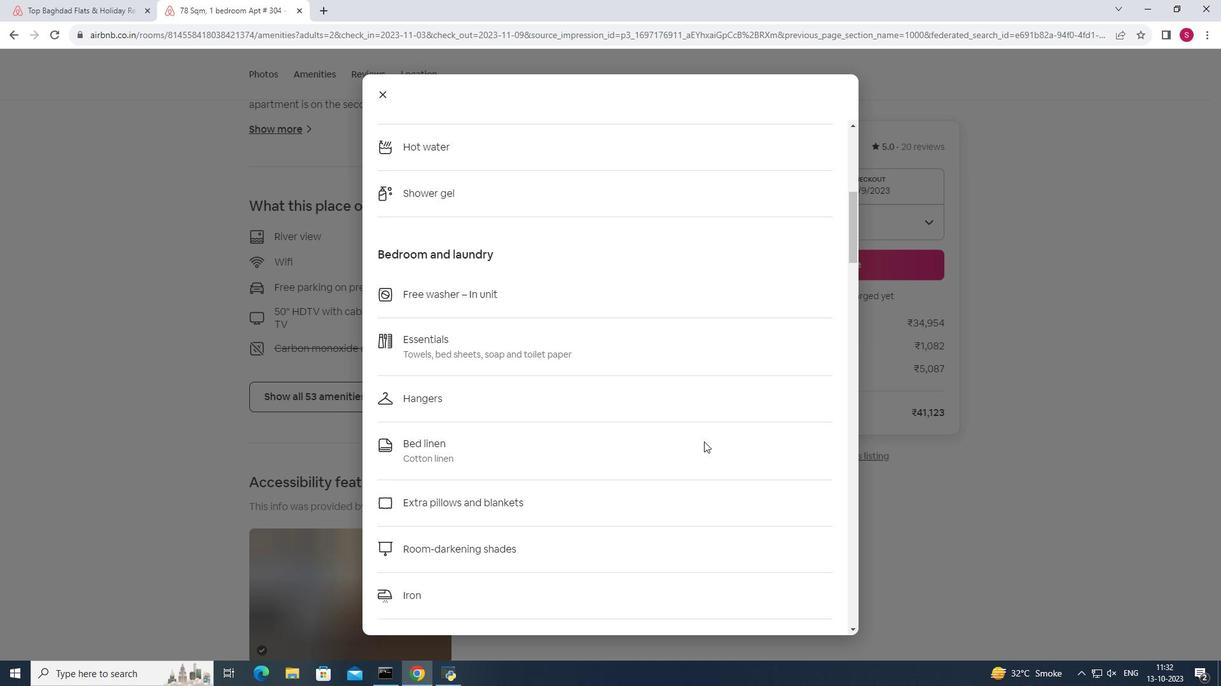 
Action: Mouse scrolled (704, 441) with delta (0, 0)
Screenshot: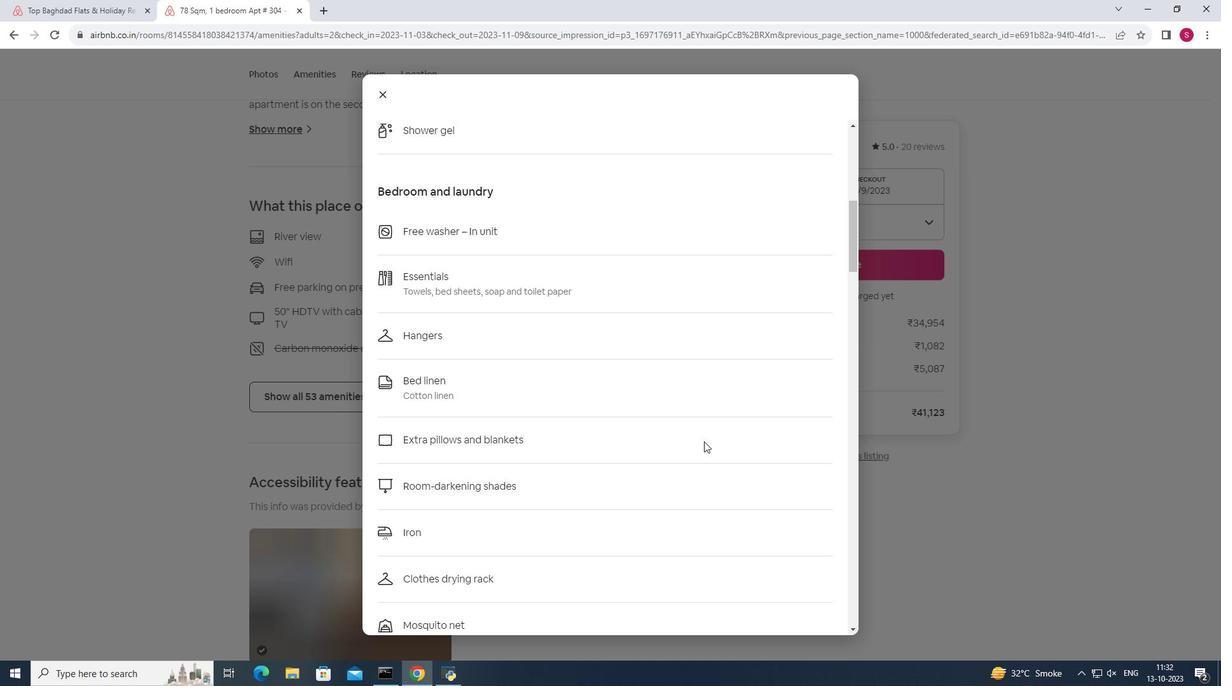 
Action: Mouse scrolled (704, 441) with delta (0, 0)
Screenshot: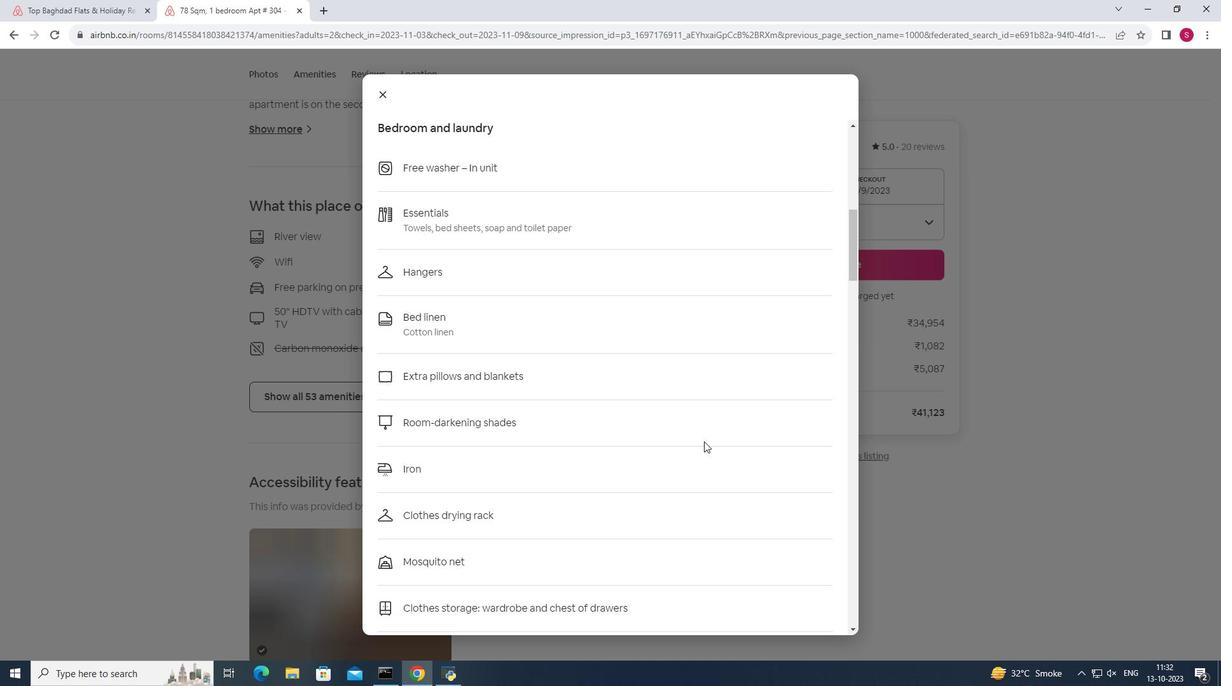 
Action: Mouse scrolled (704, 441) with delta (0, 0)
Screenshot: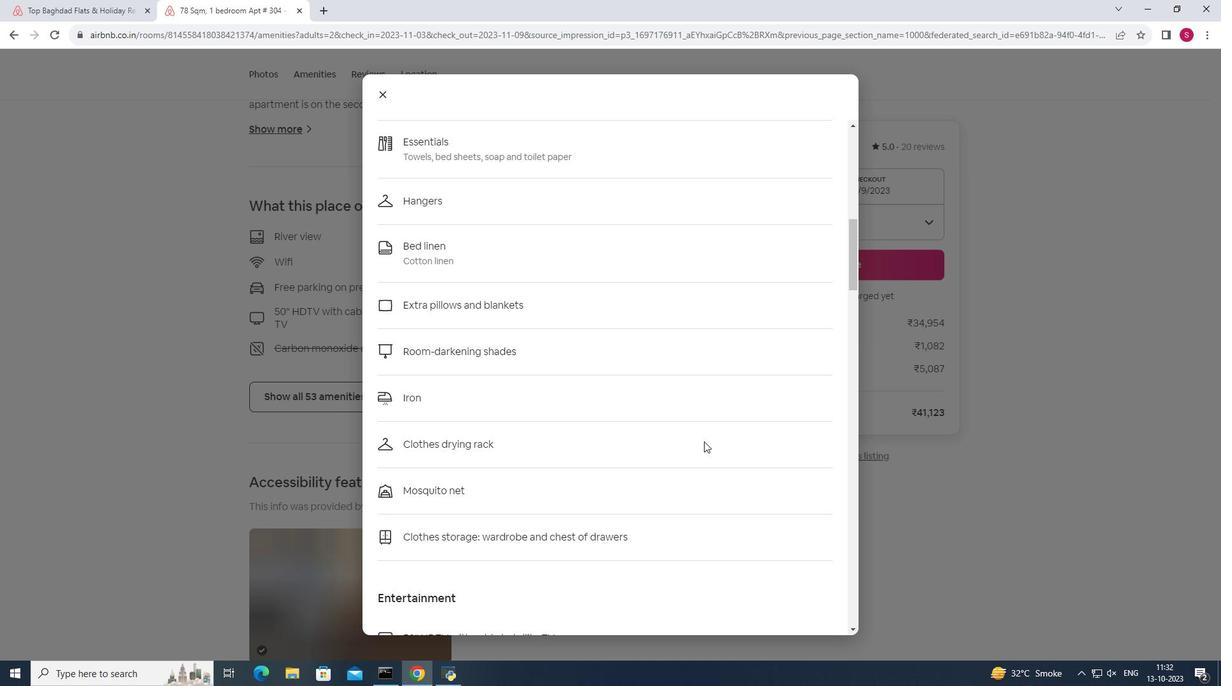 
Action: Mouse scrolled (704, 441) with delta (0, 0)
Screenshot: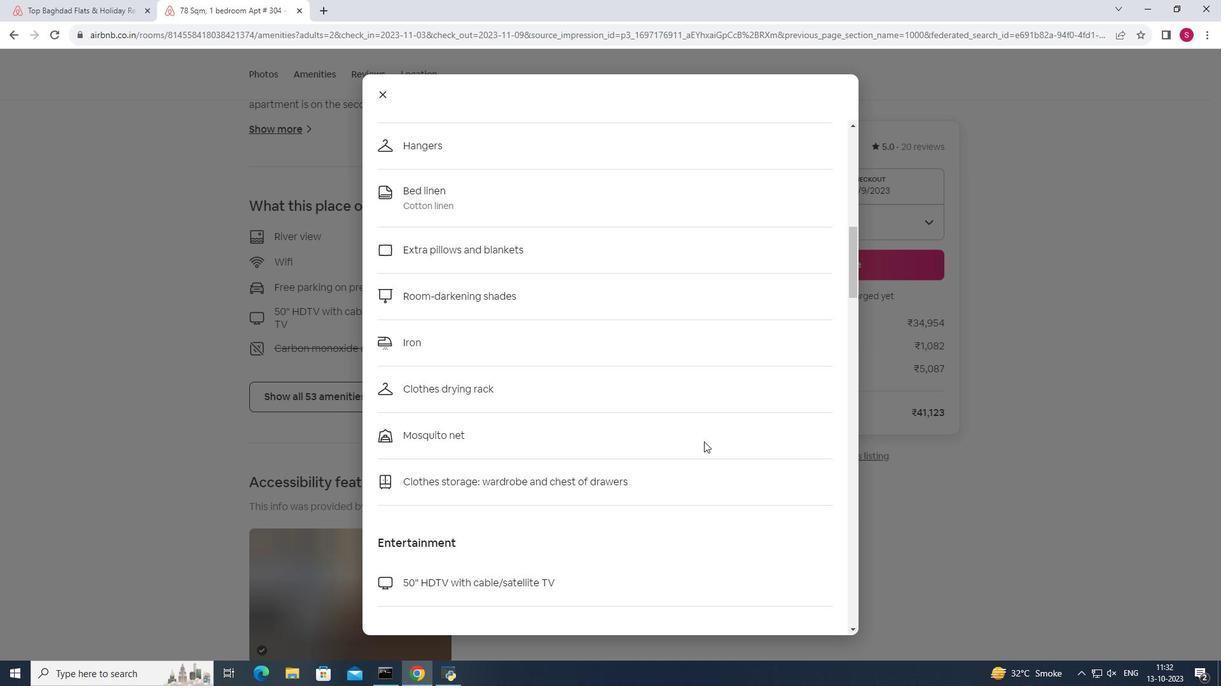 
Action: Mouse scrolled (704, 441) with delta (0, 0)
Screenshot: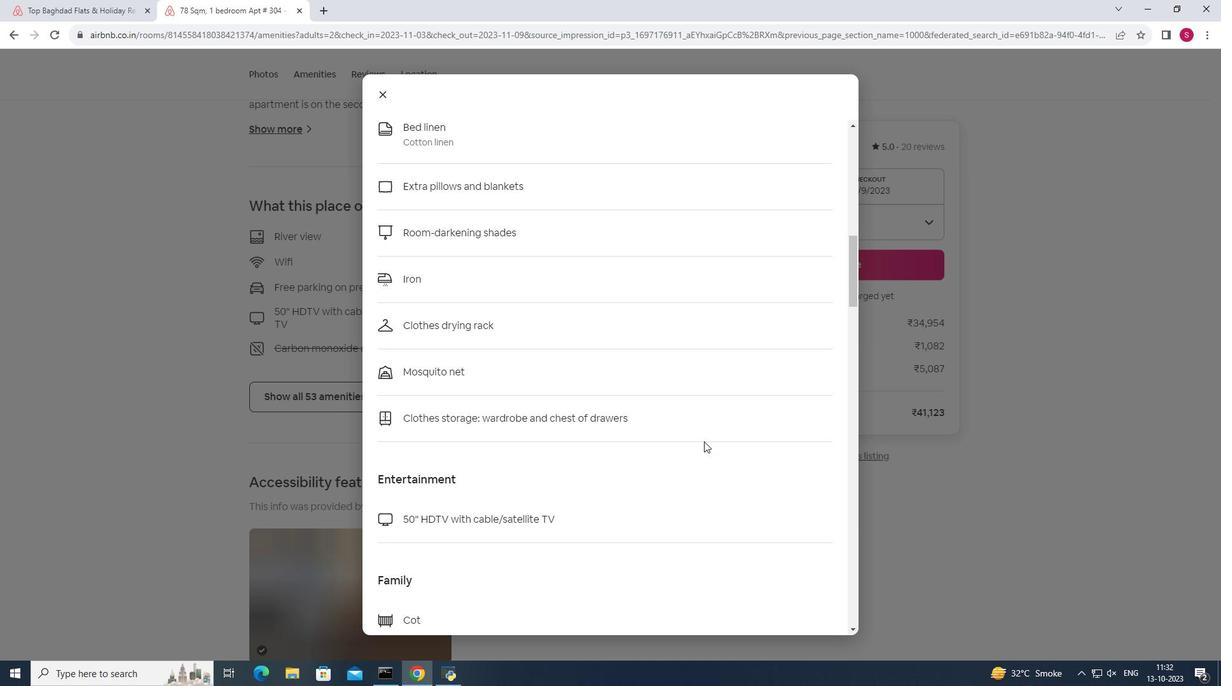 
Action: Mouse scrolled (704, 441) with delta (0, 0)
Screenshot: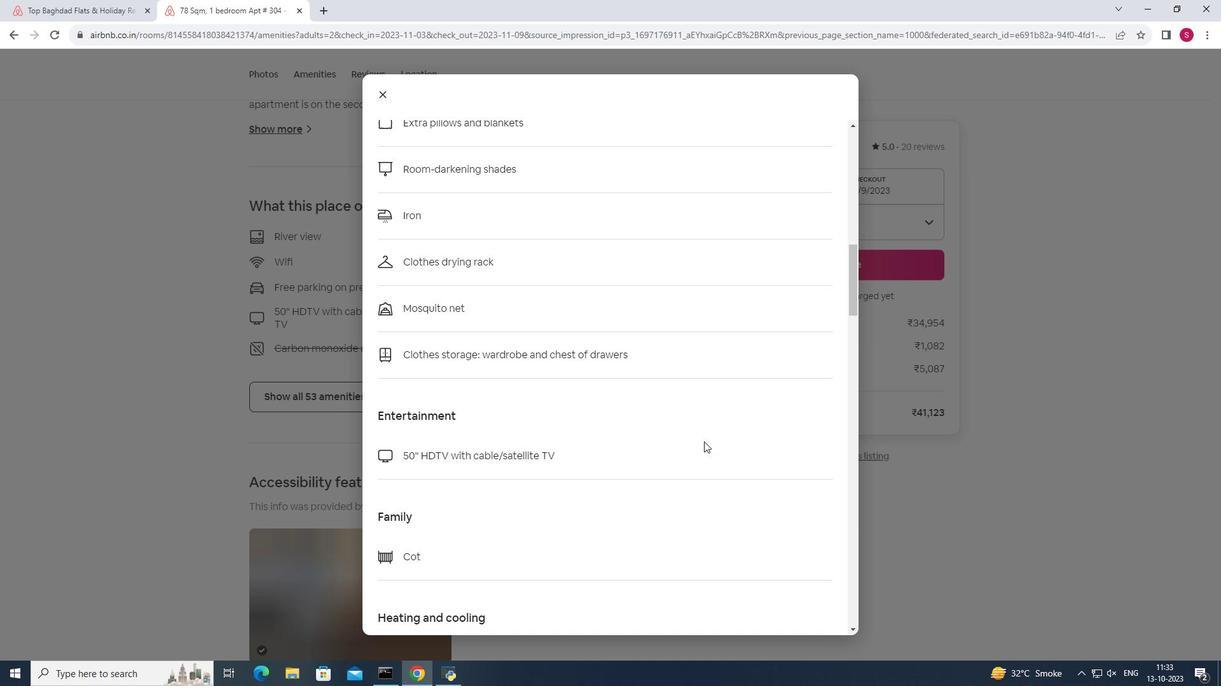 
Action: Mouse scrolled (704, 441) with delta (0, 0)
Screenshot: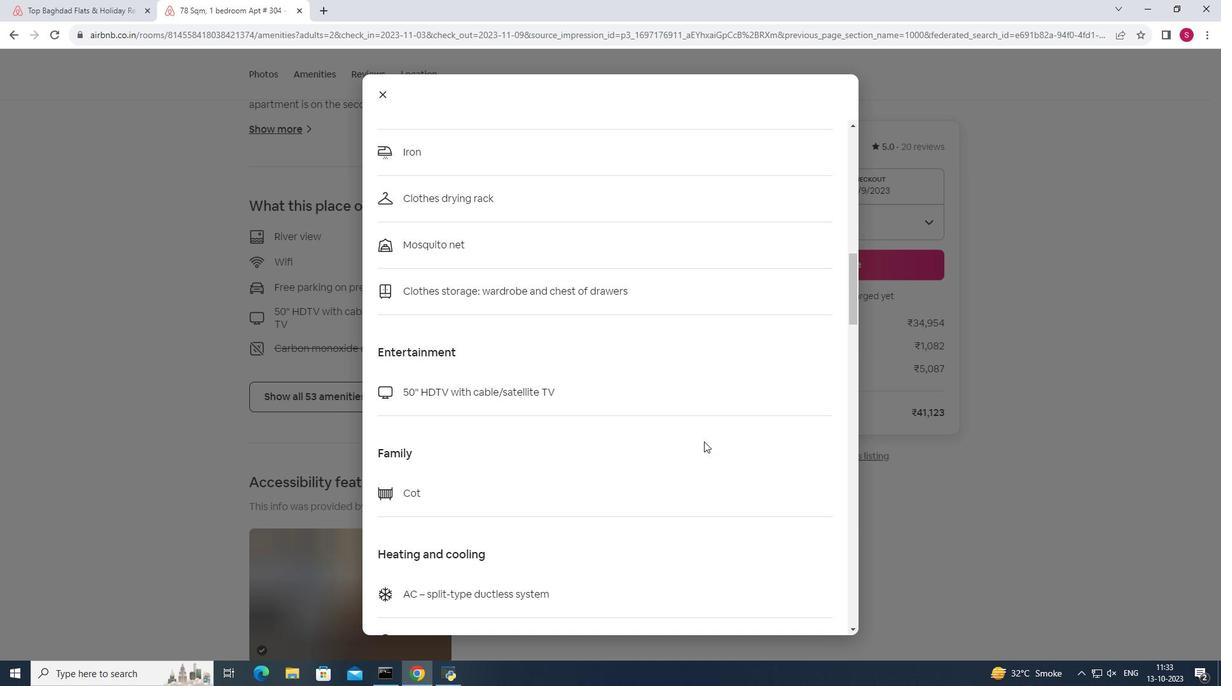 
Action: Mouse scrolled (704, 441) with delta (0, 0)
Screenshot: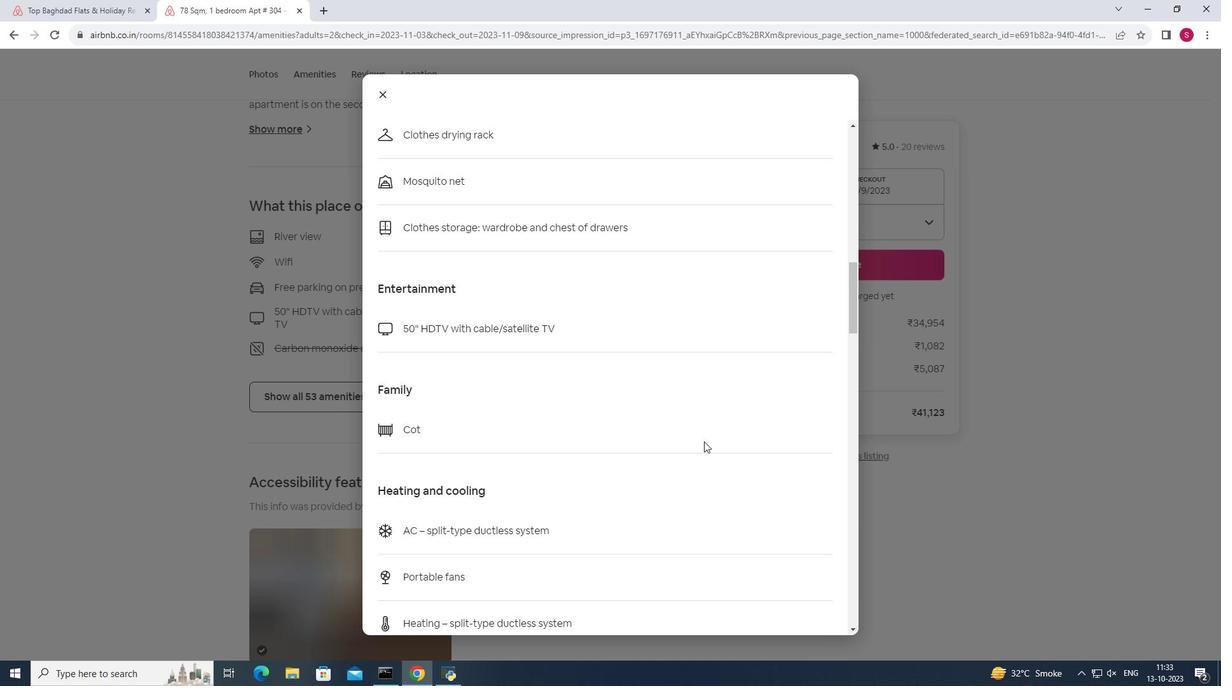 
Action: Mouse scrolled (704, 441) with delta (0, 0)
Screenshot: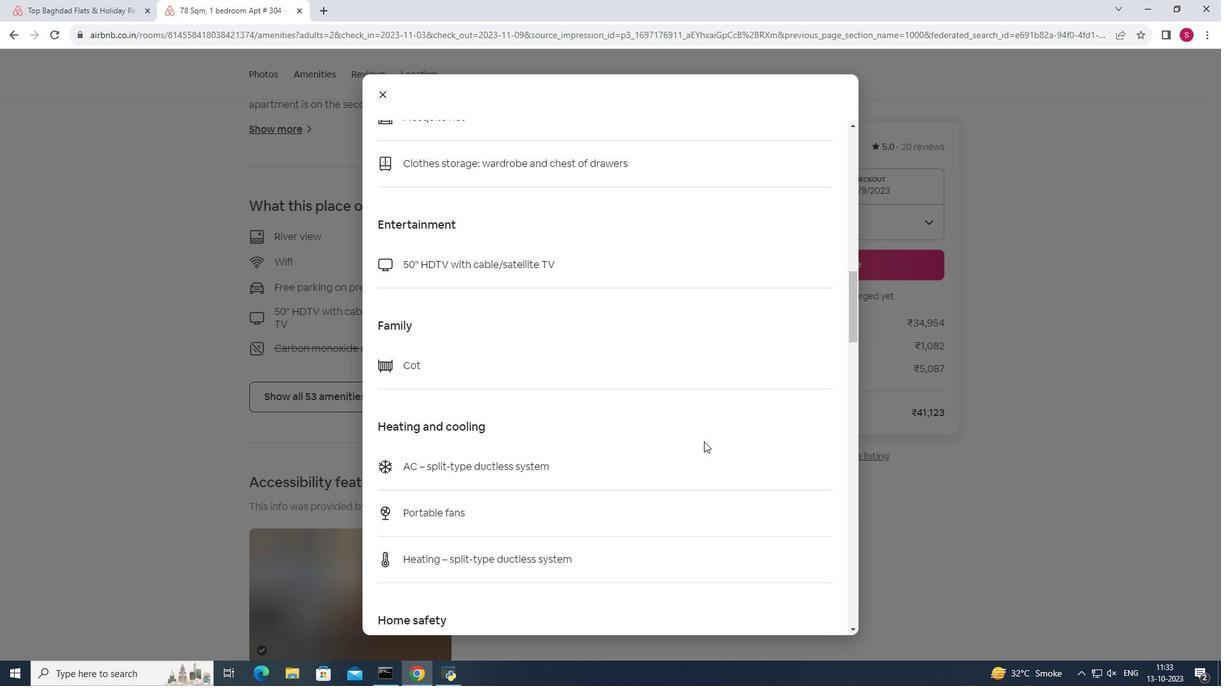 
Action: Mouse scrolled (704, 441) with delta (0, 0)
Screenshot: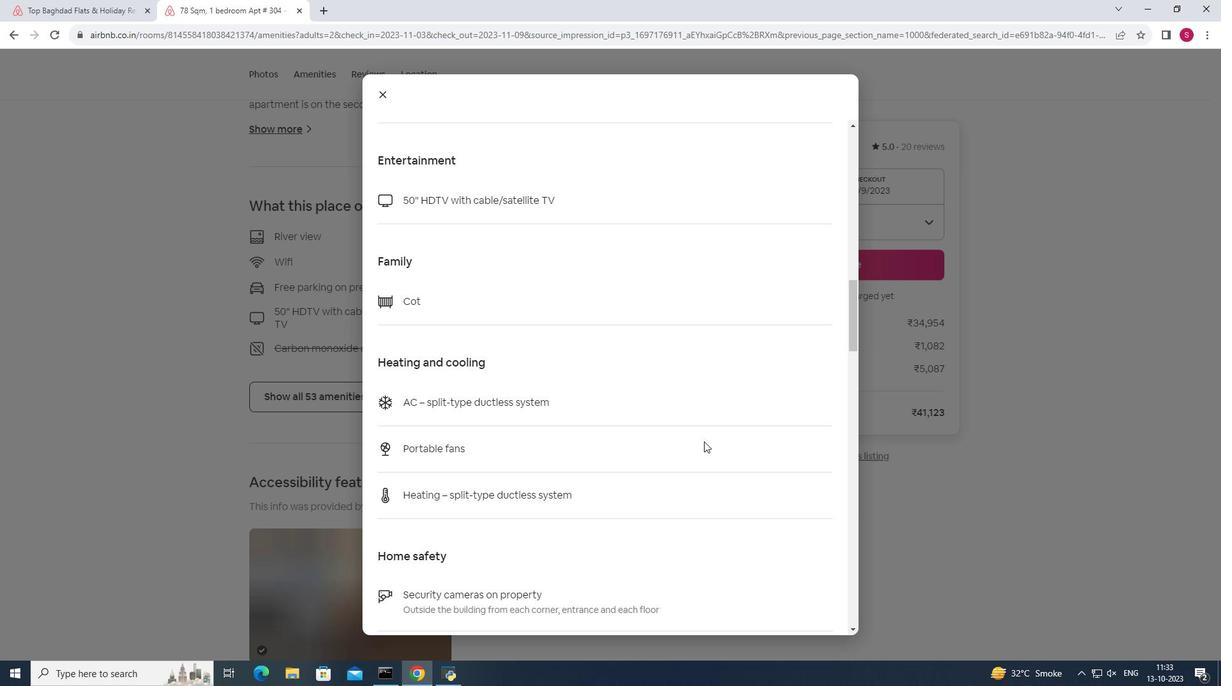 
Action: Mouse moved to (714, 442)
Screenshot: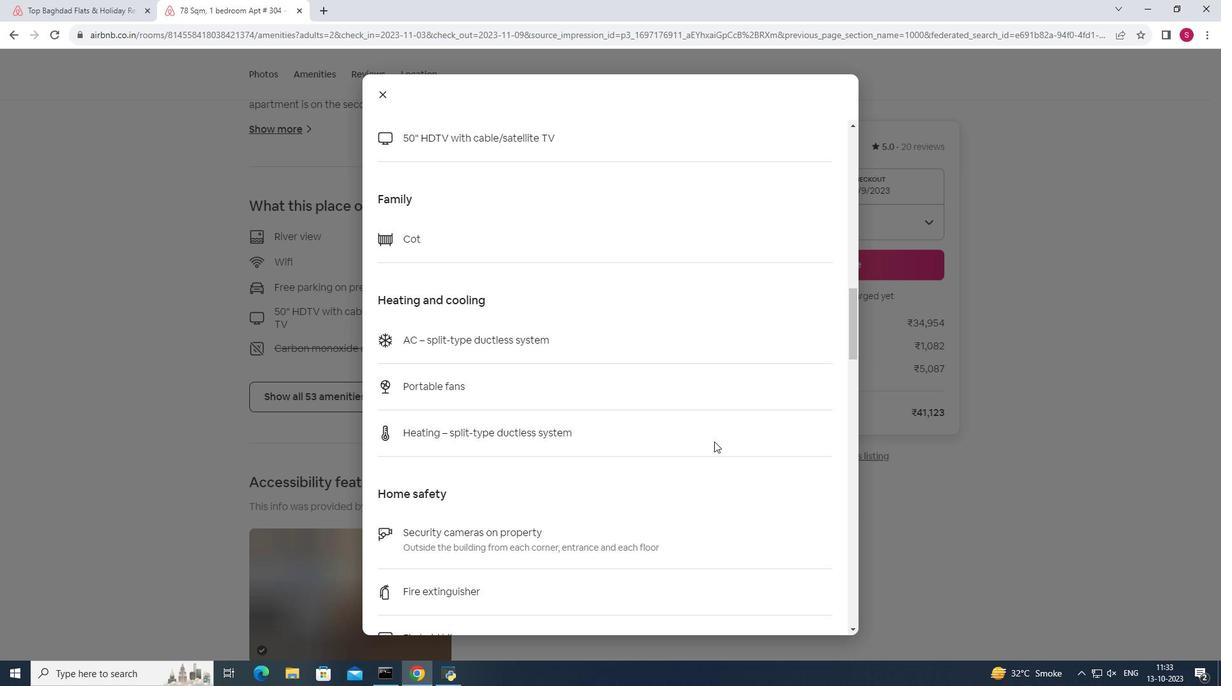 
Action: Mouse scrolled (714, 441) with delta (0, 0)
Screenshot: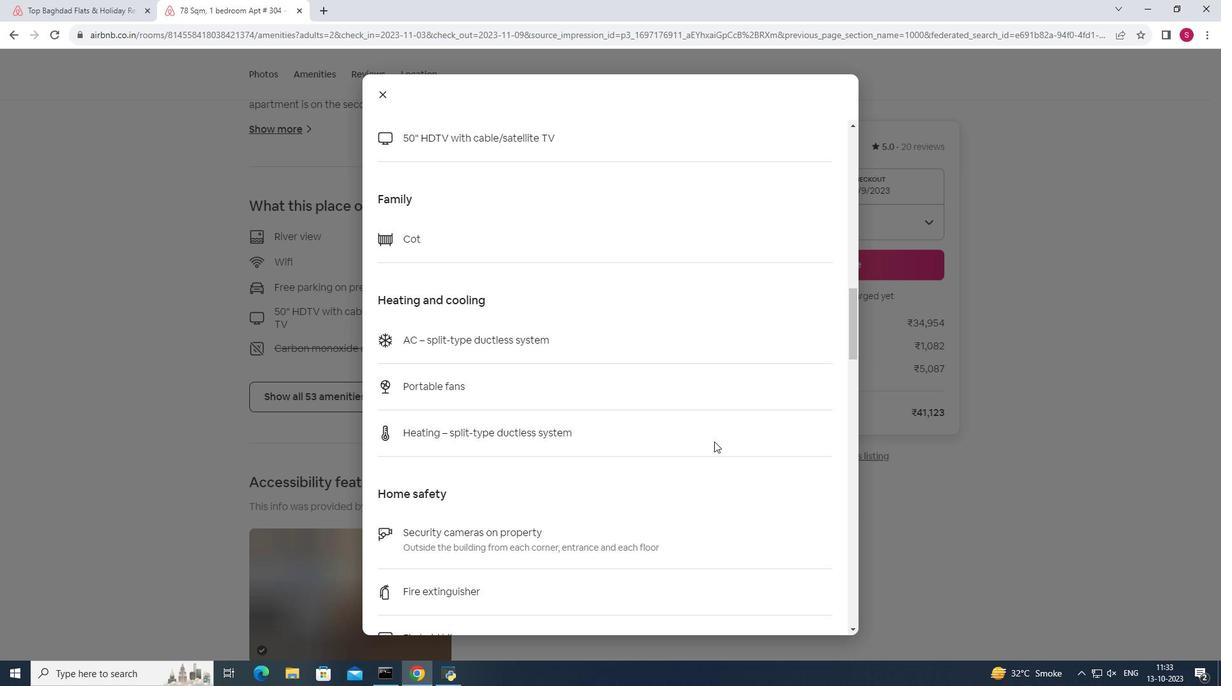
Action: Mouse scrolled (714, 441) with delta (0, 0)
Screenshot: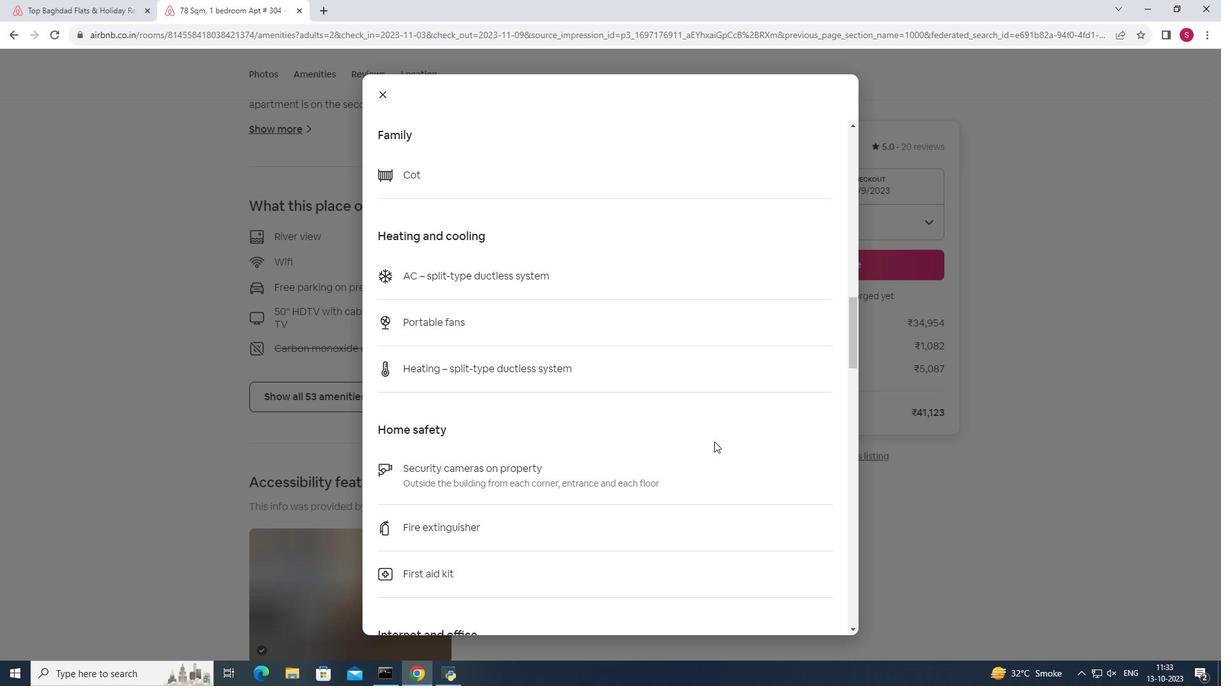 
Action: Mouse moved to (716, 439)
Screenshot: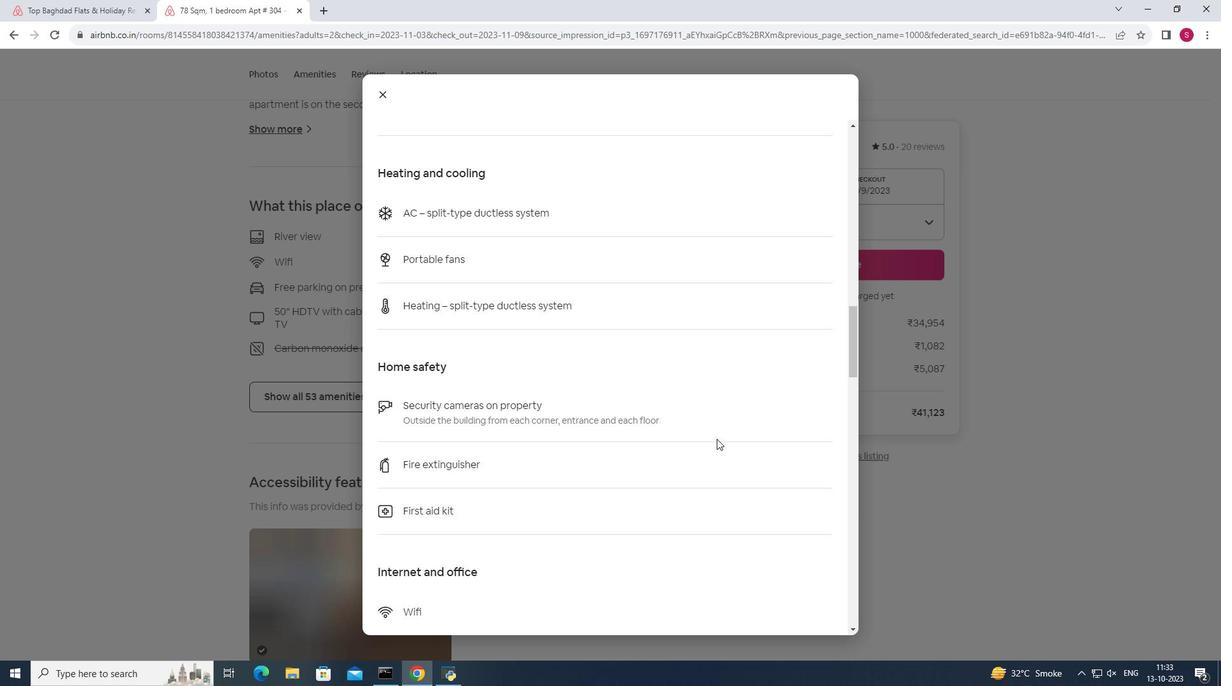 
Action: Mouse scrolled (716, 438) with delta (0, 0)
Screenshot: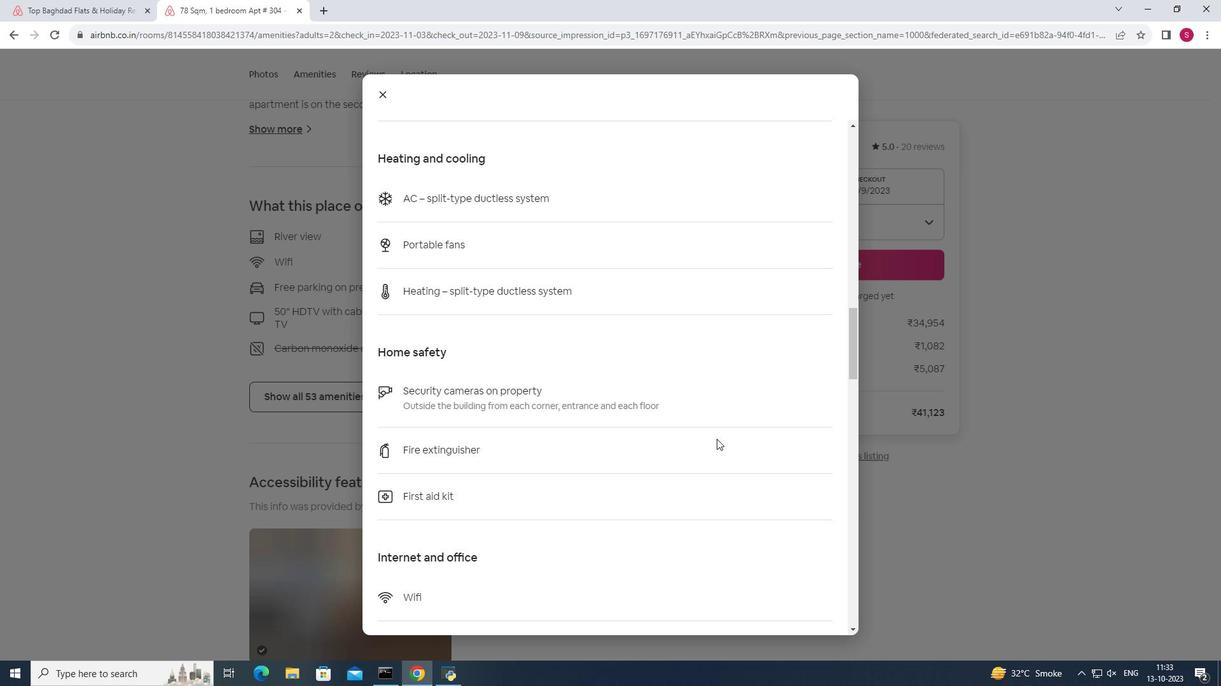 
Action: Mouse scrolled (716, 438) with delta (0, 0)
Screenshot: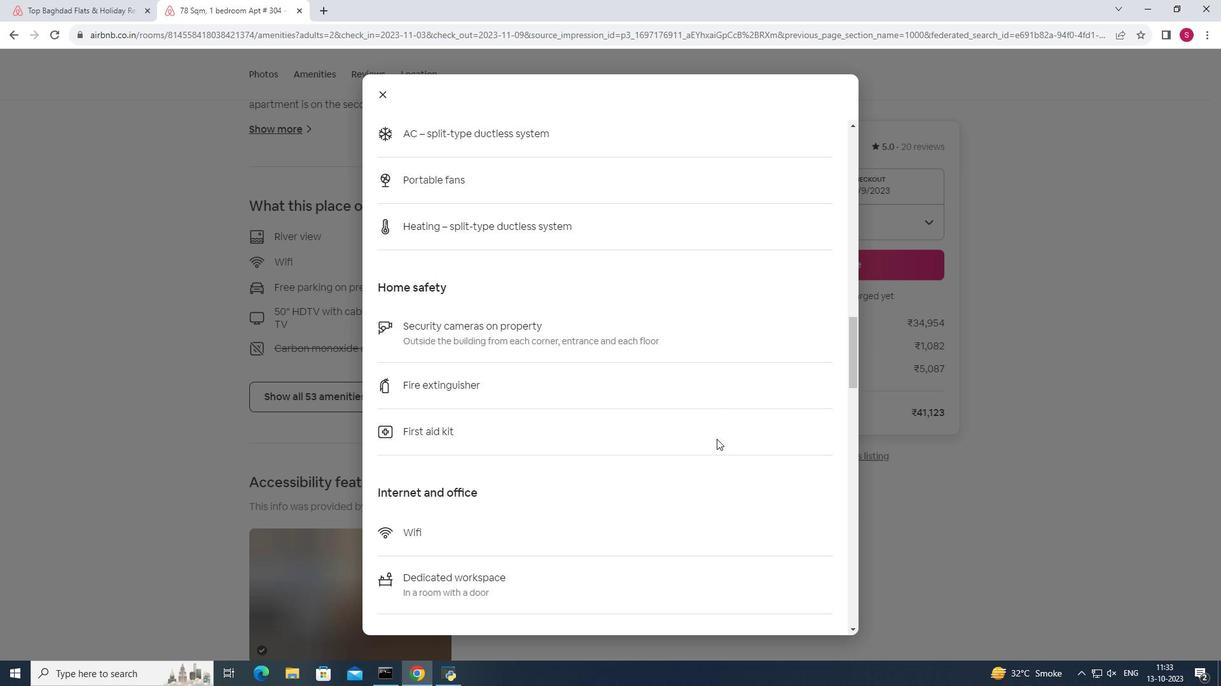 
Action: Mouse moved to (748, 436)
Screenshot: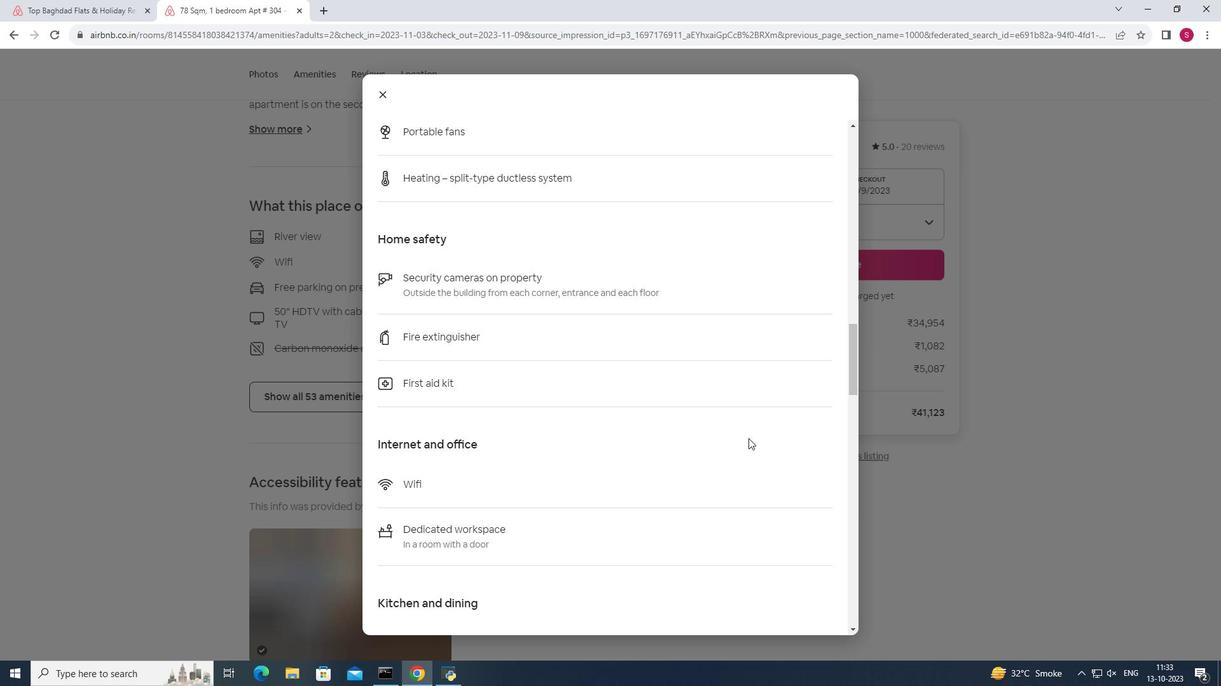 
Action: Mouse scrolled (748, 436) with delta (0, 0)
Screenshot: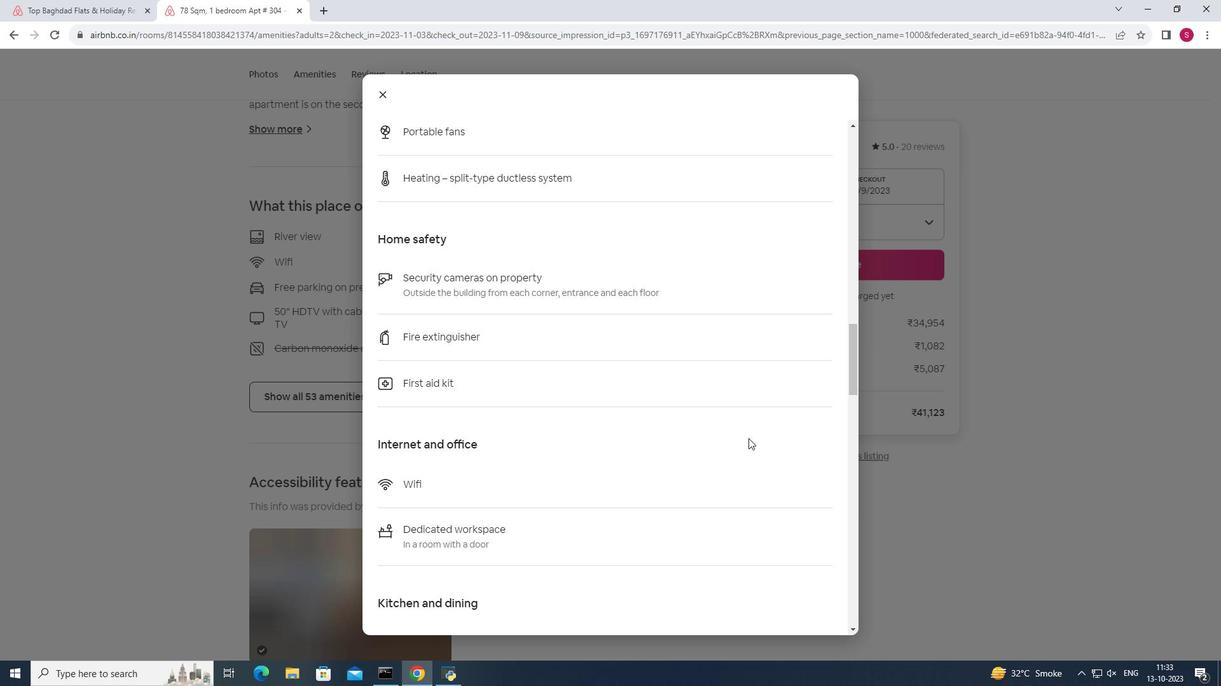 
Action: Mouse moved to (749, 439)
Screenshot: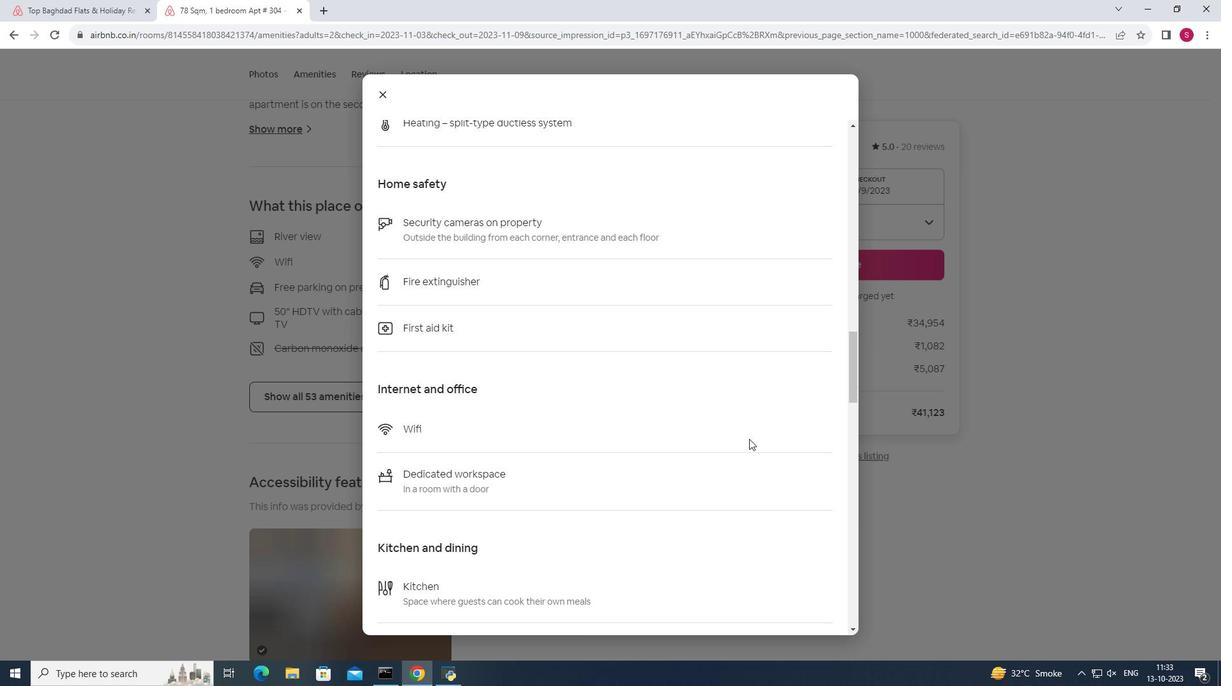 
Action: Mouse scrolled (749, 438) with delta (0, 0)
Screenshot: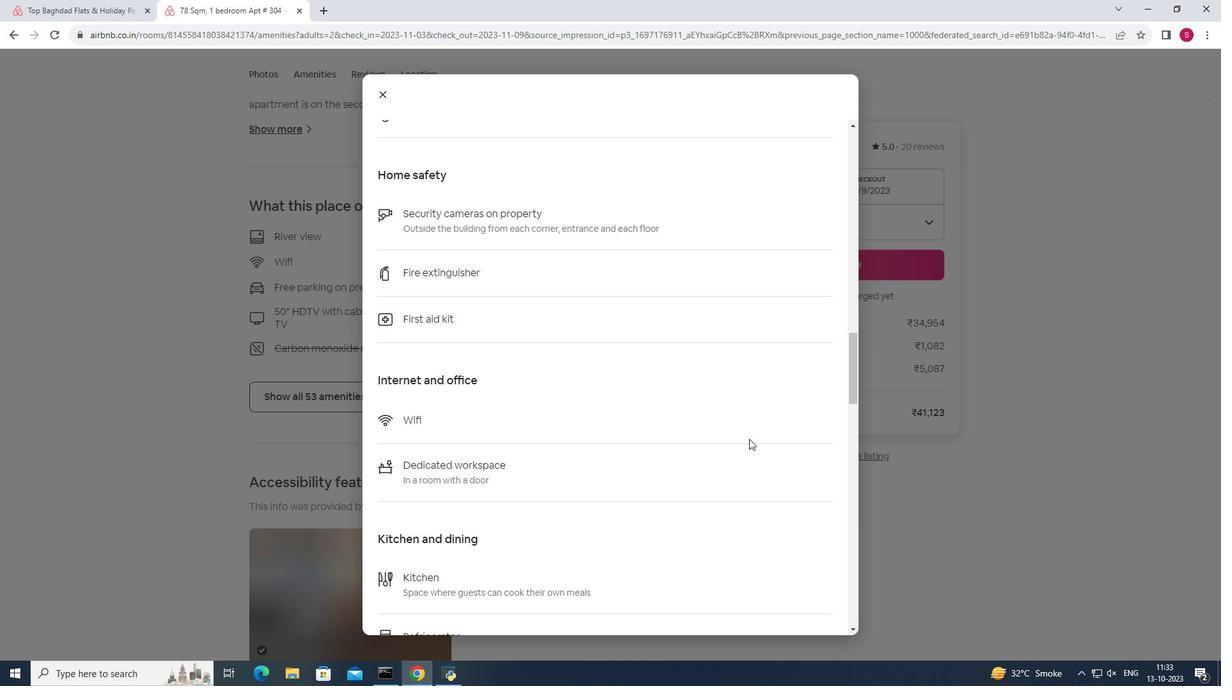 
Action: Mouse moved to (750, 435)
Screenshot: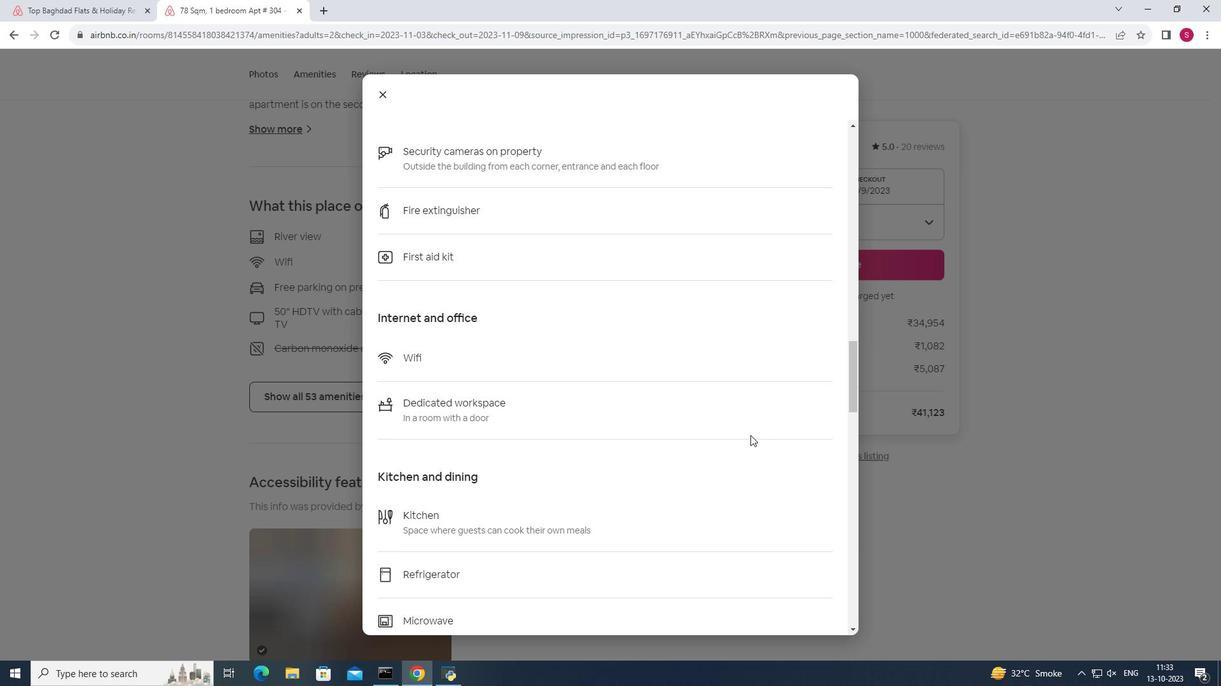 
Action: Mouse scrolled (750, 435) with delta (0, 0)
Screenshot: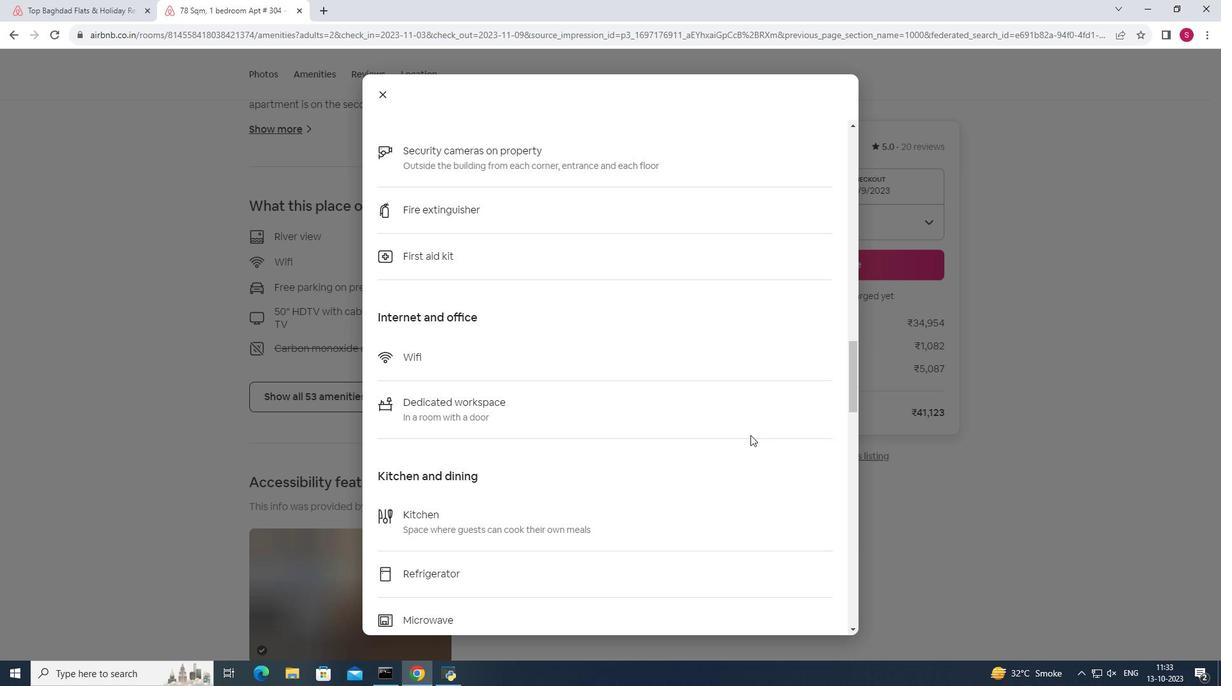
Action: Mouse scrolled (750, 435) with delta (0, 0)
Screenshot: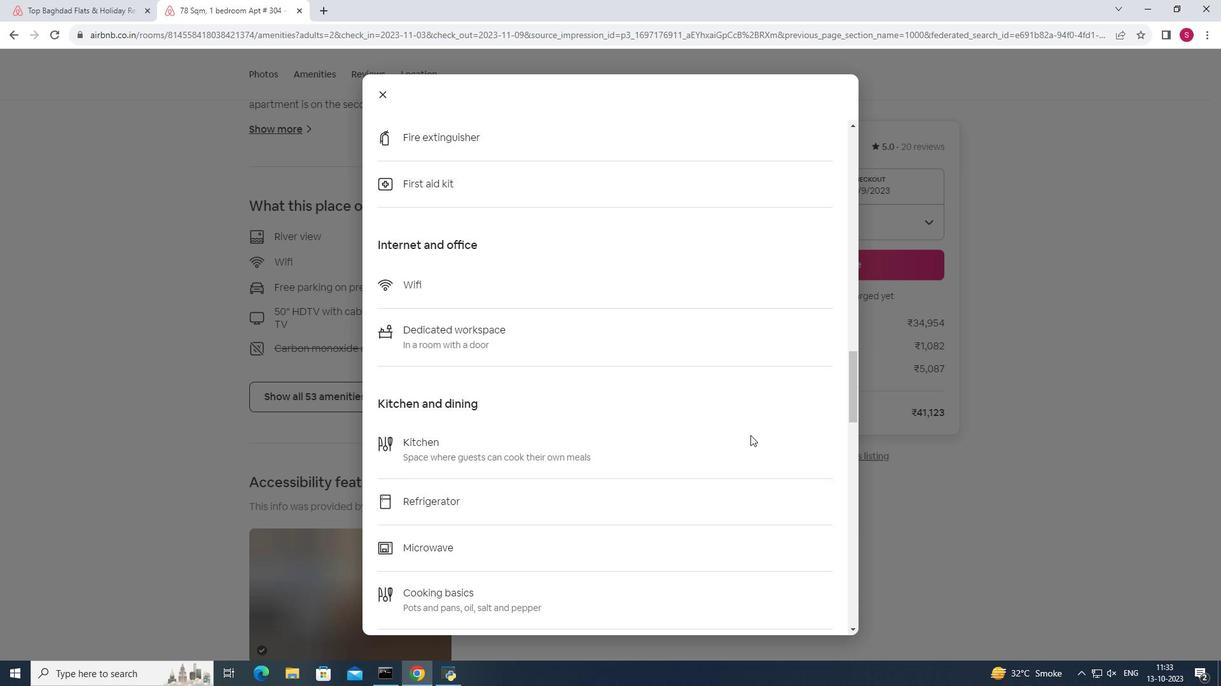 
Action: Mouse scrolled (750, 435) with delta (0, 0)
Screenshot: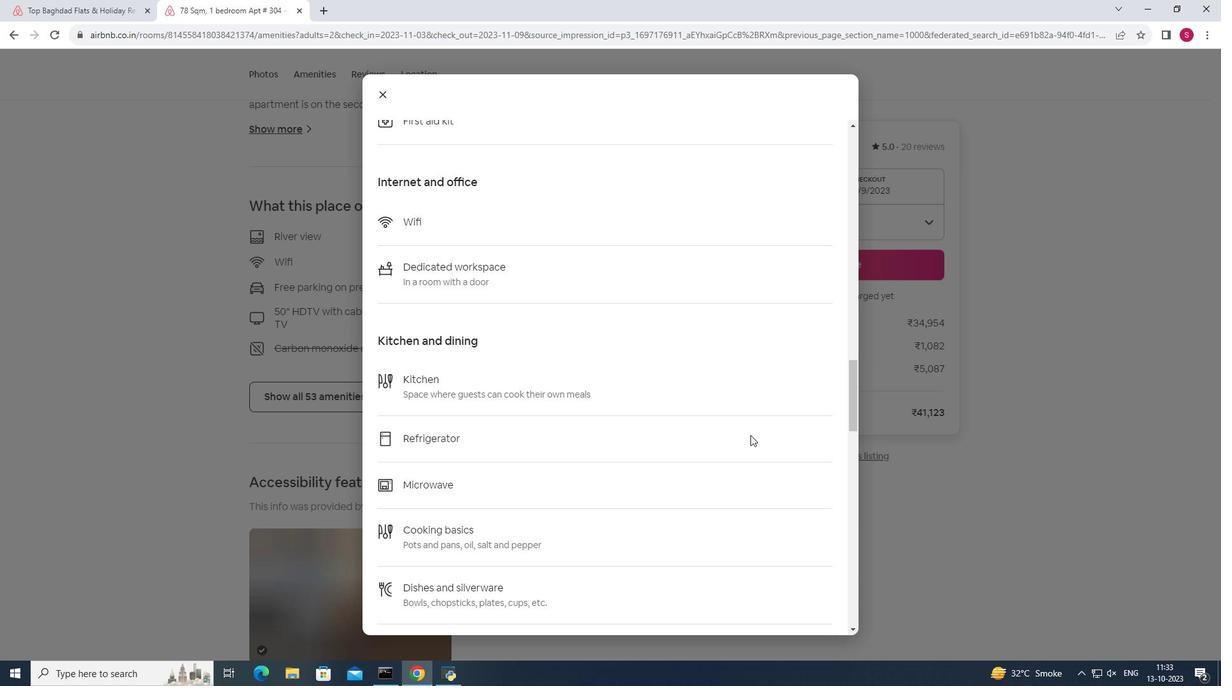 
Action: Mouse scrolled (750, 435) with delta (0, 0)
Screenshot: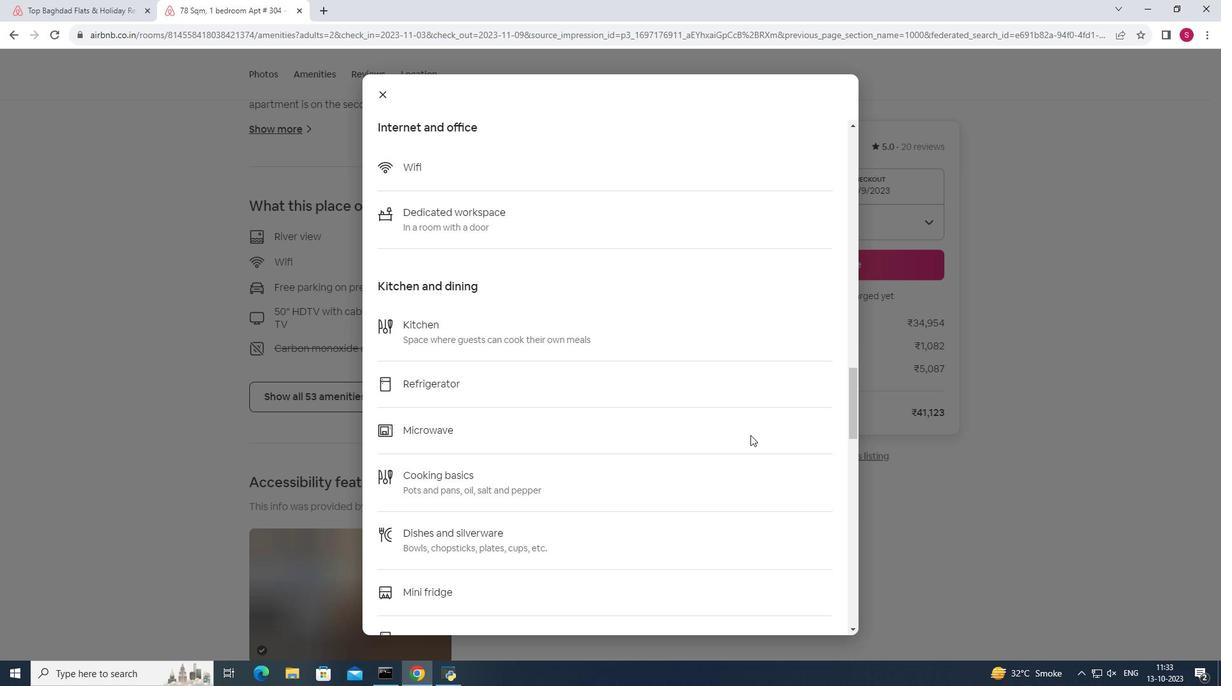 
Action: Mouse scrolled (750, 435) with delta (0, 0)
Screenshot: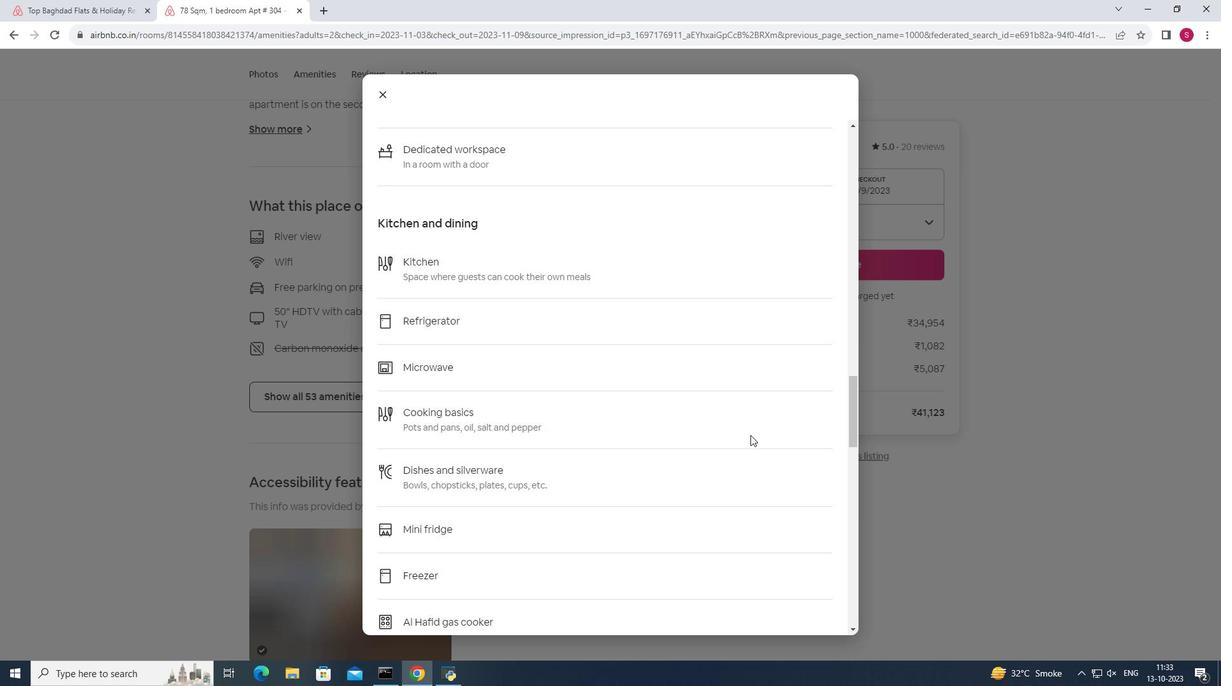 
Action: Mouse scrolled (750, 435) with delta (0, 0)
Screenshot: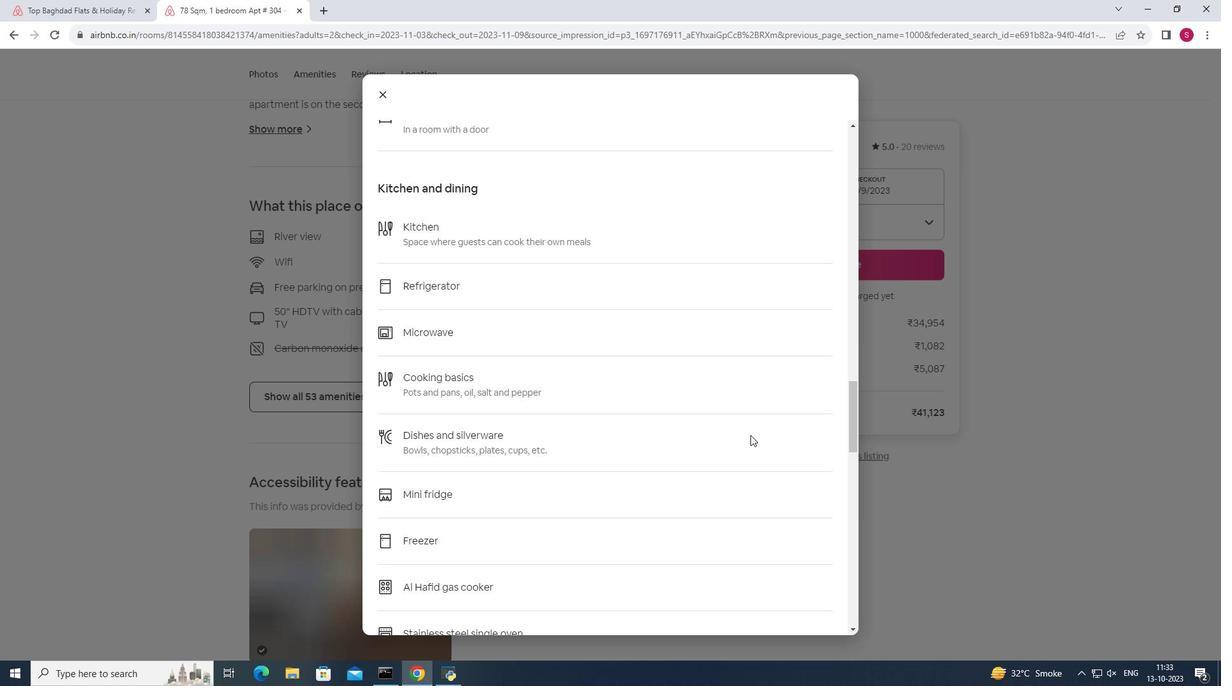 
Action: Mouse scrolled (750, 435) with delta (0, 0)
Screenshot: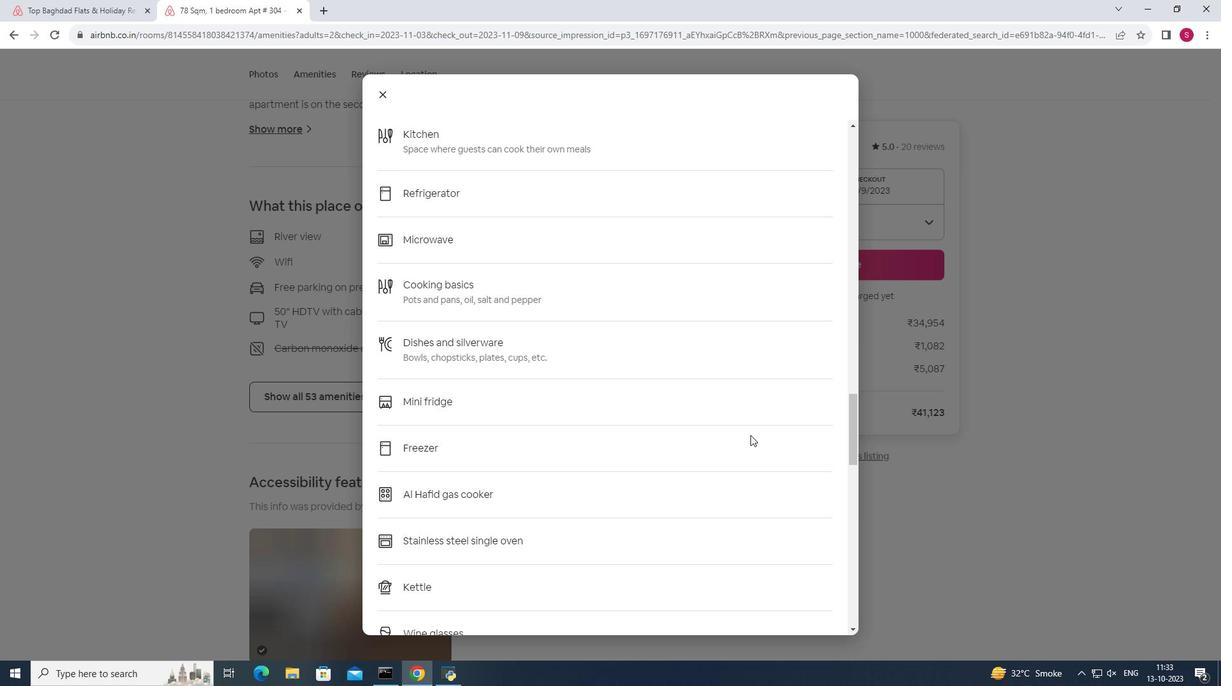 
Action: Mouse moved to (751, 435)
Screenshot: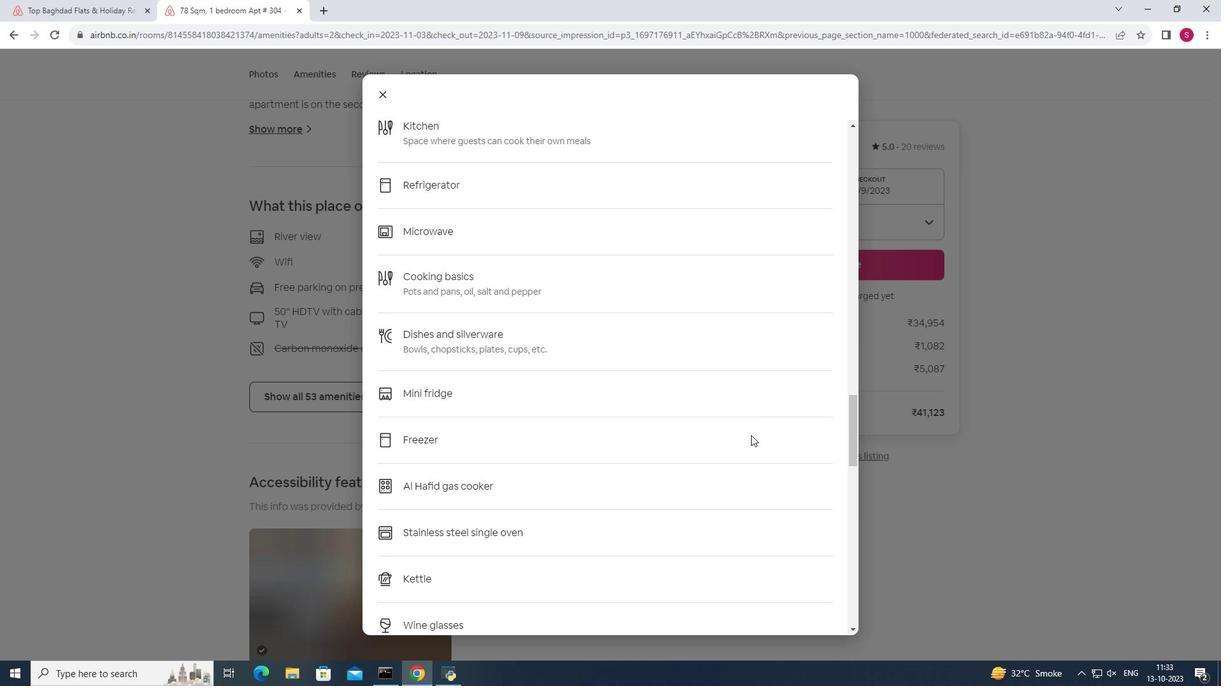 
Action: Mouse scrolled (751, 435) with delta (0, 0)
Screenshot: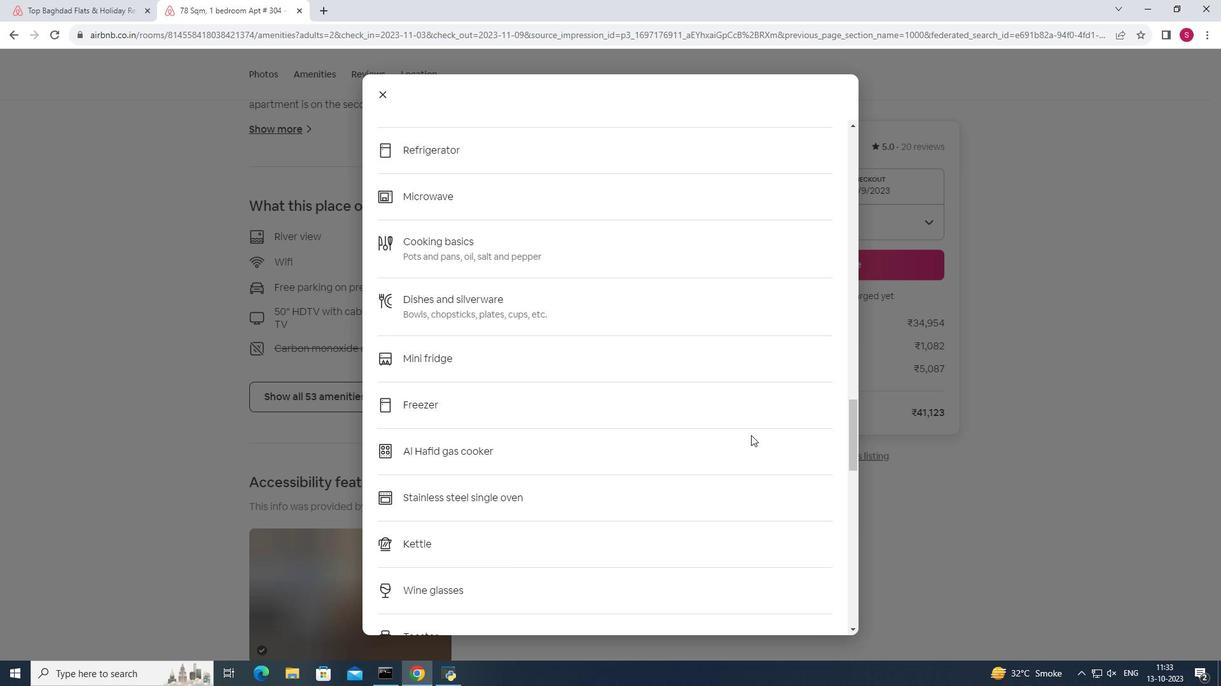 
Action: Mouse scrolled (751, 435) with delta (0, 0)
Screenshot: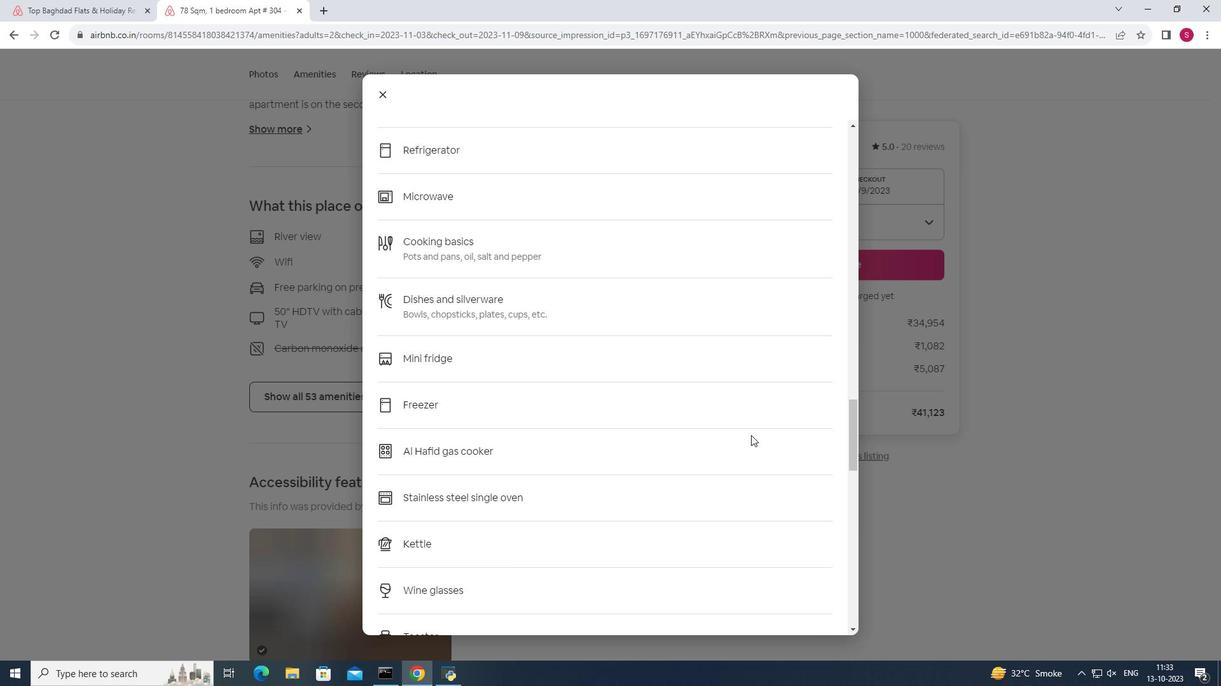 
Action: Mouse scrolled (751, 435) with delta (0, 0)
Screenshot: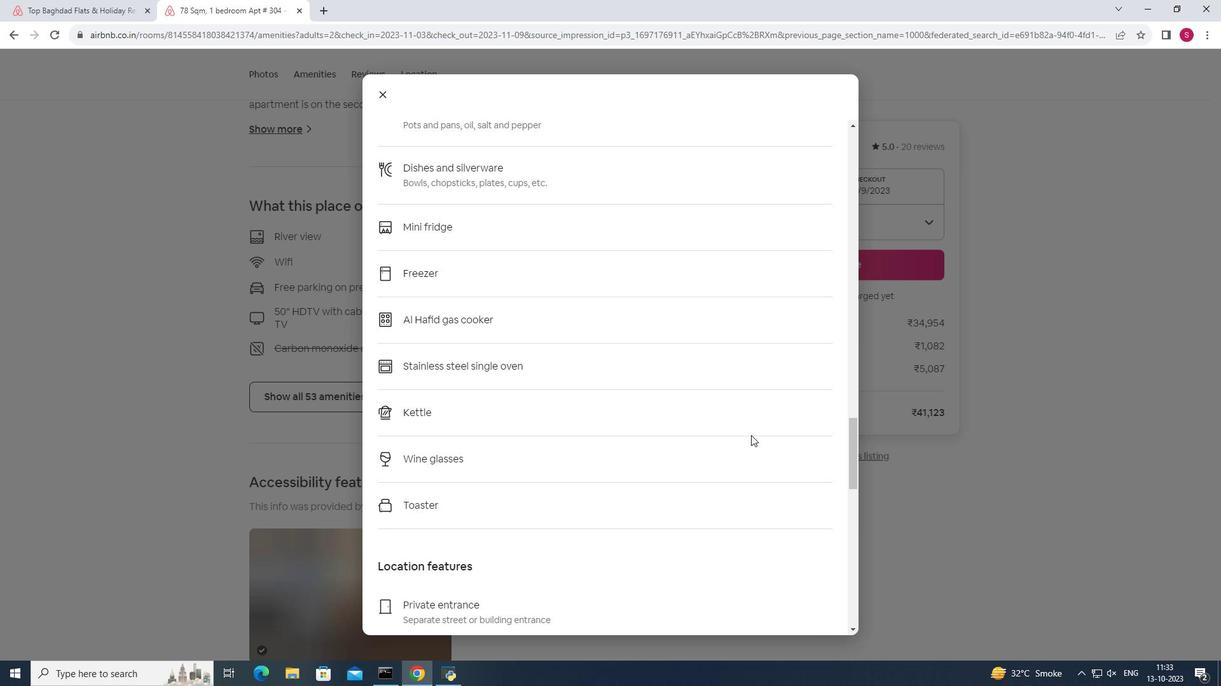 
Action: Mouse scrolled (751, 435) with delta (0, 0)
Screenshot: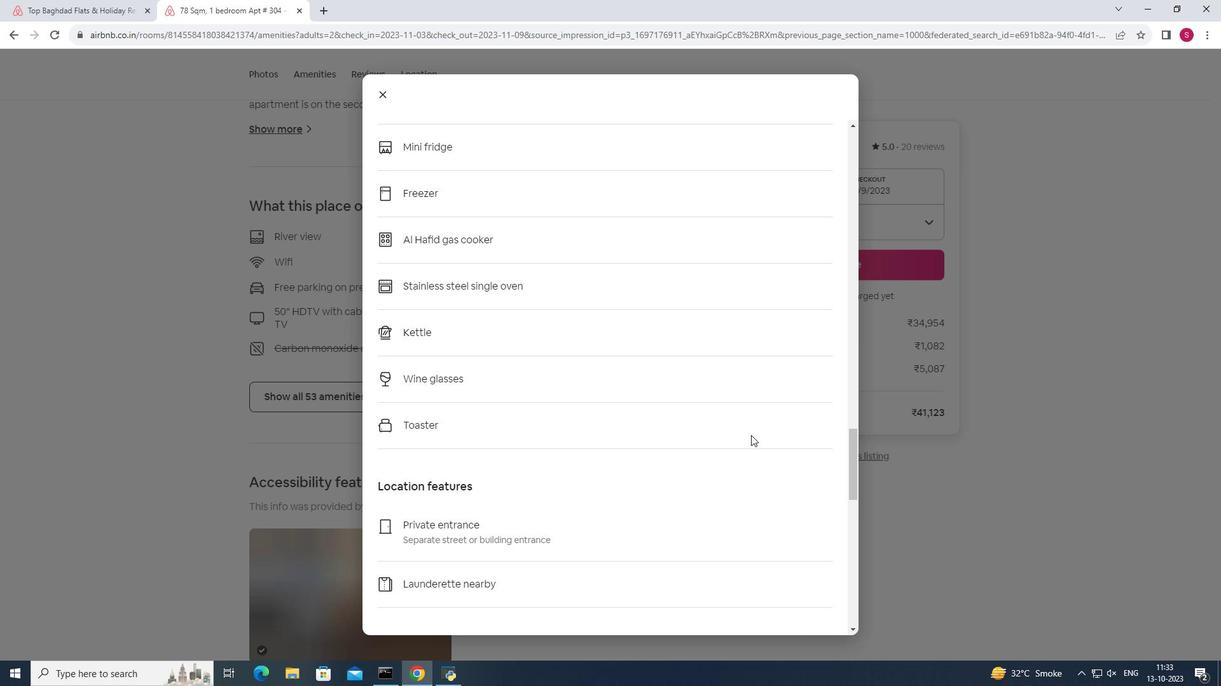 
Action: Mouse scrolled (751, 435) with delta (0, 0)
Screenshot: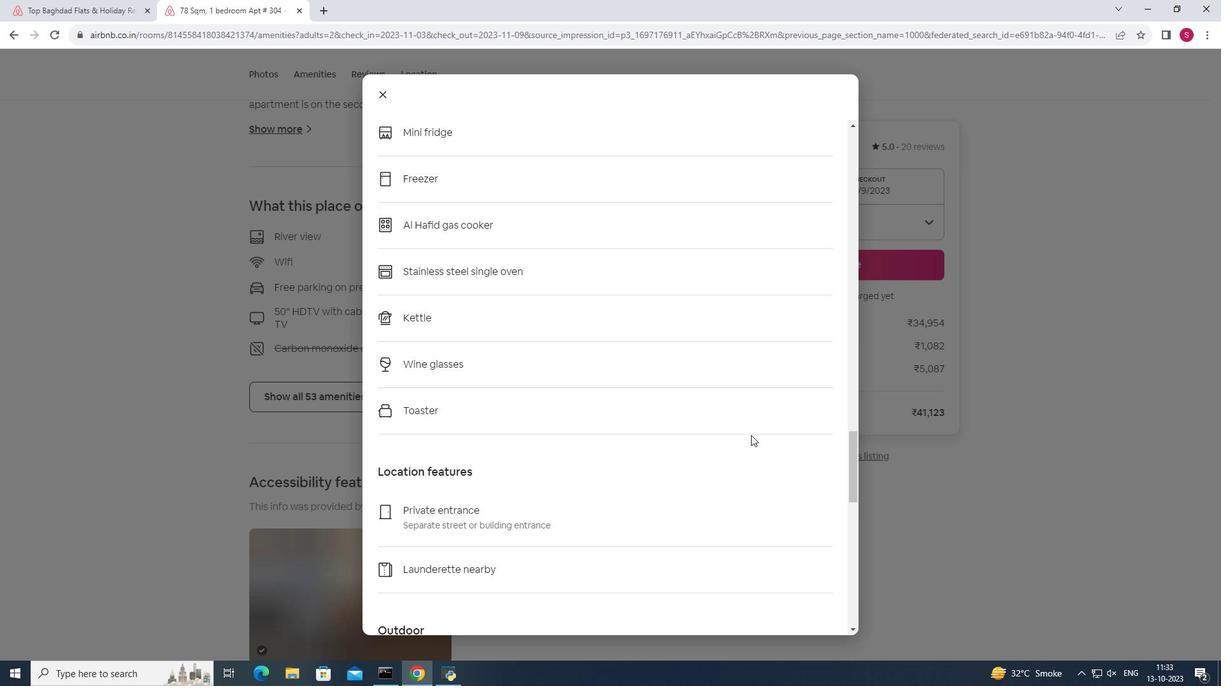 
Action: Mouse scrolled (751, 435) with delta (0, 0)
Screenshot: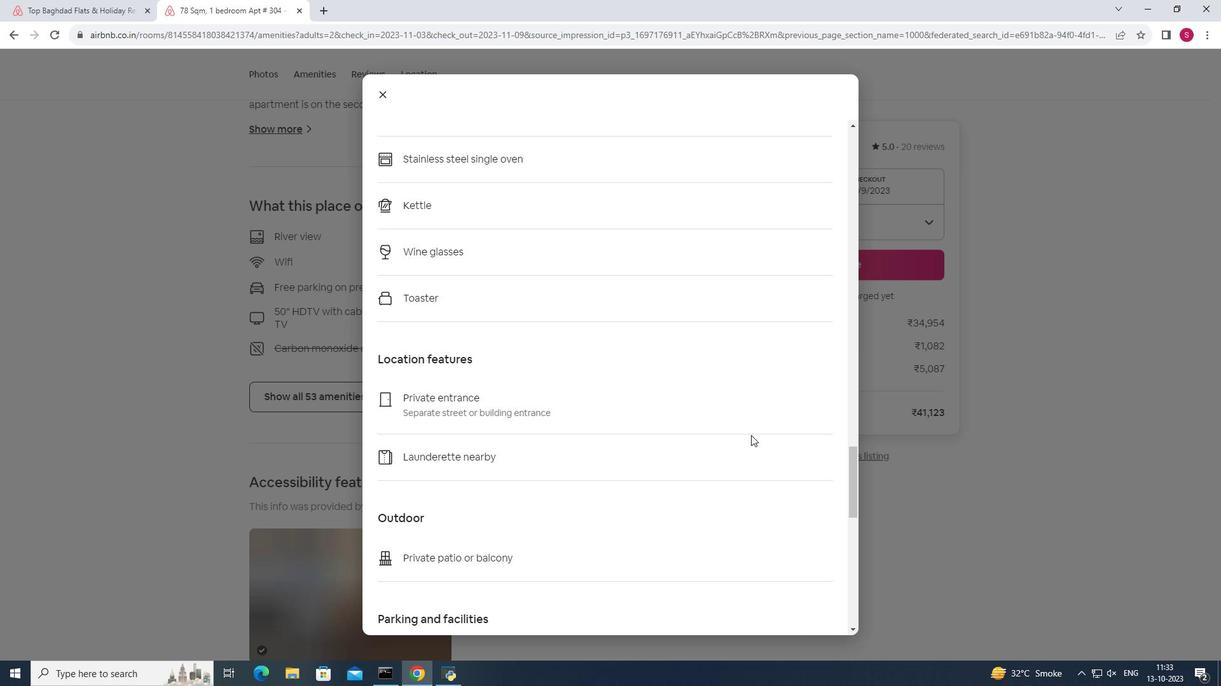 
Action: Mouse moved to (751, 435)
Screenshot: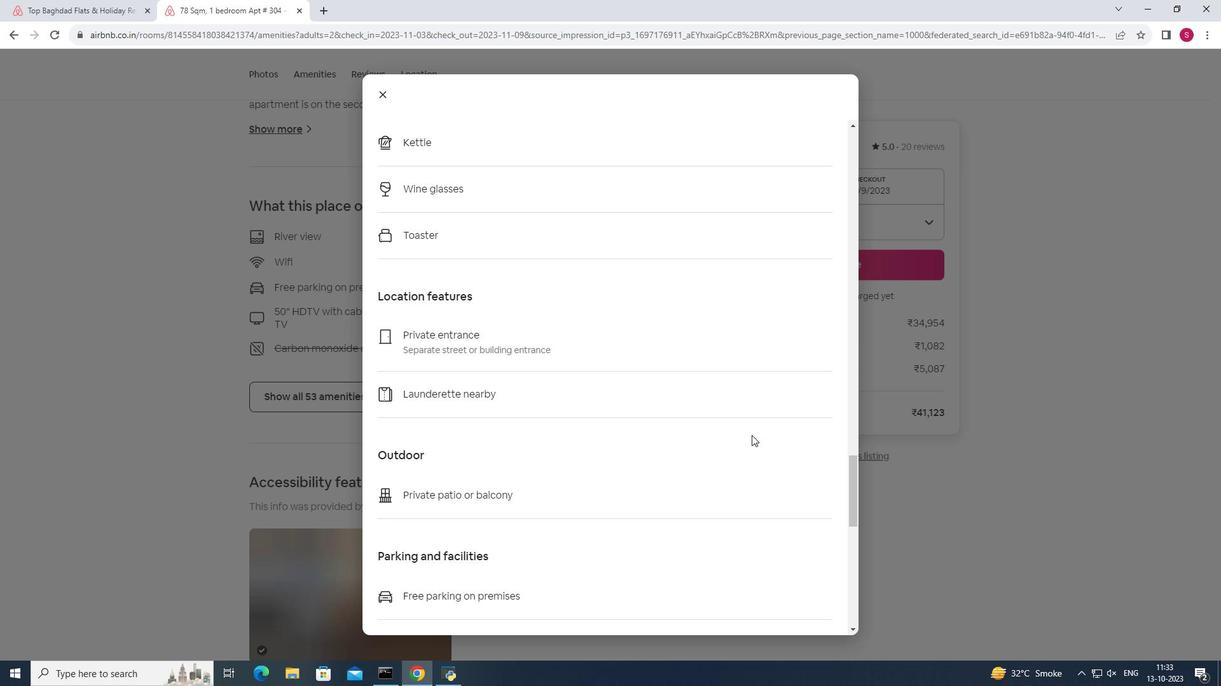 
Action: Mouse scrolled (751, 435) with delta (0, 0)
Screenshot: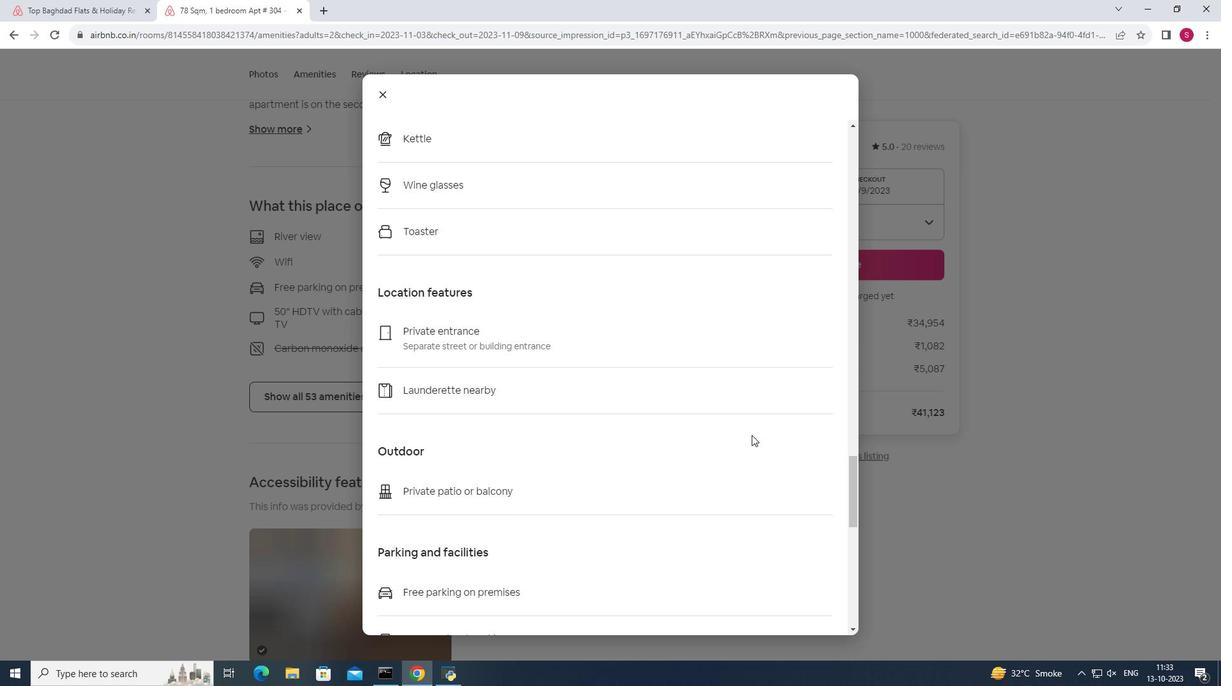 
Action: Mouse scrolled (751, 435) with delta (0, 0)
Screenshot: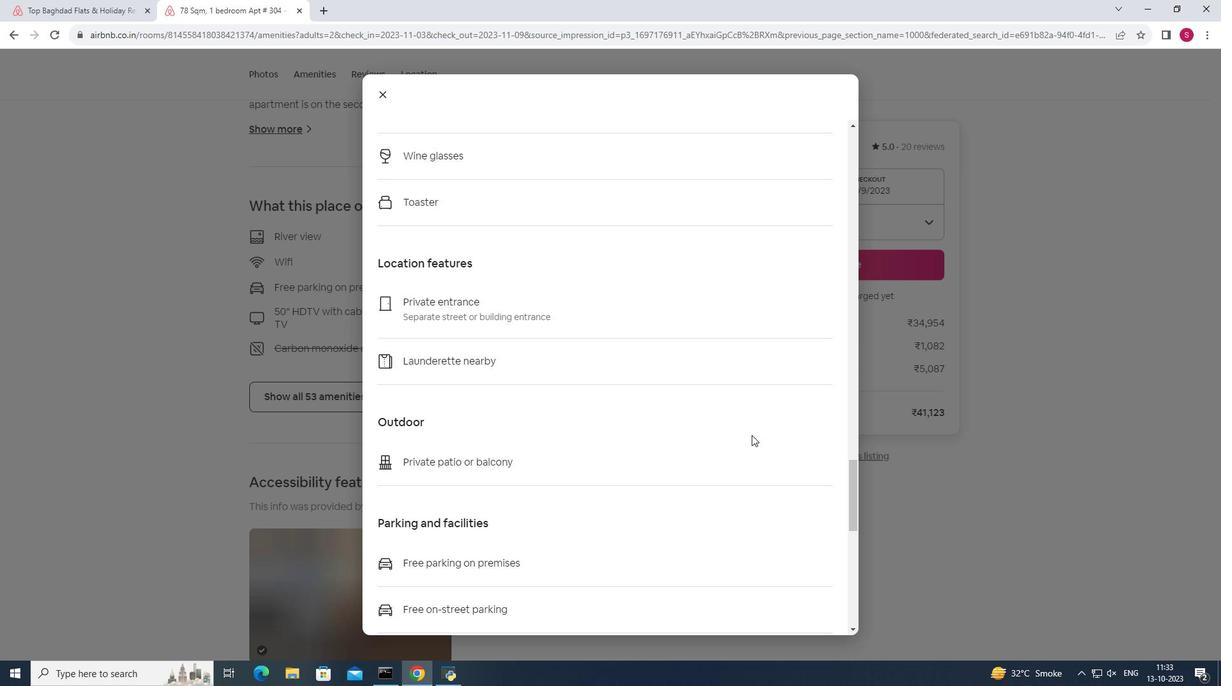 
Action: Mouse scrolled (751, 435) with delta (0, 0)
Screenshot: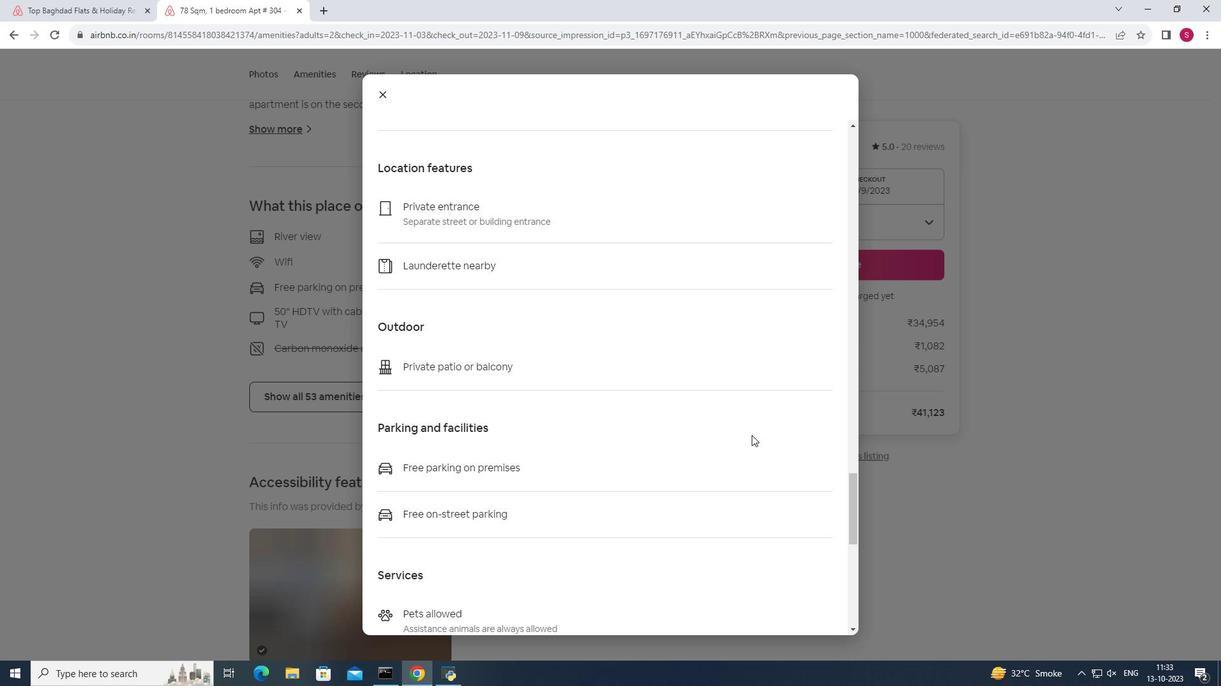 
Action: Mouse scrolled (751, 435) with delta (0, 0)
Screenshot: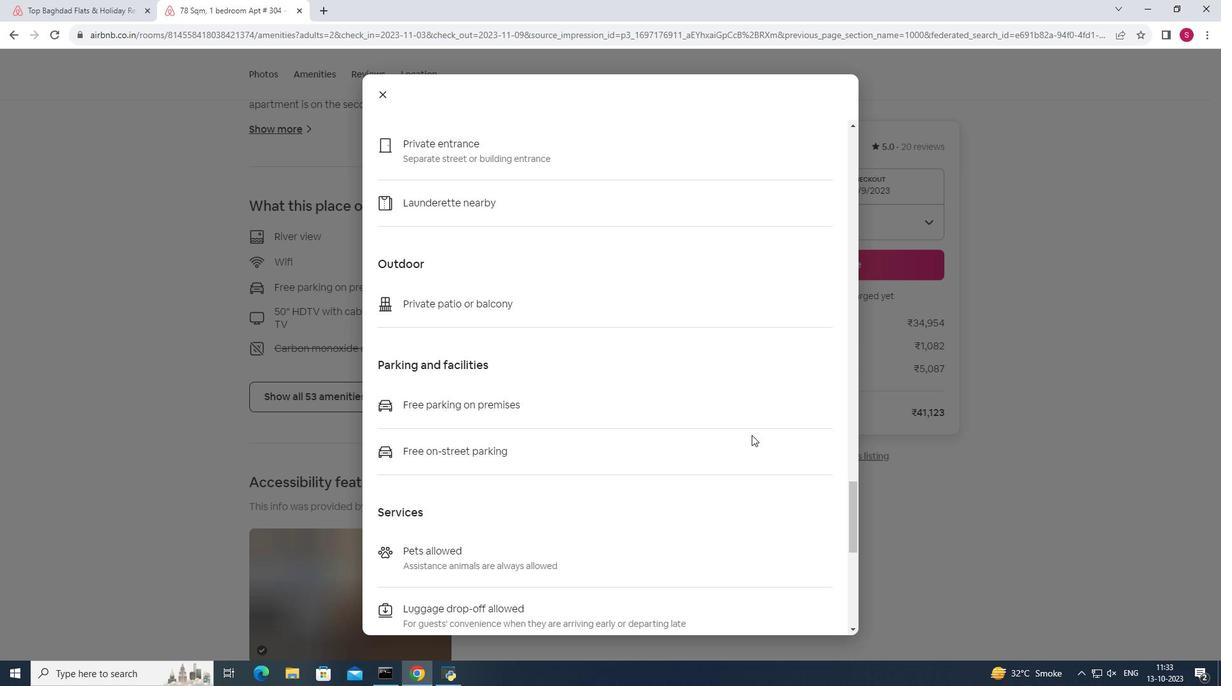 
Action: Mouse scrolled (751, 435) with delta (0, 0)
Screenshot: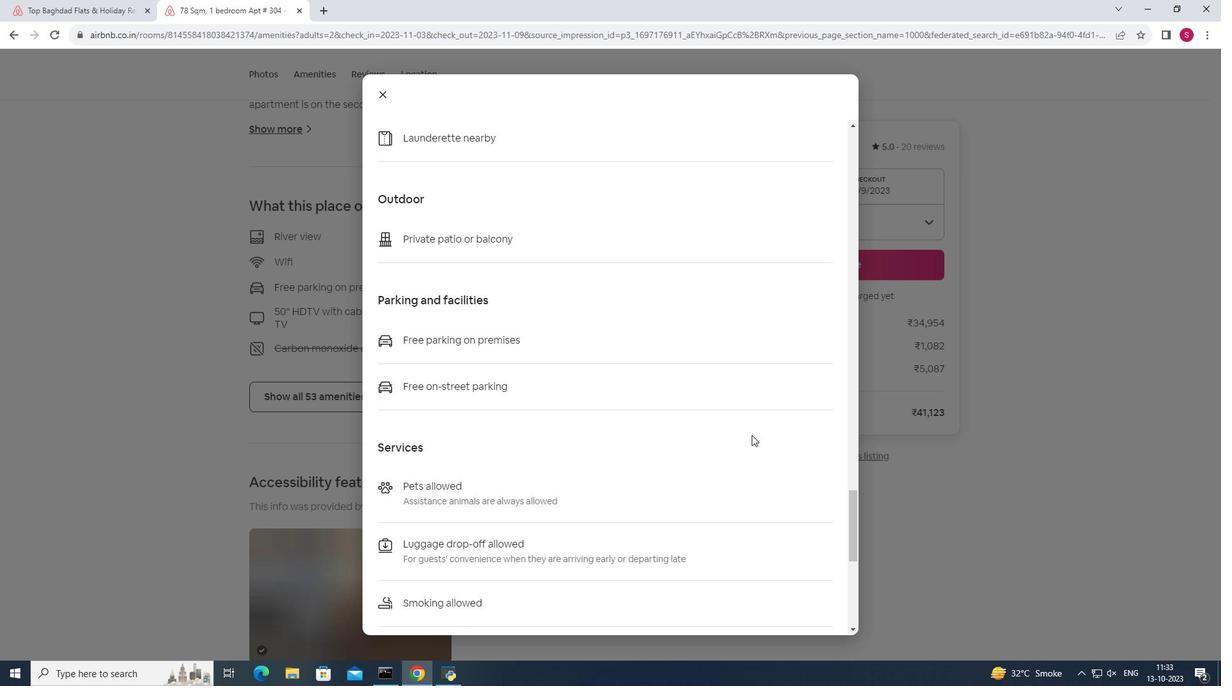 
Action: Mouse scrolled (751, 435) with delta (0, 0)
Screenshot: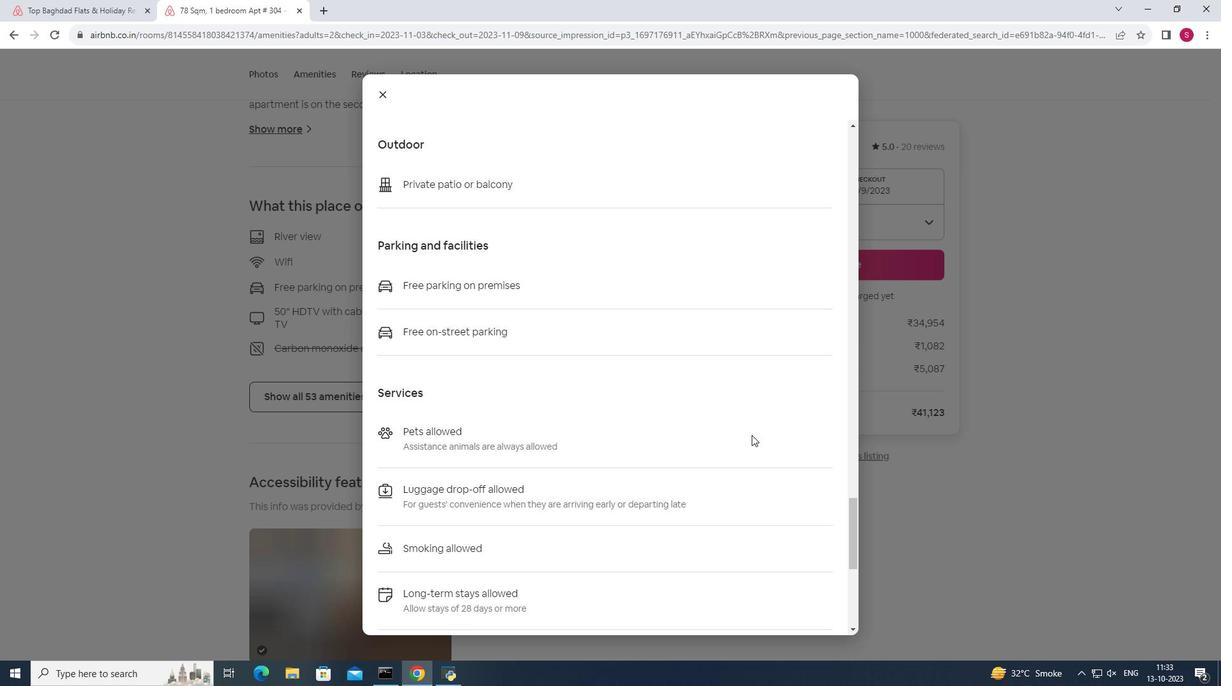 
Action: Mouse scrolled (751, 435) with delta (0, 0)
Screenshot: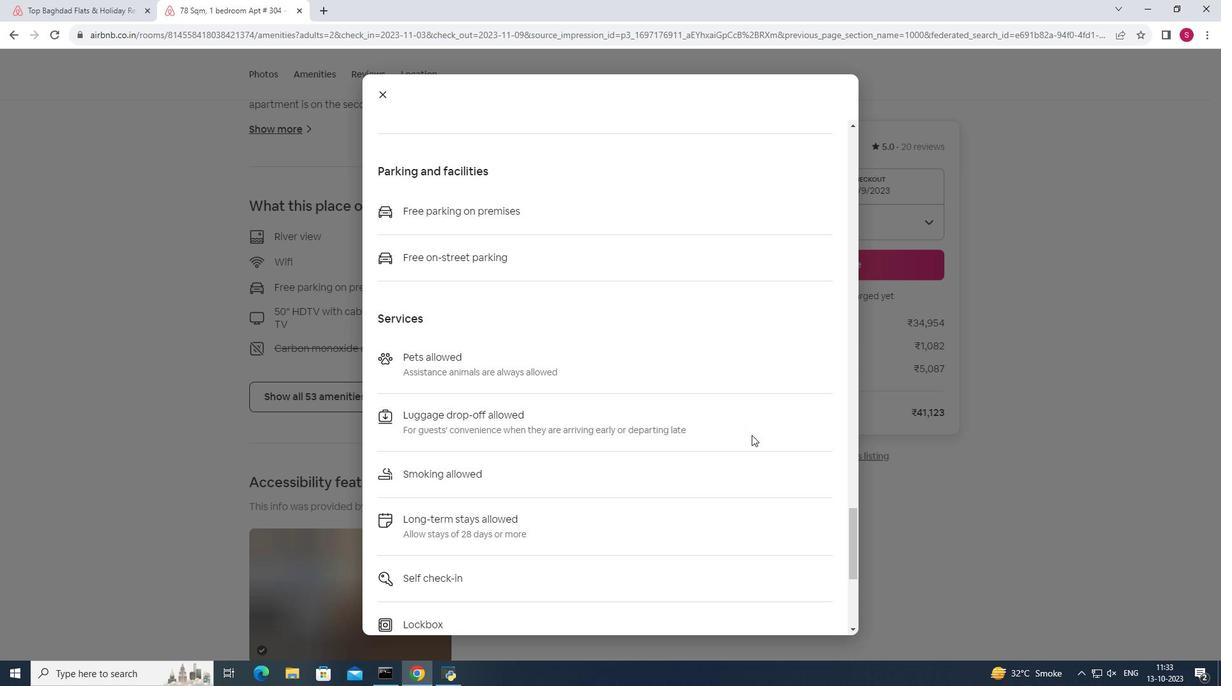 
Action: Mouse scrolled (751, 435) with delta (0, 0)
Screenshot: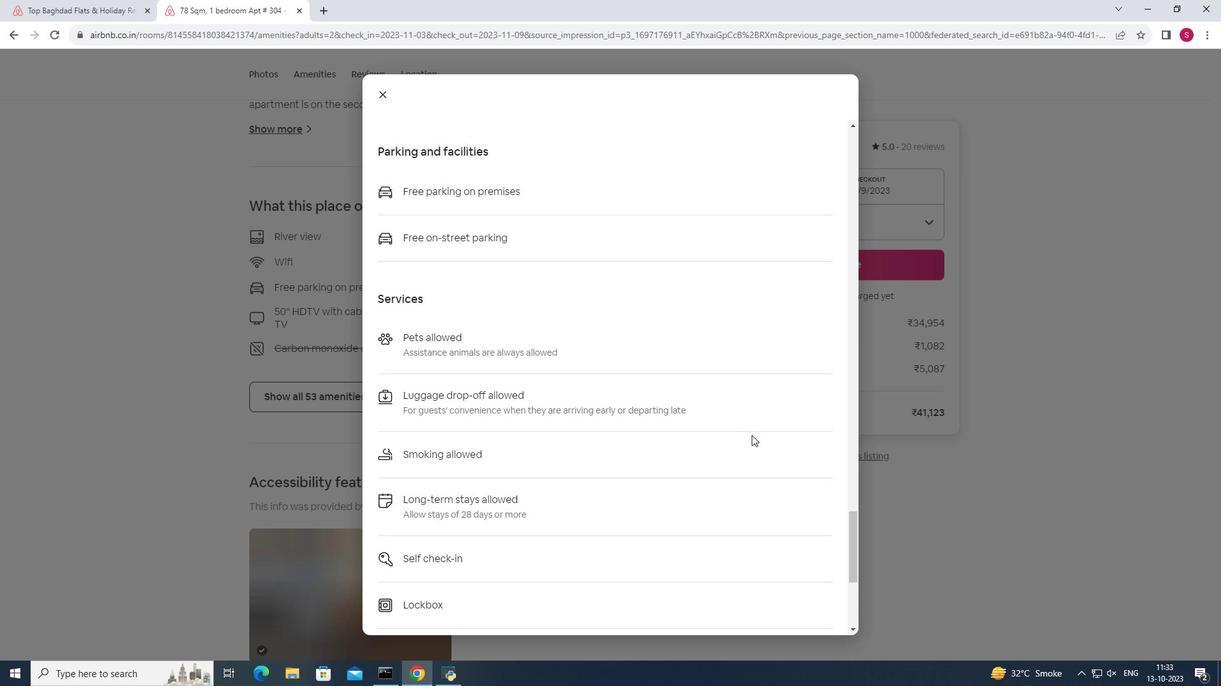
Action: Mouse scrolled (751, 435) with delta (0, 0)
Screenshot: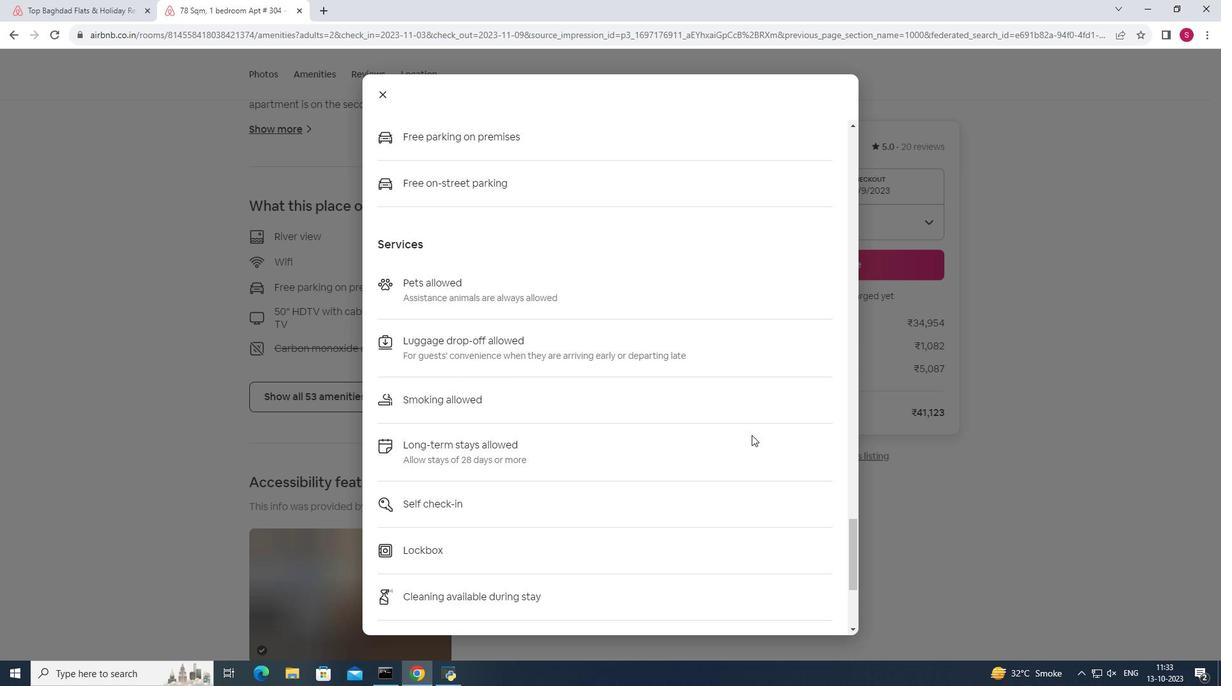 
Action: Mouse scrolled (751, 435) with delta (0, 0)
Screenshot: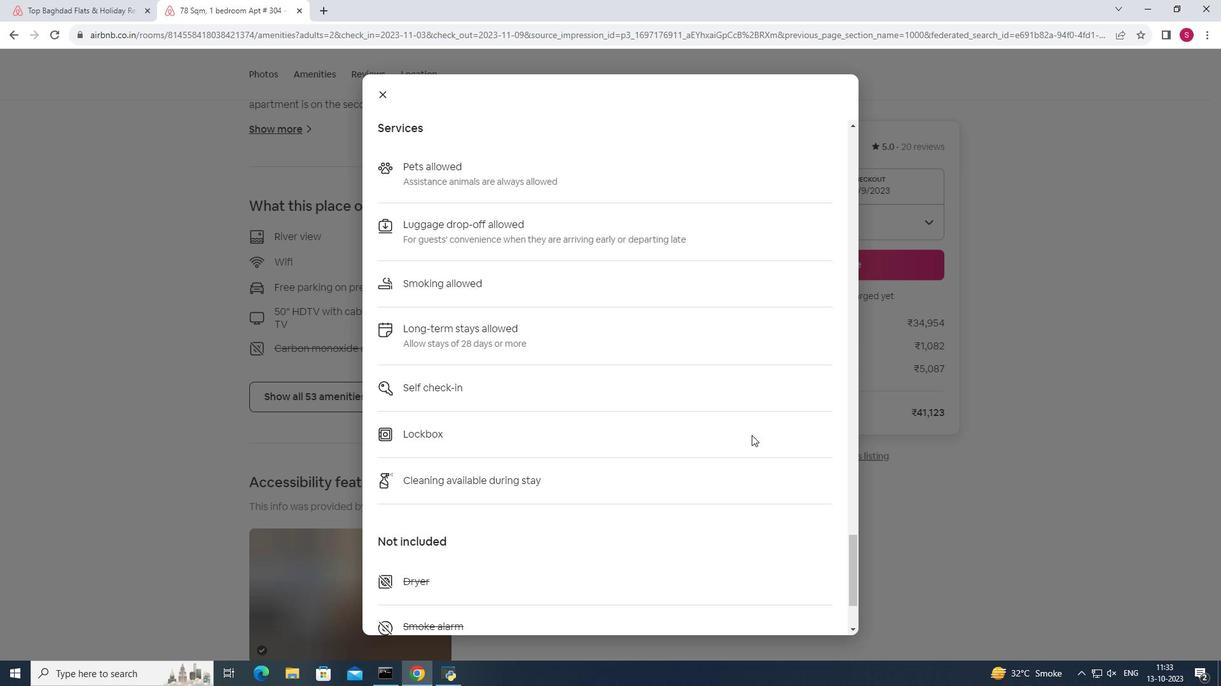 
Action: Mouse scrolled (751, 435) with delta (0, 0)
Screenshot: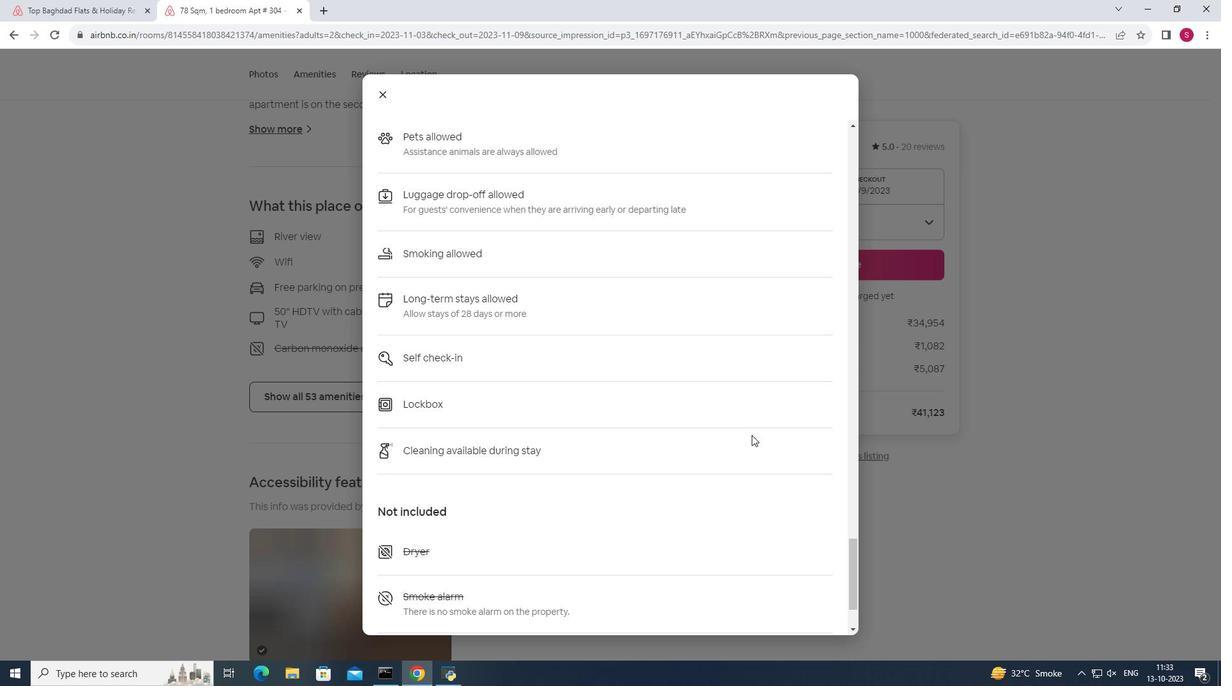 
Action: Mouse moved to (386, 97)
Screenshot: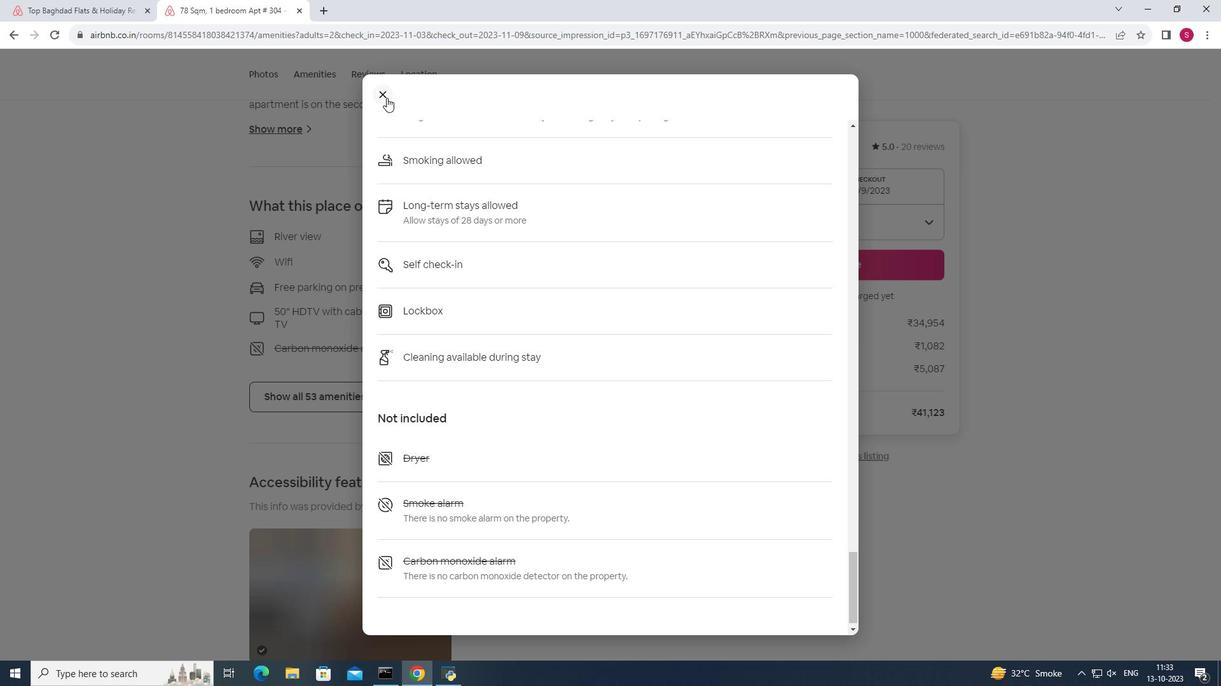 
Action: Mouse pressed left at (386, 97)
Screenshot: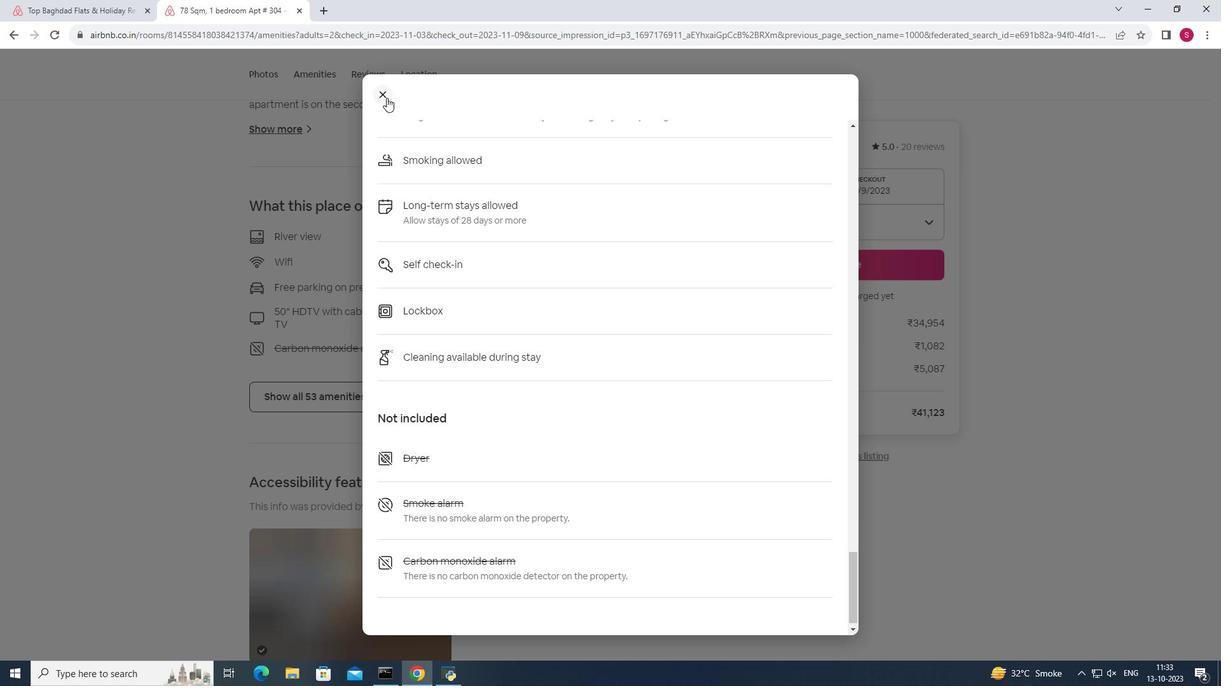 
Action: Mouse moved to (1093, 555)
Screenshot: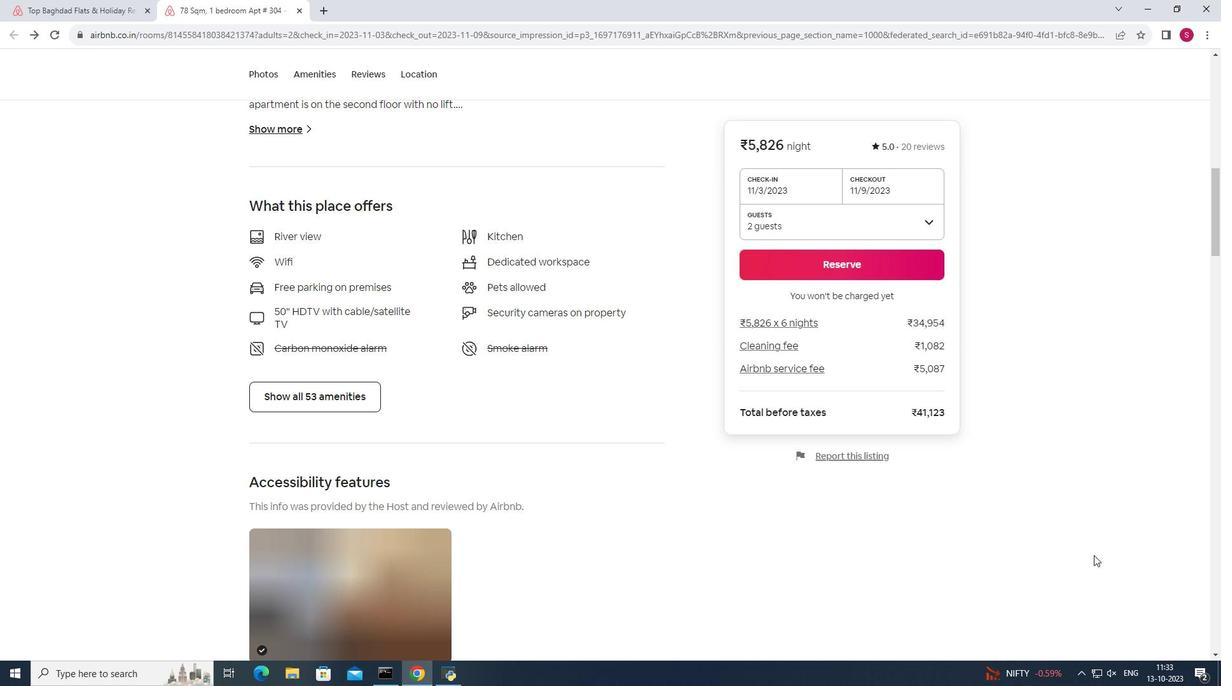 
Action: Mouse scrolled (1093, 555) with delta (0, 0)
Screenshot: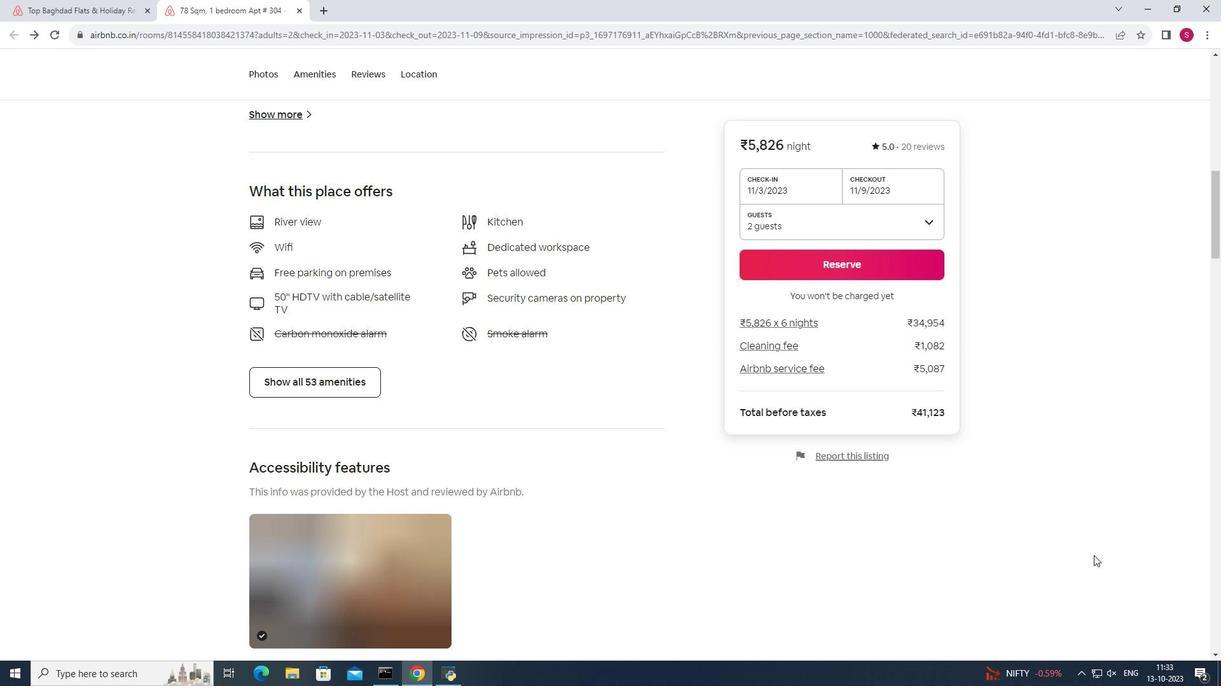 
Action: Mouse scrolled (1093, 555) with delta (0, 0)
Screenshot: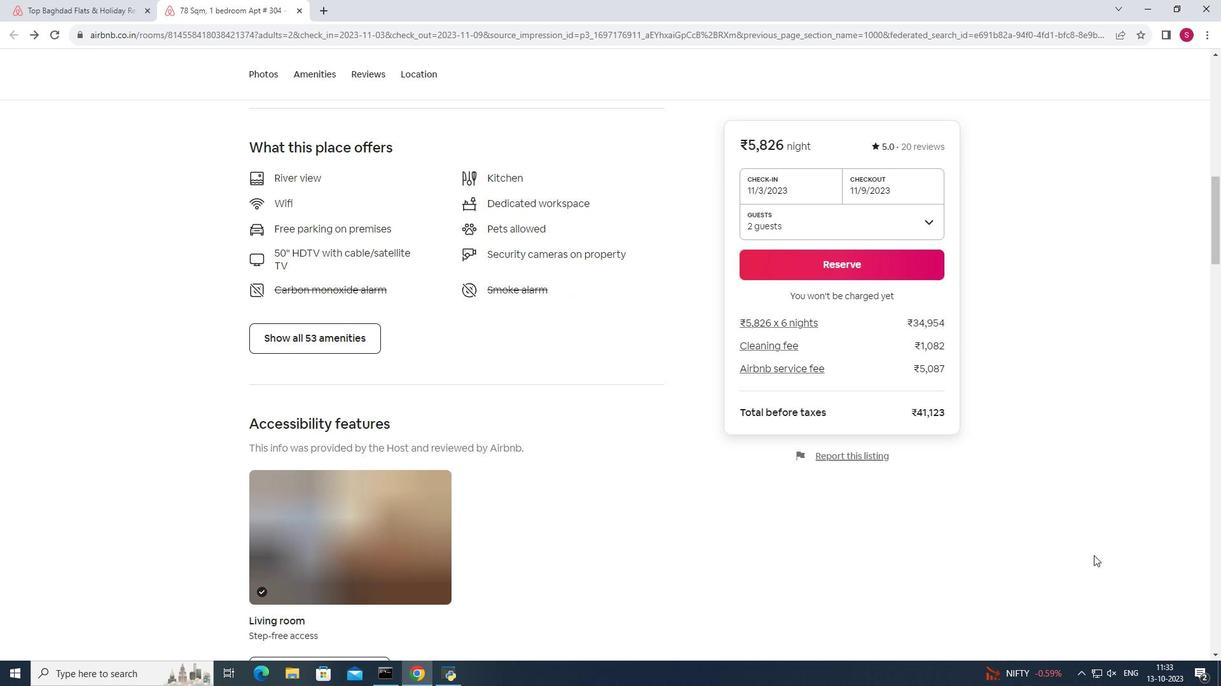 
Action: Mouse scrolled (1093, 555) with delta (0, 0)
Screenshot: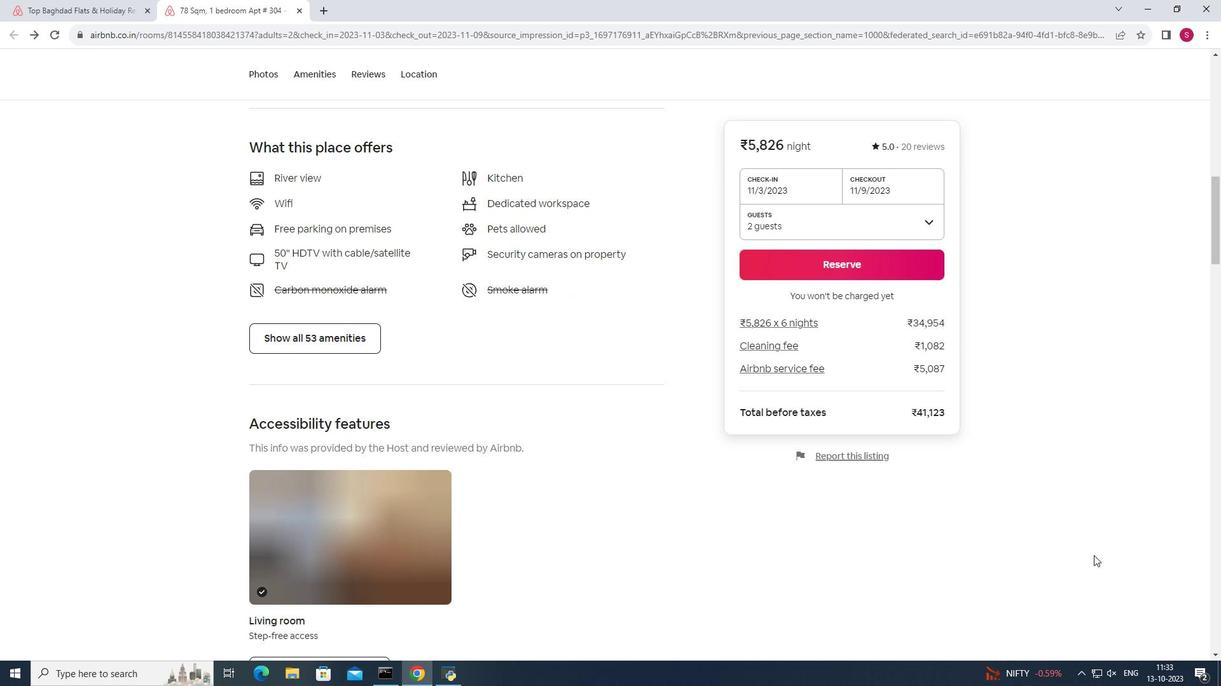 
Action: Mouse moved to (1095, 555)
Screenshot: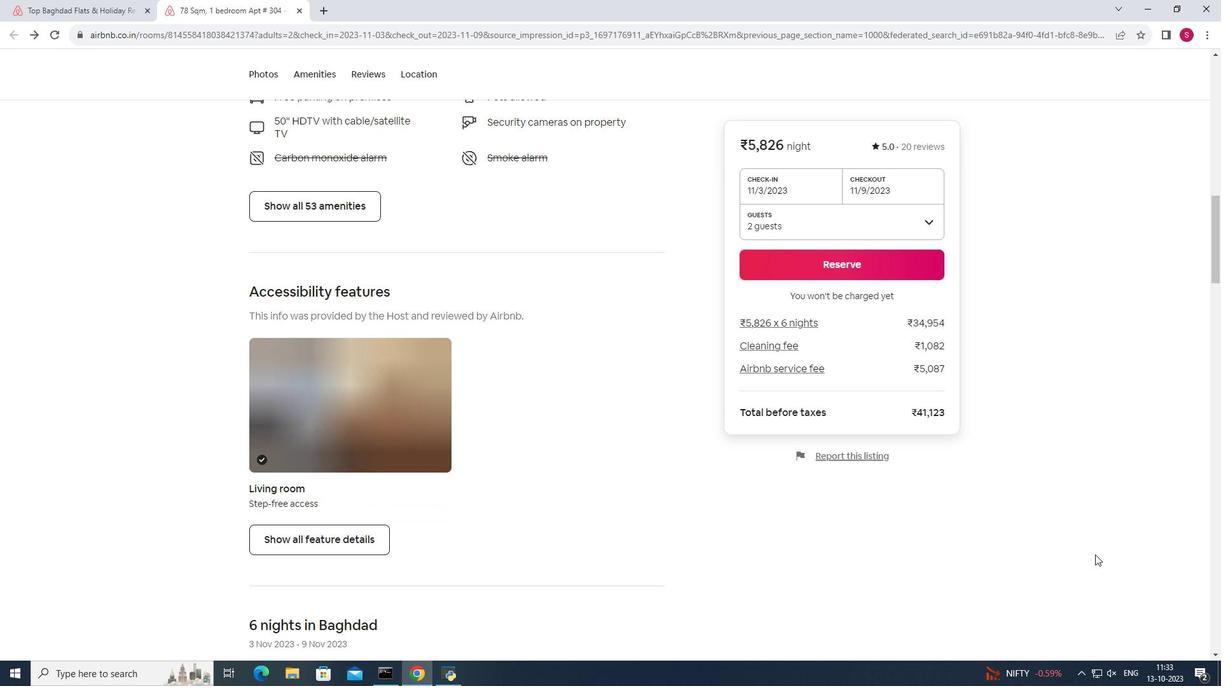 
Action: Mouse scrolled (1095, 554) with delta (0, 0)
Screenshot: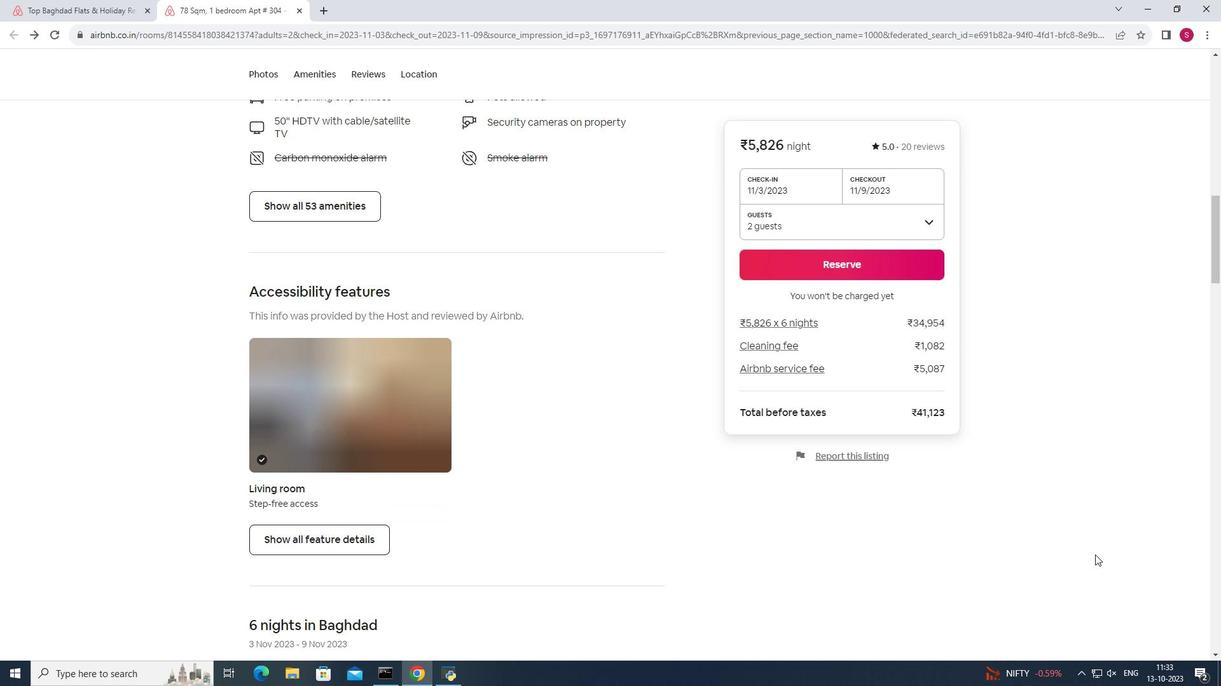 
Action: Mouse scrolled (1095, 554) with delta (0, 0)
Screenshot: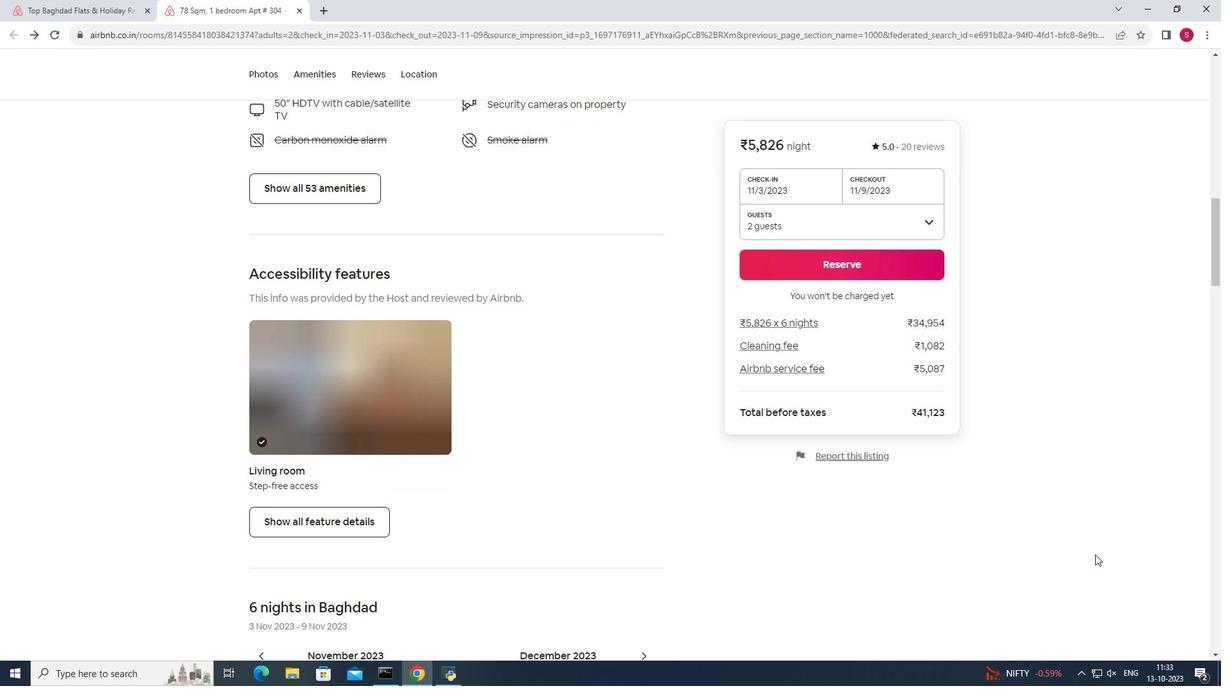 
Action: Mouse scrolled (1095, 554) with delta (0, 0)
Screenshot: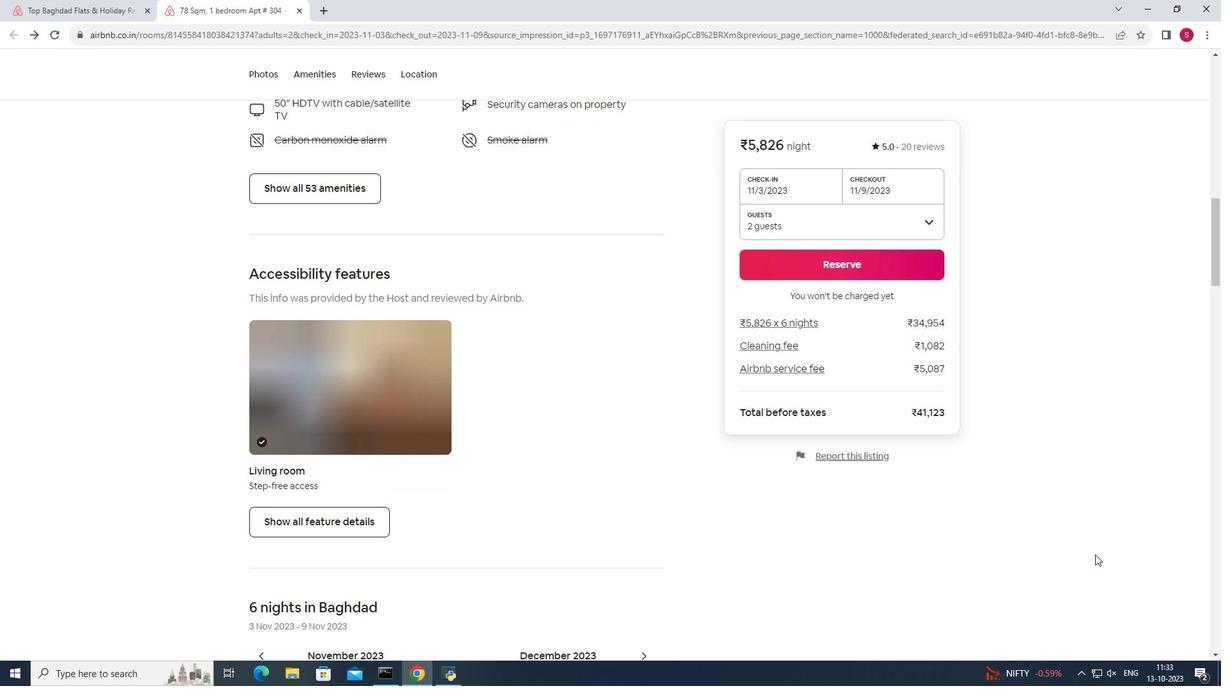 
Action: Mouse scrolled (1095, 554) with delta (0, 0)
Screenshot: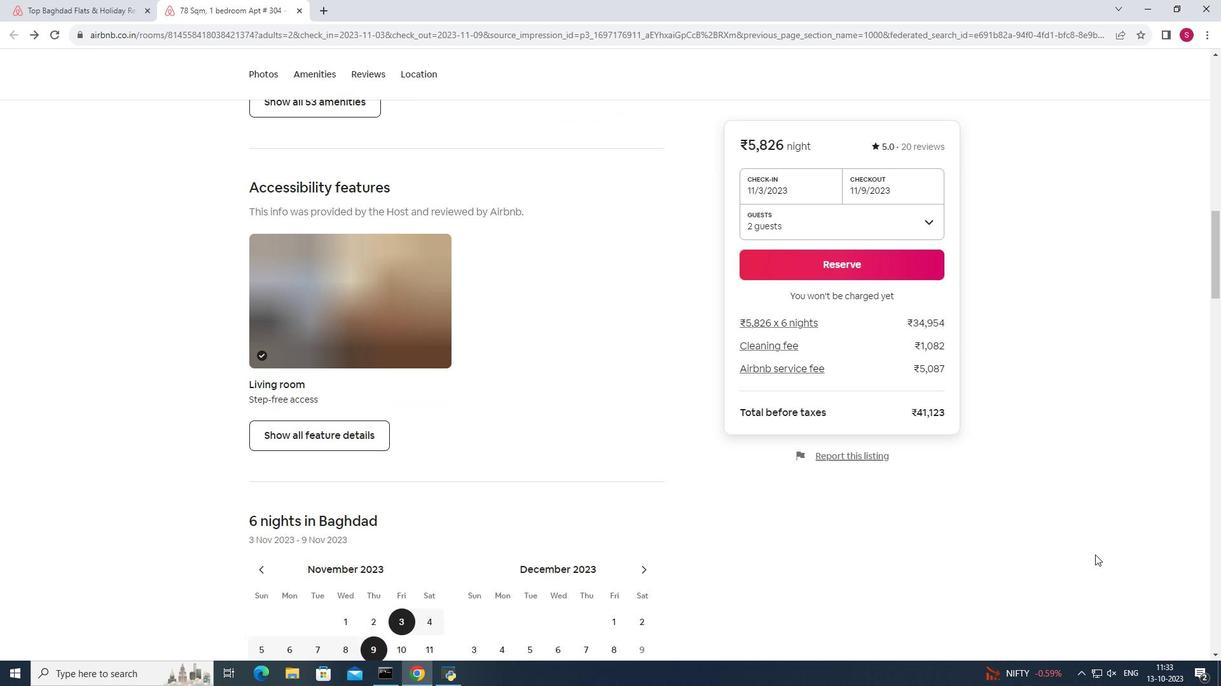 
Action: Mouse scrolled (1095, 554) with delta (0, 0)
Screenshot: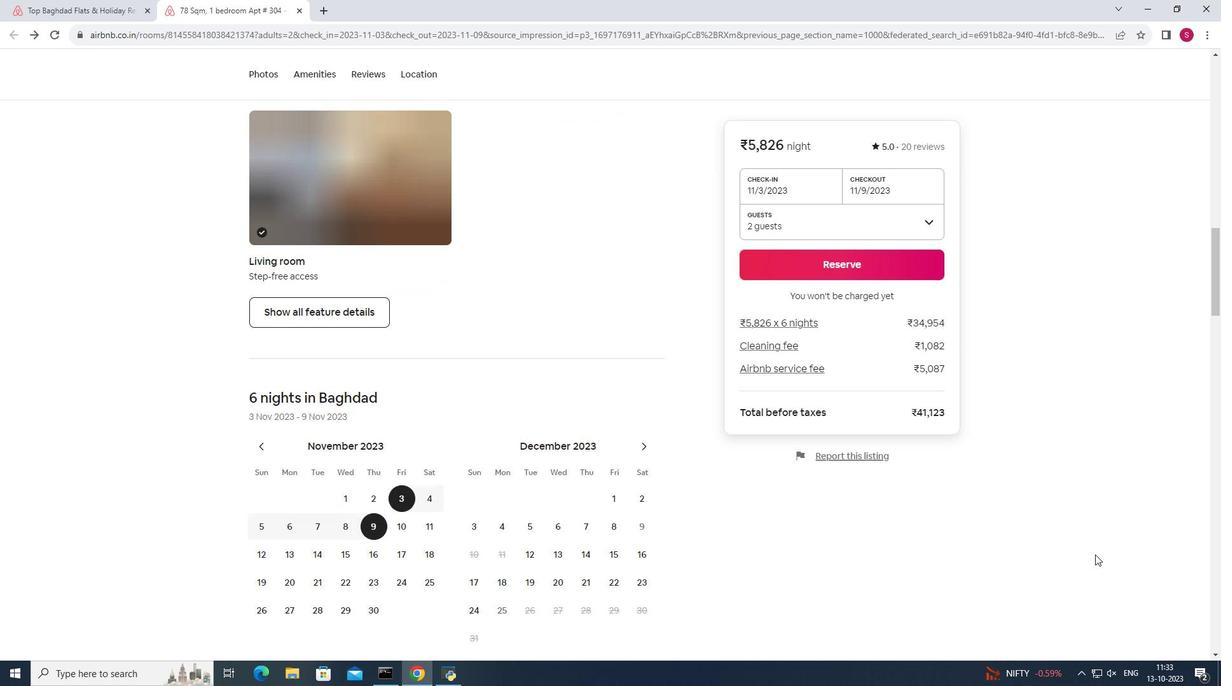 
Action: Mouse moved to (1095, 553)
Screenshot: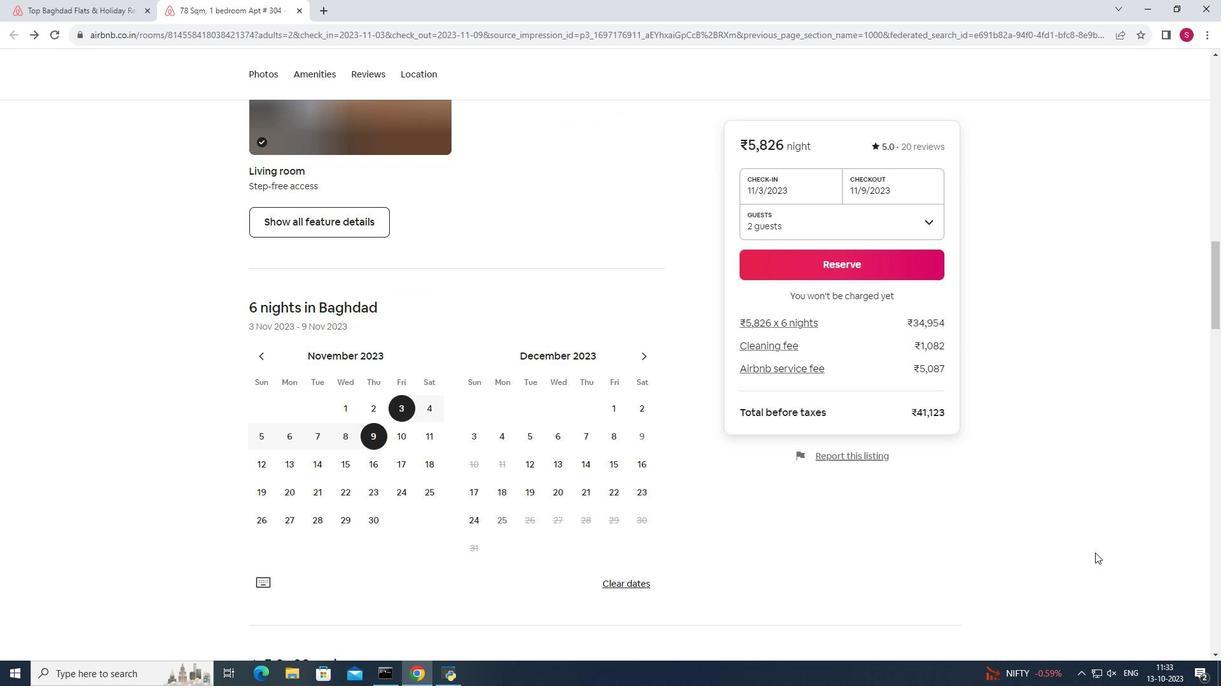 
Action: Mouse scrolled (1095, 552) with delta (0, 0)
Screenshot: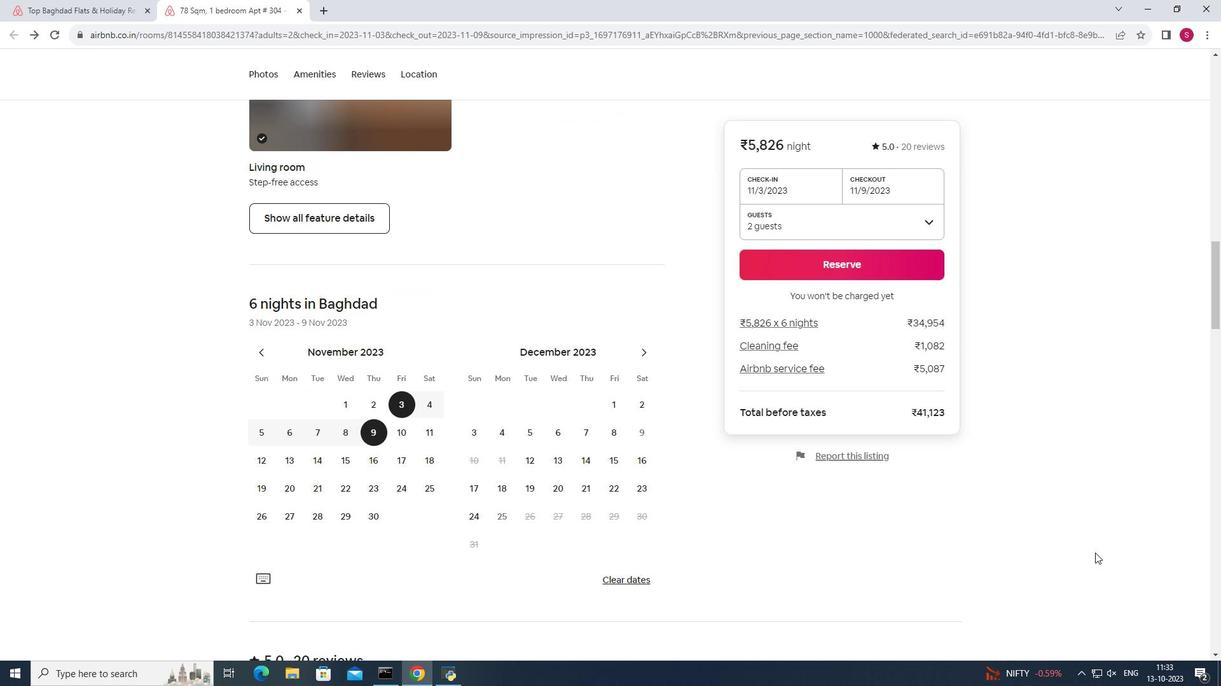 
Action: Mouse scrolled (1095, 552) with delta (0, 0)
Screenshot: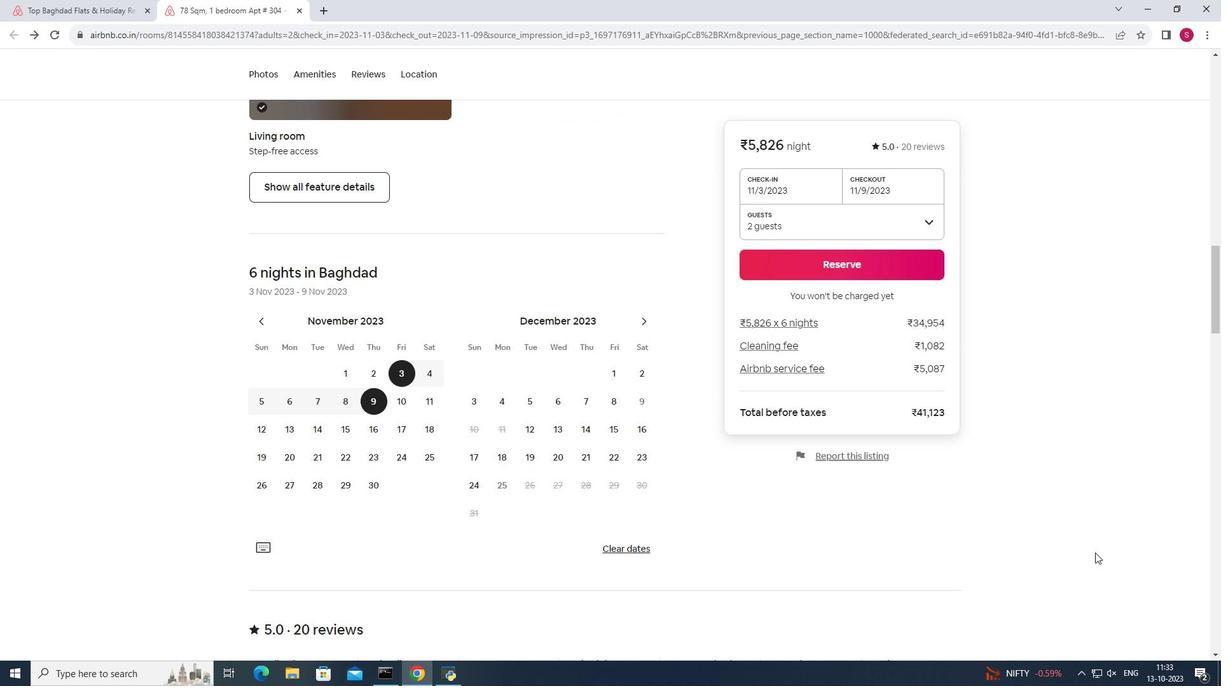 
Action: Mouse scrolled (1095, 552) with delta (0, 0)
Screenshot: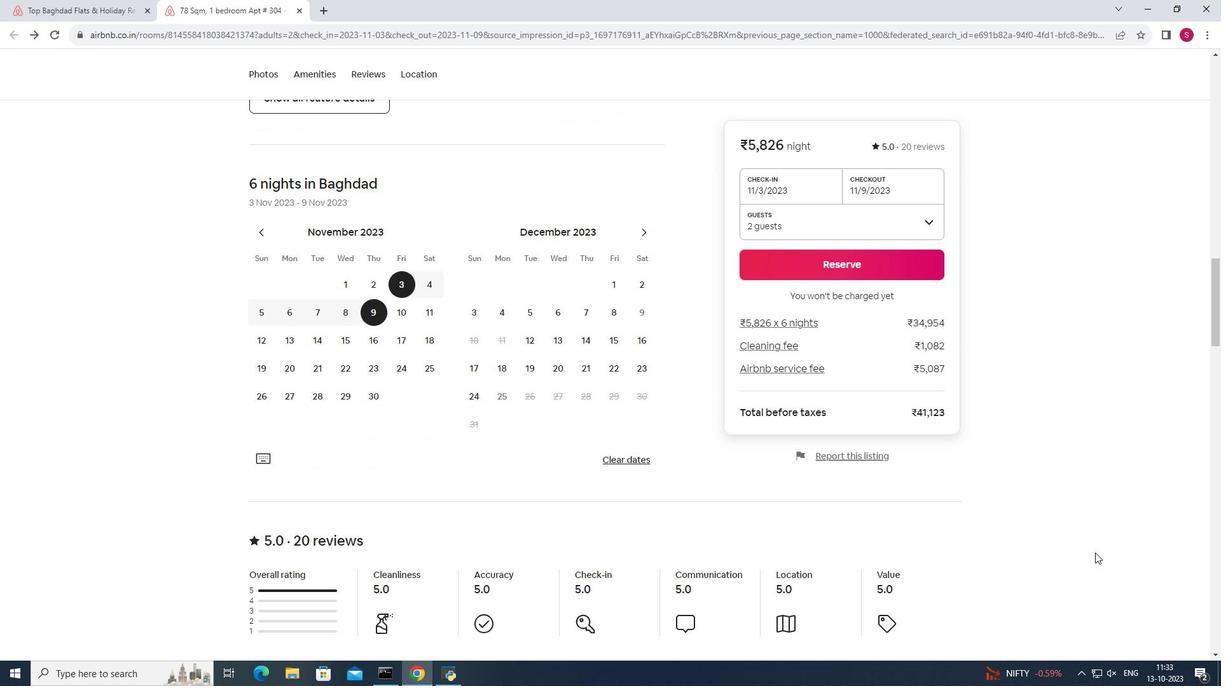 
Action: Mouse scrolled (1095, 552) with delta (0, 0)
Screenshot: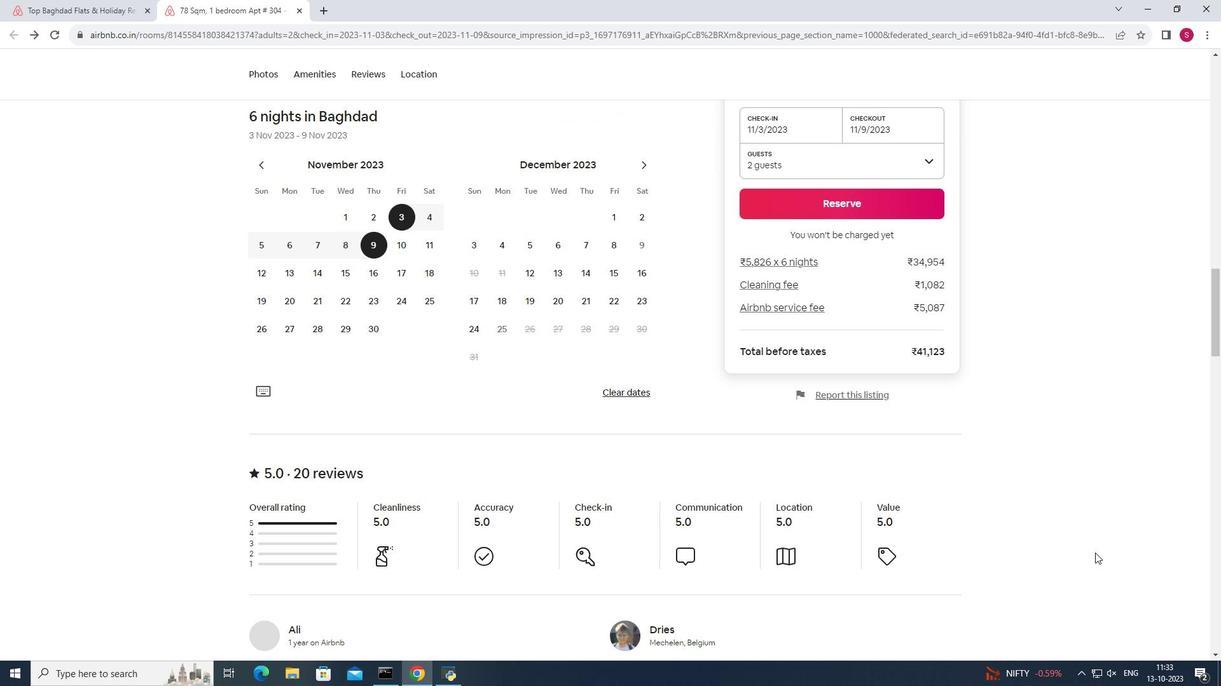 
Action: Mouse scrolled (1095, 552) with delta (0, 0)
Screenshot: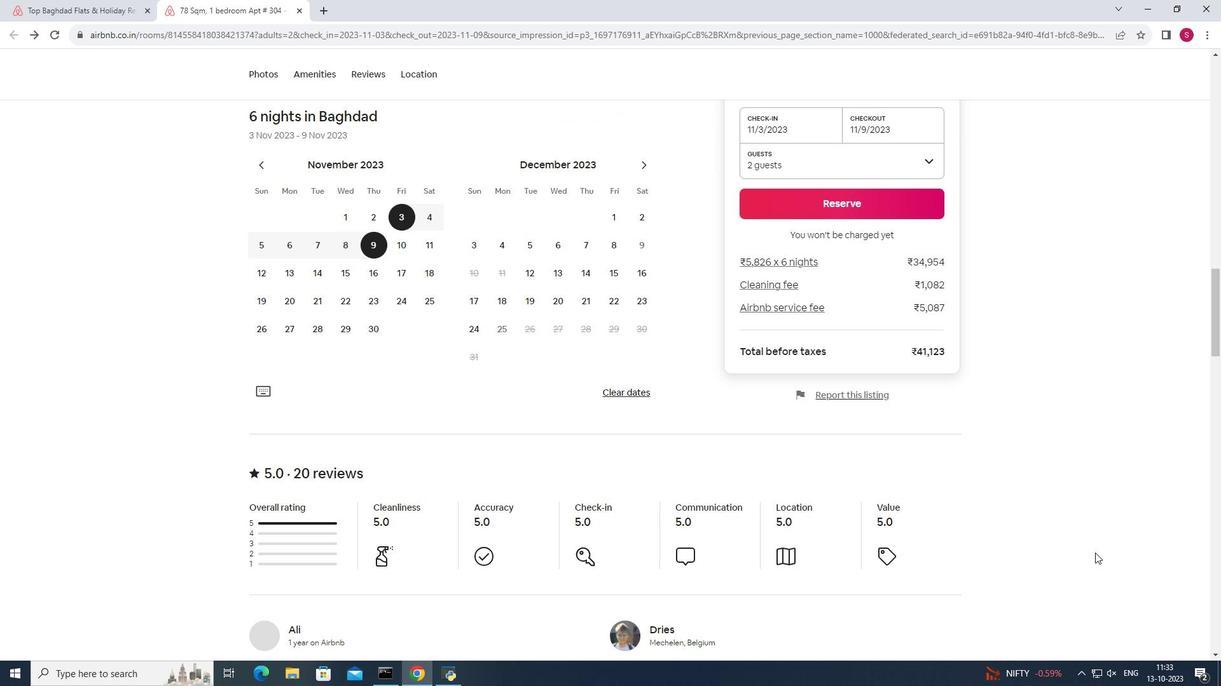
Action: Mouse scrolled (1095, 552) with delta (0, 0)
Screenshot: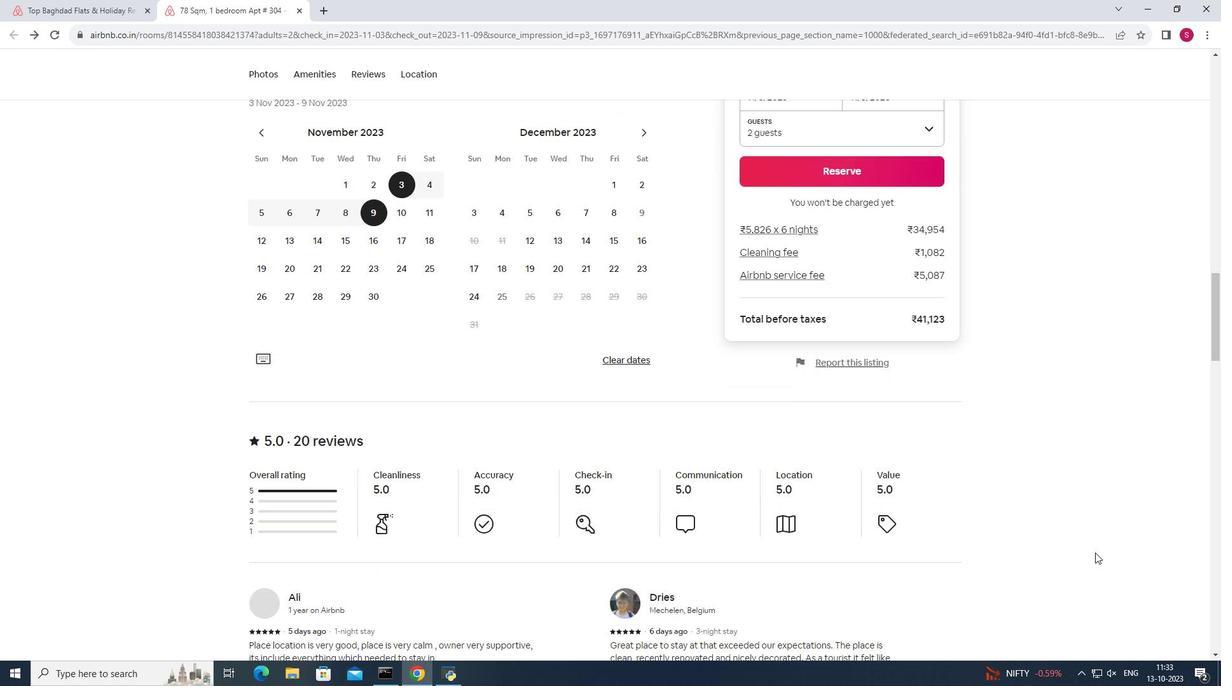 
Action: Mouse scrolled (1095, 552) with delta (0, 0)
Screenshot: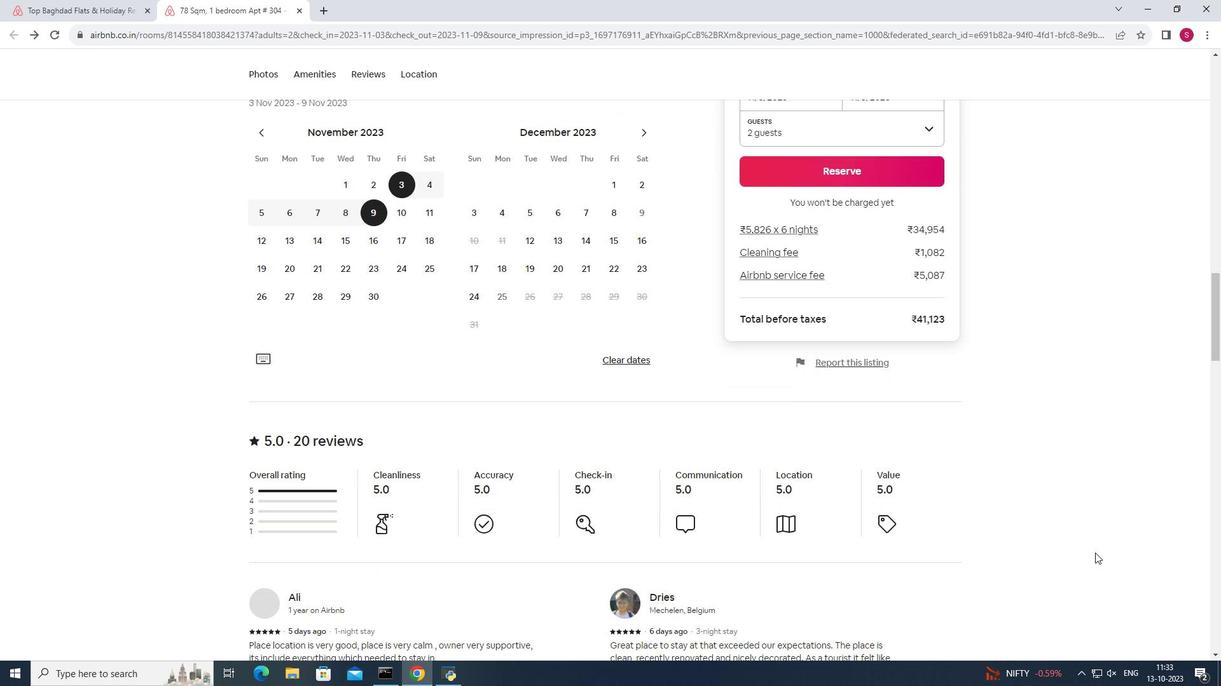 
Action: Mouse scrolled (1095, 552) with delta (0, 0)
Screenshot: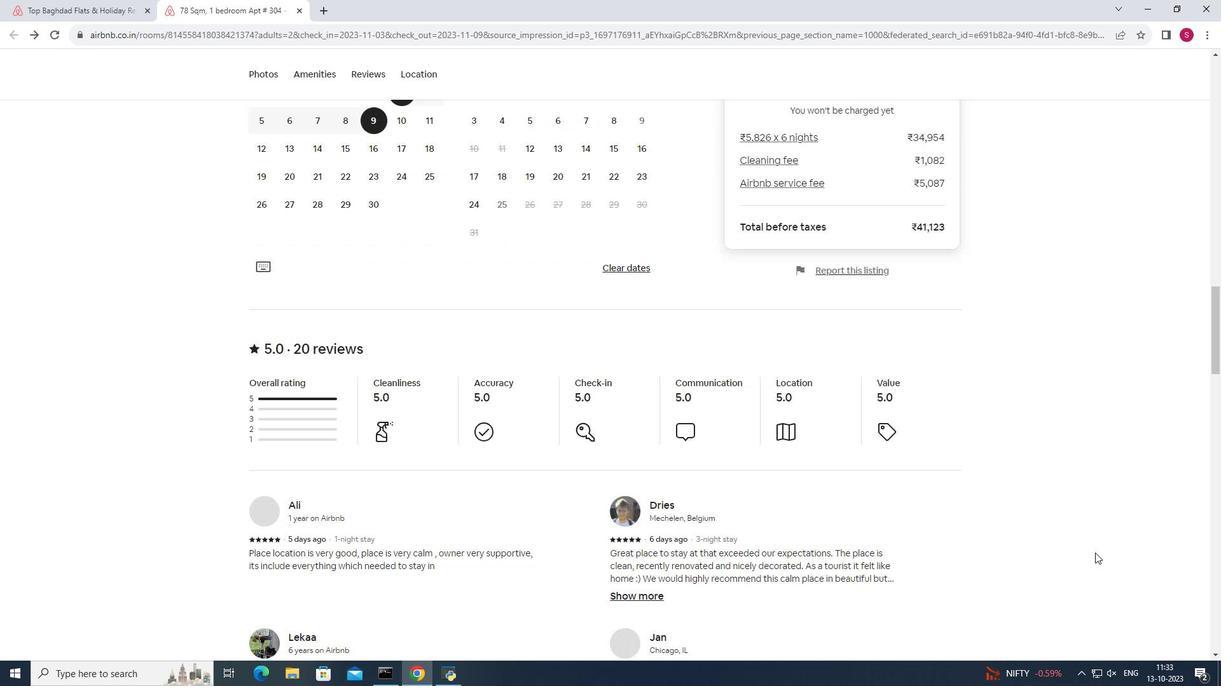
Action: Mouse scrolled (1095, 552) with delta (0, 0)
Screenshot: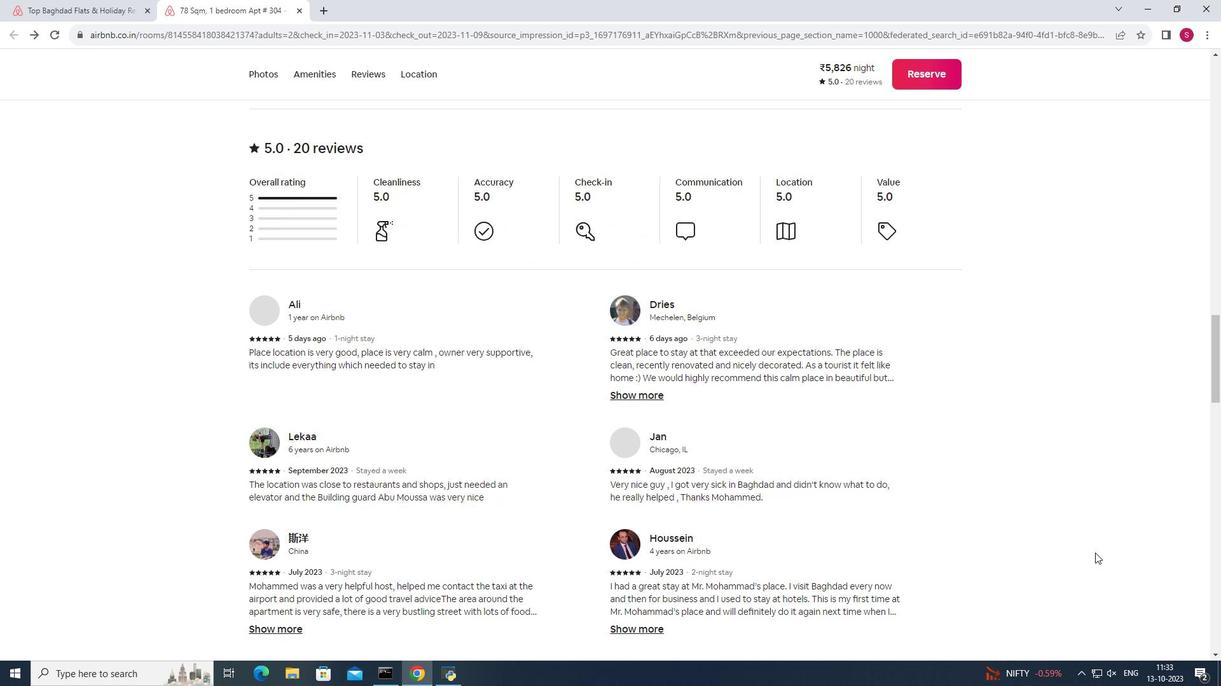 
Action: Mouse scrolled (1095, 552) with delta (0, 0)
Screenshot: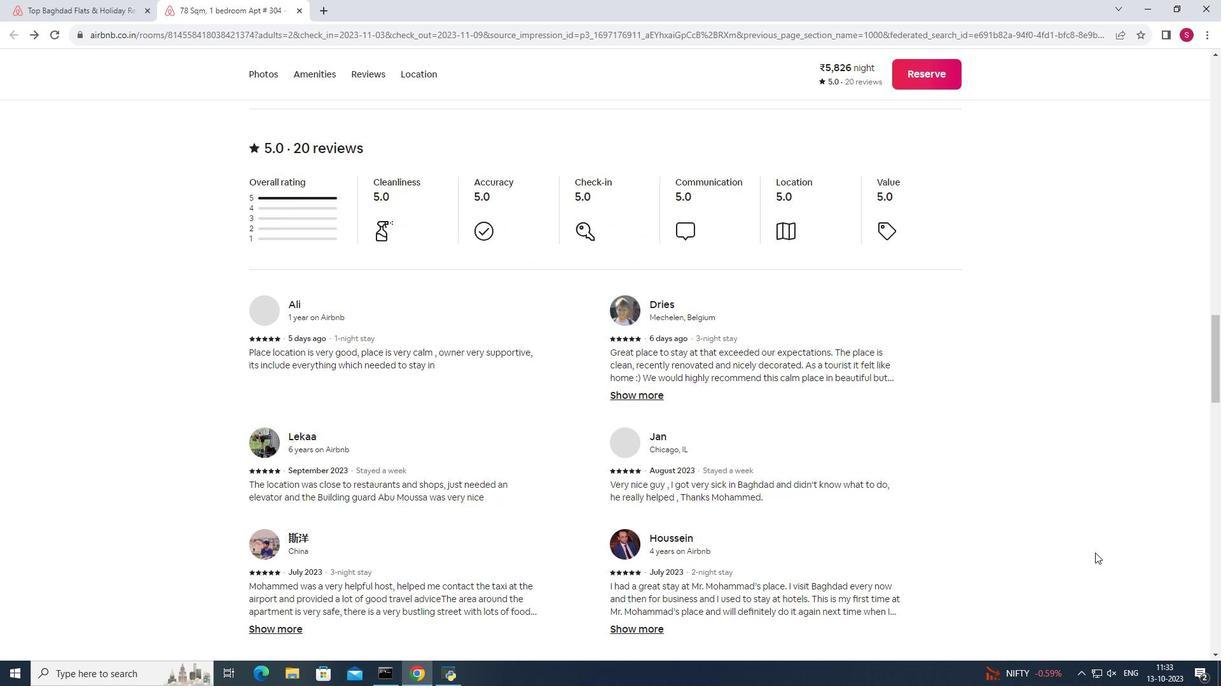 
Action: Mouse scrolled (1095, 552) with delta (0, 0)
Screenshot: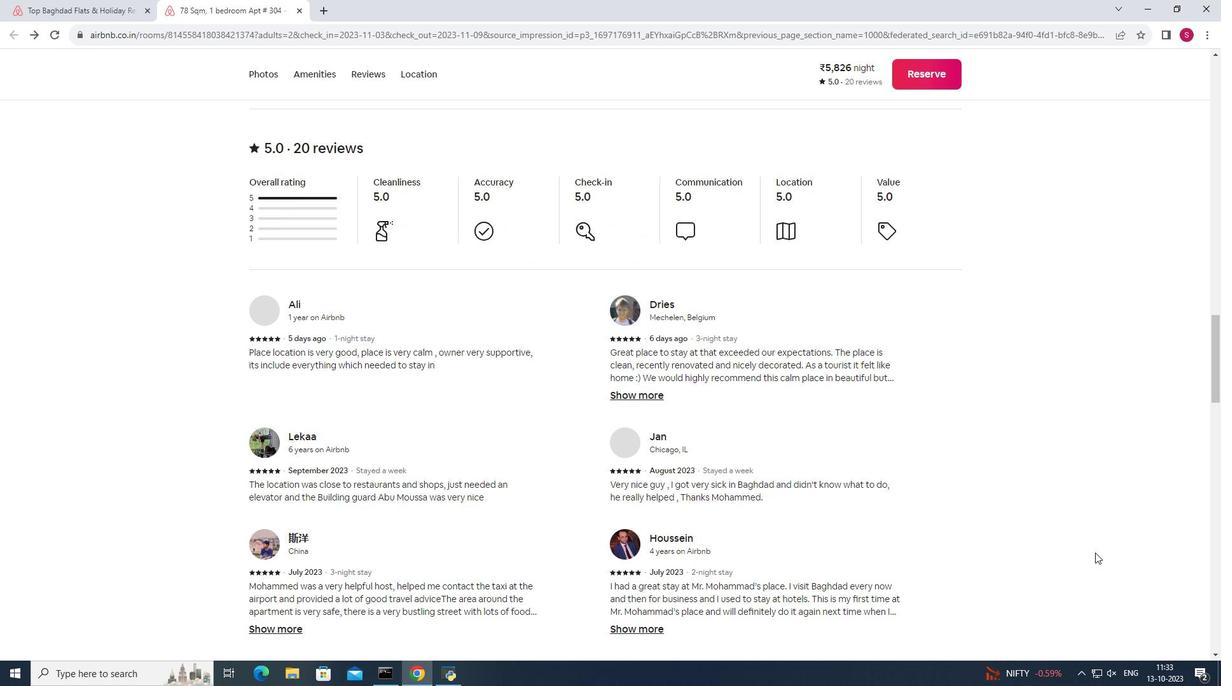 
Action: Mouse scrolled (1095, 552) with delta (0, 0)
Screenshot: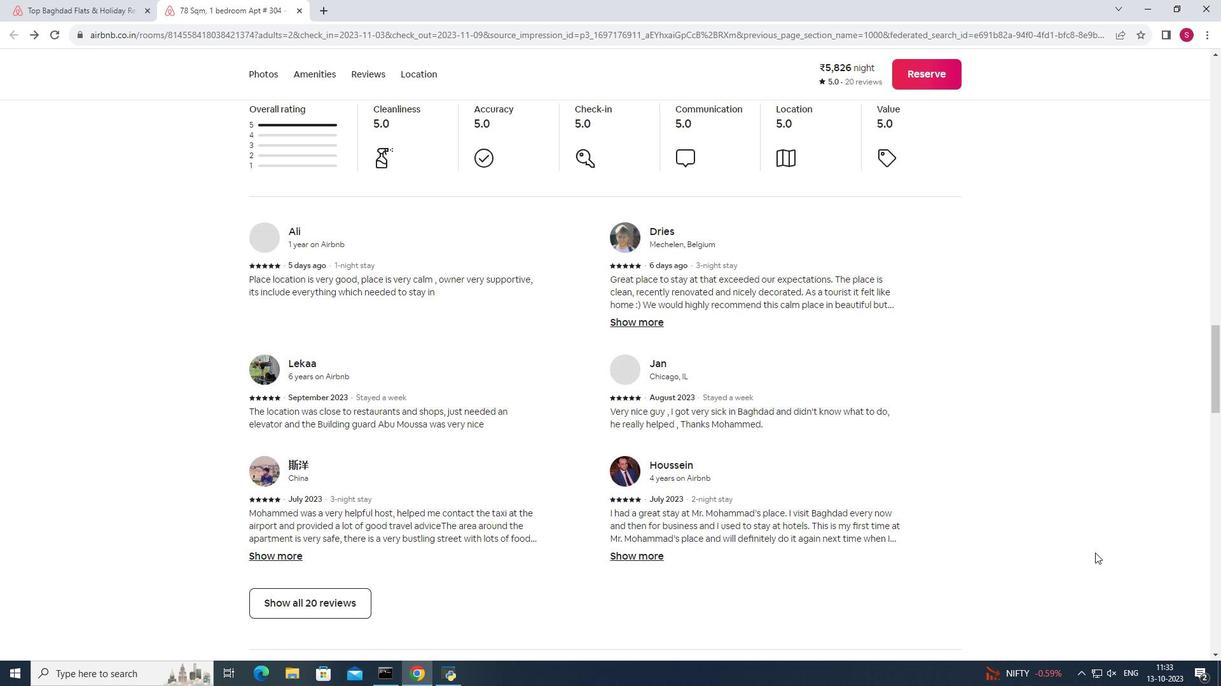 
Action: Mouse moved to (323, 423)
Screenshot: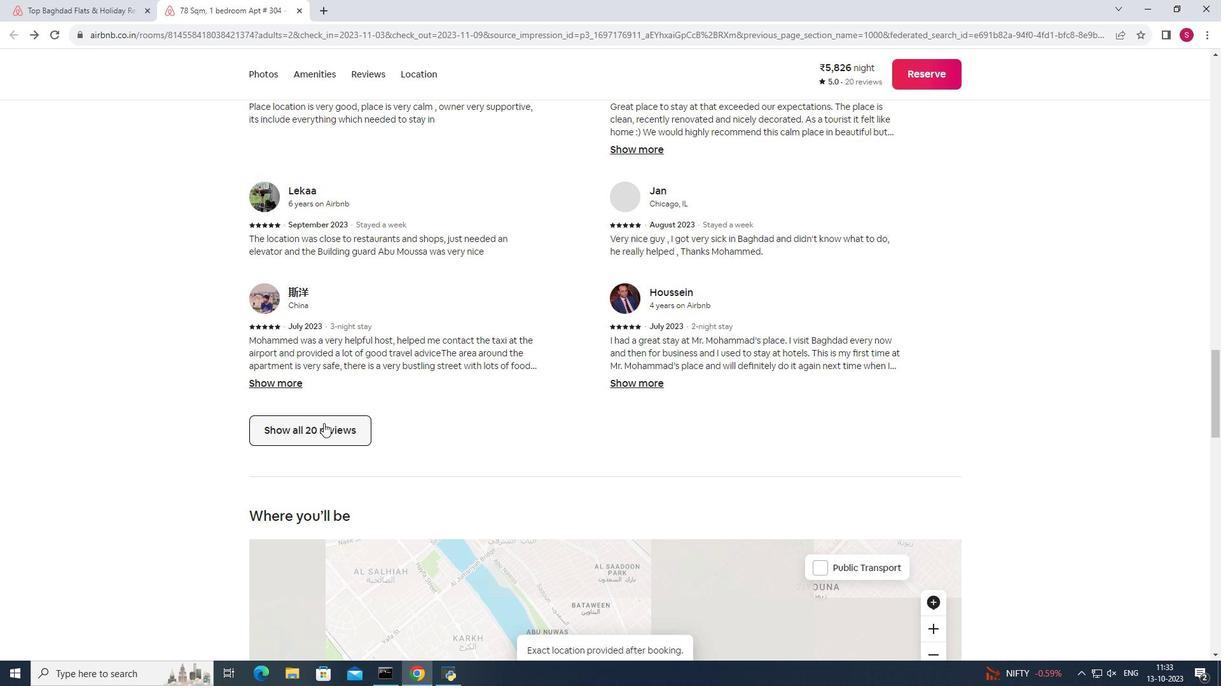 
Action: Mouse pressed left at (323, 423)
Screenshot: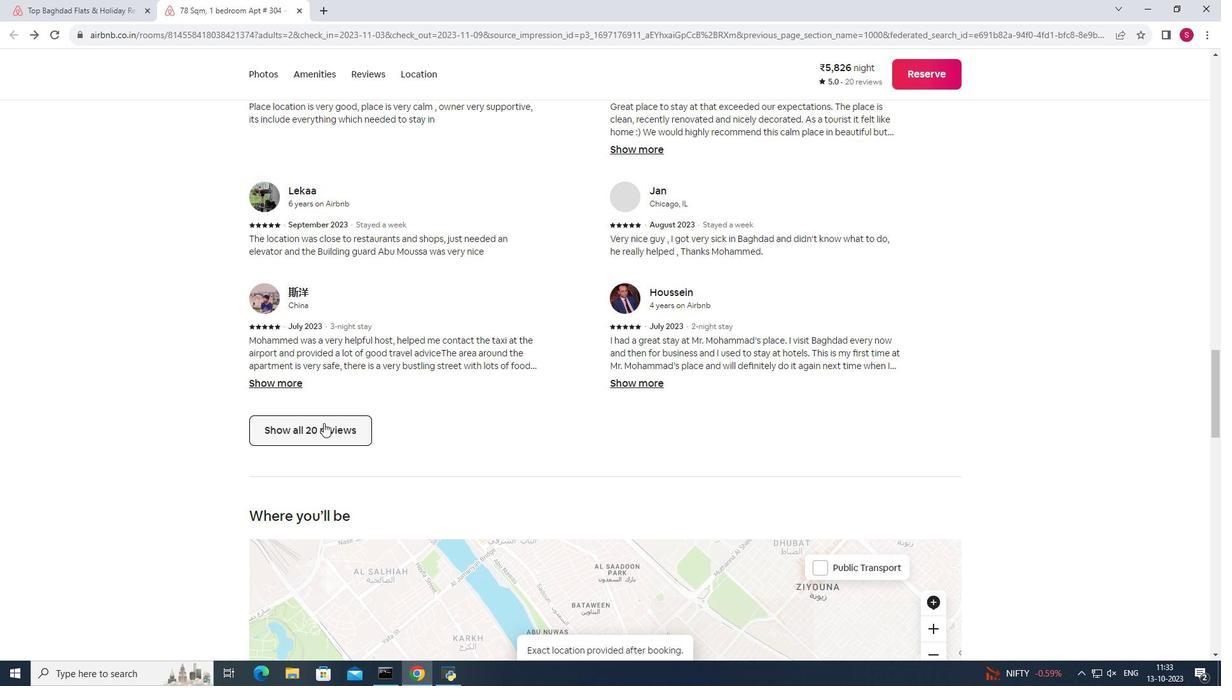 
Action: Mouse moved to (856, 475)
Screenshot: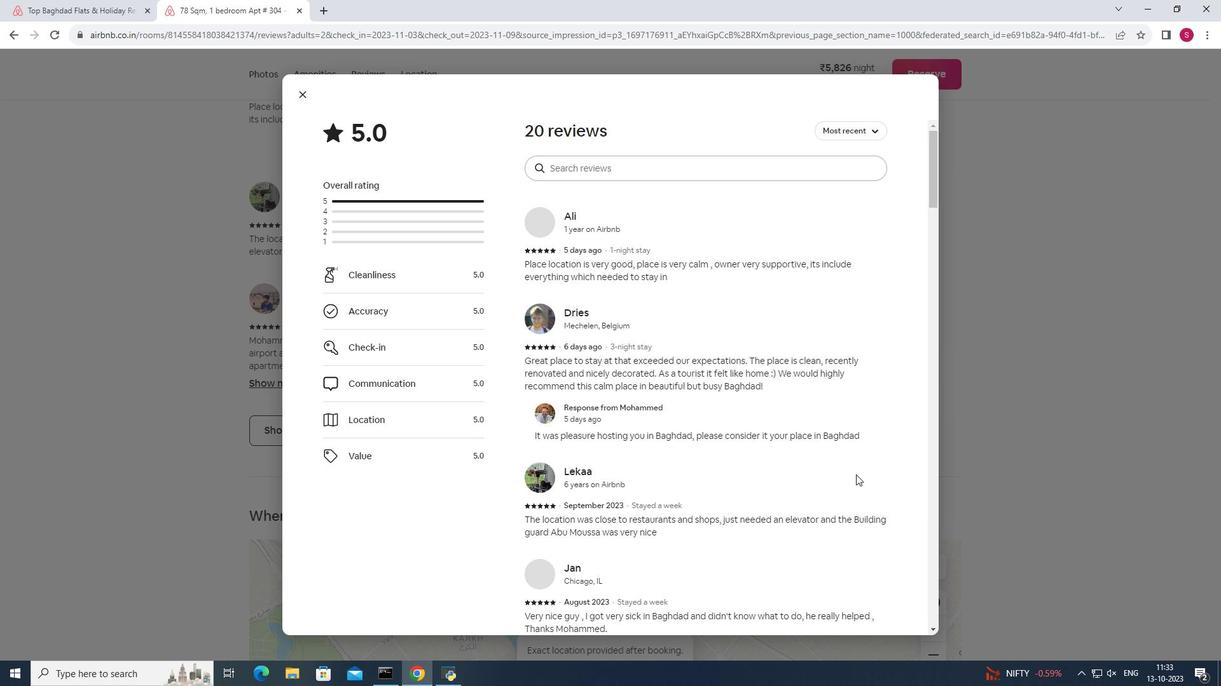 
Action: Mouse scrolled (856, 474) with delta (0, 0)
Screenshot: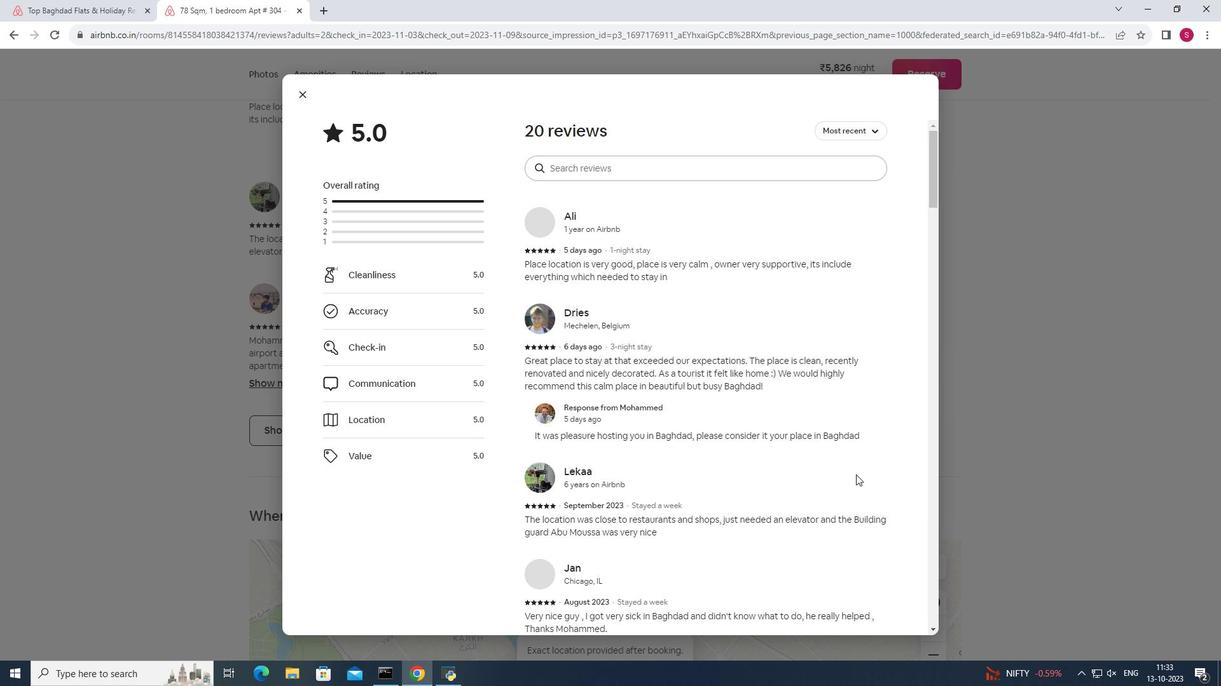 
Action: Mouse scrolled (856, 474) with delta (0, 0)
Screenshot: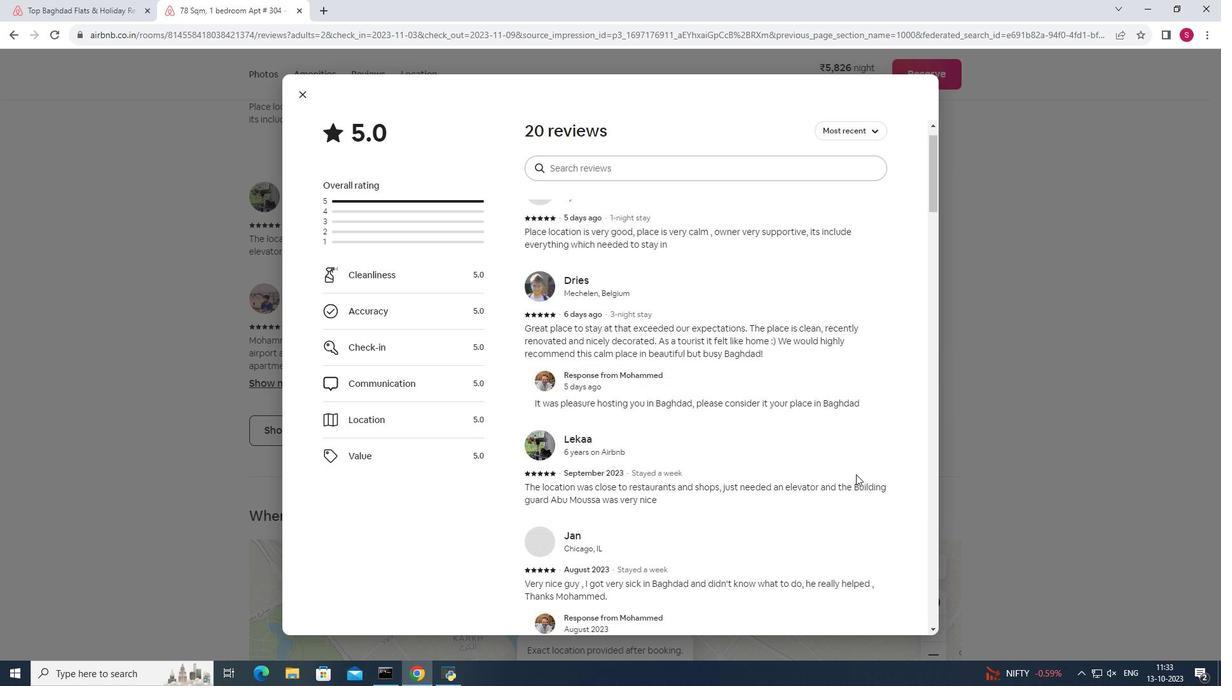 
Action: Mouse scrolled (856, 474) with delta (0, 0)
Screenshot: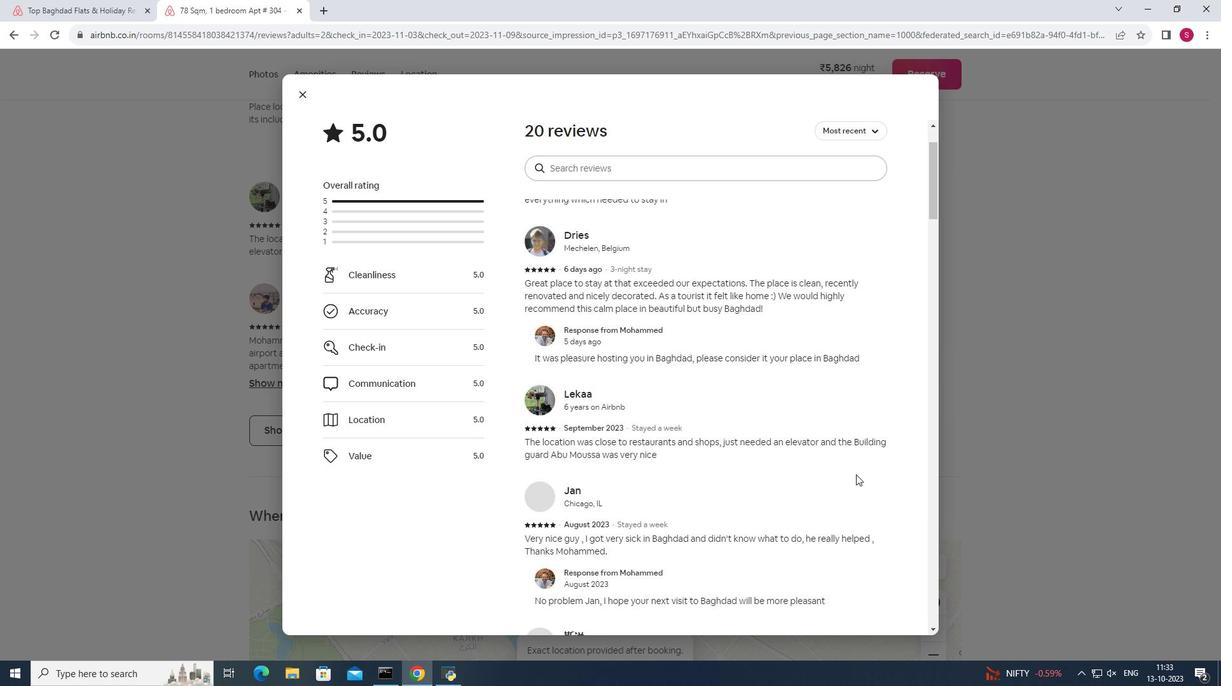 
Action: Mouse scrolled (856, 474) with delta (0, 0)
Screenshot: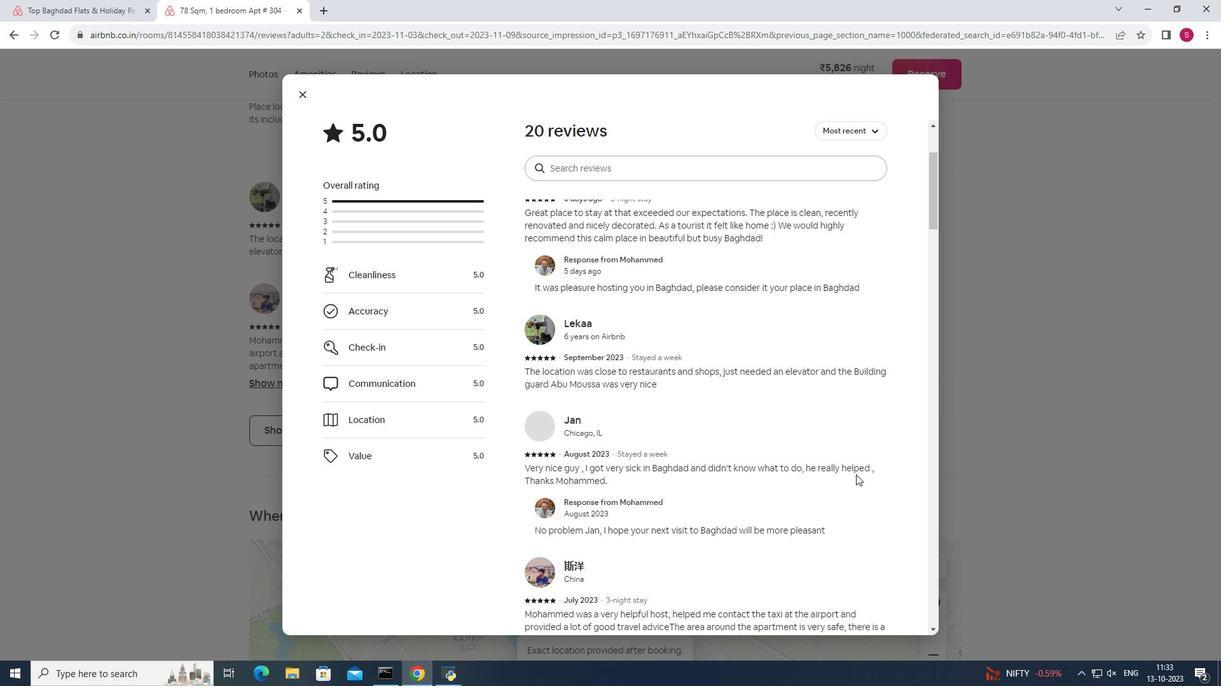 
Action: Mouse scrolled (856, 474) with delta (0, 0)
Screenshot: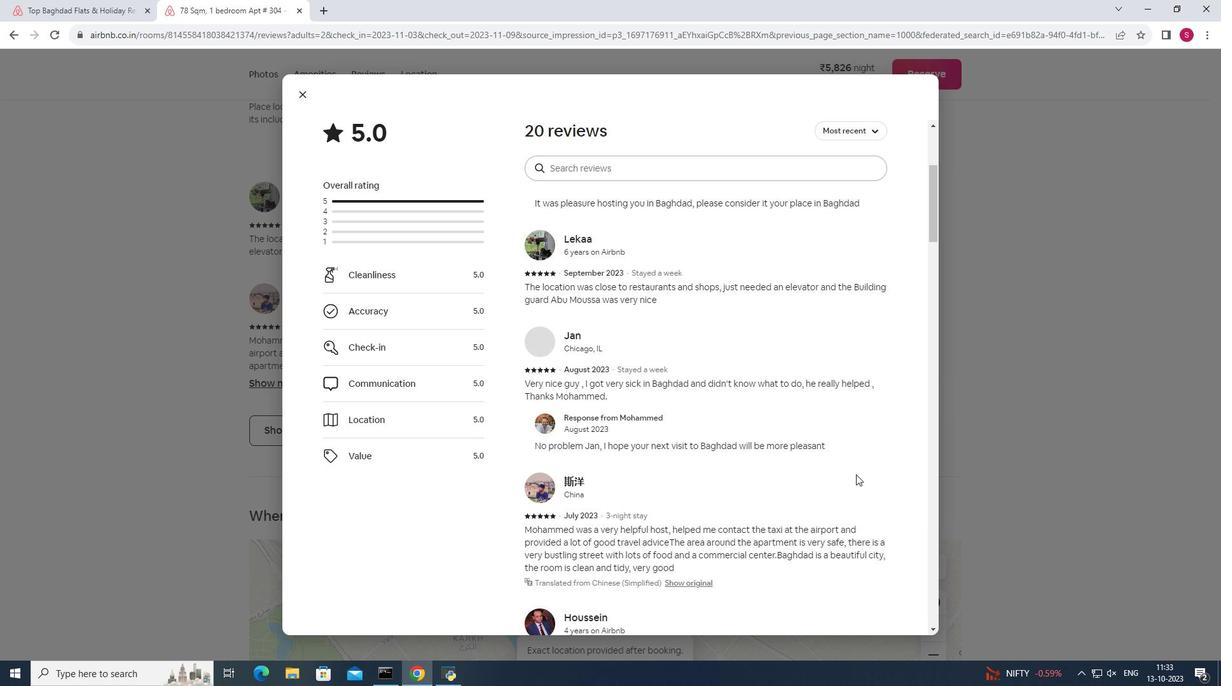 
Action: Mouse scrolled (856, 474) with delta (0, 0)
Screenshot: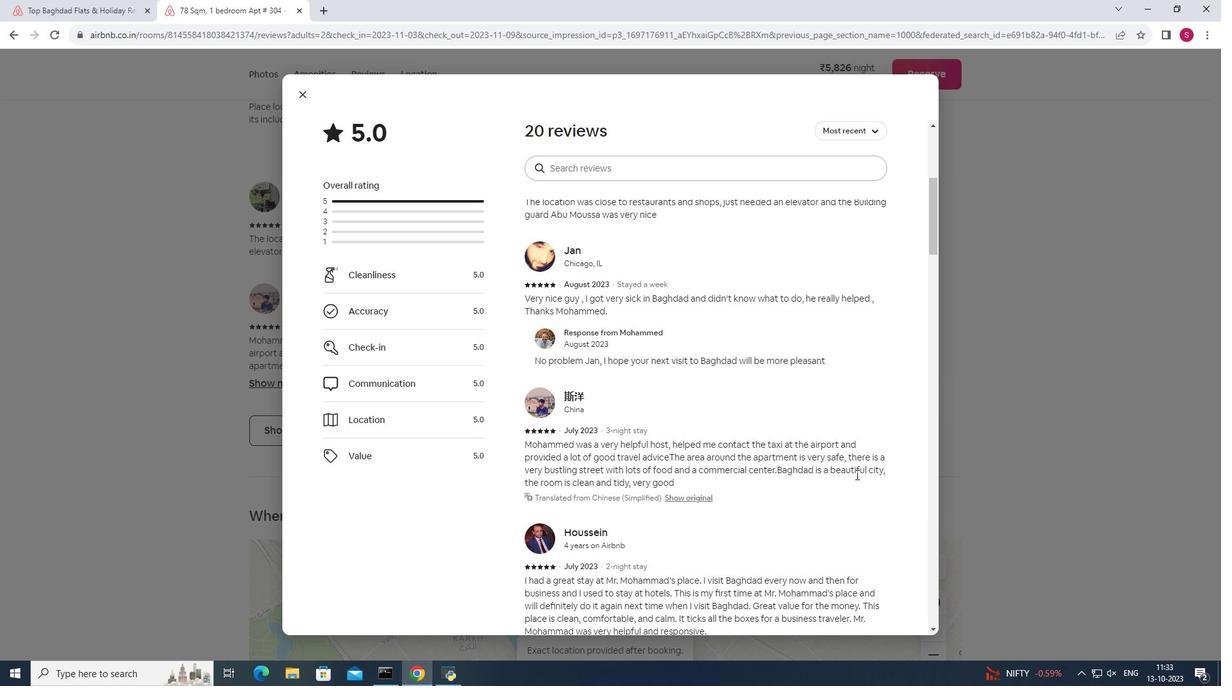 
Action: Mouse scrolled (856, 474) with delta (0, 0)
Screenshot: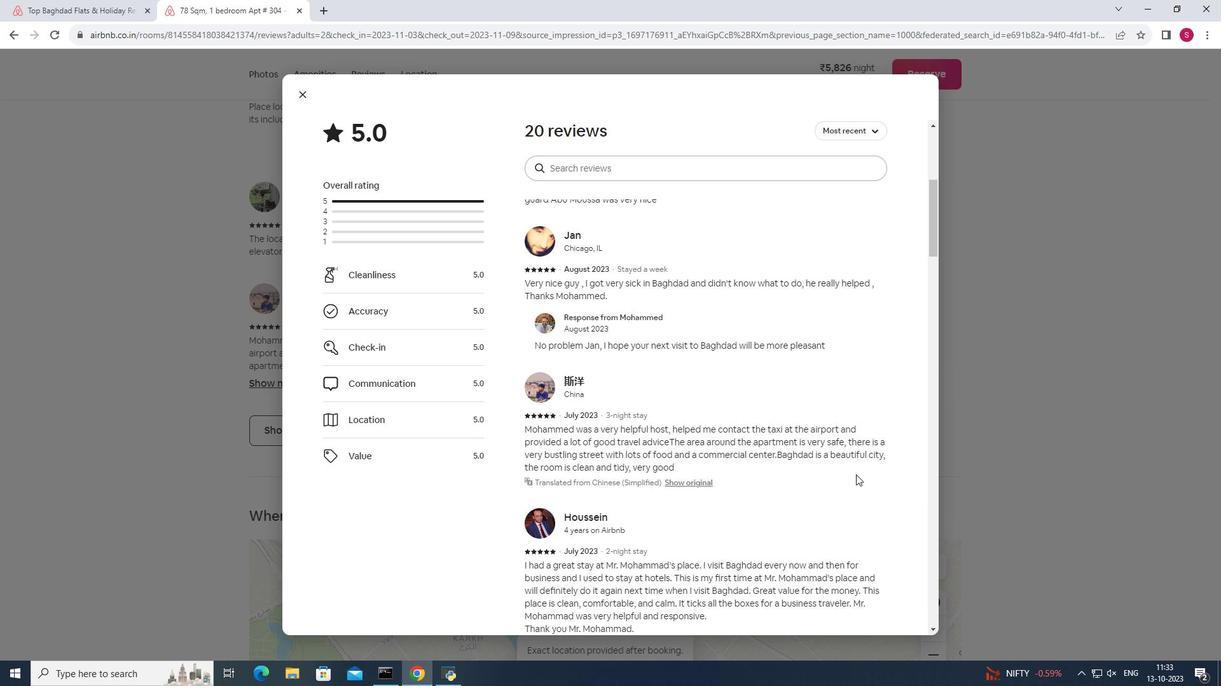 
Action: Mouse moved to (856, 475)
Screenshot: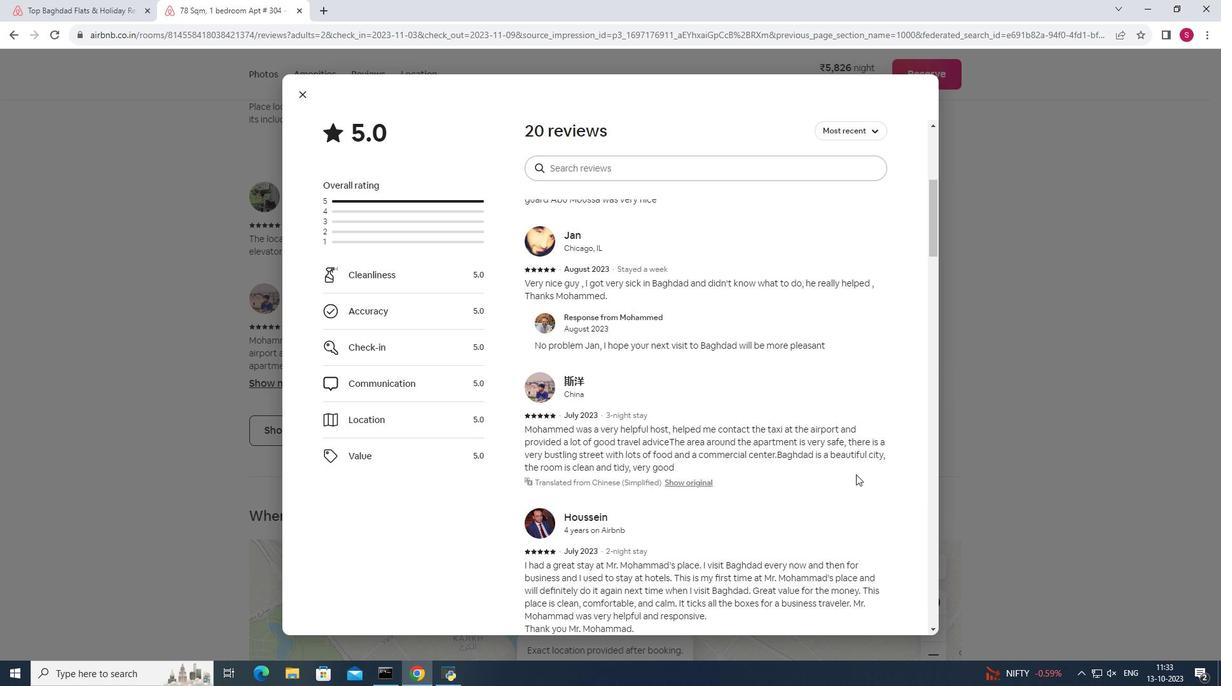 
Action: Mouse scrolled (856, 474) with delta (0, 0)
Screenshot: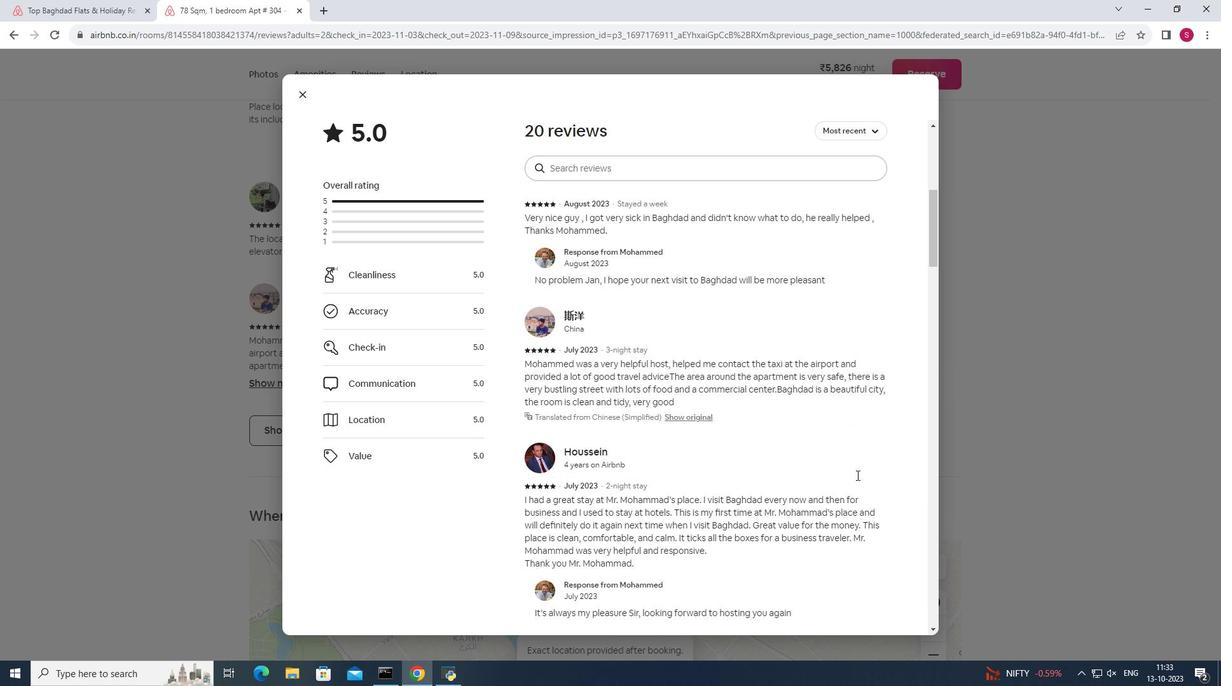 
Action: Mouse moved to (856, 475)
Screenshot: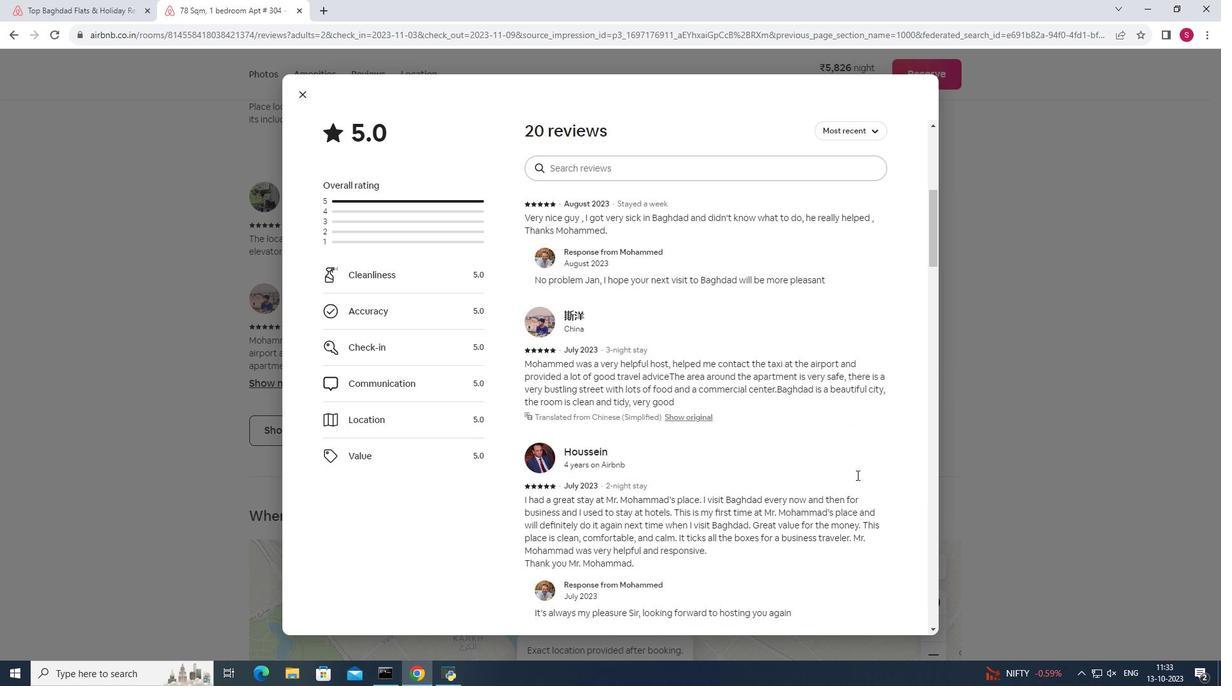 
Action: Mouse scrolled (856, 475) with delta (0, 0)
Screenshot: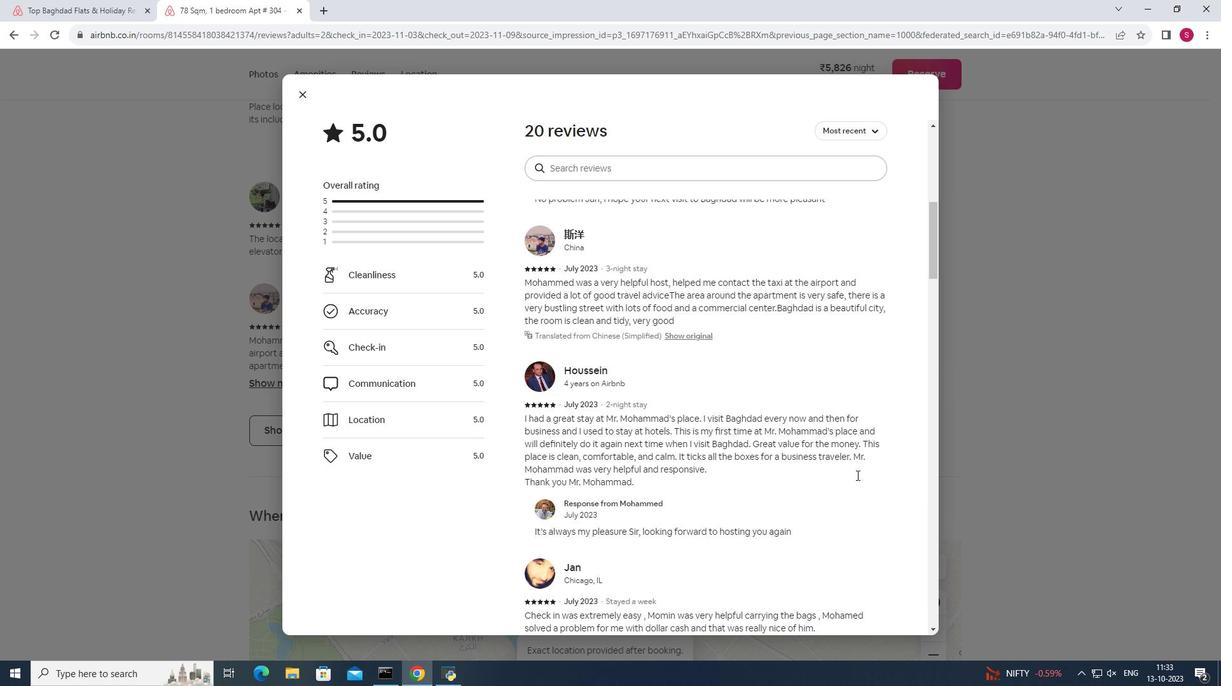 
Action: Mouse scrolled (856, 475) with delta (0, 0)
Screenshot: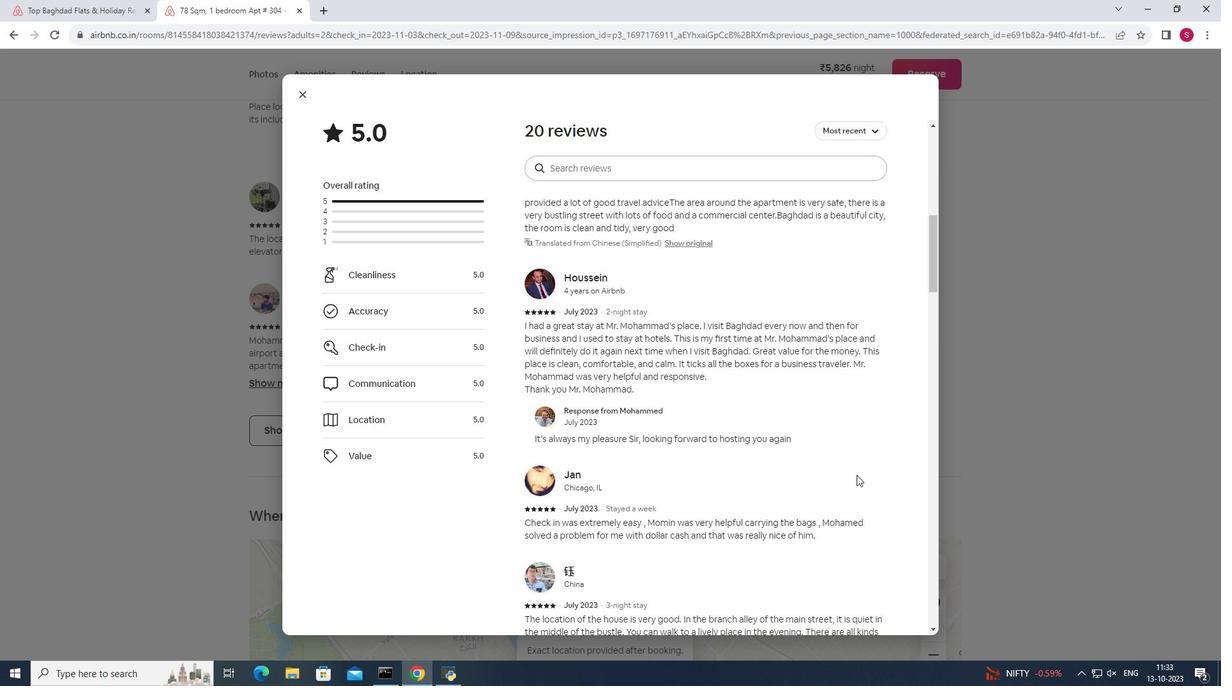 
Action: Mouse scrolled (856, 475) with delta (0, 0)
Screenshot: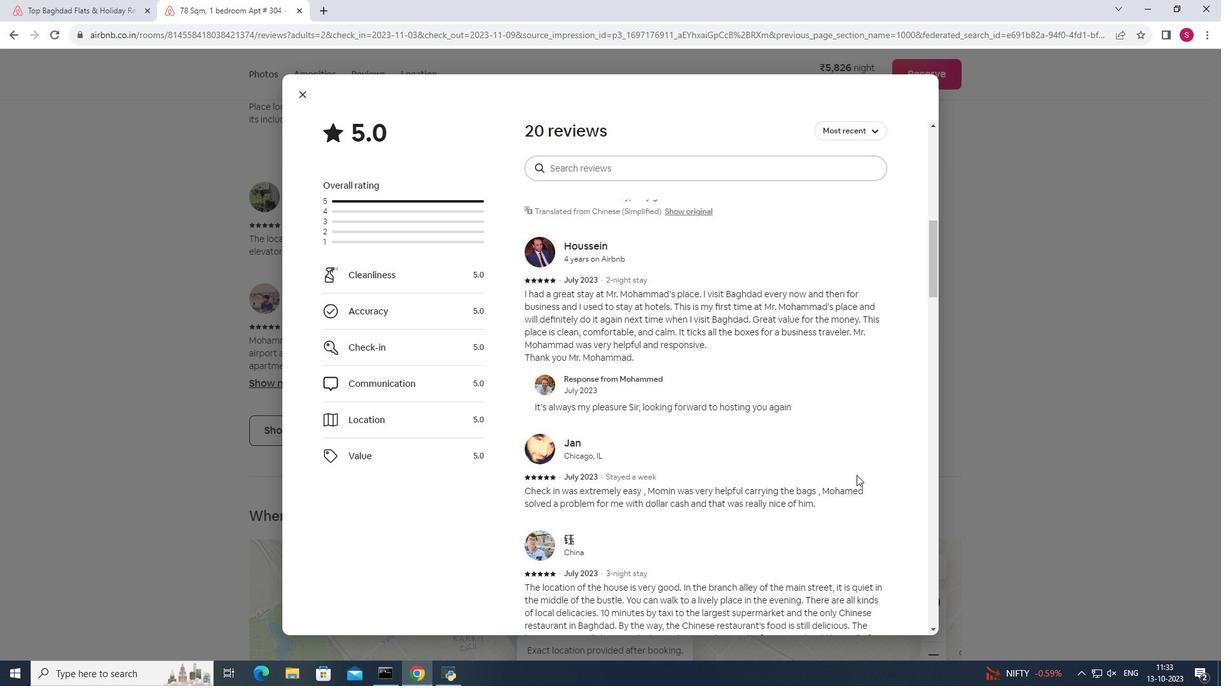 
Action: Mouse scrolled (856, 475) with delta (0, 0)
Screenshot: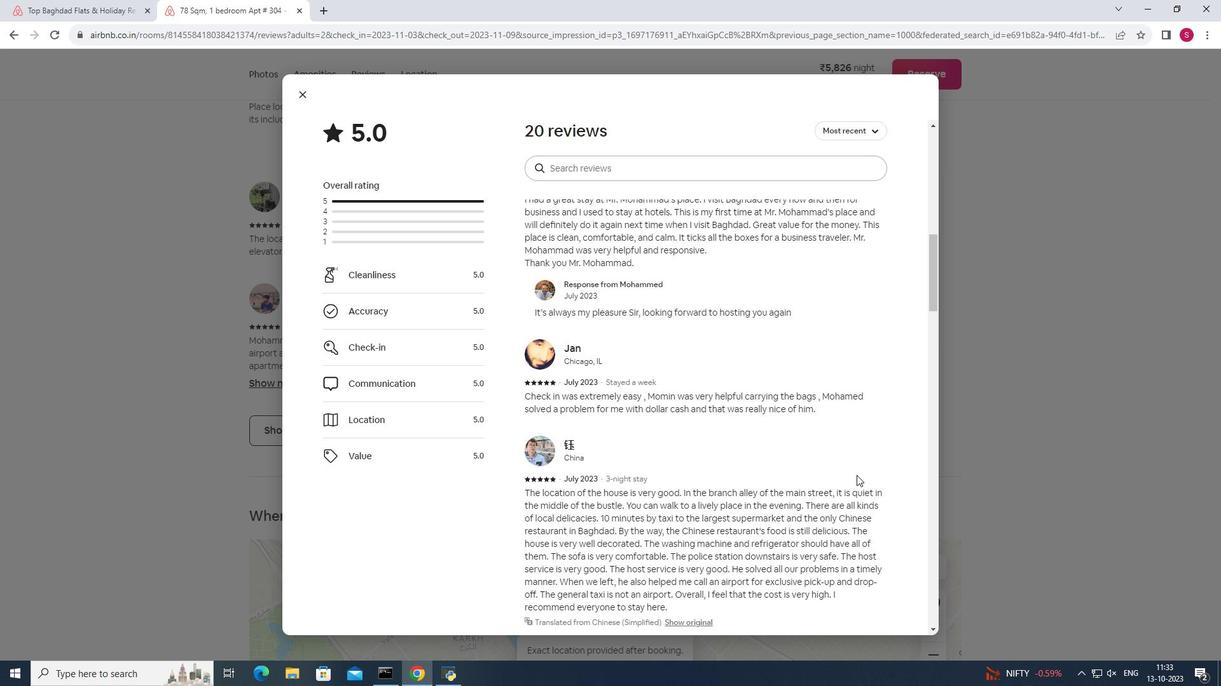 
Action: Mouse scrolled (856, 475) with delta (0, 0)
Screenshot: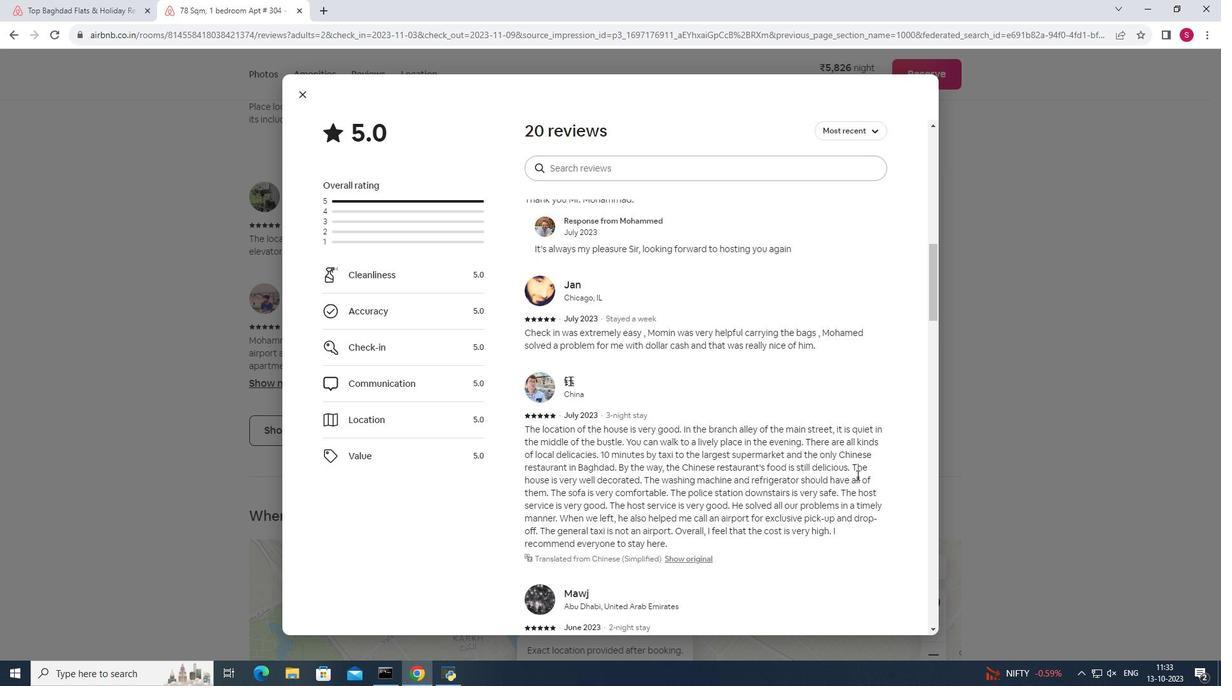 
Action: Mouse scrolled (856, 475) with delta (0, 0)
Screenshot: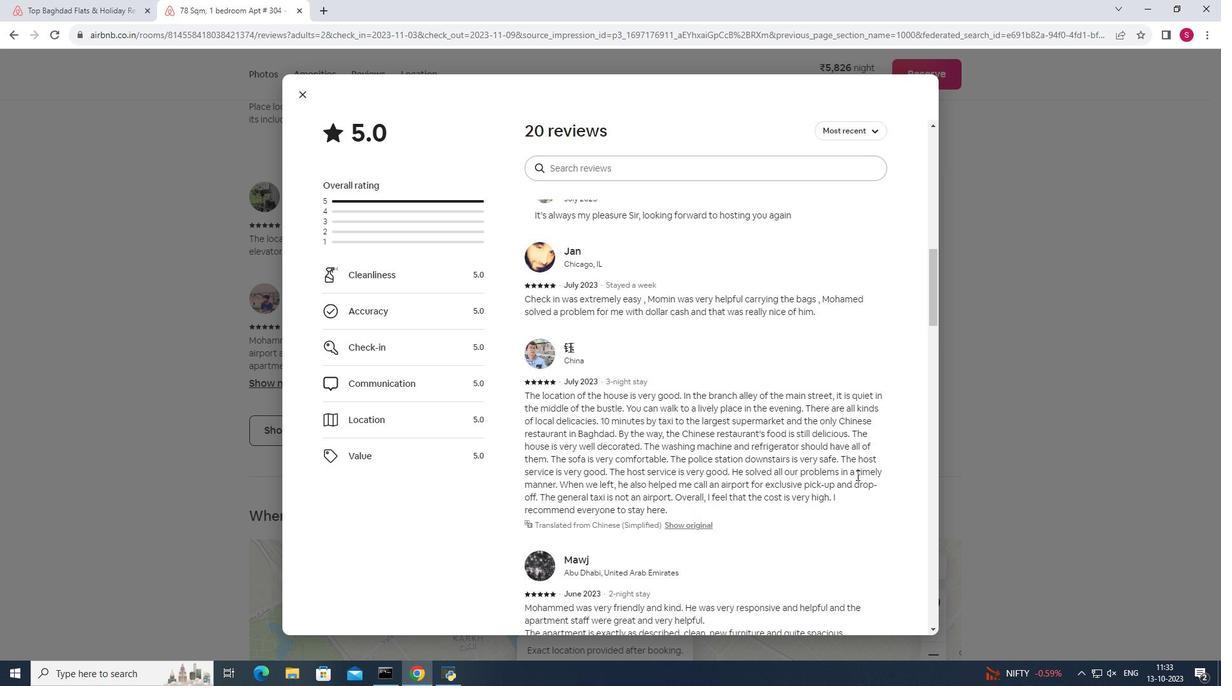 
Action: Mouse scrolled (856, 475) with delta (0, 0)
Screenshot: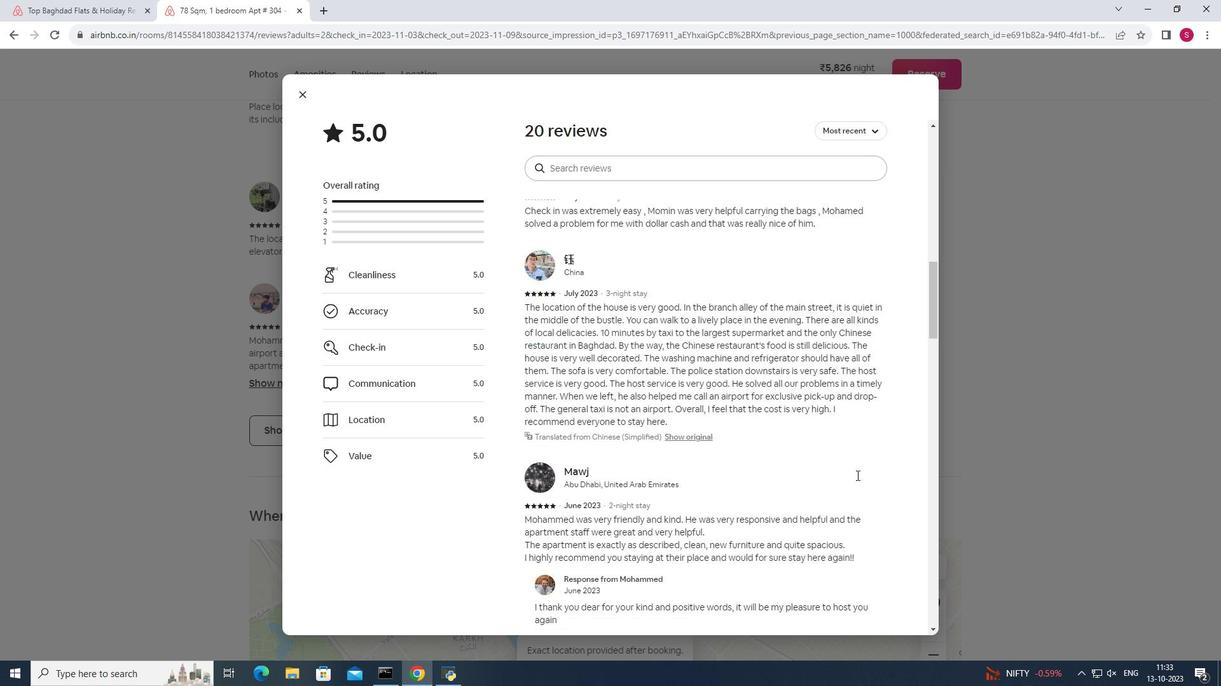 
Action: Mouse scrolled (856, 475) with delta (0, 0)
